 Task: Establish relationship between Audit finding and audit objective object.
Action: Mouse moved to (47, 156)
Screenshot: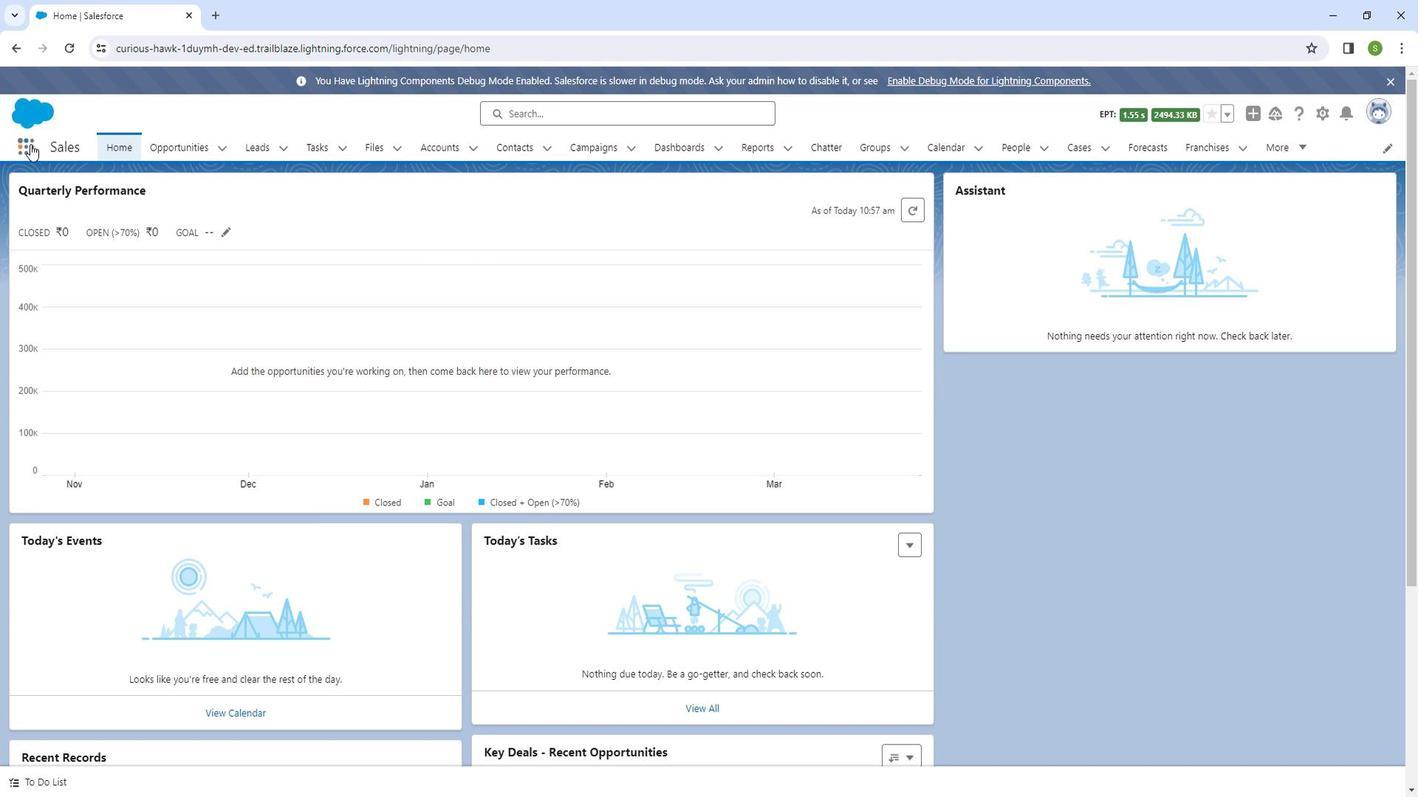 
Action: Mouse pressed left at (47, 156)
Screenshot: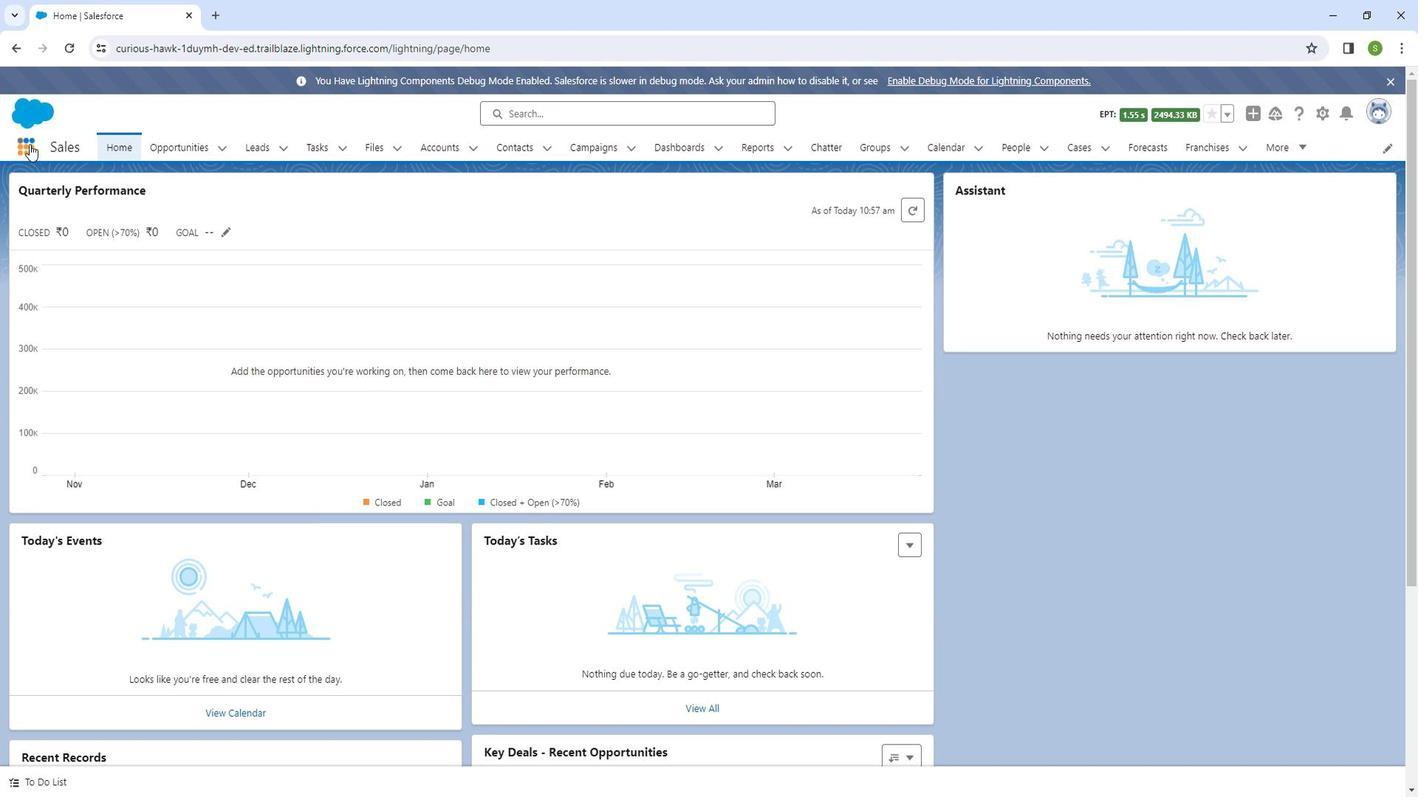 
Action: Mouse moved to (70, 415)
Screenshot: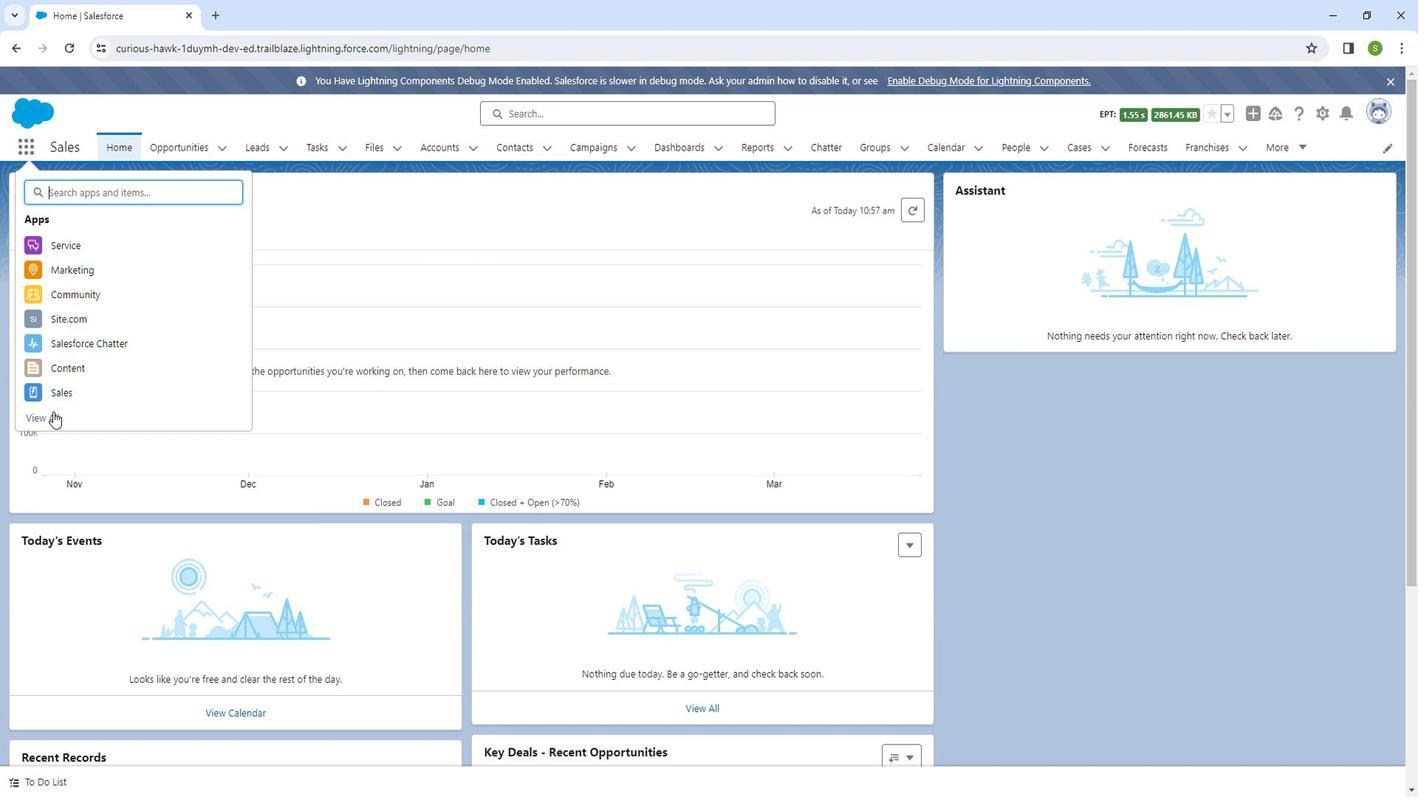 
Action: Mouse pressed left at (70, 415)
Screenshot: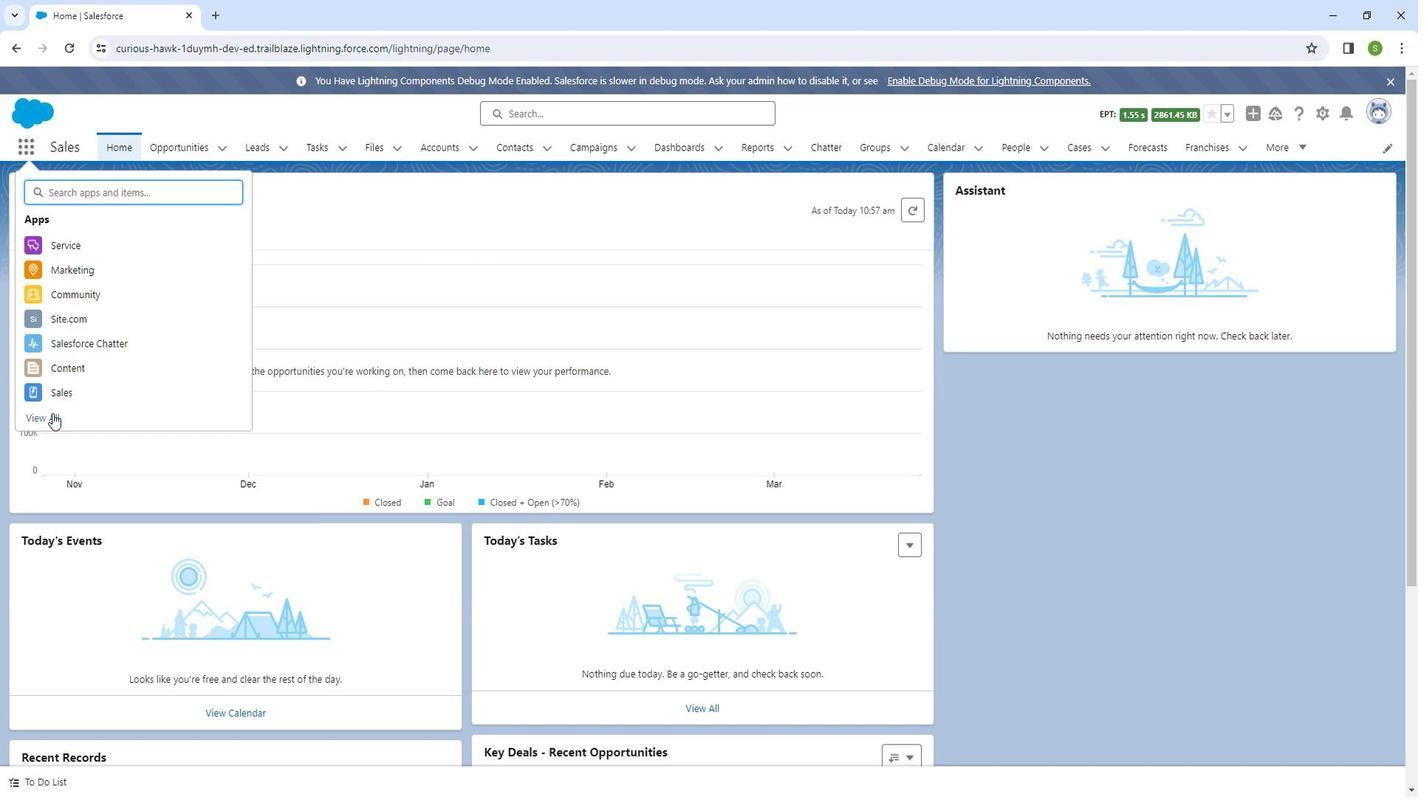 
Action: Mouse moved to (1018, 556)
Screenshot: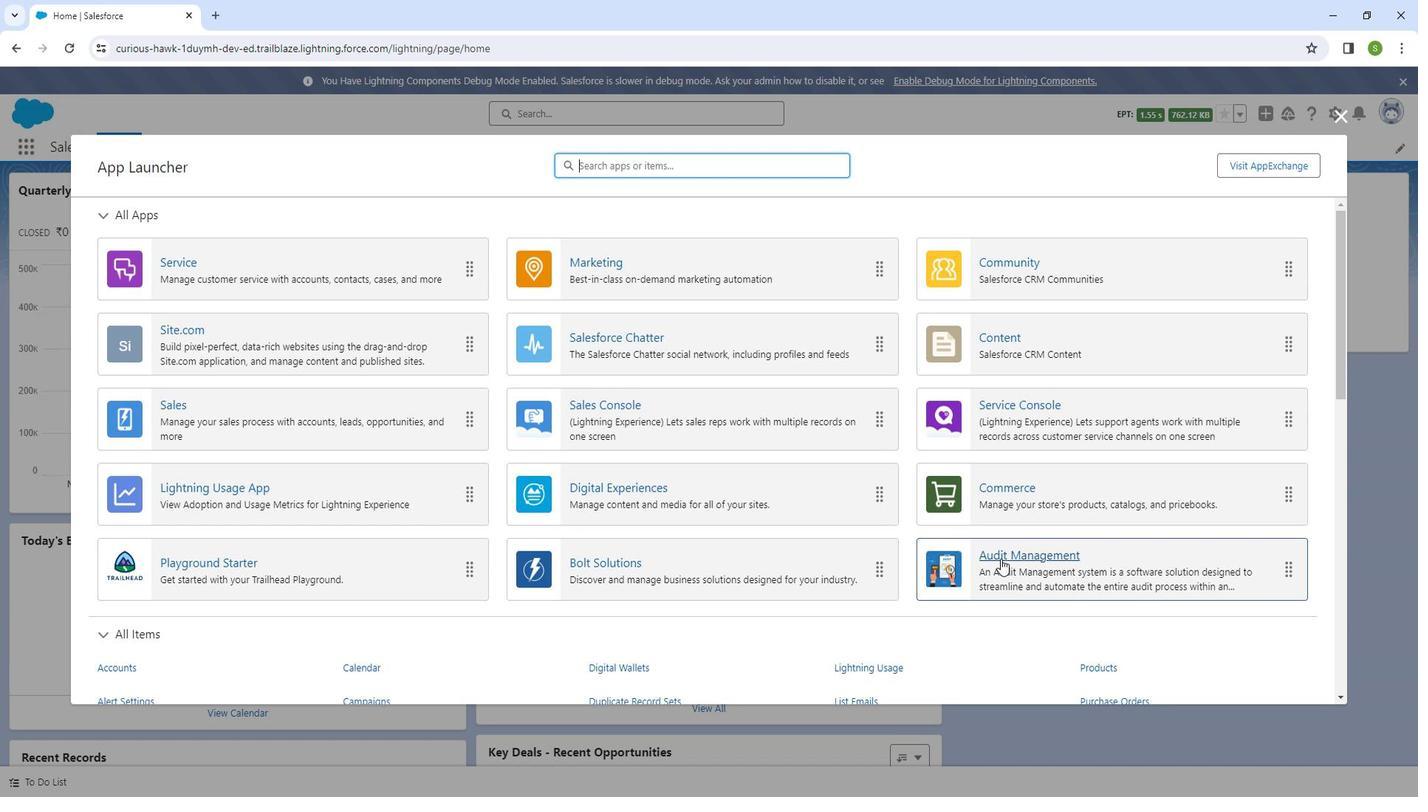 
Action: Mouse pressed left at (1018, 556)
Screenshot: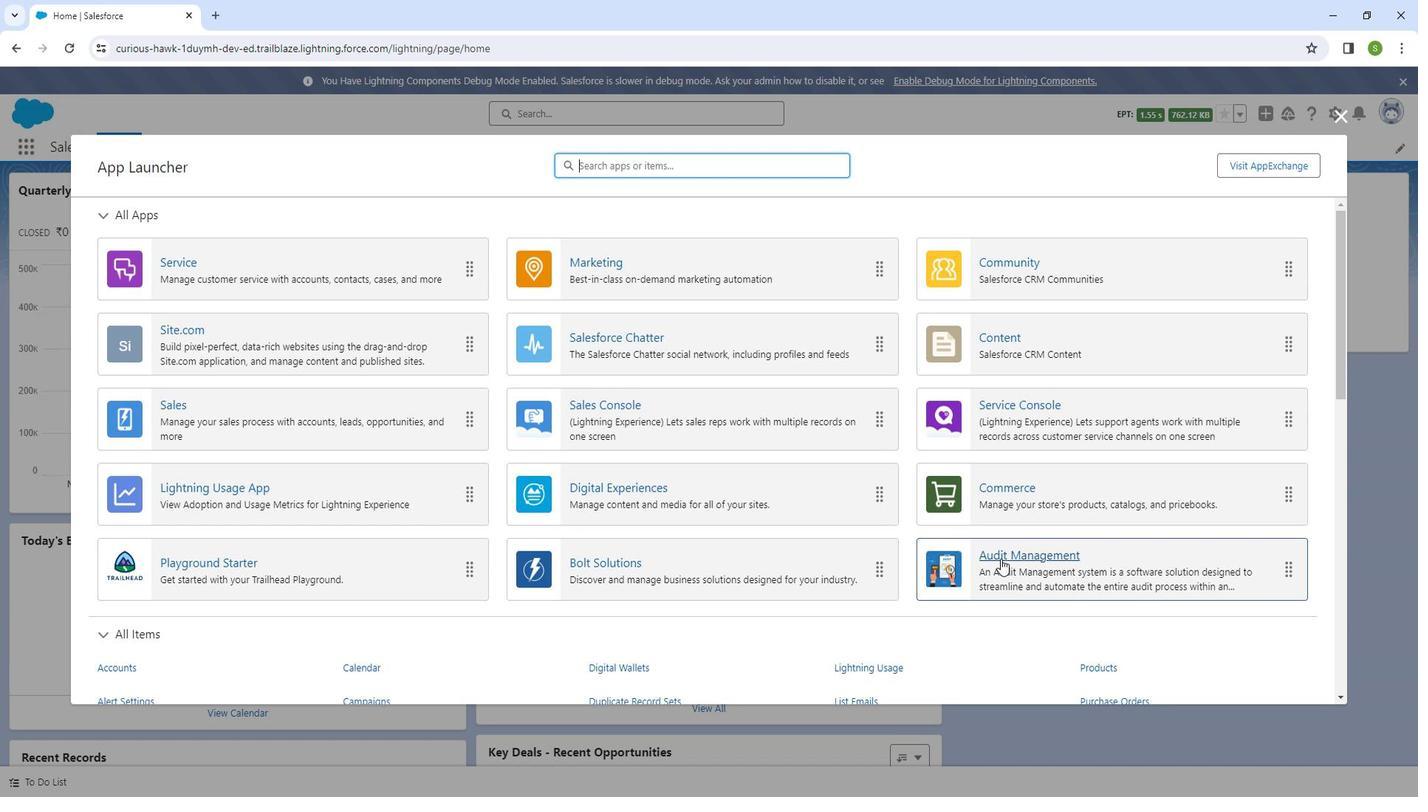 
Action: Mouse moved to (1352, 125)
Screenshot: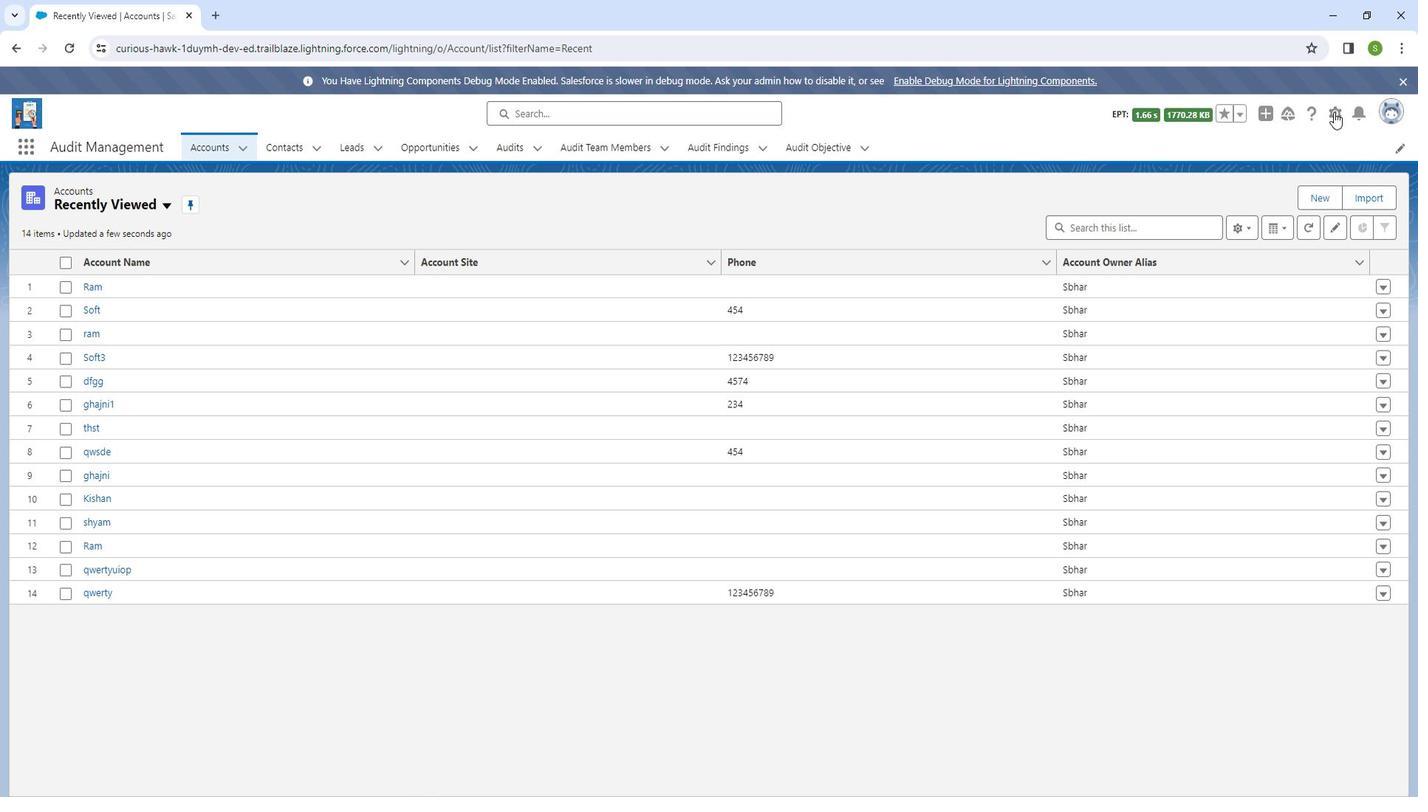 
Action: Mouse pressed left at (1352, 125)
Screenshot: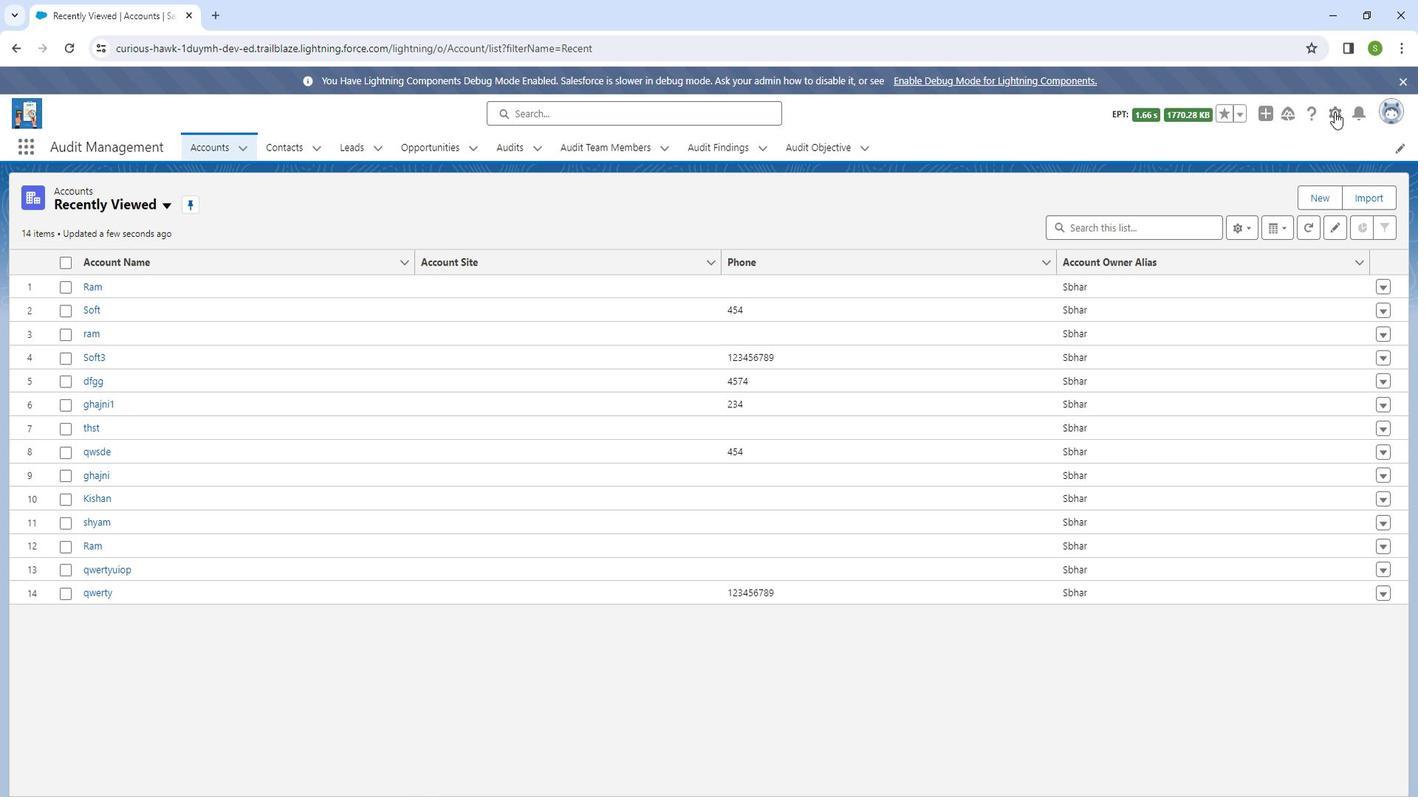 
Action: Mouse moved to (1302, 172)
Screenshot: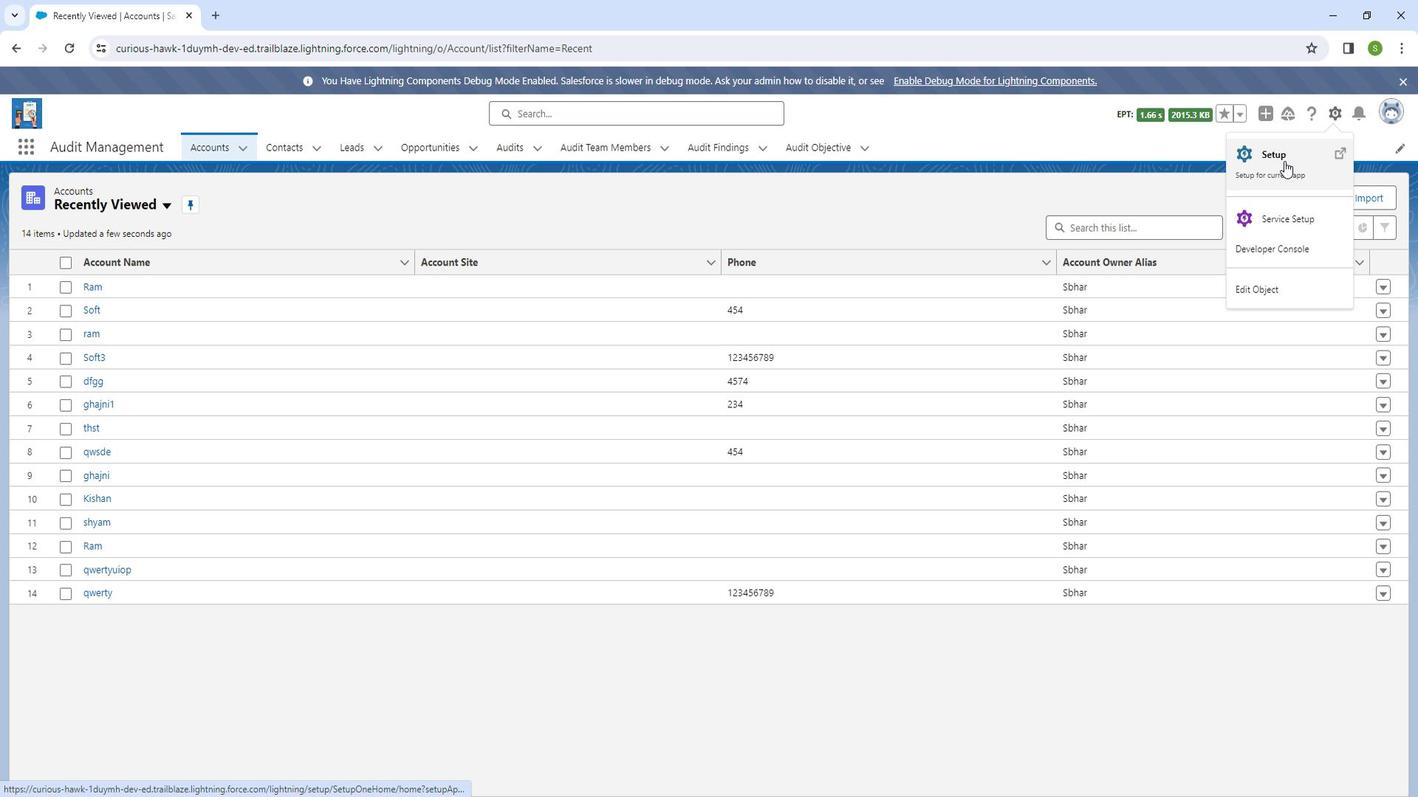 
Action: Mouse pressed left at (1302, 172)
Screenshot: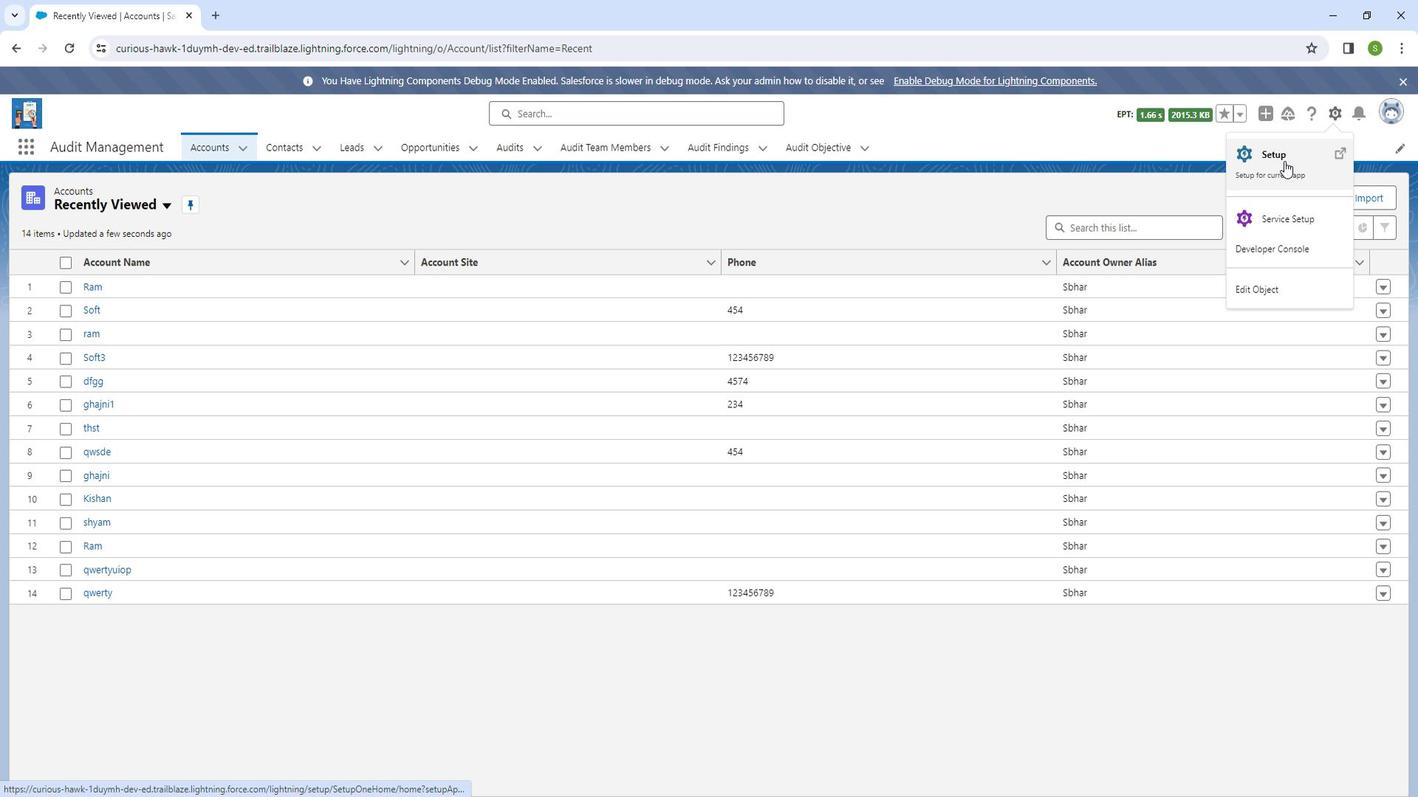 
Action: Mouse moved to (237, 158)
Screenshot: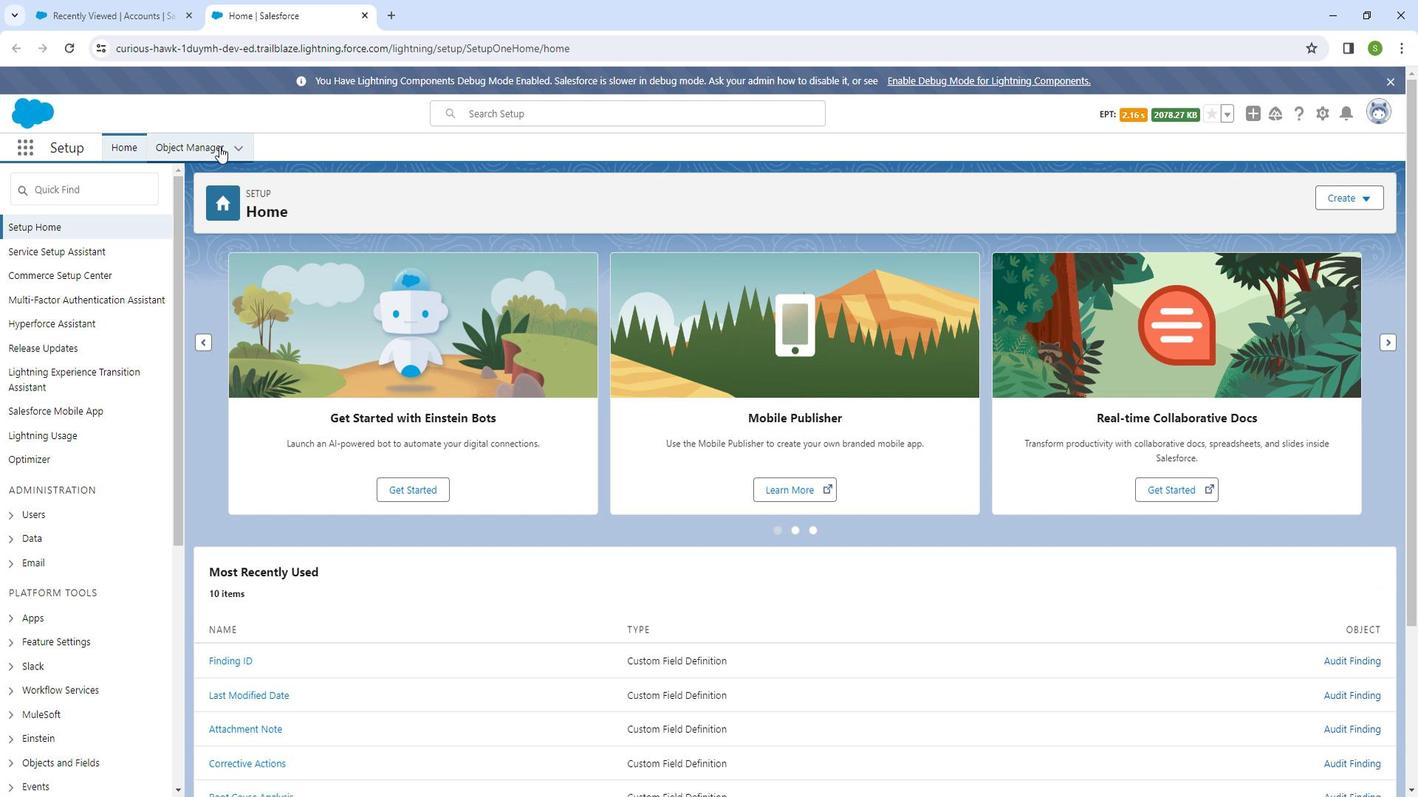 
Action: Mouse pressed left at (237, 158)
Screenshot: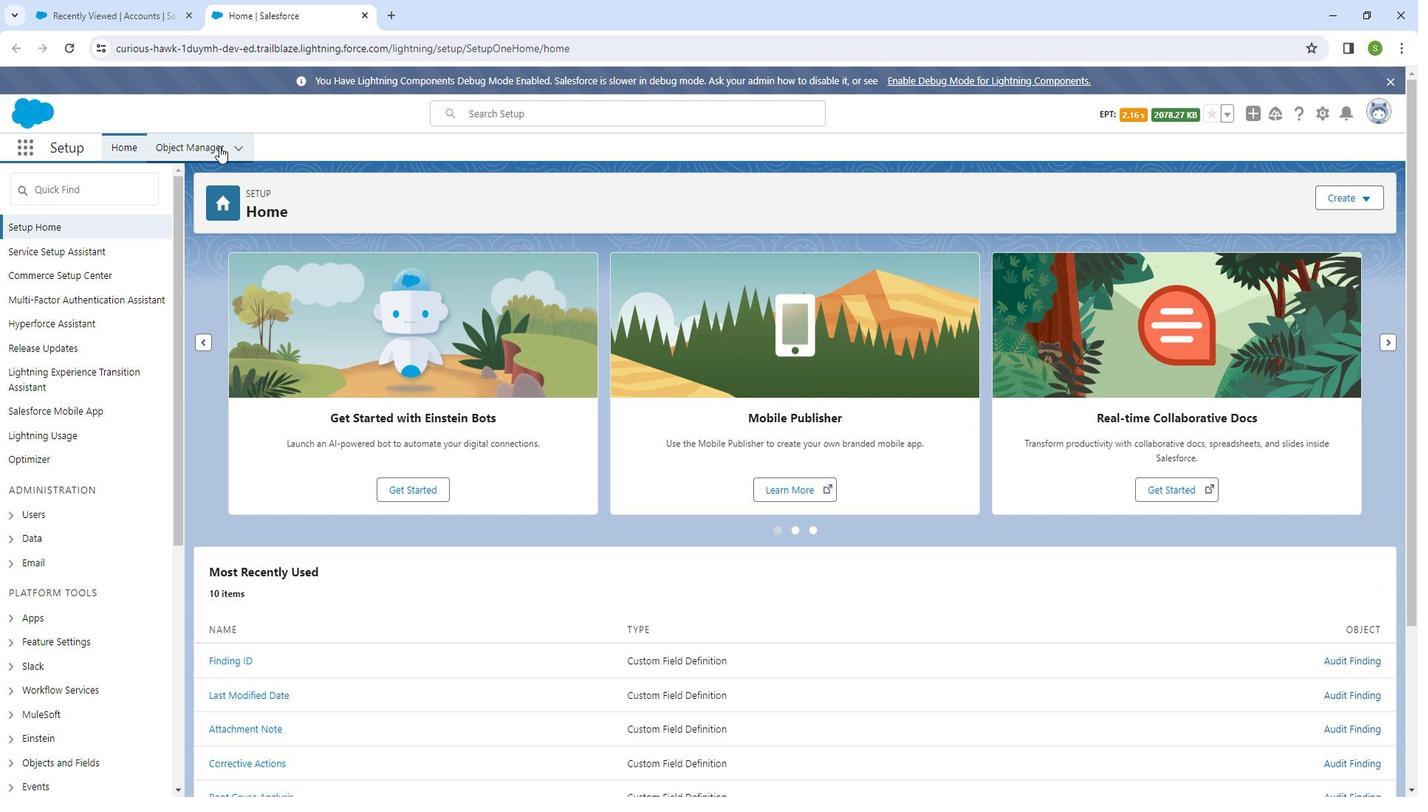 
Action: Mouse moved to (572, 441)
Screenshot: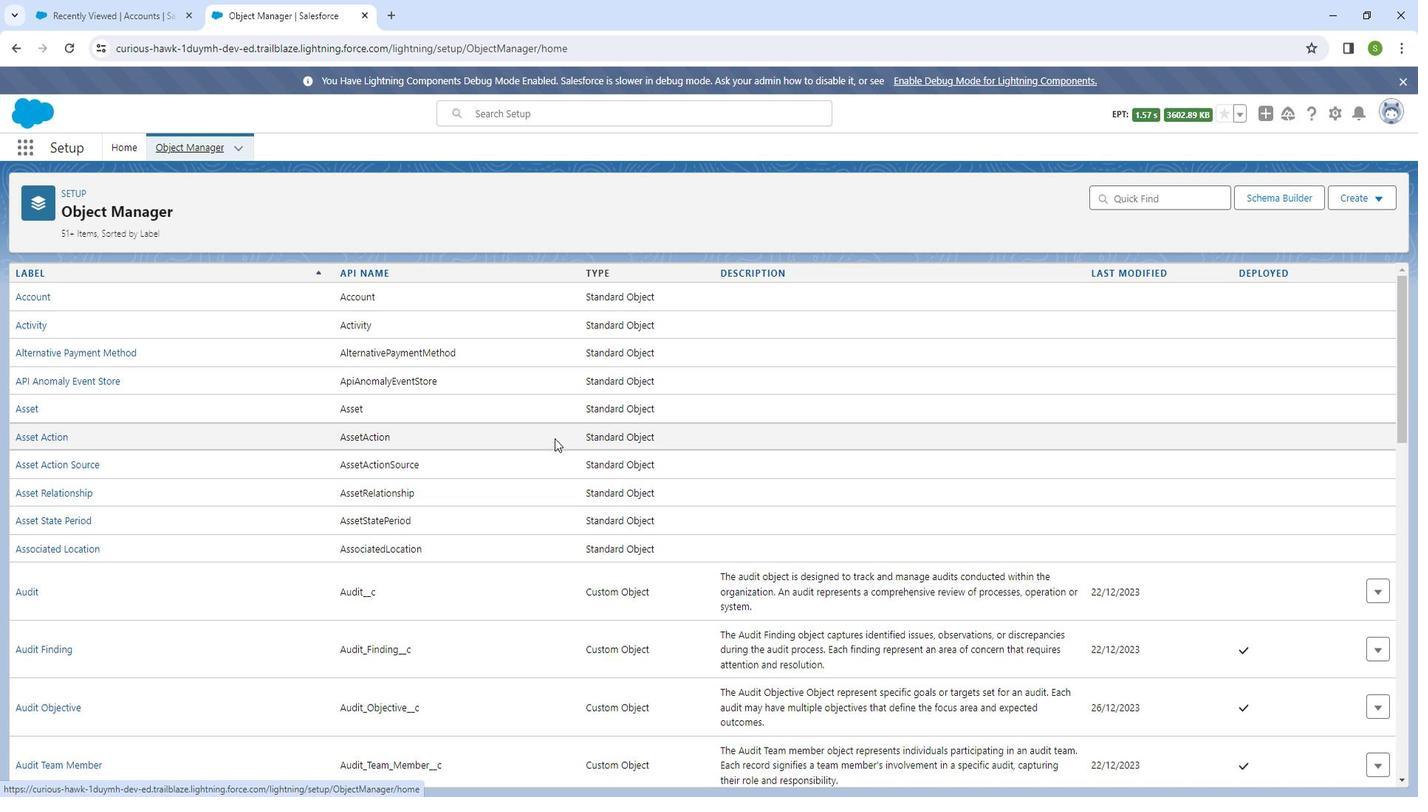 
Action: Mouse scrolled (572, 440) with delta (0, 0)
Screenshot: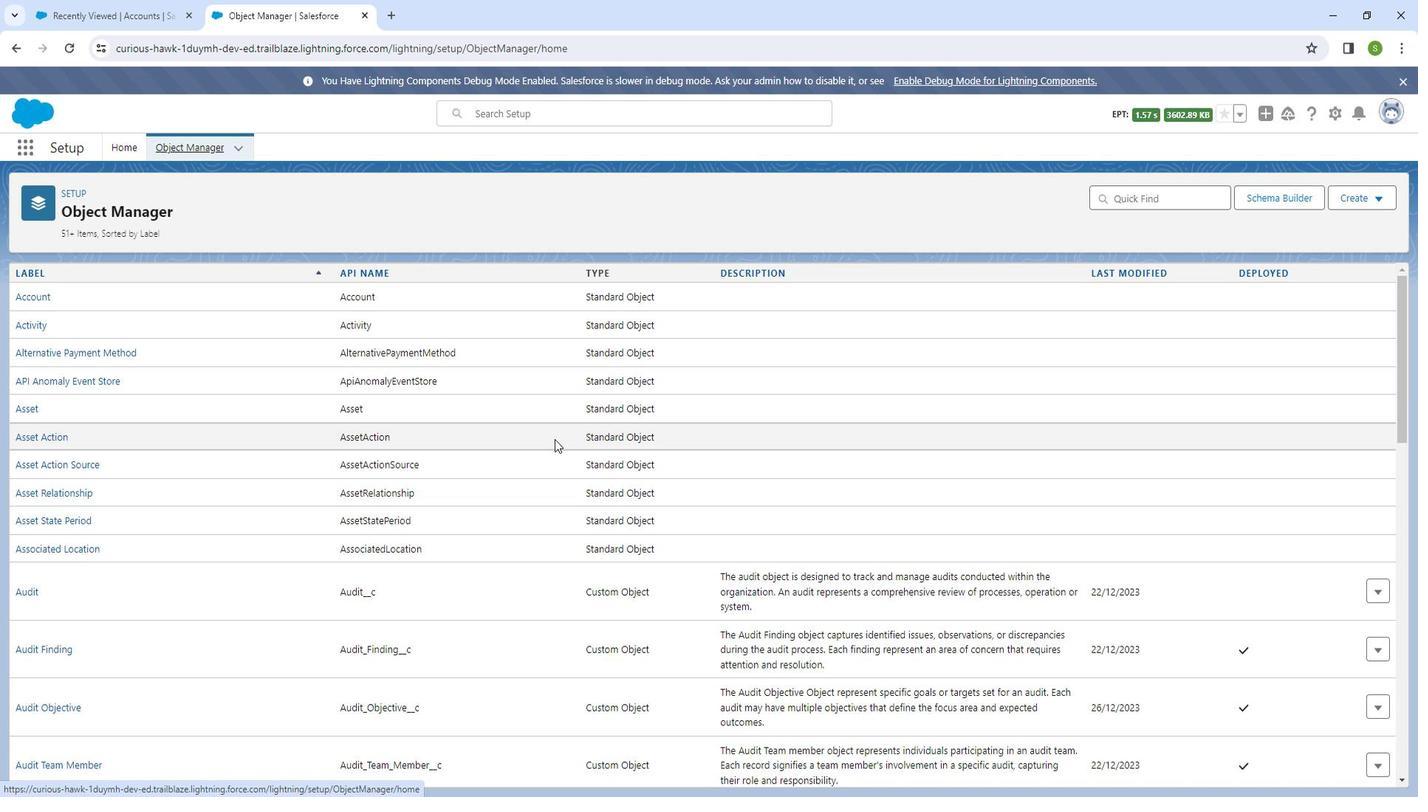 
Action: Mouse moved to (572, 443)
Screenshot: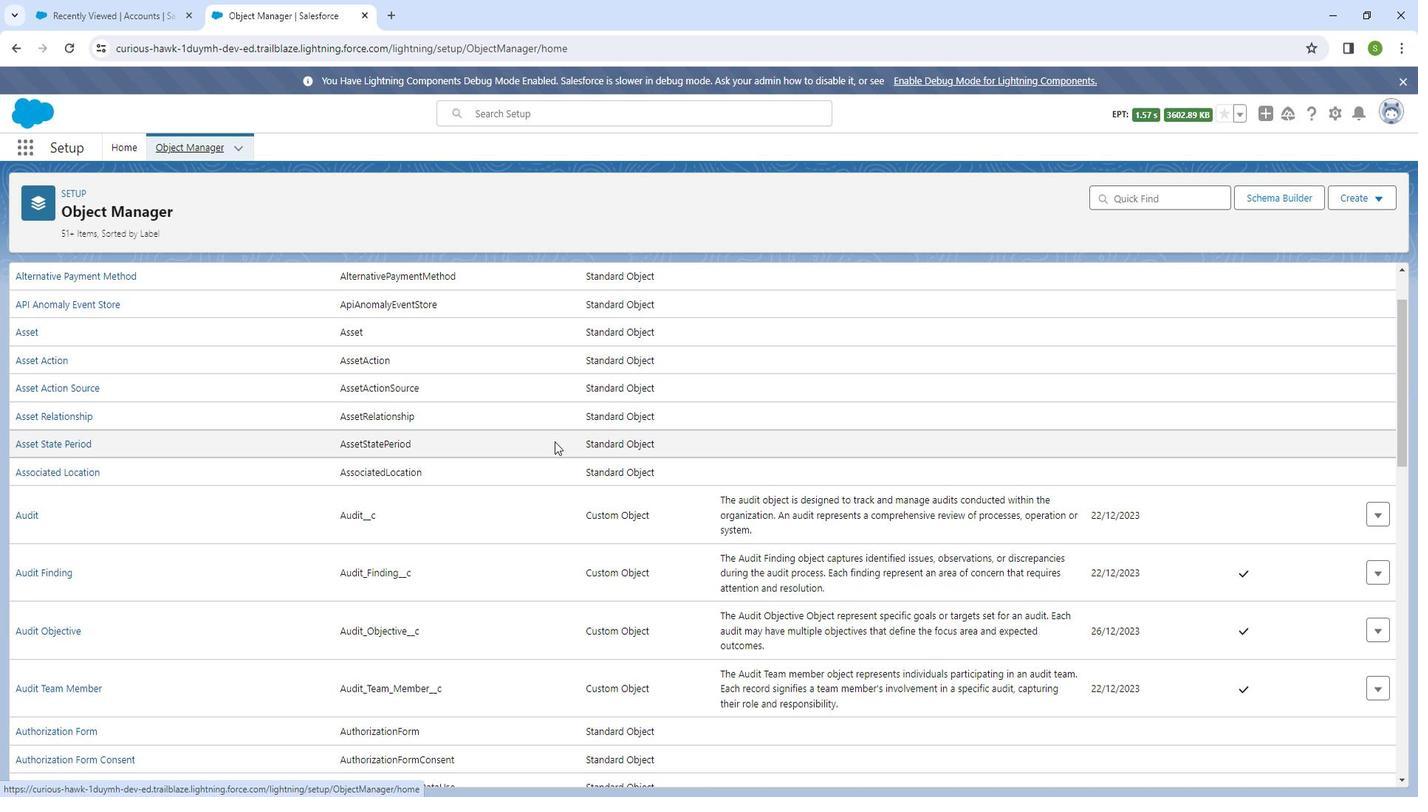 
Action: Mouse scrolled (572, 442) with delta (0, 0)
Screenshot: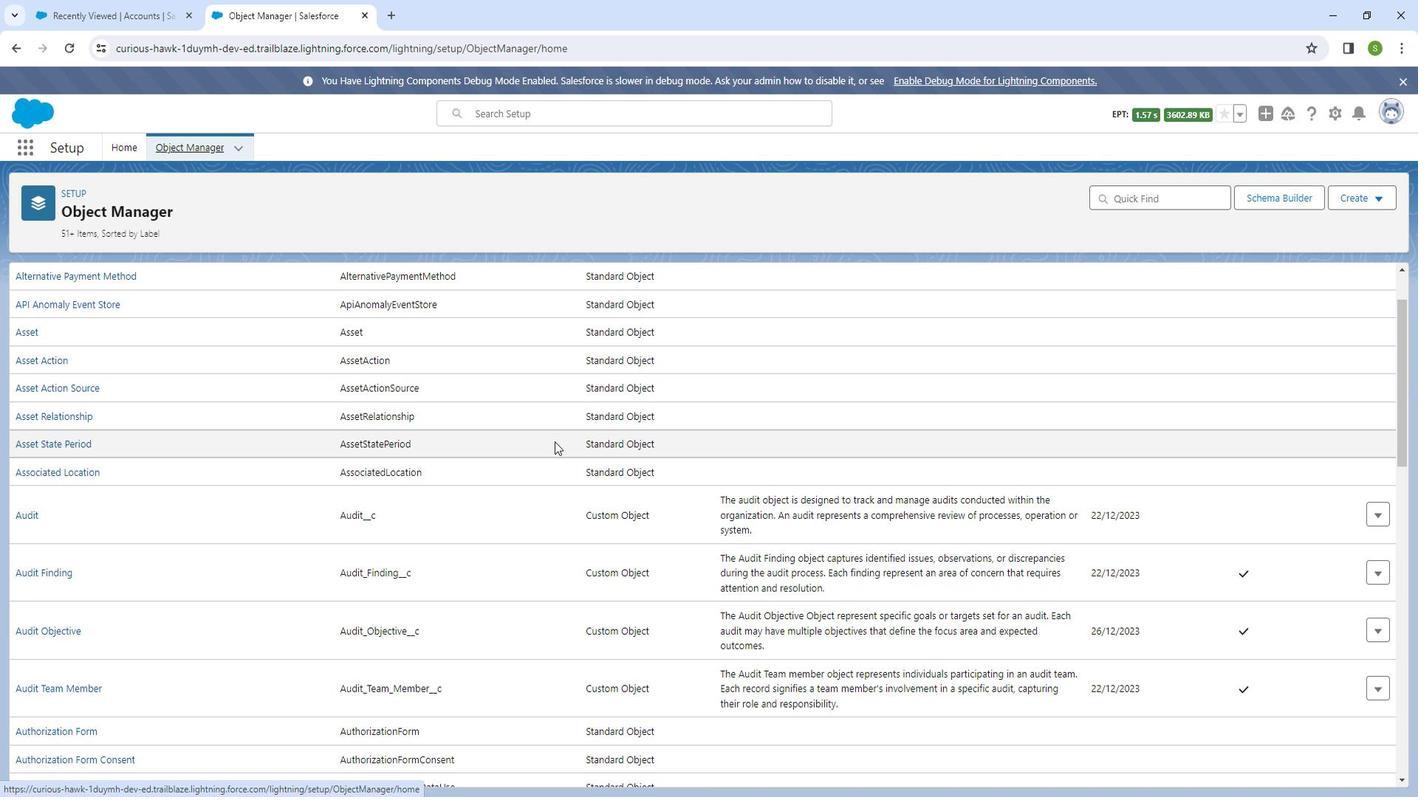 
Action: Mouse moved to (420, 467)
Screenshot: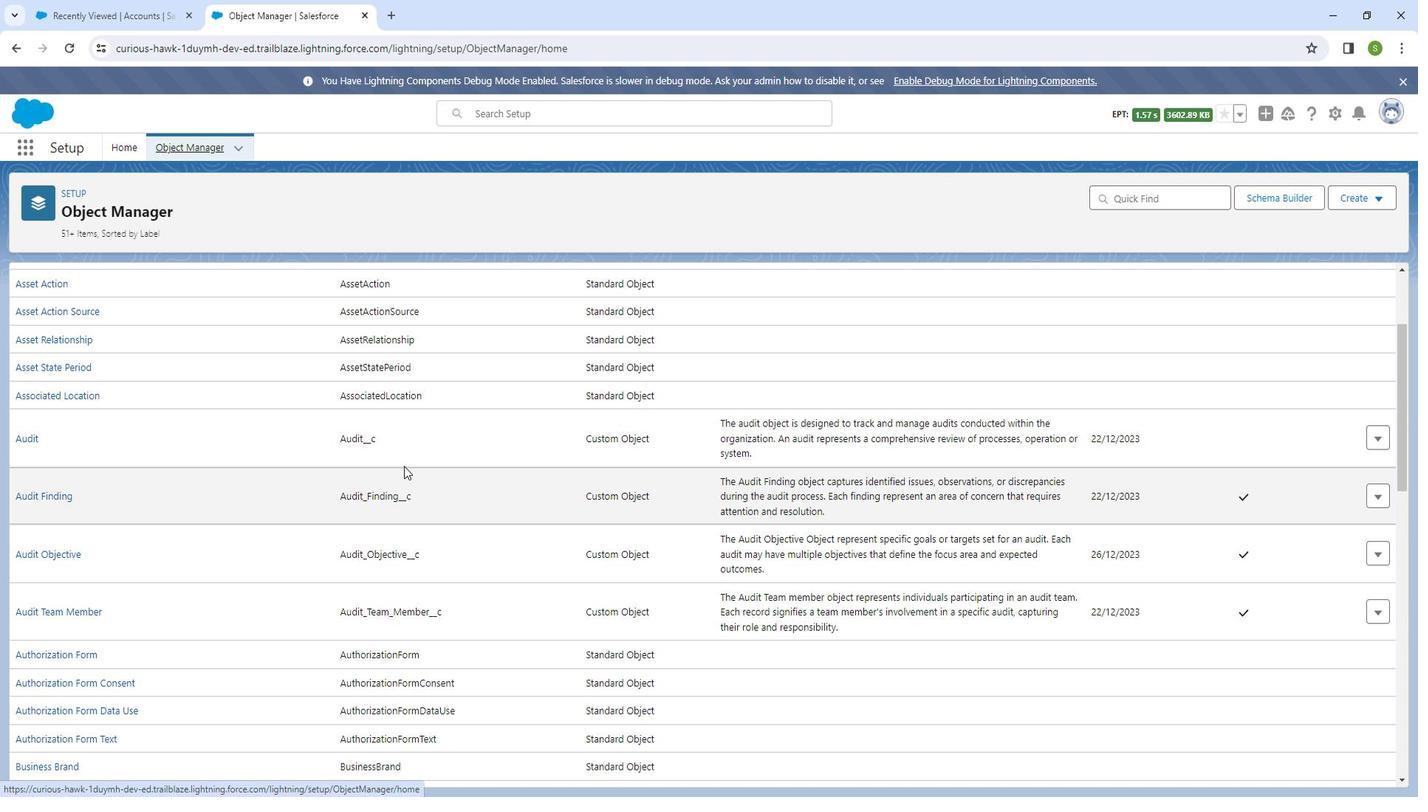 
Action: Mouse scrolled (420, 466) with delta (0, 0)
Screenshot: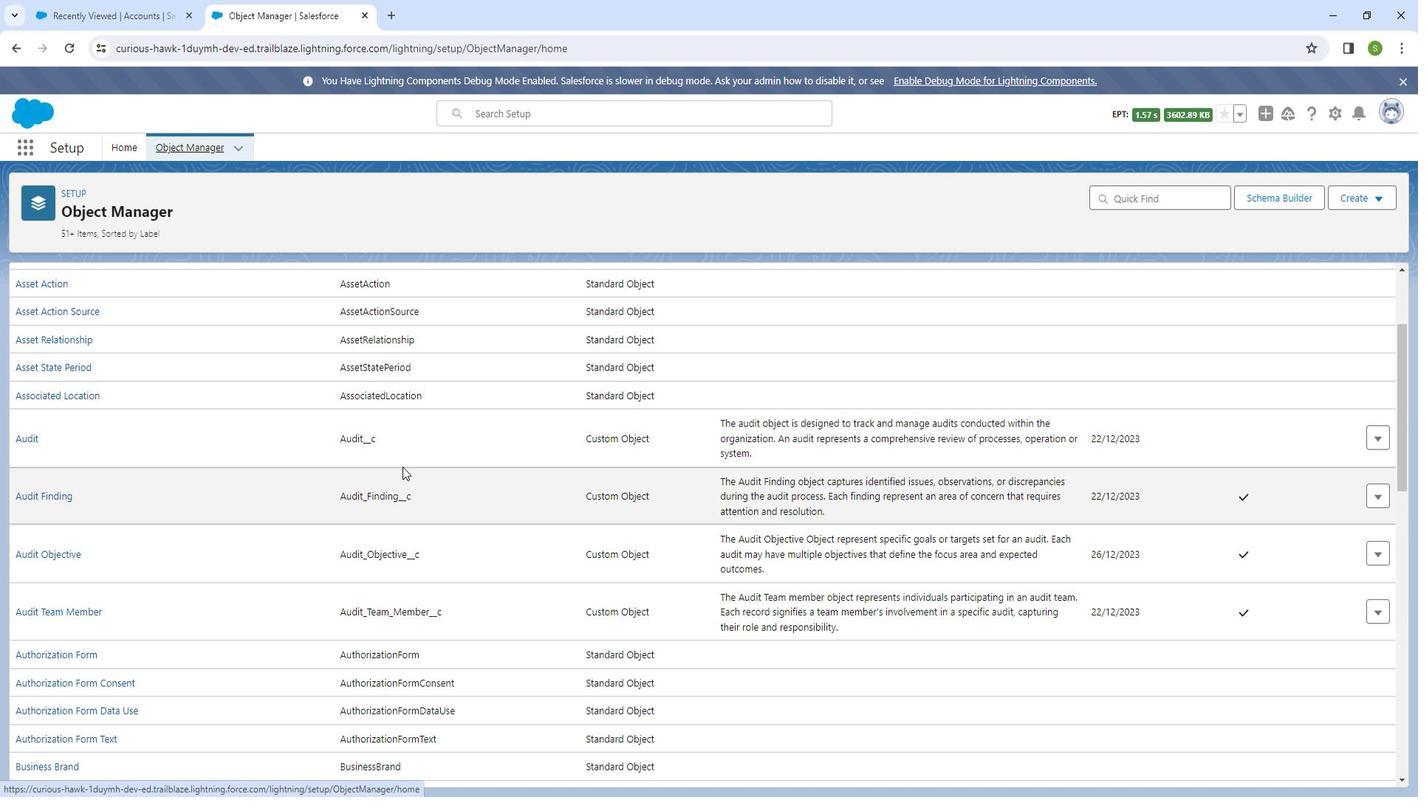 
Action: Mouse moved to (77, 478)
Screenshot: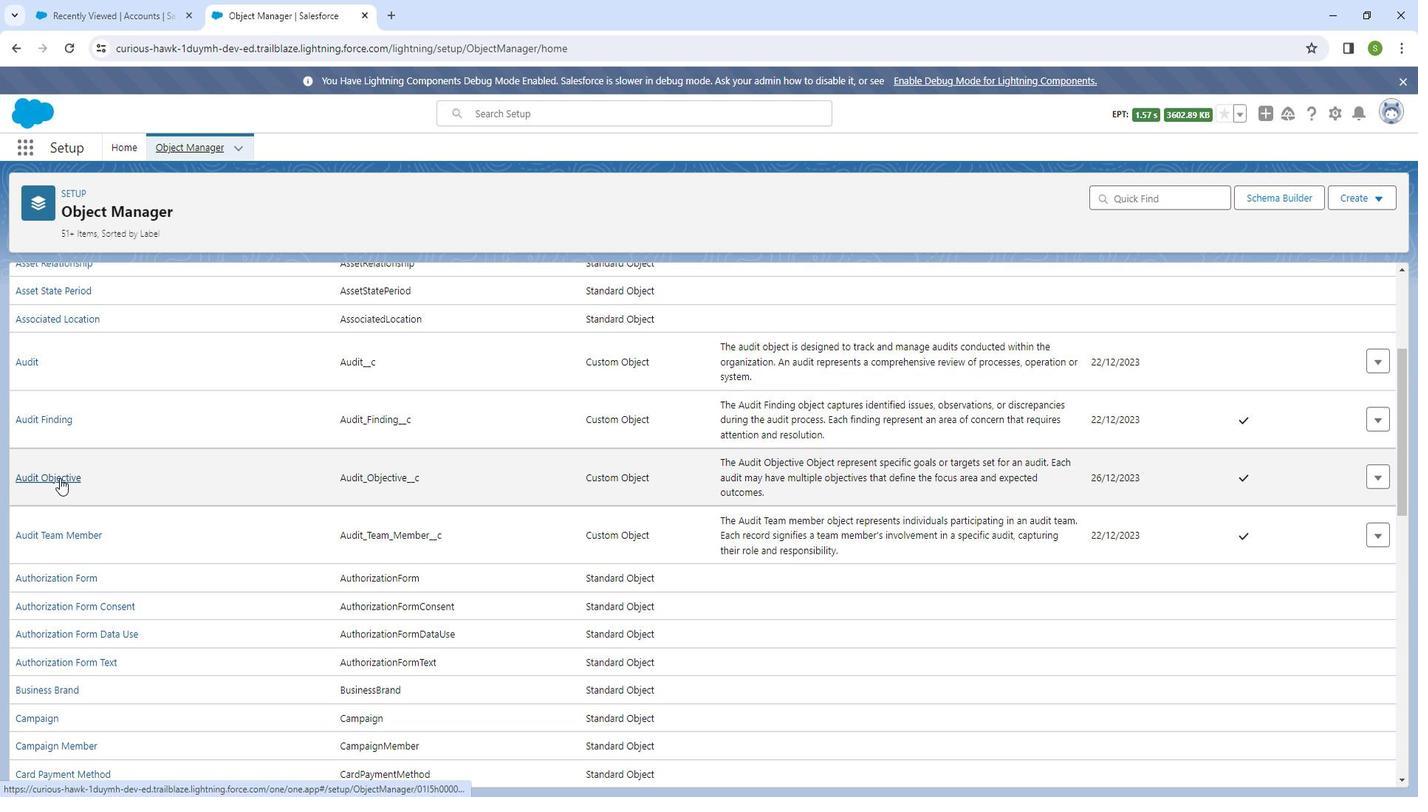 
Action: Mouse pressed left at (77, 478)
Screenshot: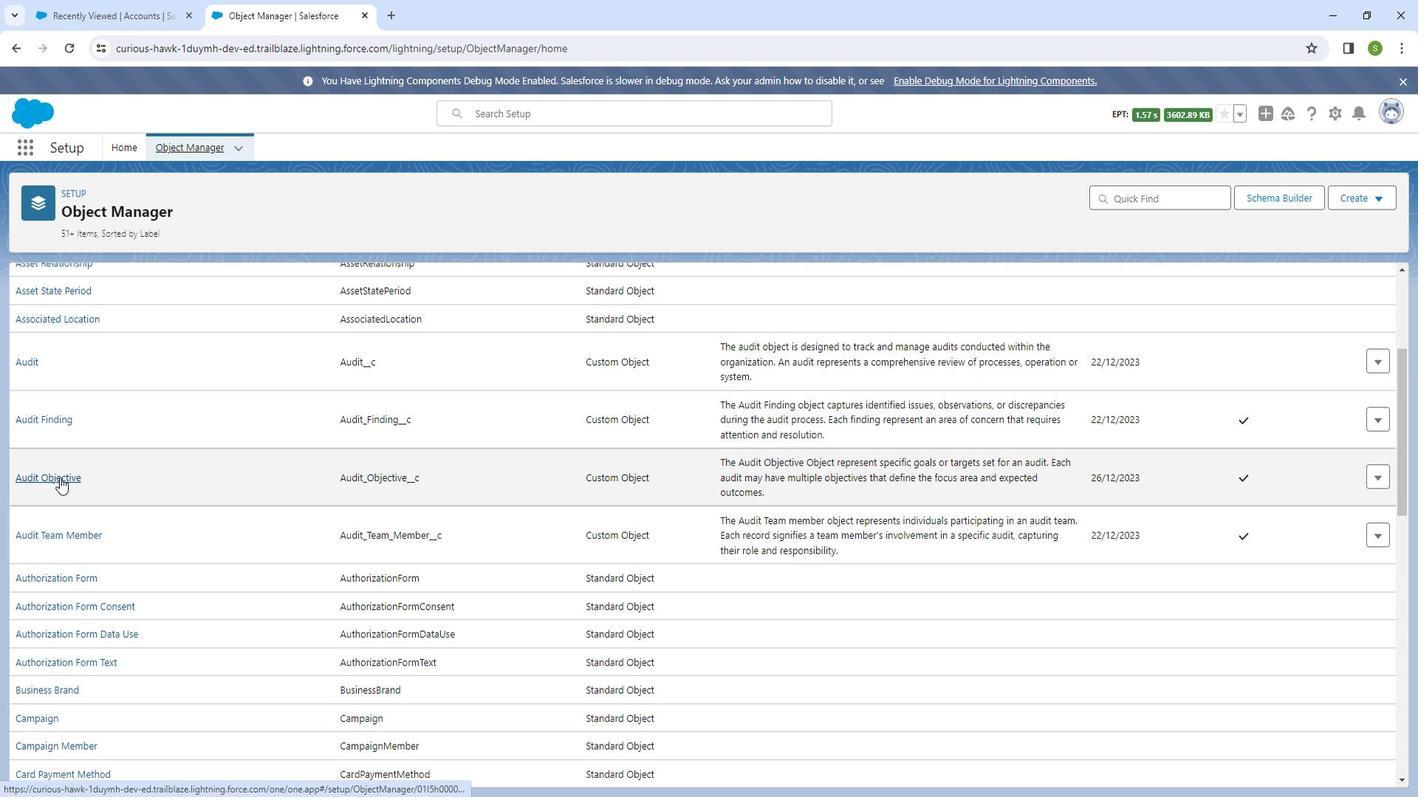 
Action: Mouse moved to (135, 305)
Screenshot: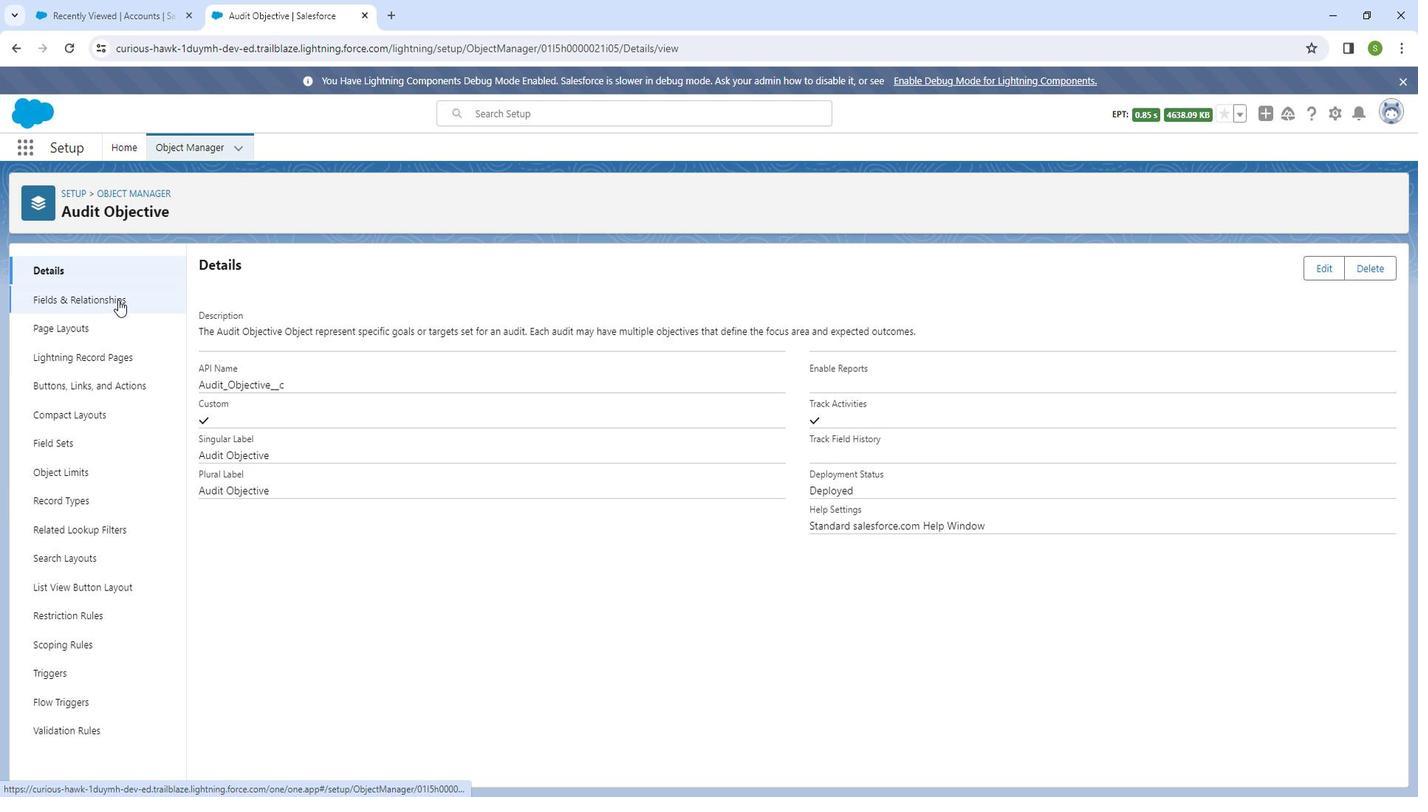 
Action: Mouse pressed left at (135, 305)
Screenshot: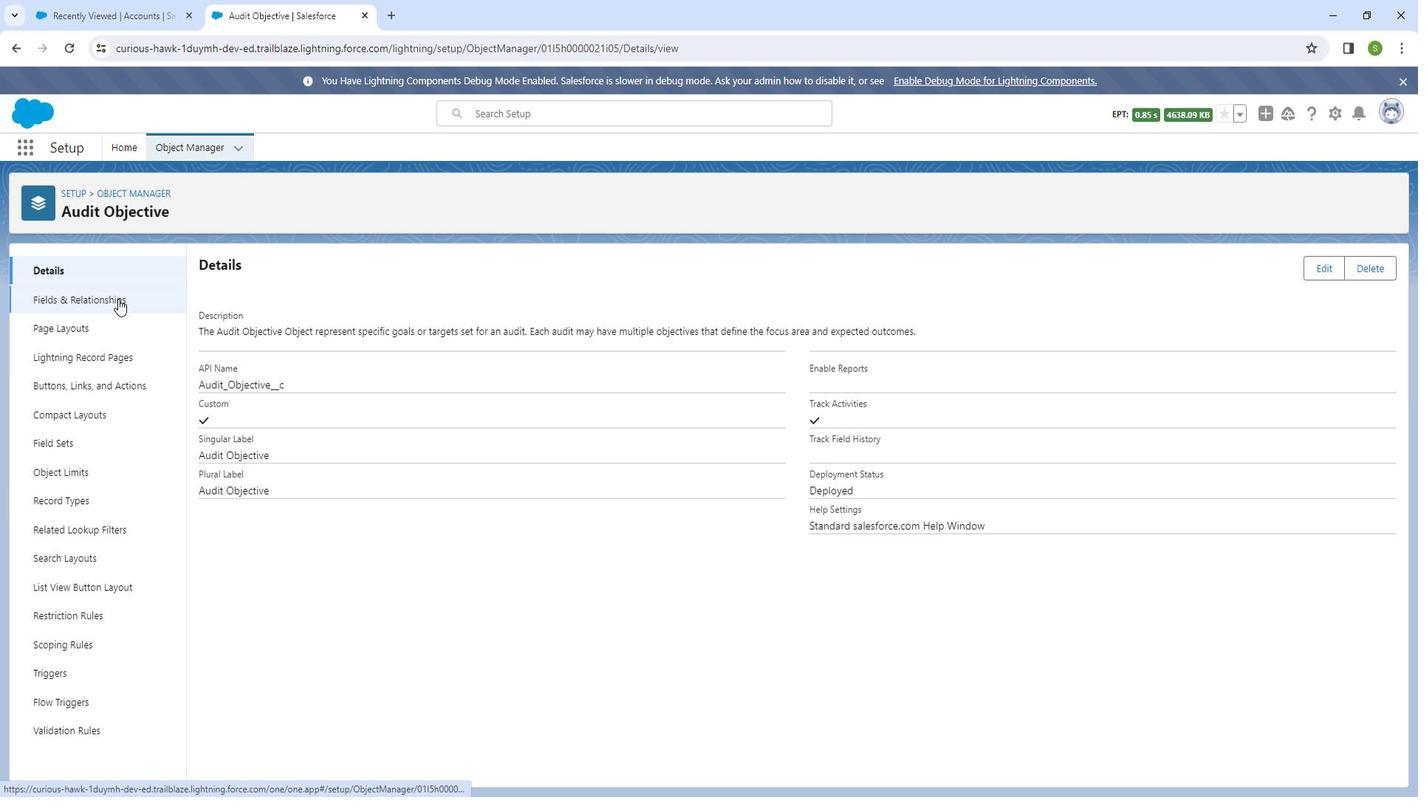 
Action: Mouse moved to (1100, 279)
Screenshot: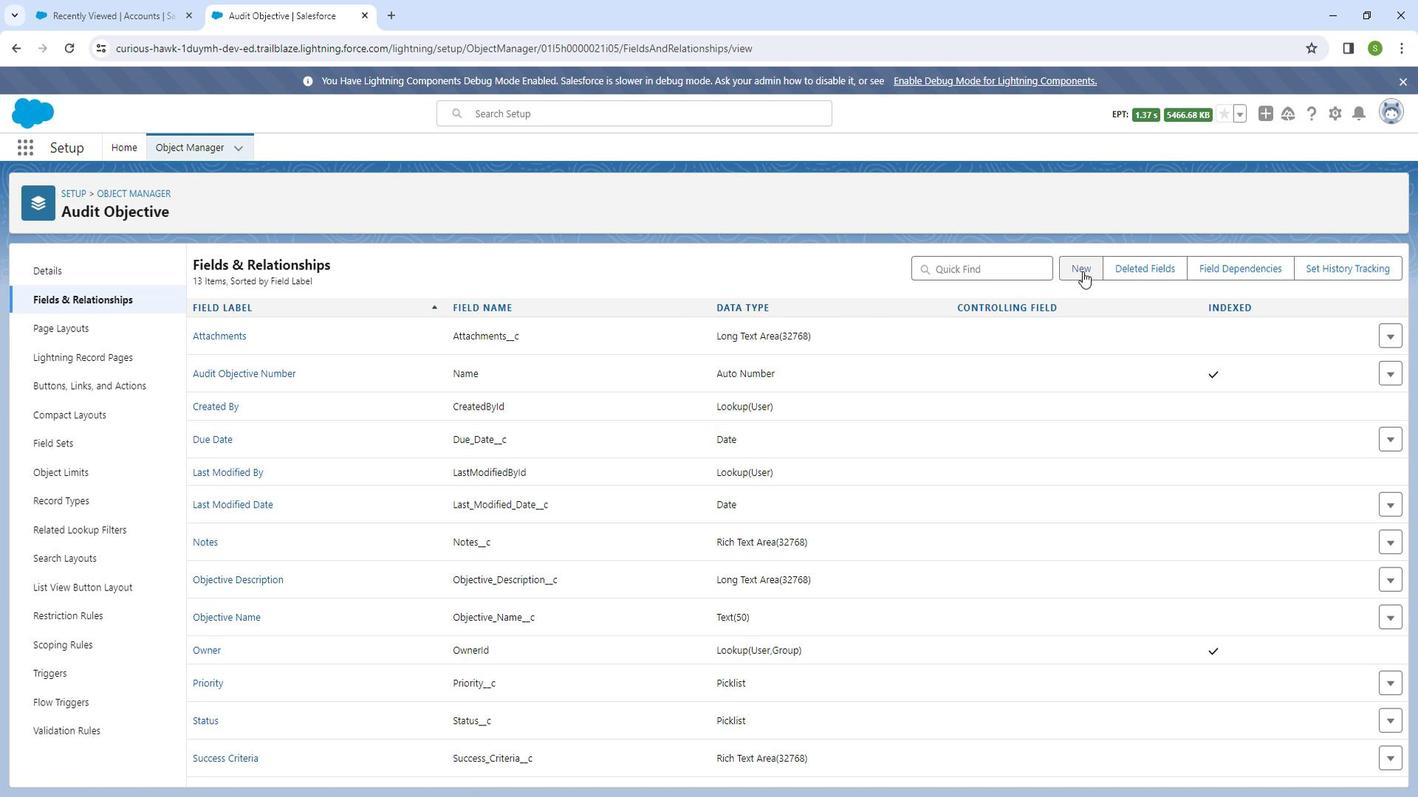 
Action: Mouse pressed left at (1100, 279)
Screenshot: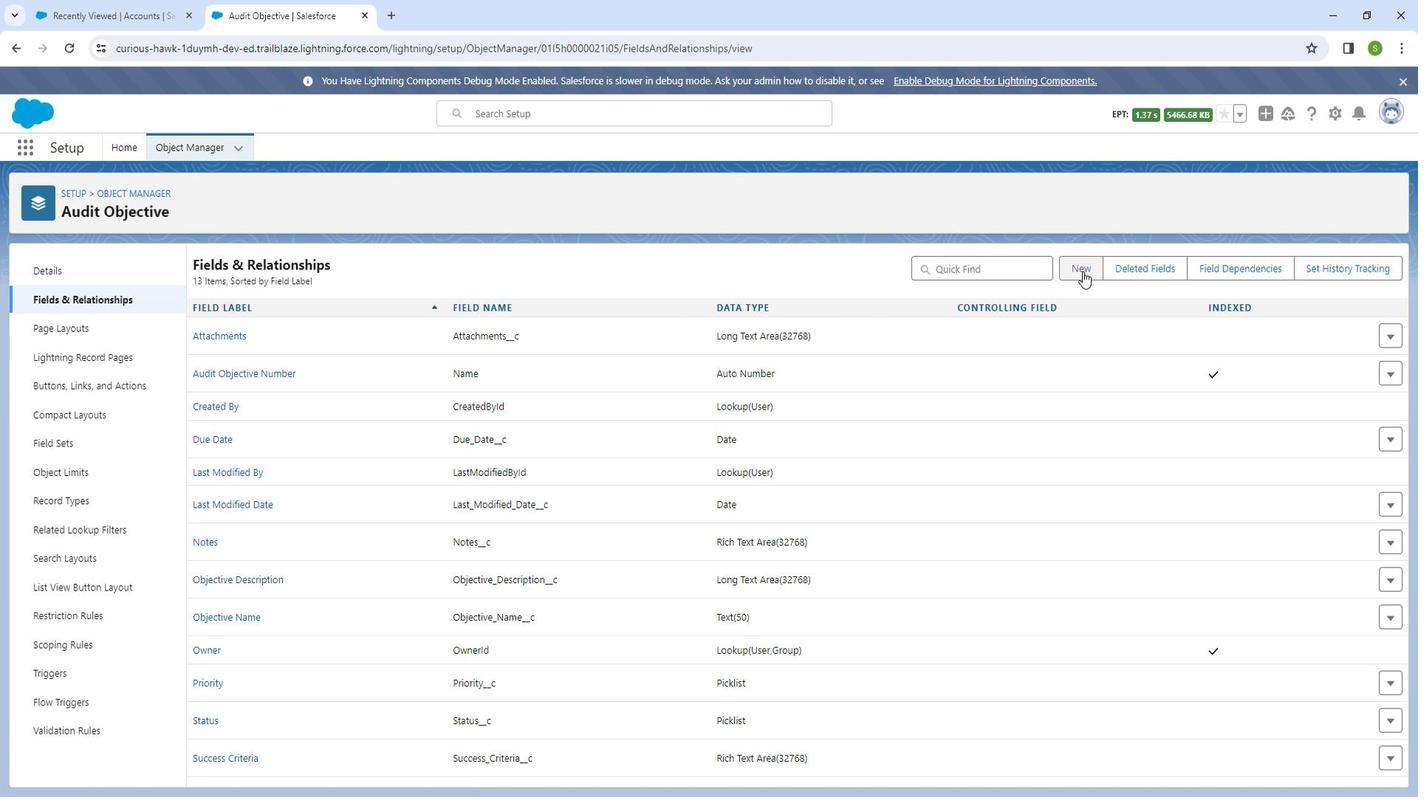 
Action: Mouse moved to (308, 542)
Screenshot: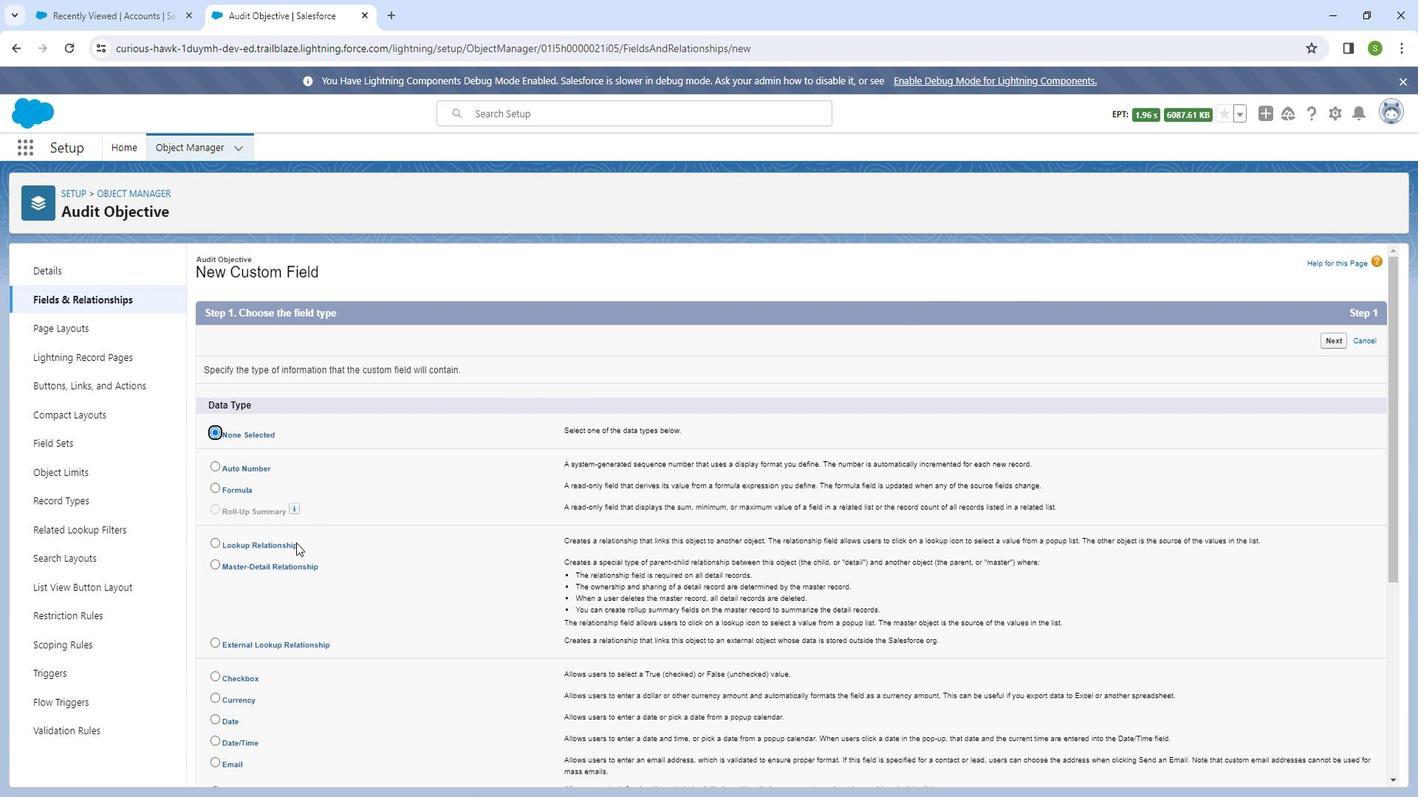 
Action: Mouse pressed left at (308, 542)
Screenshot: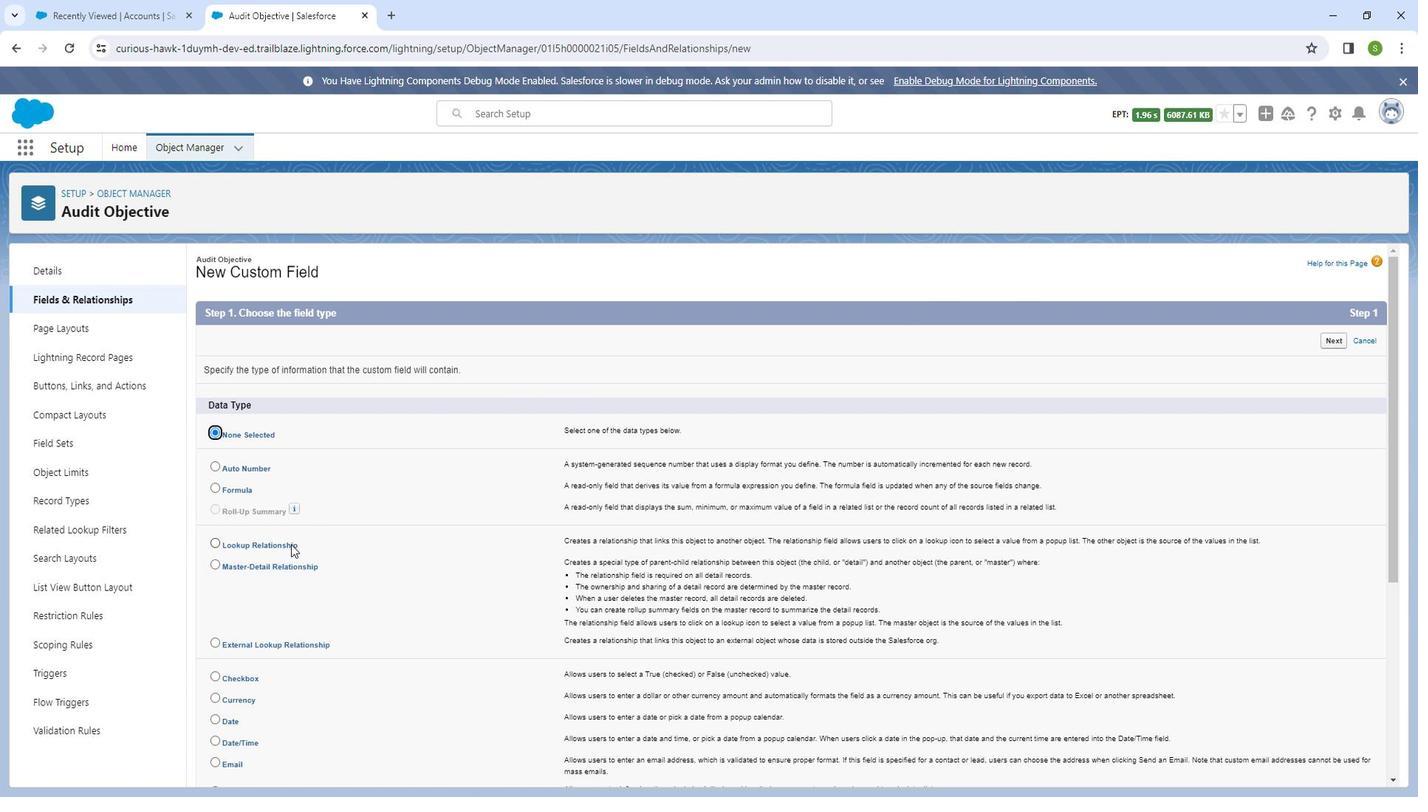 
Action: Mouse moved to (1351, 350)
Screenshot: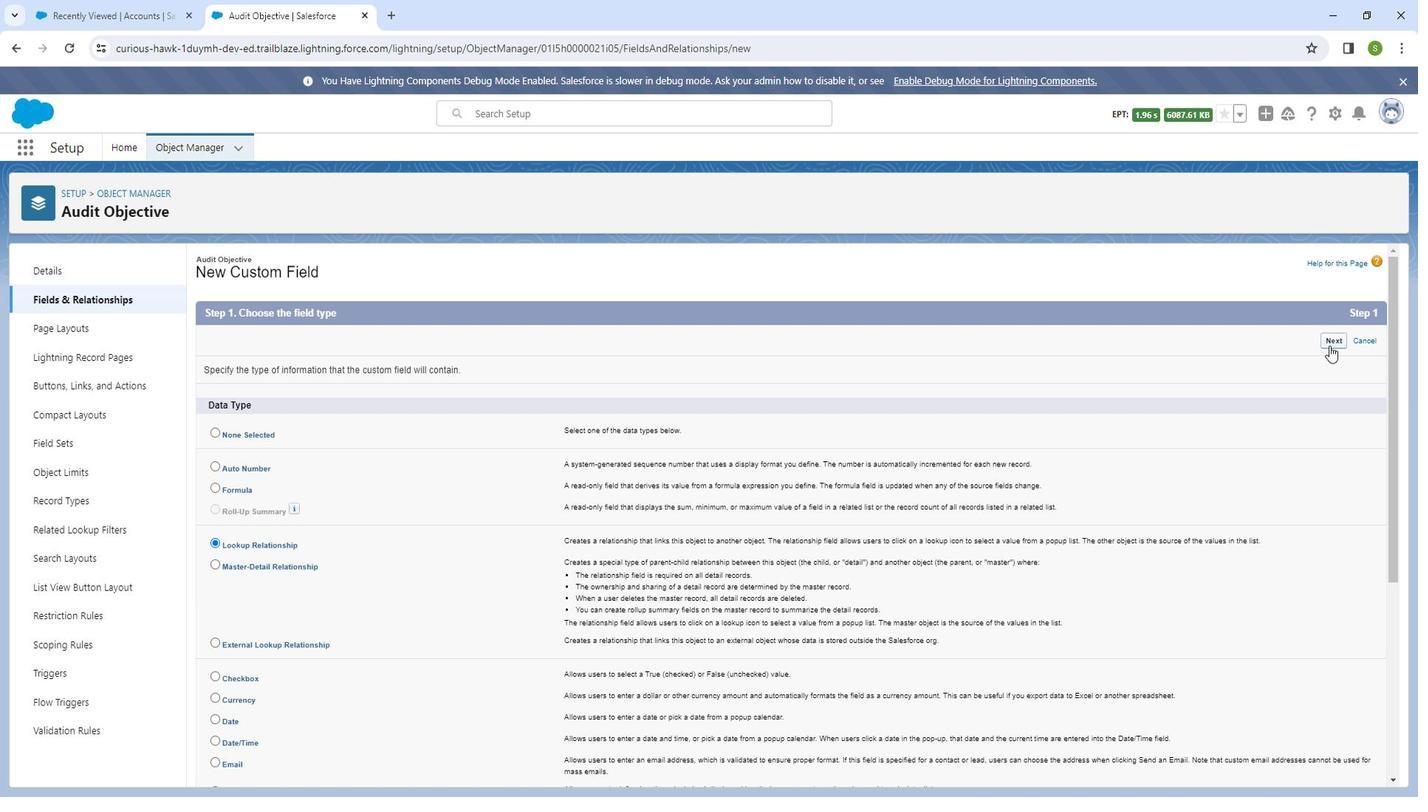 
Action: Mouse pressed left at (1351, 350)
Screenshot: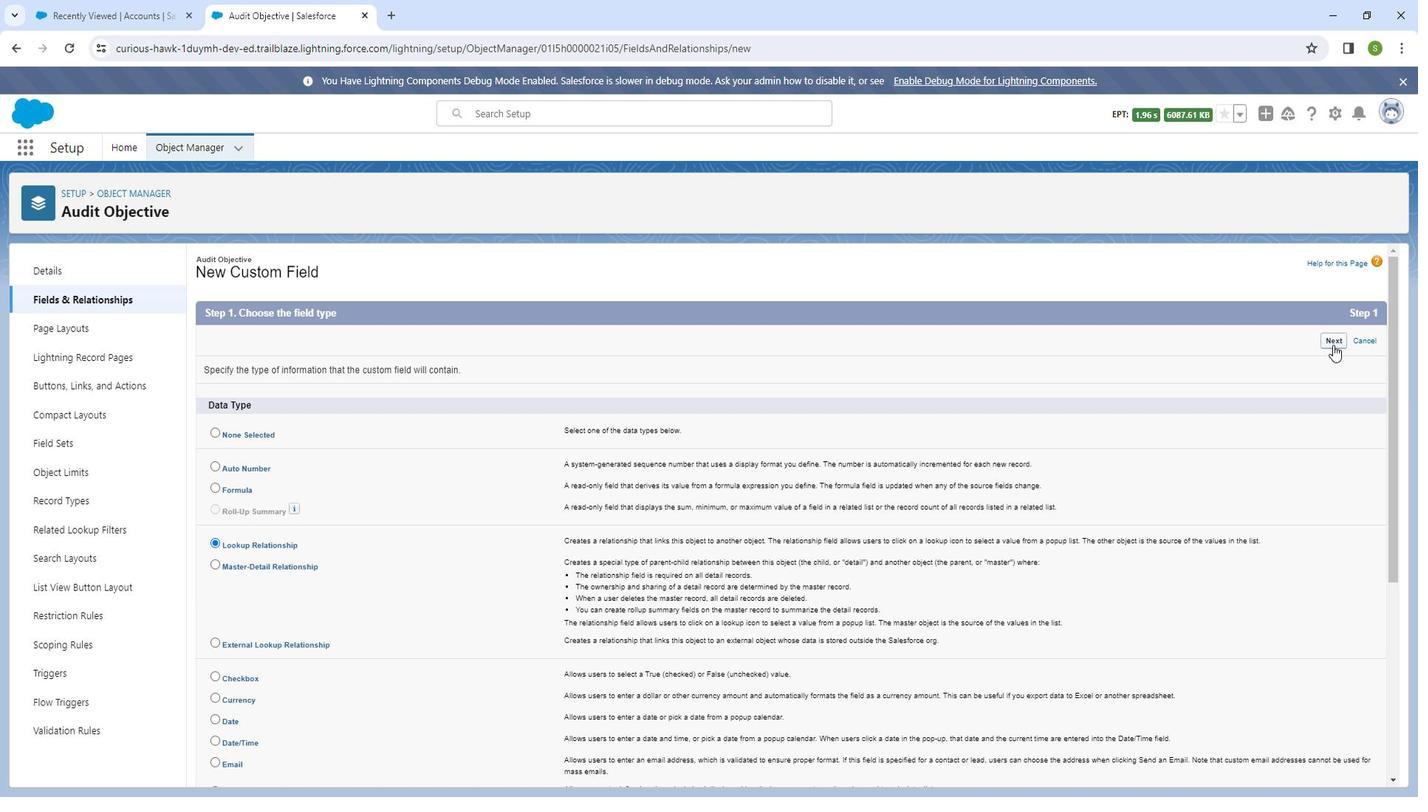 
Action: Mouse moved to (642, 404)
Screenshot: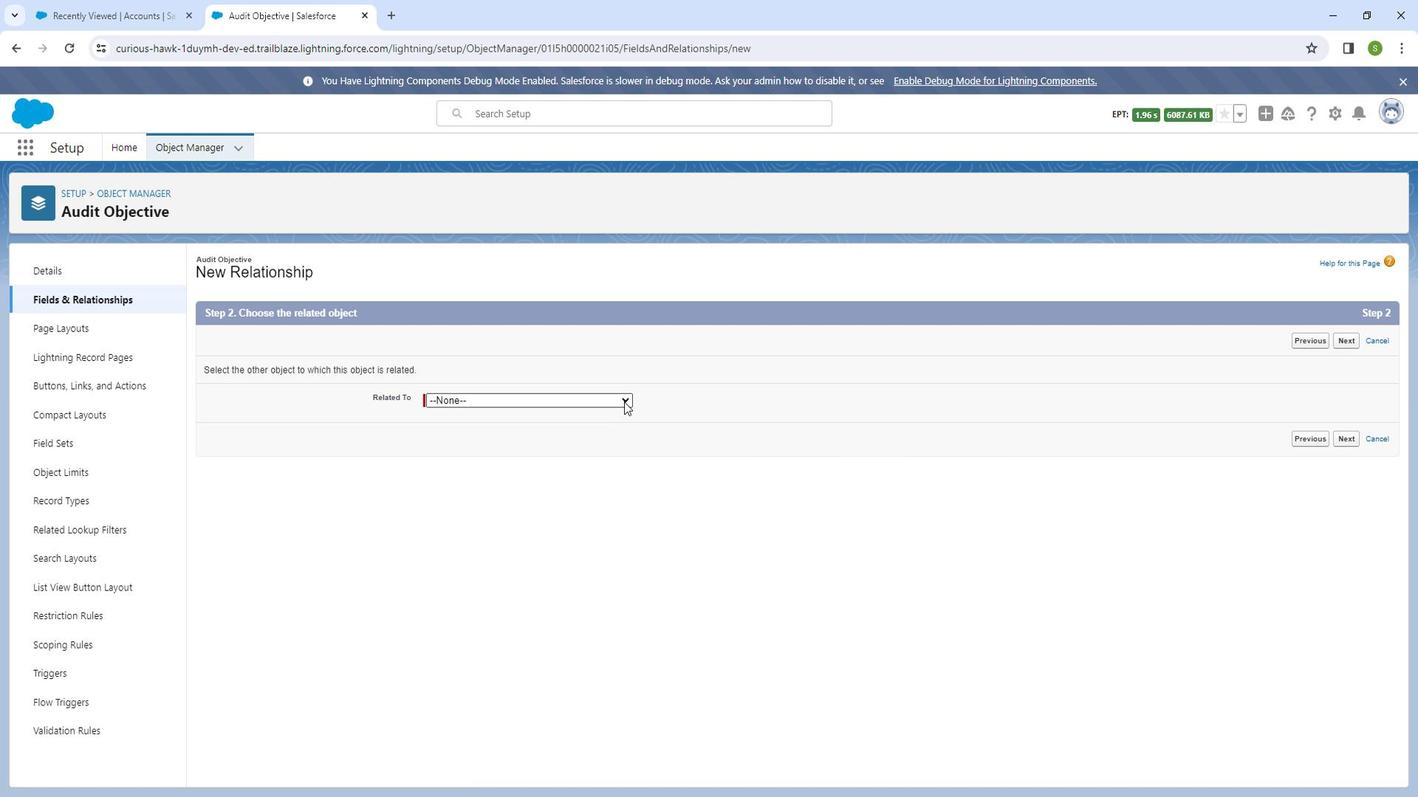 
Action: Mouse pressed left at (642, 404)
Screenshot: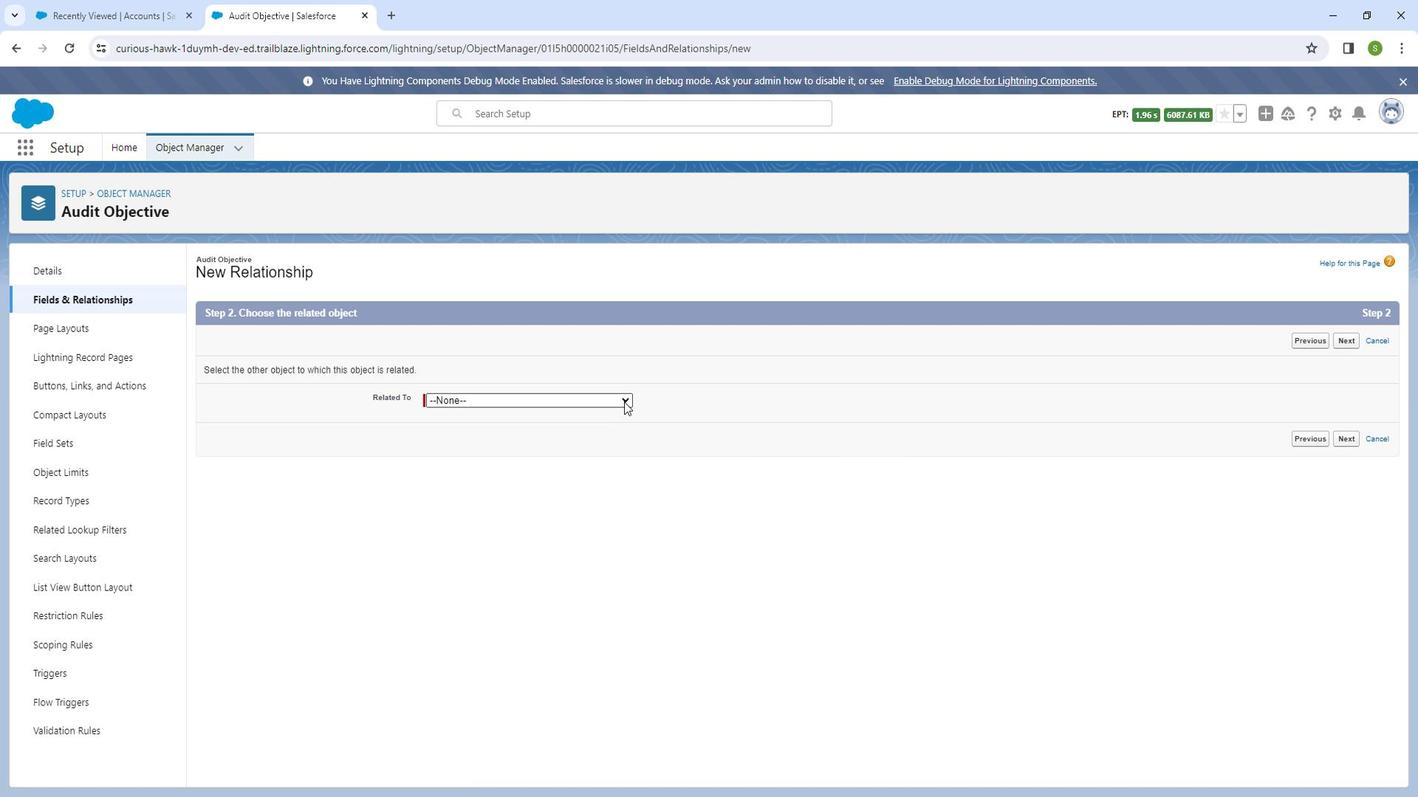 
Action: Mouse moved to (570, 503)
Screenshot: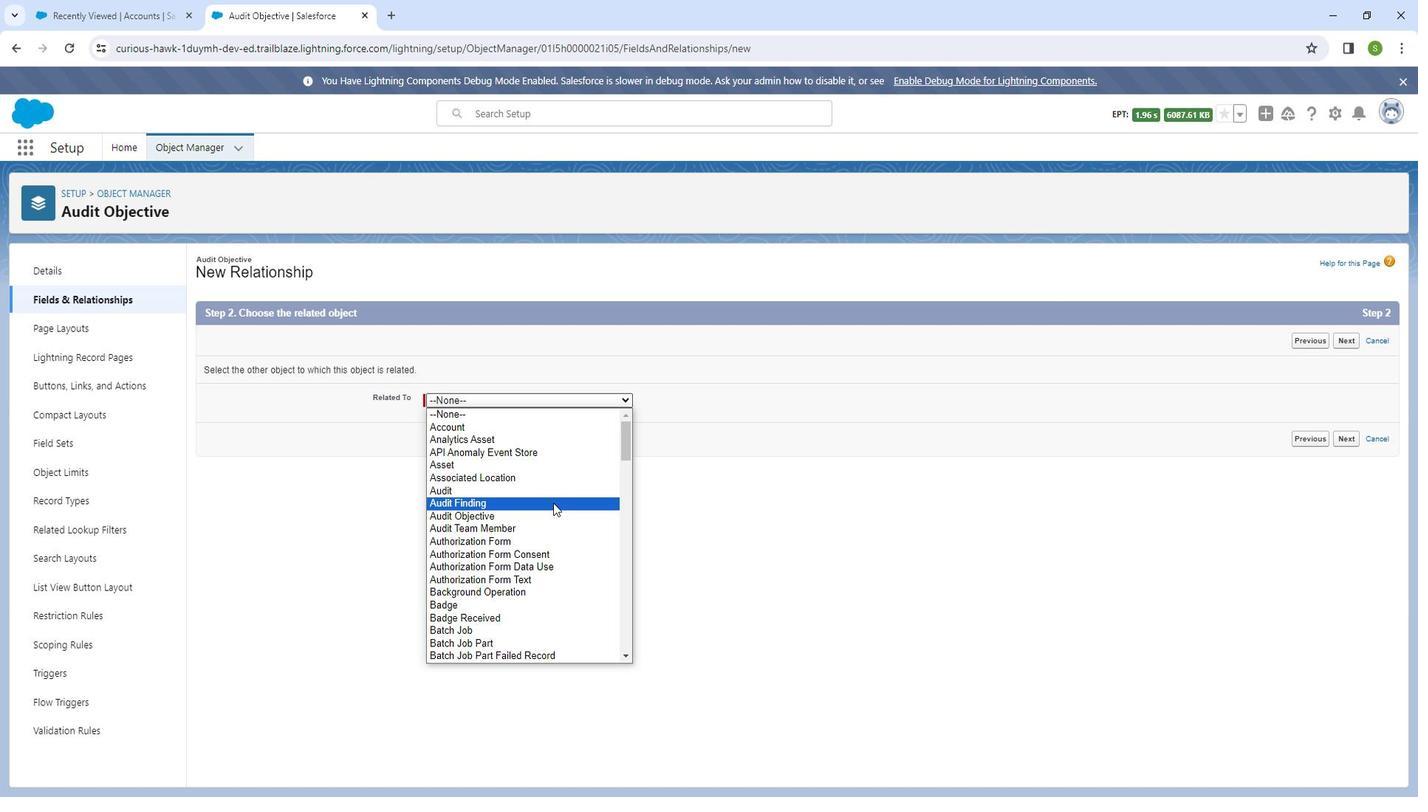 
Action: Mouse pressed left at (570, 503)
Screenshot: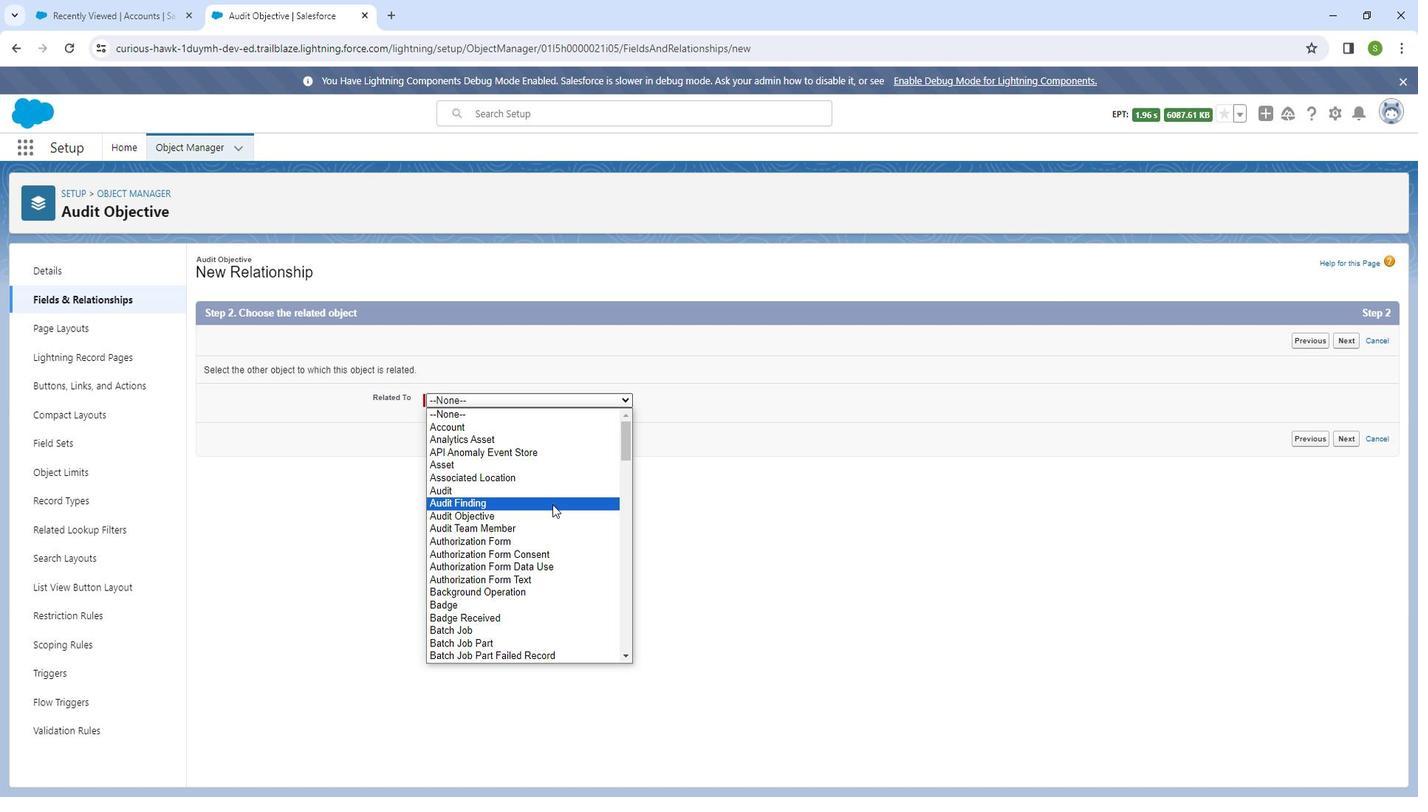 
Action: Mouse moved to (1364, 441)
Screenshot: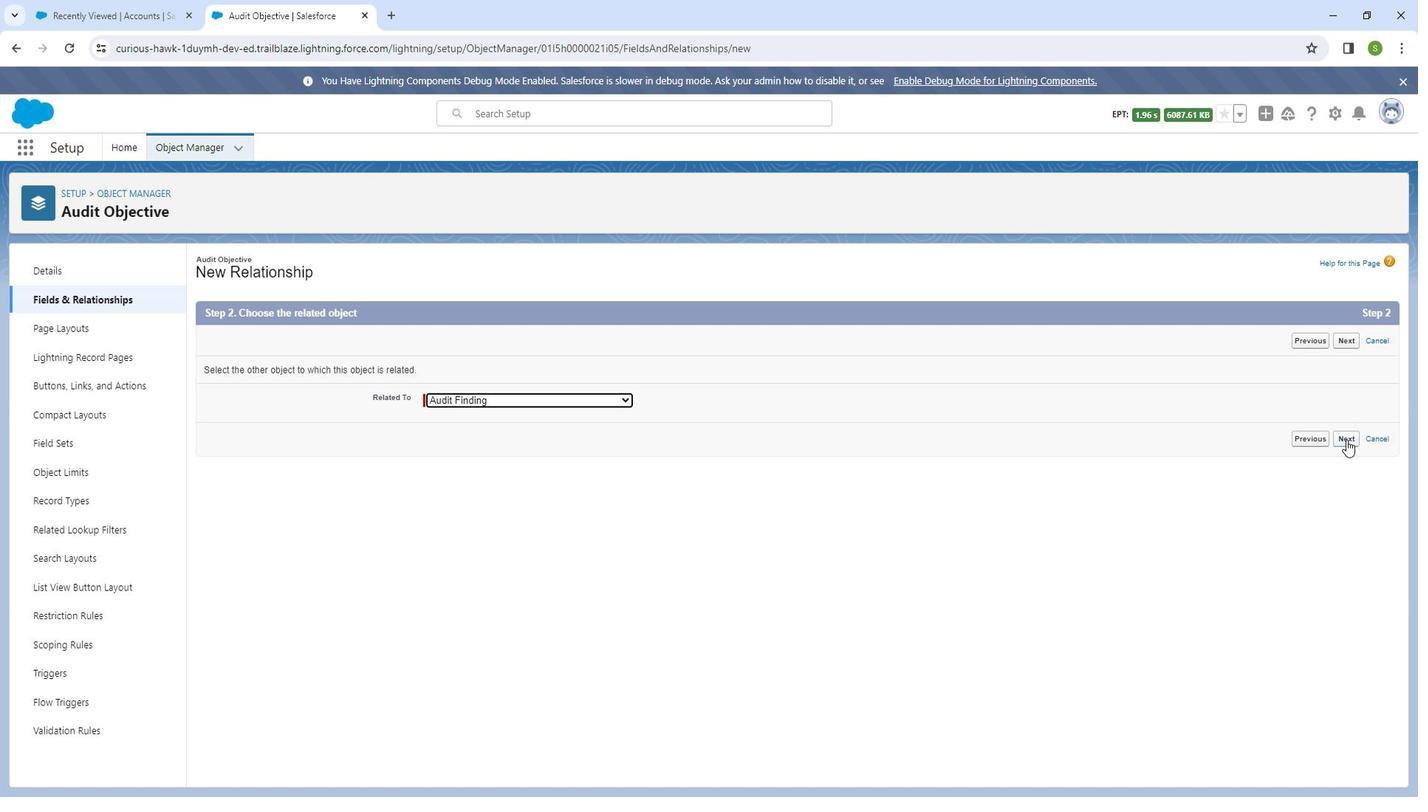 
Action: Mouse pressed left at (1364, 441)
Screenshot: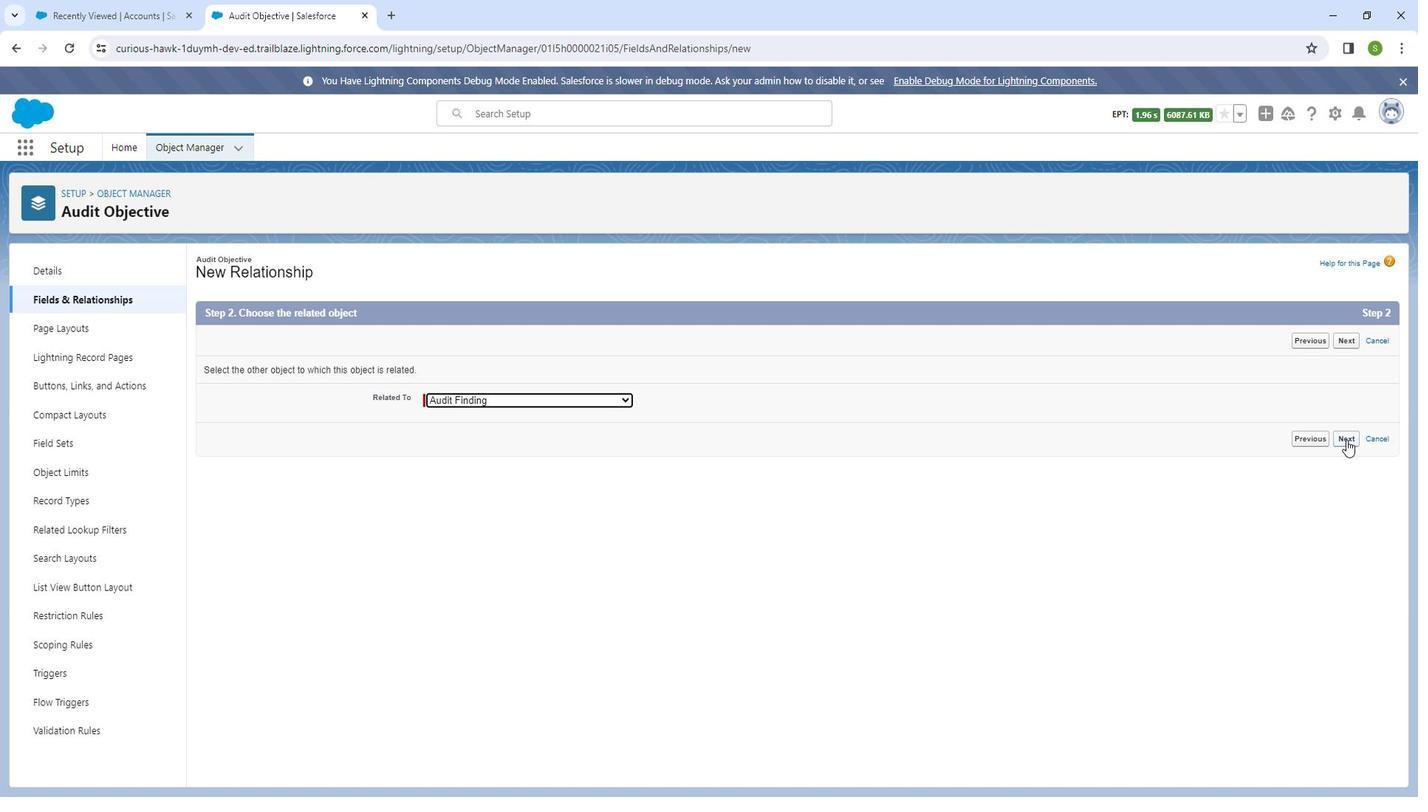
Action: Mouse moved to (557, 416)
Screenshot: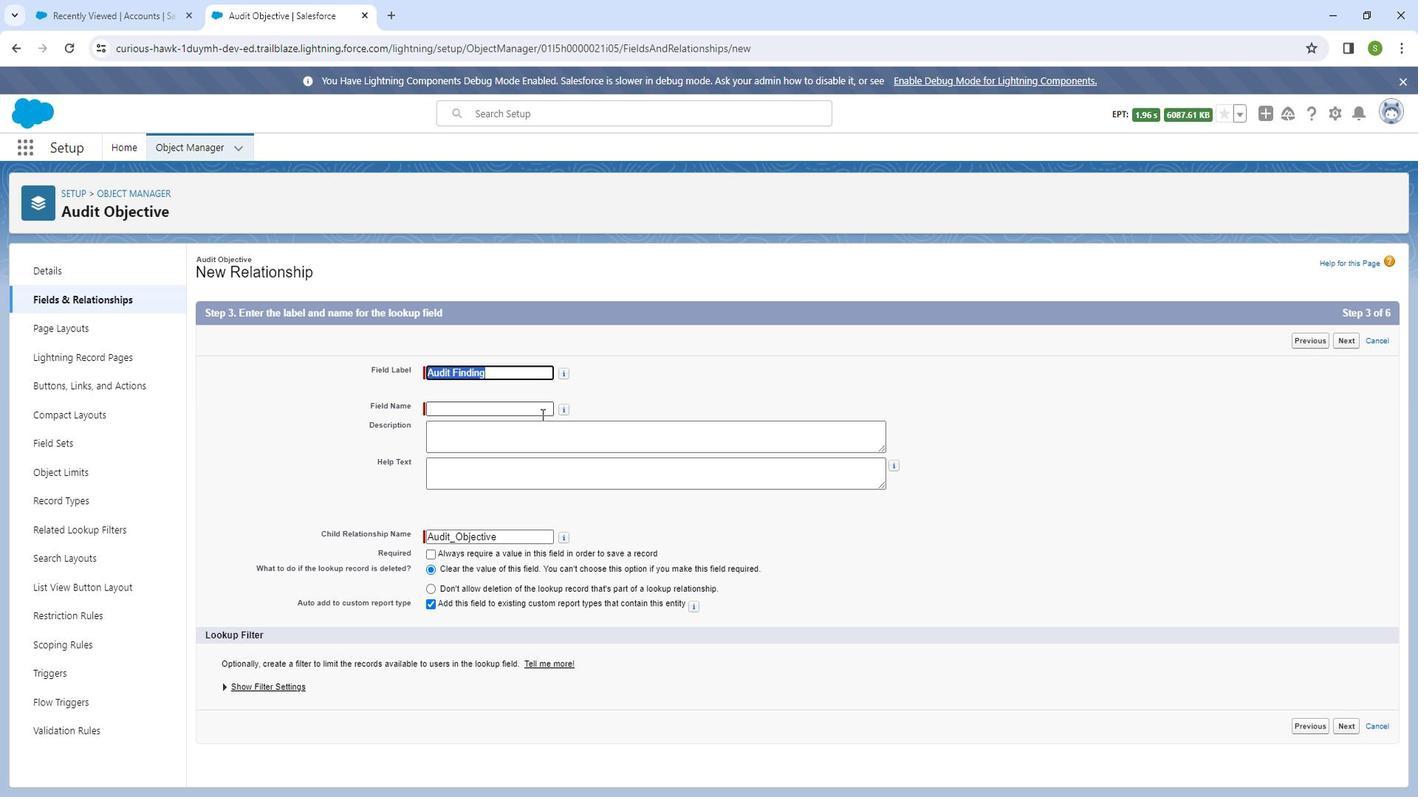 
Action: Mouse pressed left at (557, 416)
Screenshot: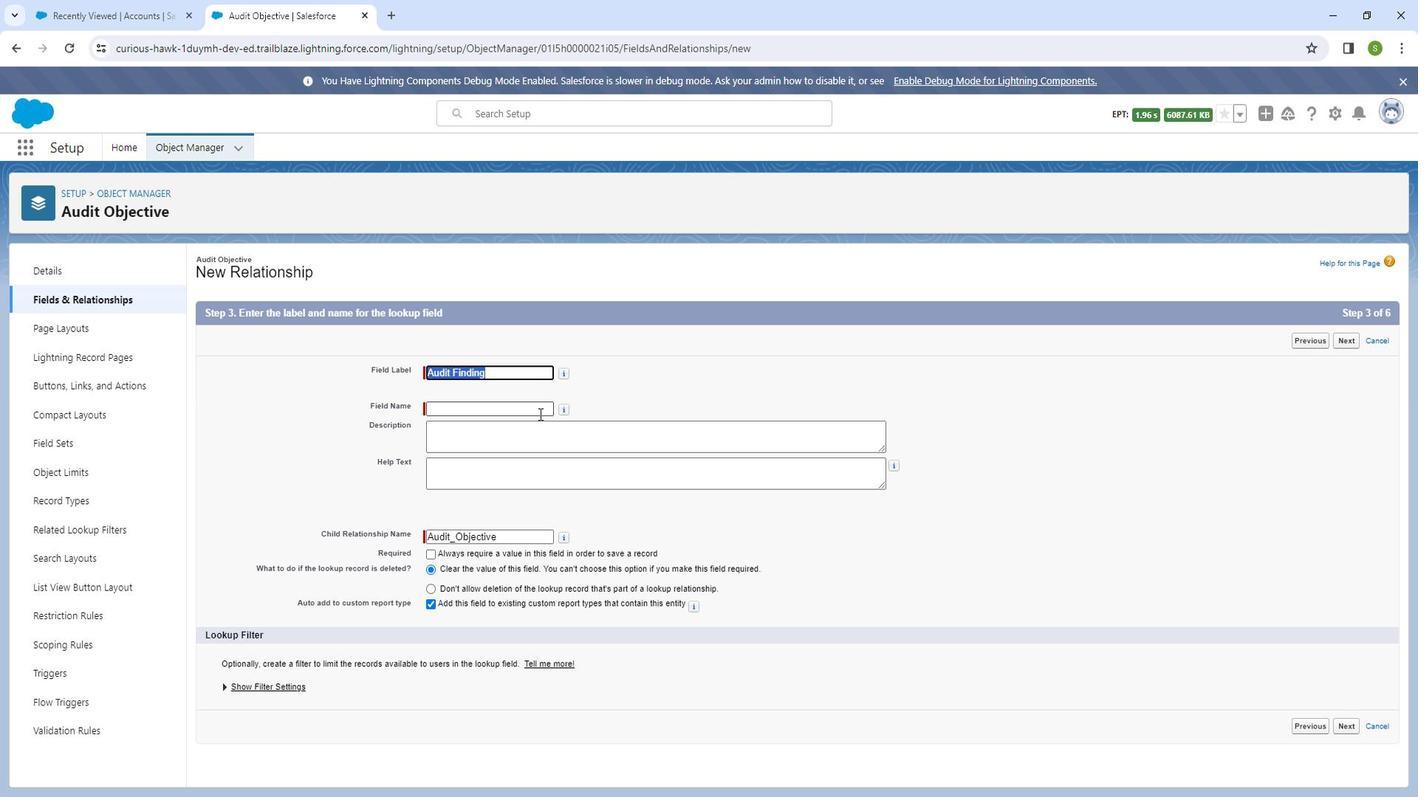 
Action: Mouse moved to (636, 433)
Screenshot: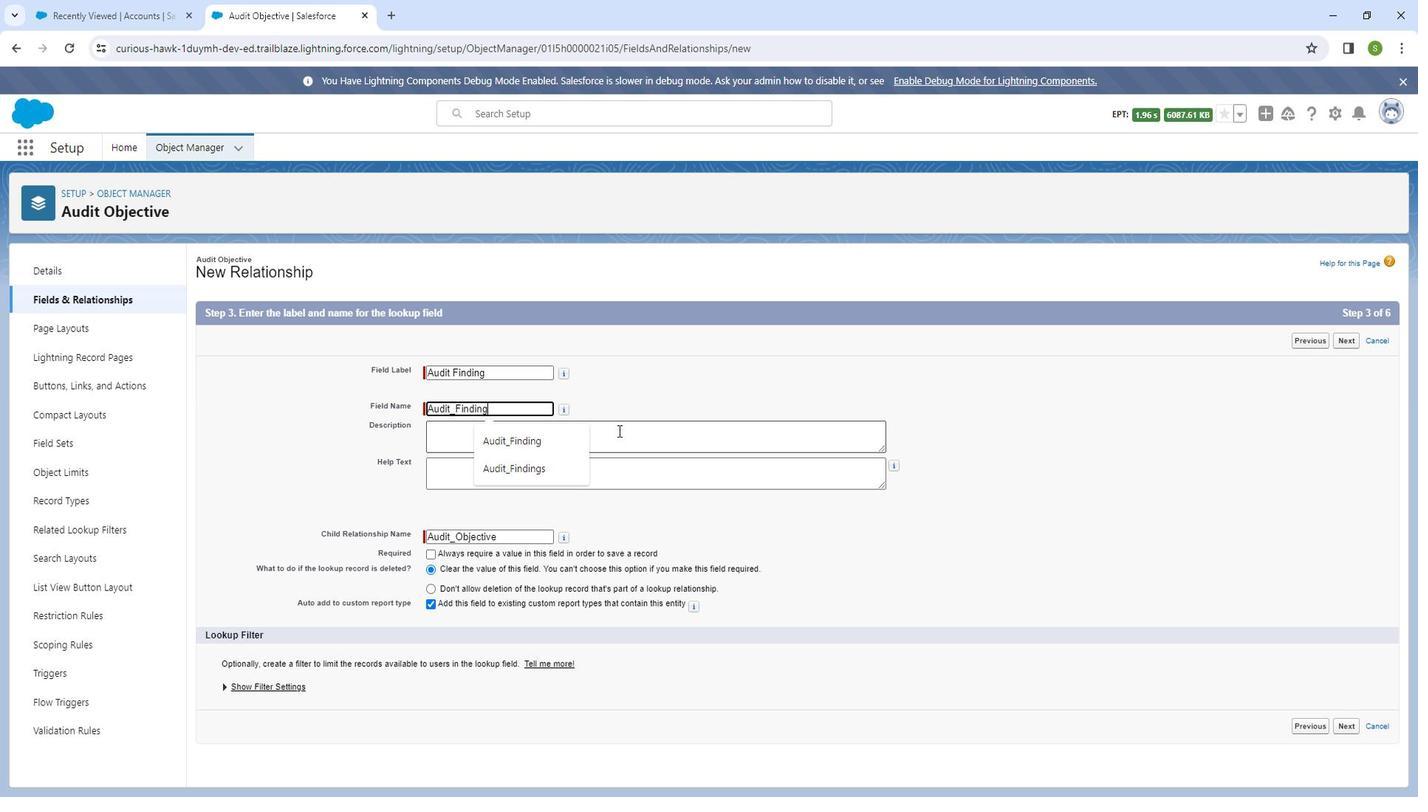 
Action: Mouse pressed left at (636, 433)
Screenshot: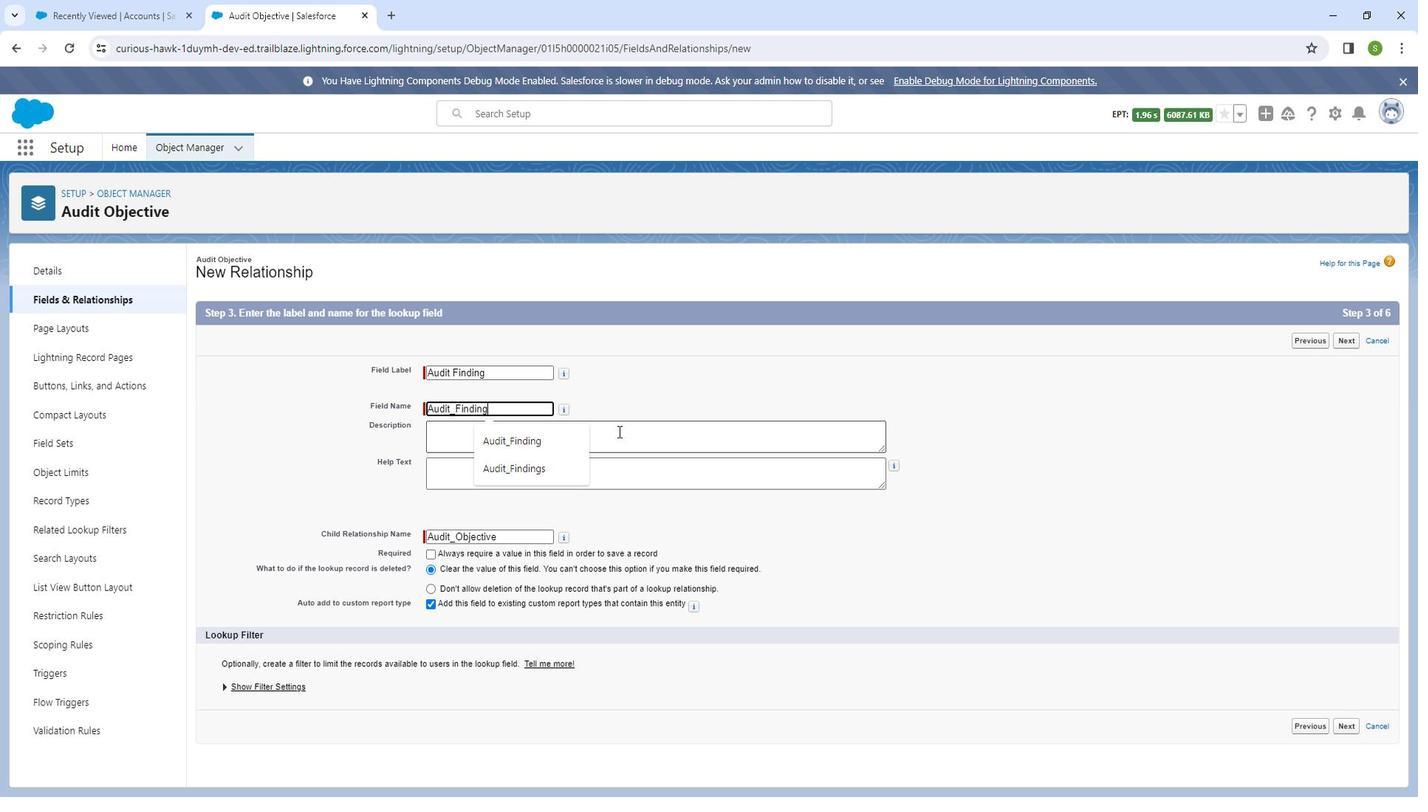 
Action: Mouse moved to (636, 437)
Screenshot: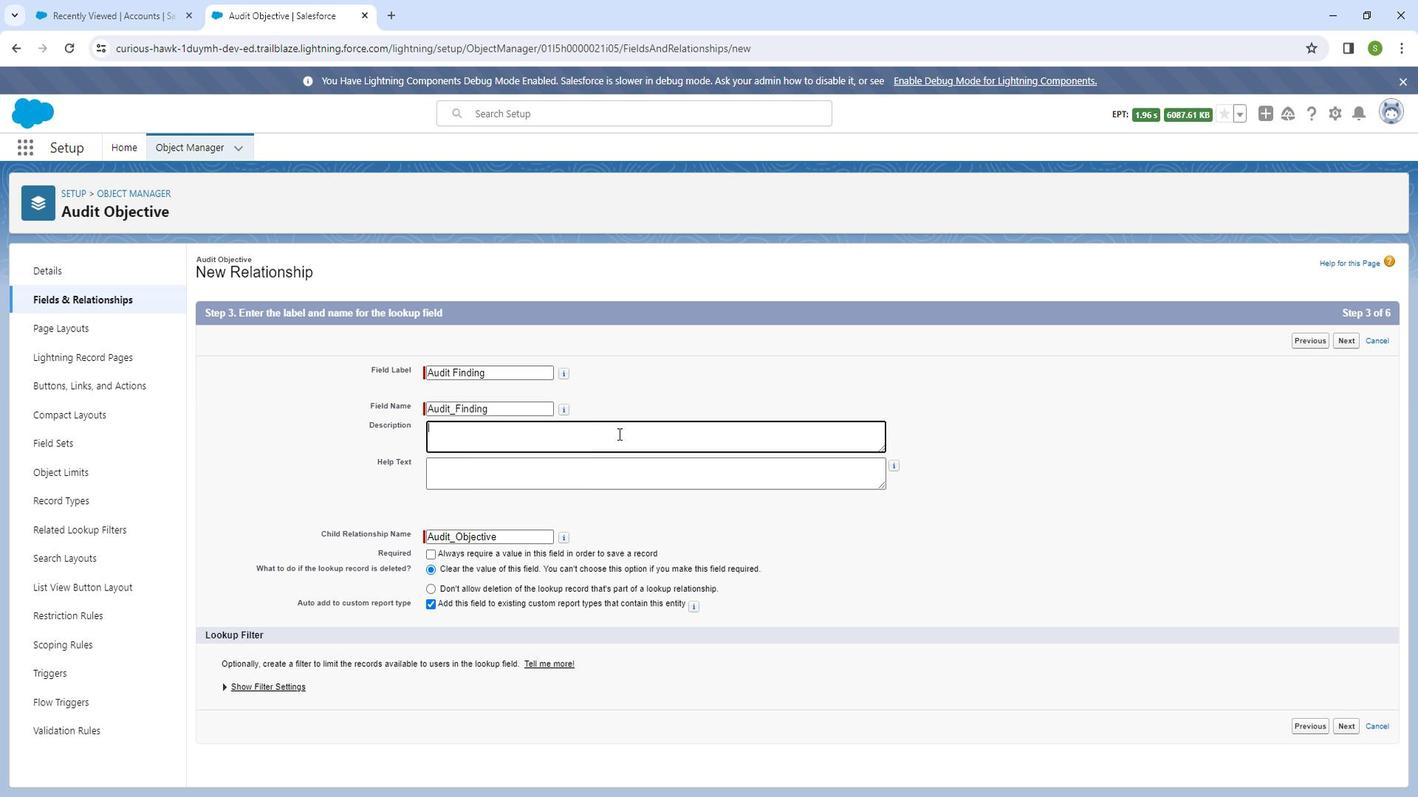 
Action: Key pressed <Key.shift_r>The<Key.space><Key.shift_r><Key.shift_r><Key.shift_r><Key.shift_r><Key.shift_r><Key.shift_r><Key.shift_r><Key.shift_r><Key.shift_r><Key.shift_r><Key.shift_r><Key.shift_r>Audit<Key.space>finding<Key.space>object<Key.space>refers<Key.space>to<Key.space>the<Key.space>particular<Key.space>aspect<Key.space>or<Key.space>element<Key.space>with<Key.space>the<Key.space>audit<Key.space>object<Key.space>that<Key.space>has<Key.space>been<Key.space>t<Key.backspace>identifie<Key.backspace>ed<Key.space>as<Key.space><Key.space><Key.backspace>non-compliant<Key.space>,<Key.backspace><Key.backspace>,<Key.space>s<Key.backspace>deficient,<Key.space>or<Key.space>in<Key.space>need<Key.space>of<Key.space><Key.space>improvement.
Screenshot: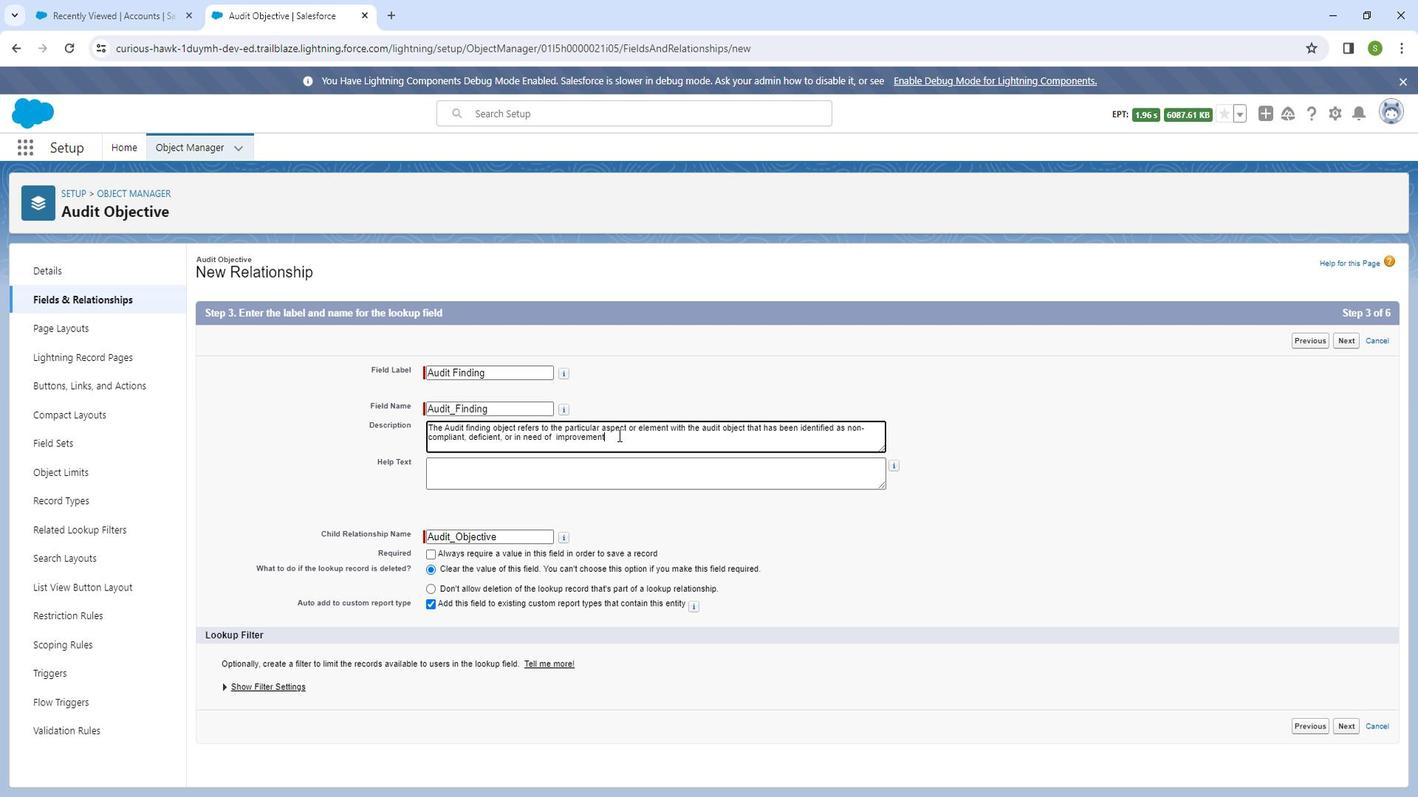 
Action: Mouse moved to (616, 466)
Screenshot: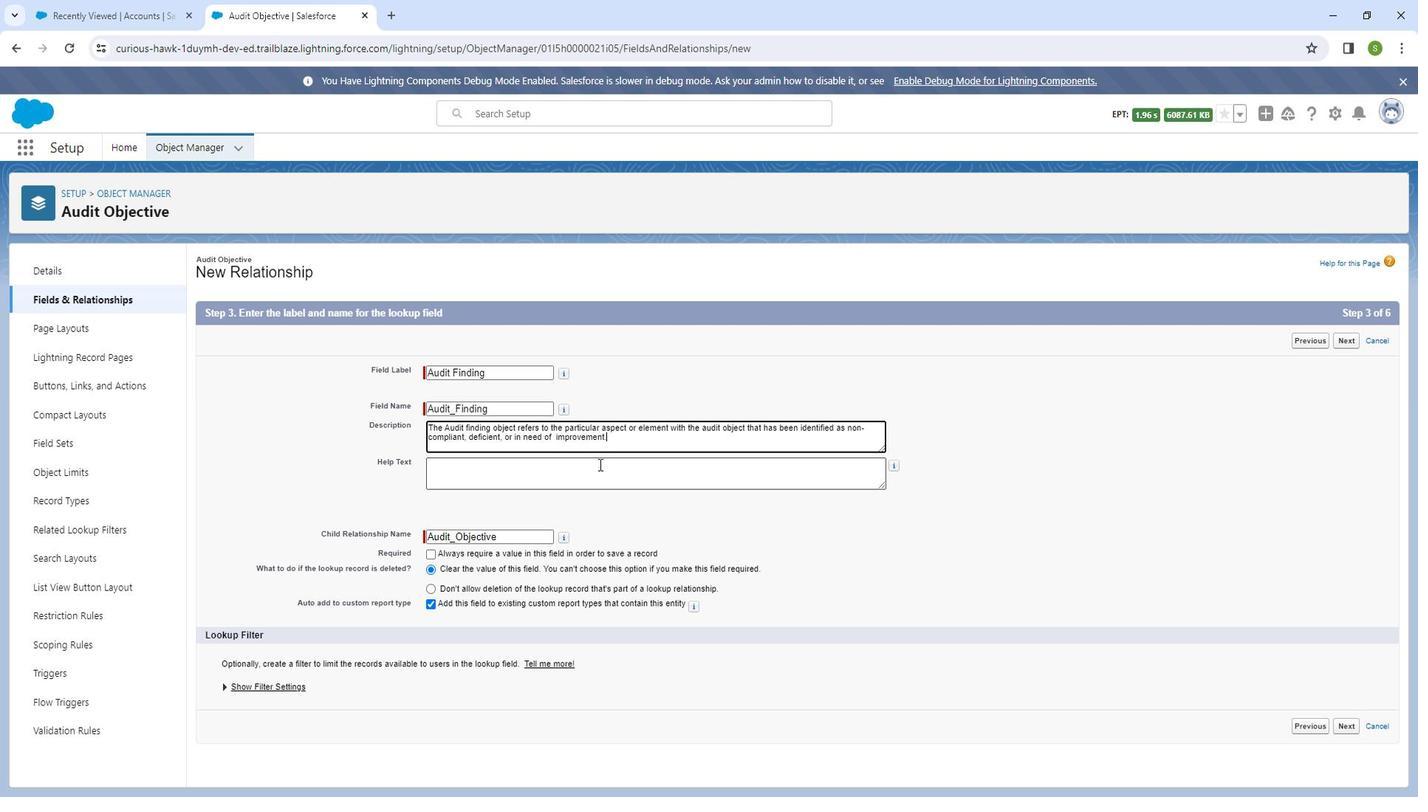 
Action: Mouse pressed left at (616, 466)
Screenshot: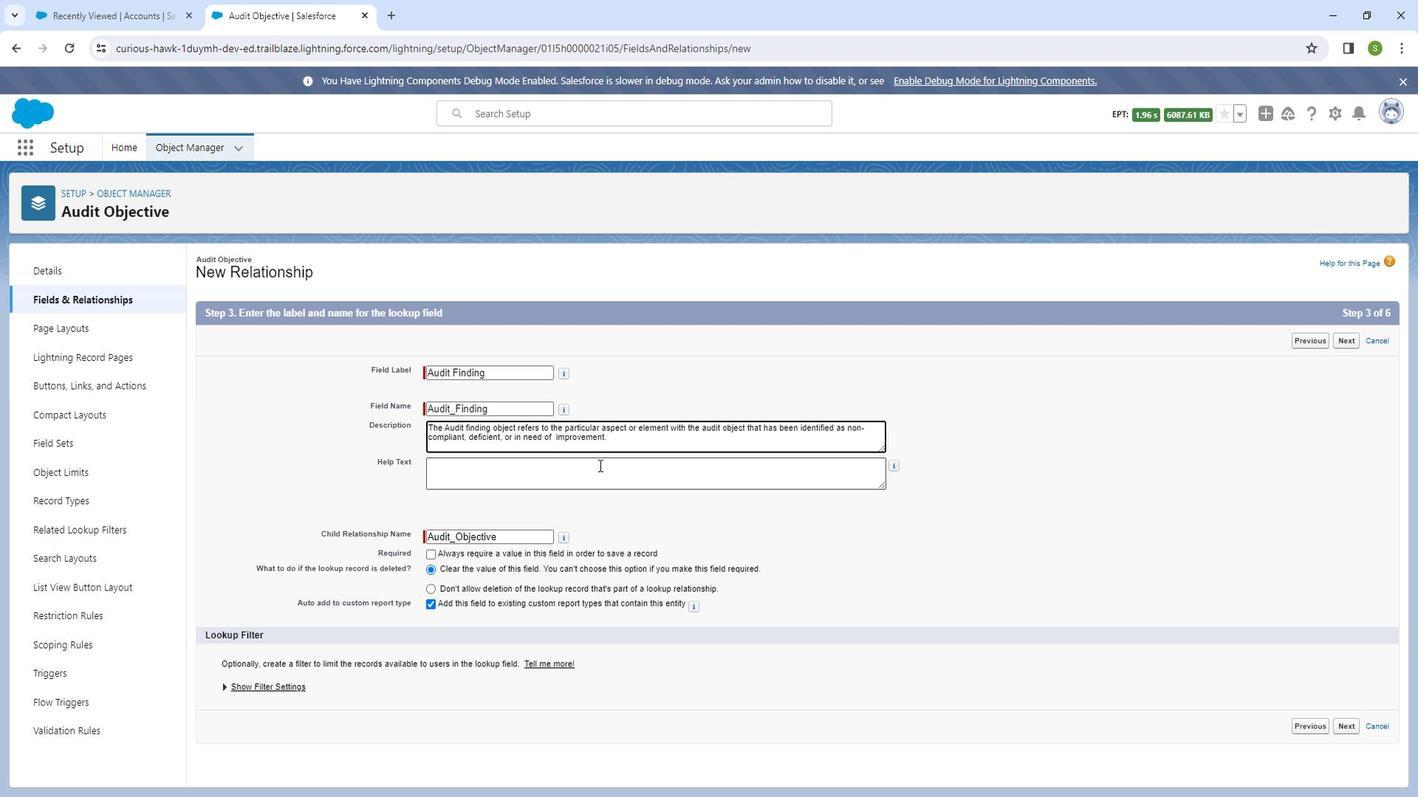 
Action: Key pressed <Key.shift_r><Key.shift_r><Key.shift_r><Key.shift_r><Key.shift_r><Key.shift_r><Key.shift_r><Key.shift_r><Key.shift_r>This<Key.space>could<Key.space>be<Key.space>a<Key.space>c<Key.backspace><Key.backspace><Key.backspace><Key.backspace><Key.backspace><Key.backspace><Key.backspace><Key.backspace><Key.backspace><Key.backspace><Key.backspace><Key.backspace><Key.backspace><Key.backspace><Key.backspace>e<Key.space>description<Key.space>should<Key.space>clearly<Key.space>outline<Key.space>the<Key.space>natur<Key.space><Key.backspace>e<Key.space>of<Key.space>them<Key.backspace><Key.space>finding,<Key.space>its<Key.space>impact<Key.space><Key.backspace>,<Key.space>and<Key.space>any<Key.space>recommended<Key.space>actions<Key.space>for<Key.space>remediation.
Screenshot: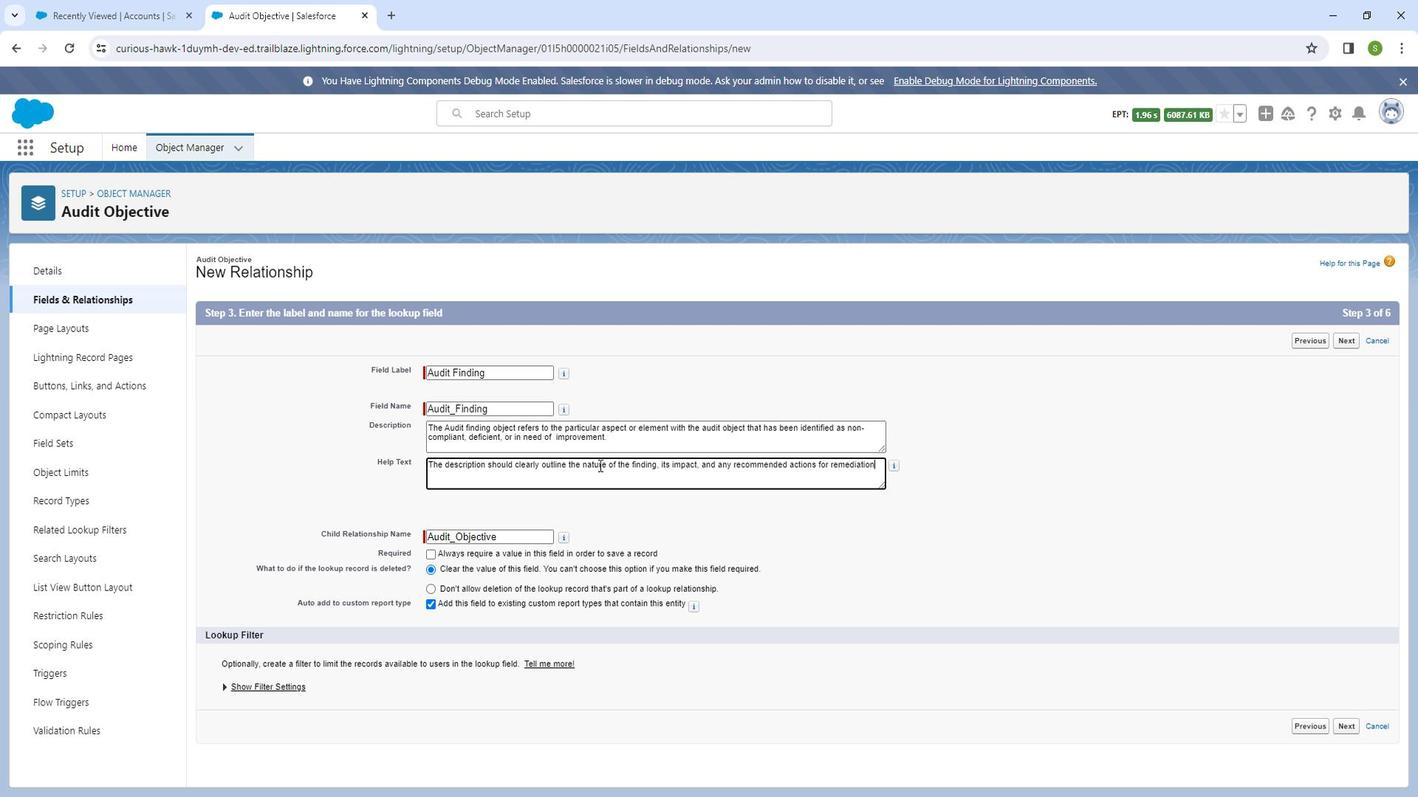 
Action: Mouse moved to (505, 462)
Screenshot: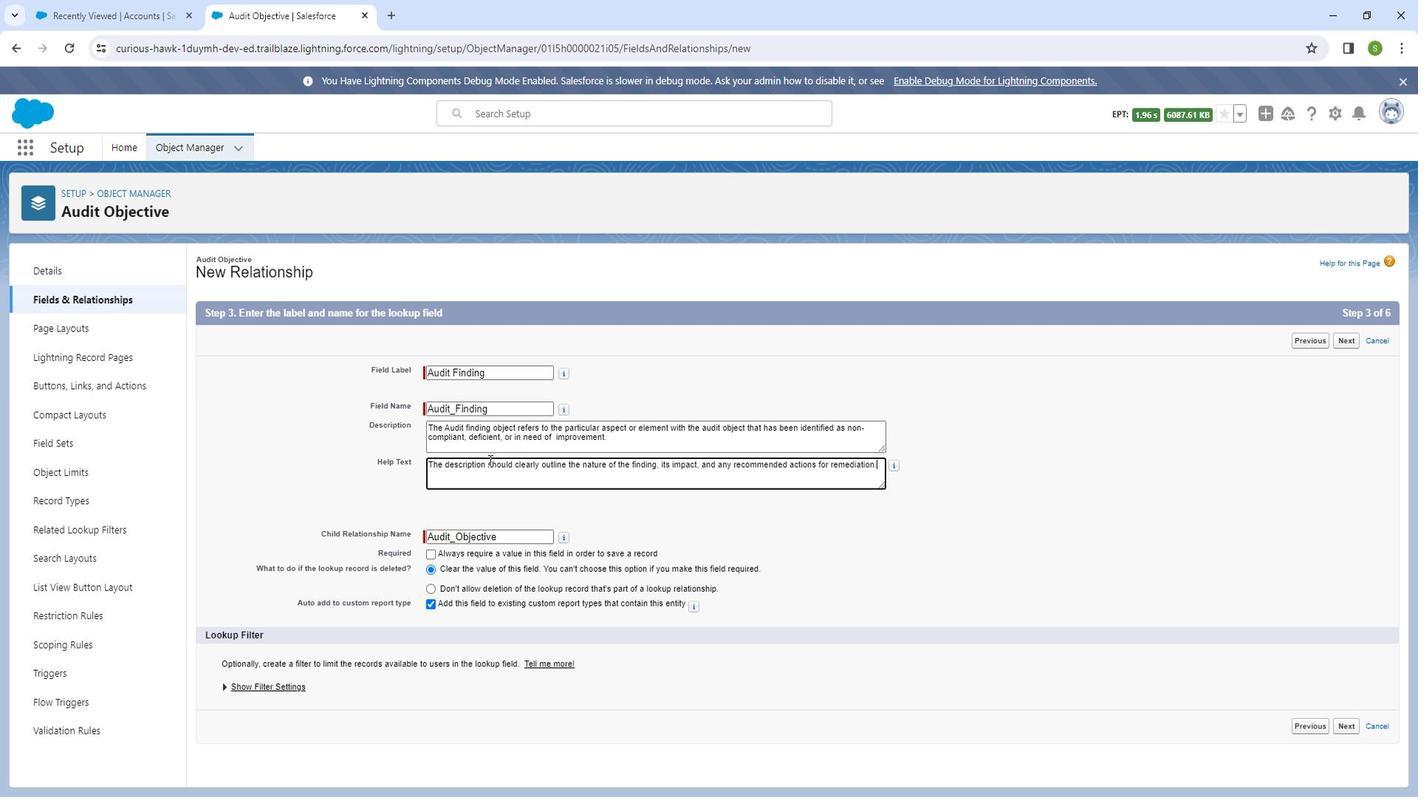 
Action: Mouse pressed left at (505, 462)
Screenshot: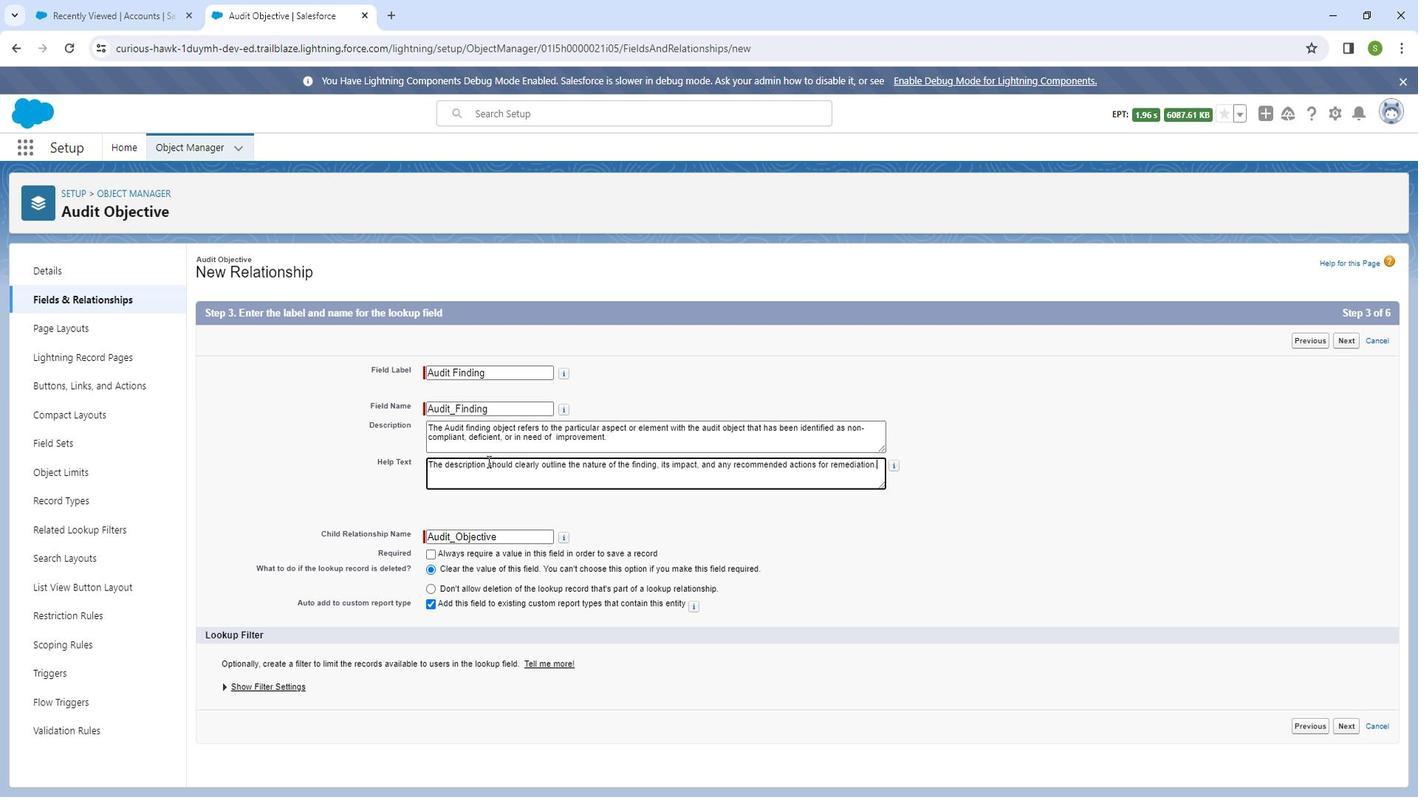 
Action: Mouse moved to (505, 463)
Screenshot: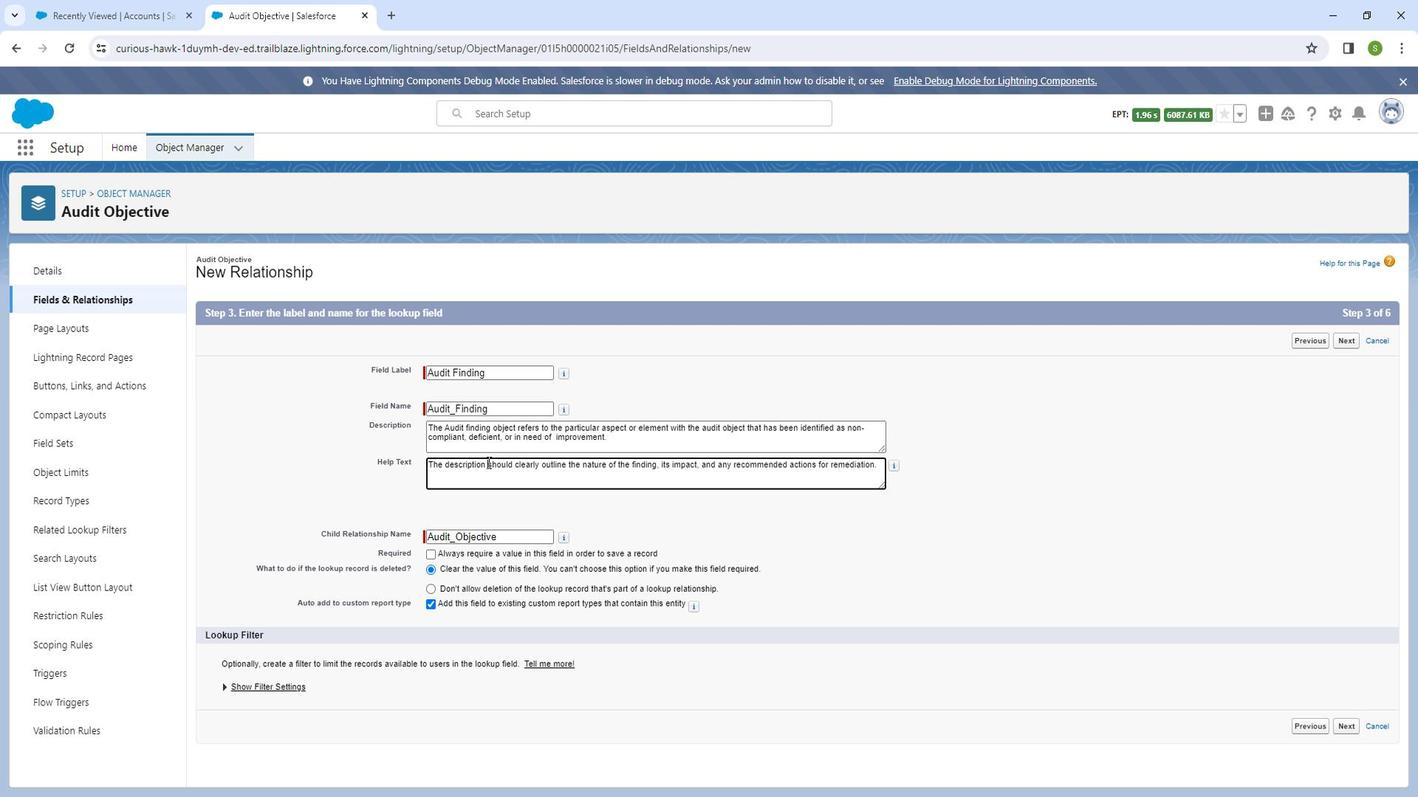 
Action: Key pressed <Key.backspace><Key.backspace><Key.backspace><Key.backspace><Key.backspace><Key.backspace><Key.backspace><Key.backspace><Key.backspace><Key.backspace><Key.backspace><Key.backspace>help<Key.space>text<Key.space>
Screenshot: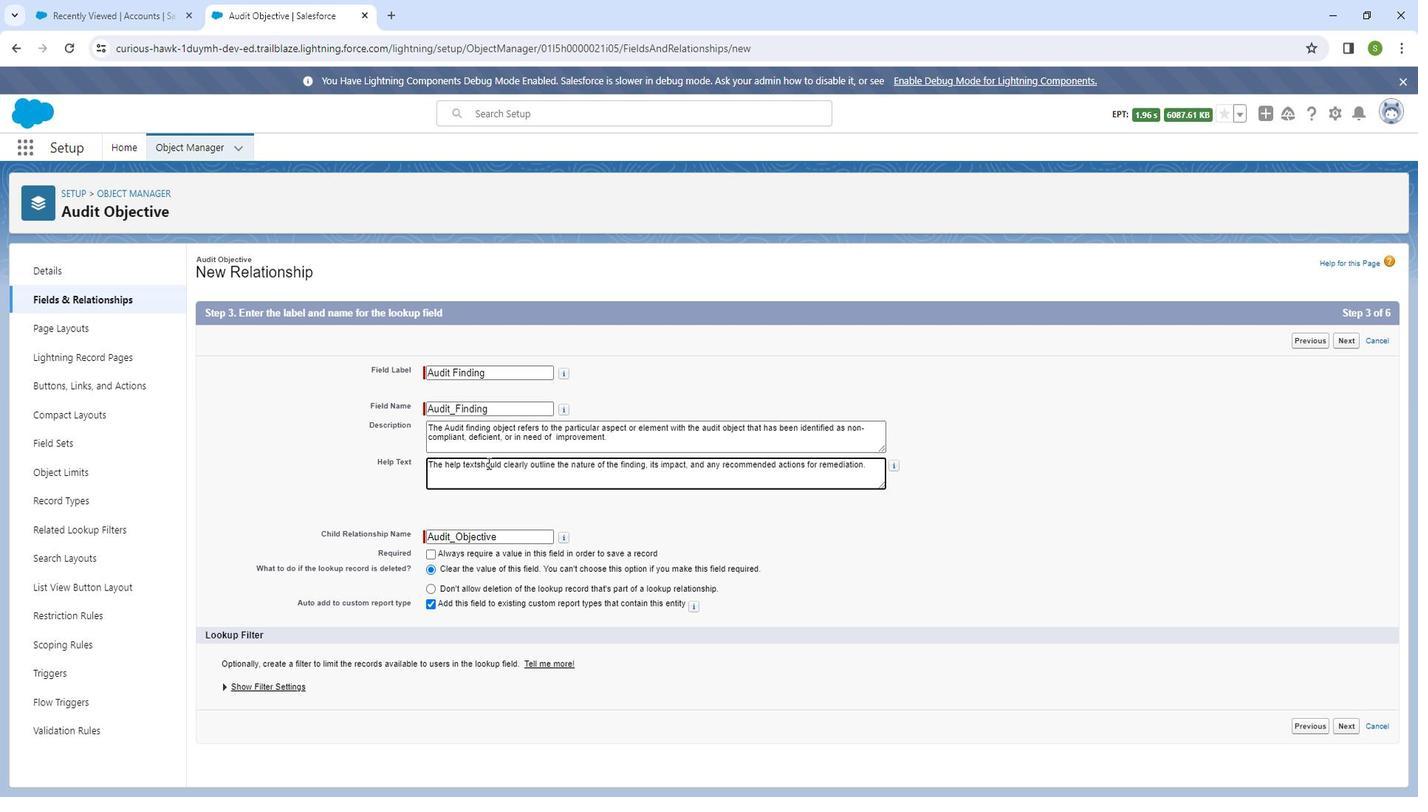 
Action: Mouse moved to (1373, 718)
Screenshot: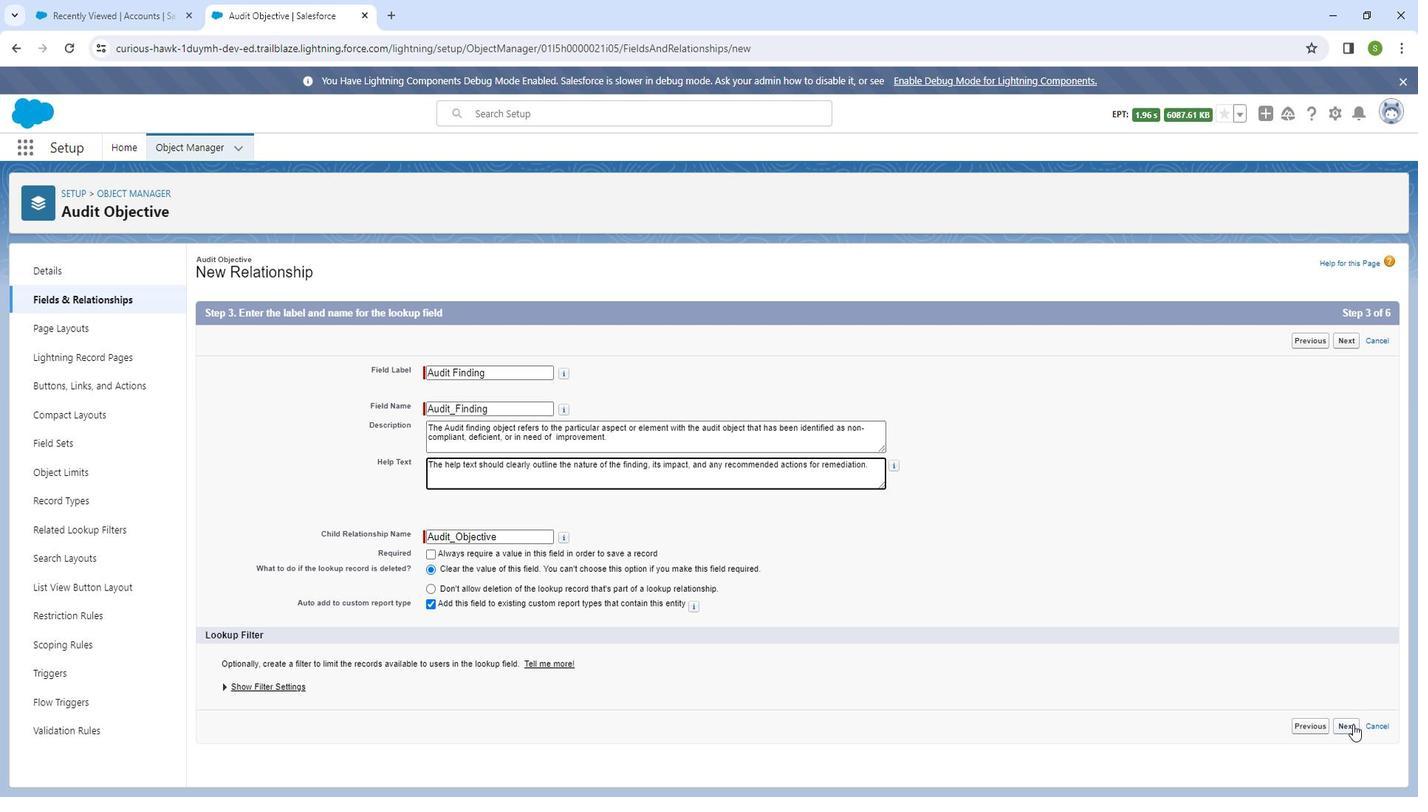 
Action: Mouse pressed left at (1373, 718)
Screenshot: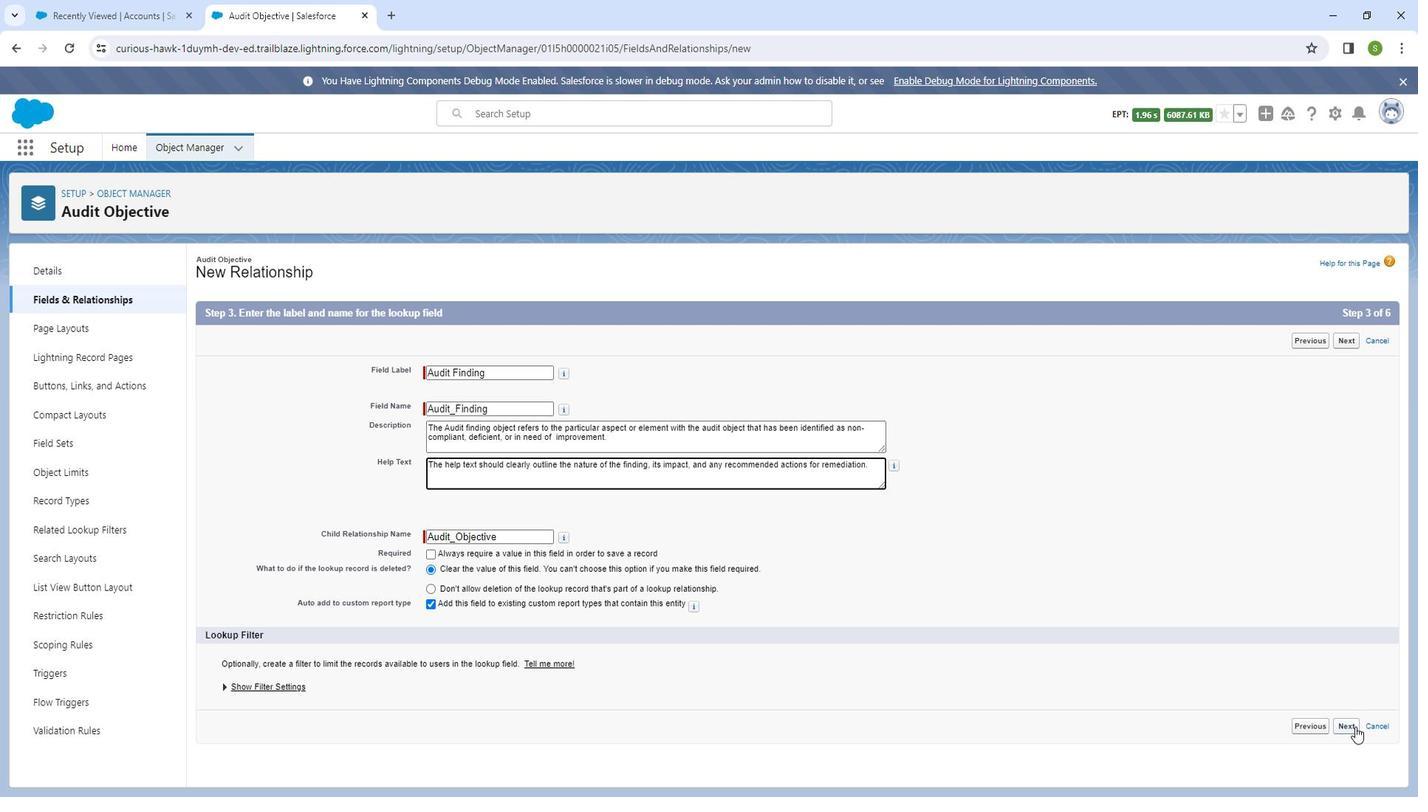 
Action: Mouse moved to (1180, 621)
Screenshot: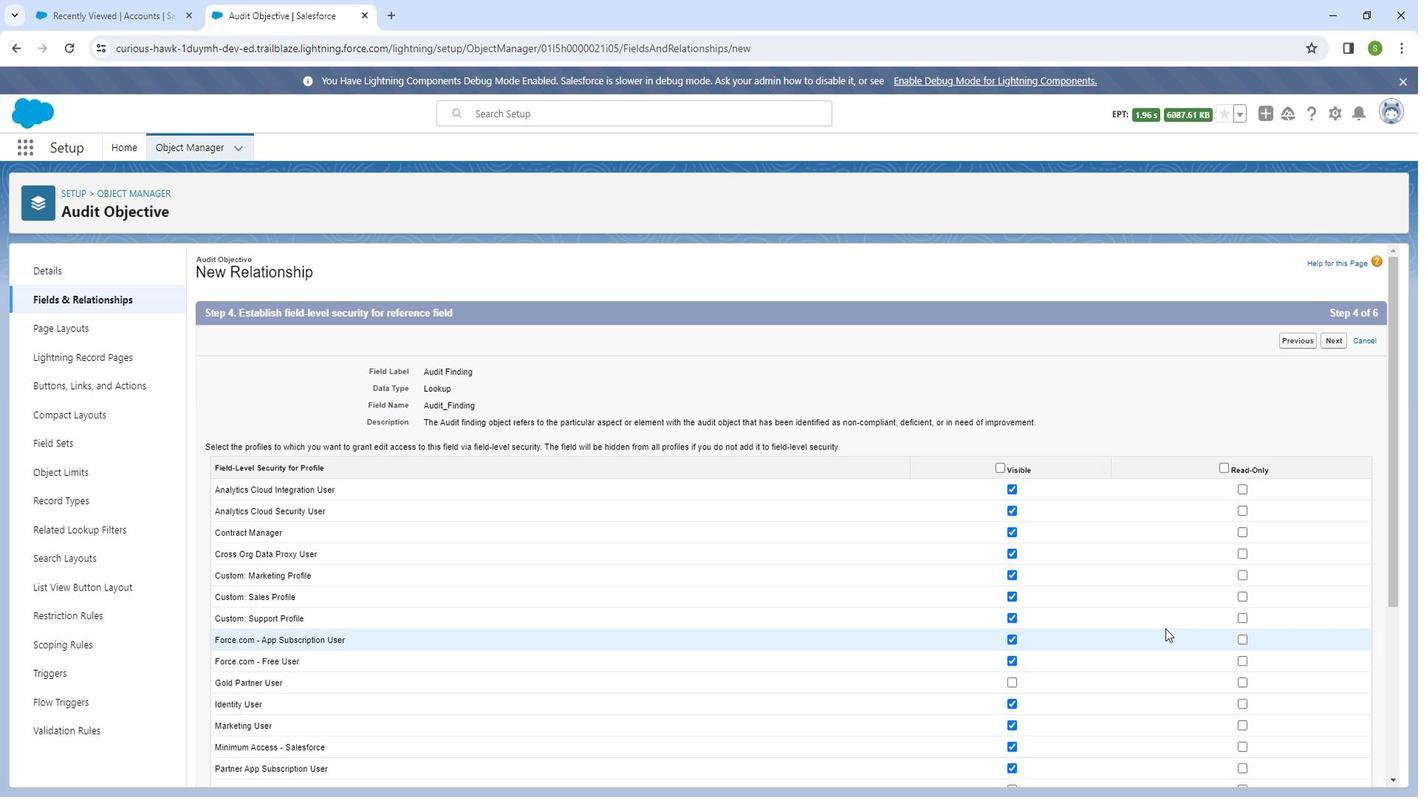 
Action: Mouse scrolled (1180, 620) with delta (0, 0)
Screenshot: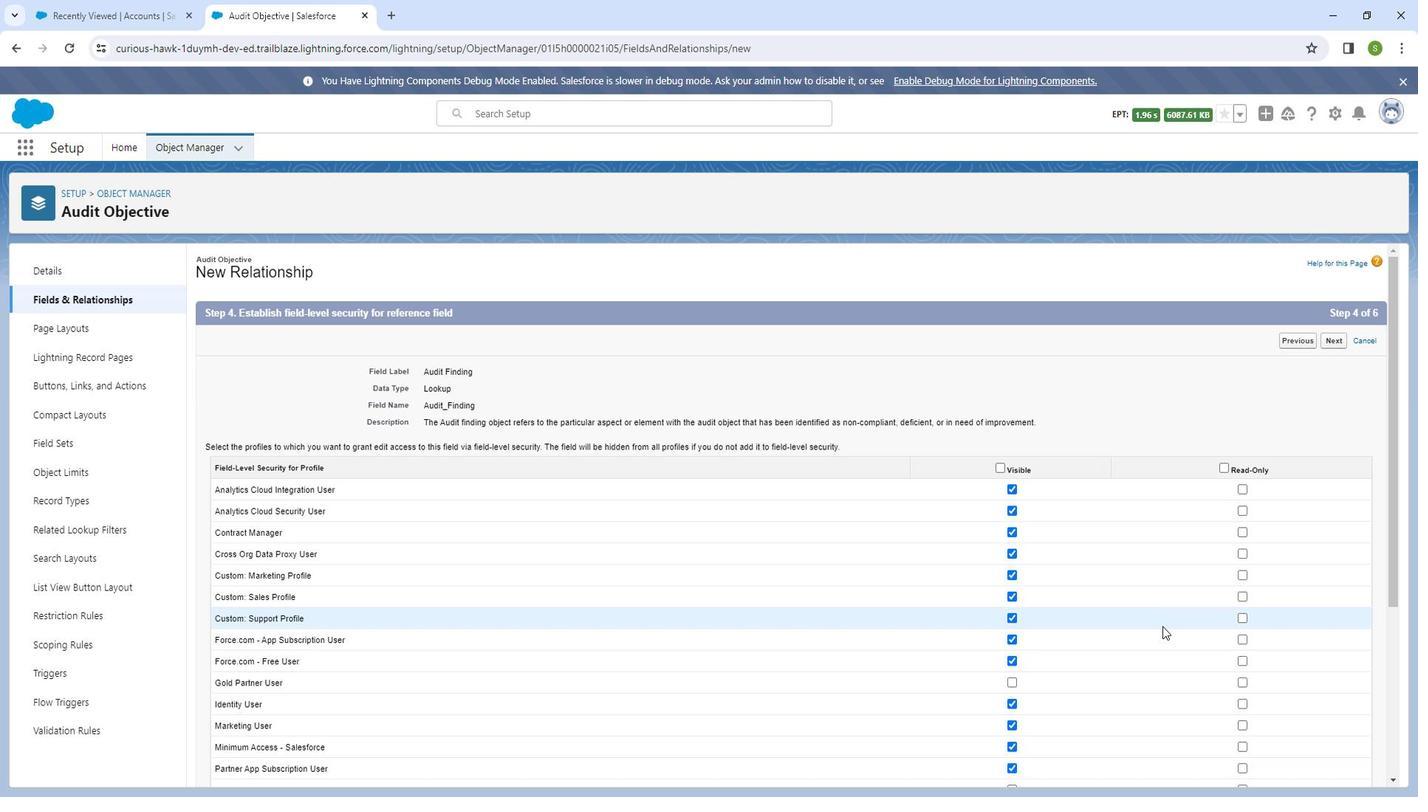 
Action: Mouse scrolled (1180, 620) with delta (0, 0)
Screenshot: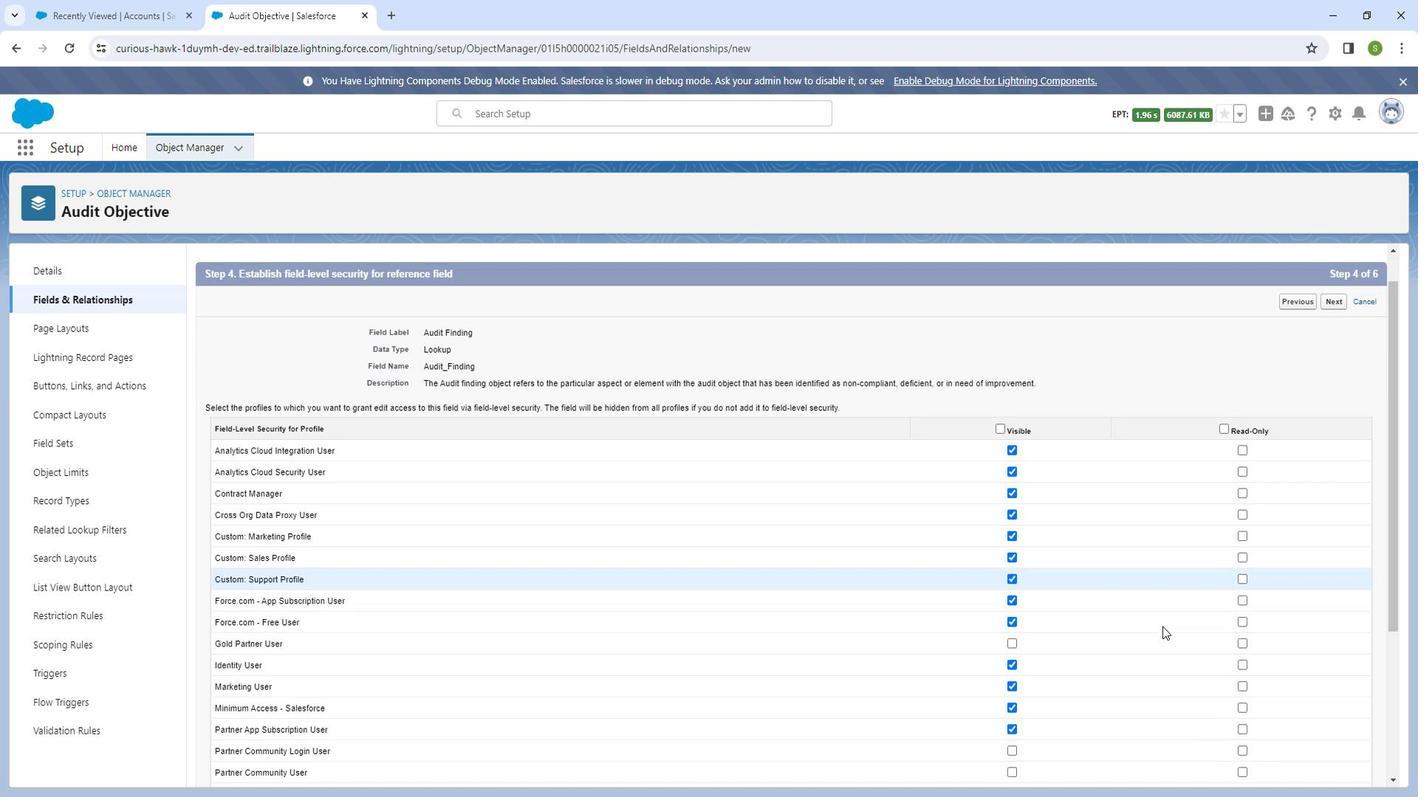 
Action: Mouse scrolled (1180, 620) with delta (0, 0)
Screenshot: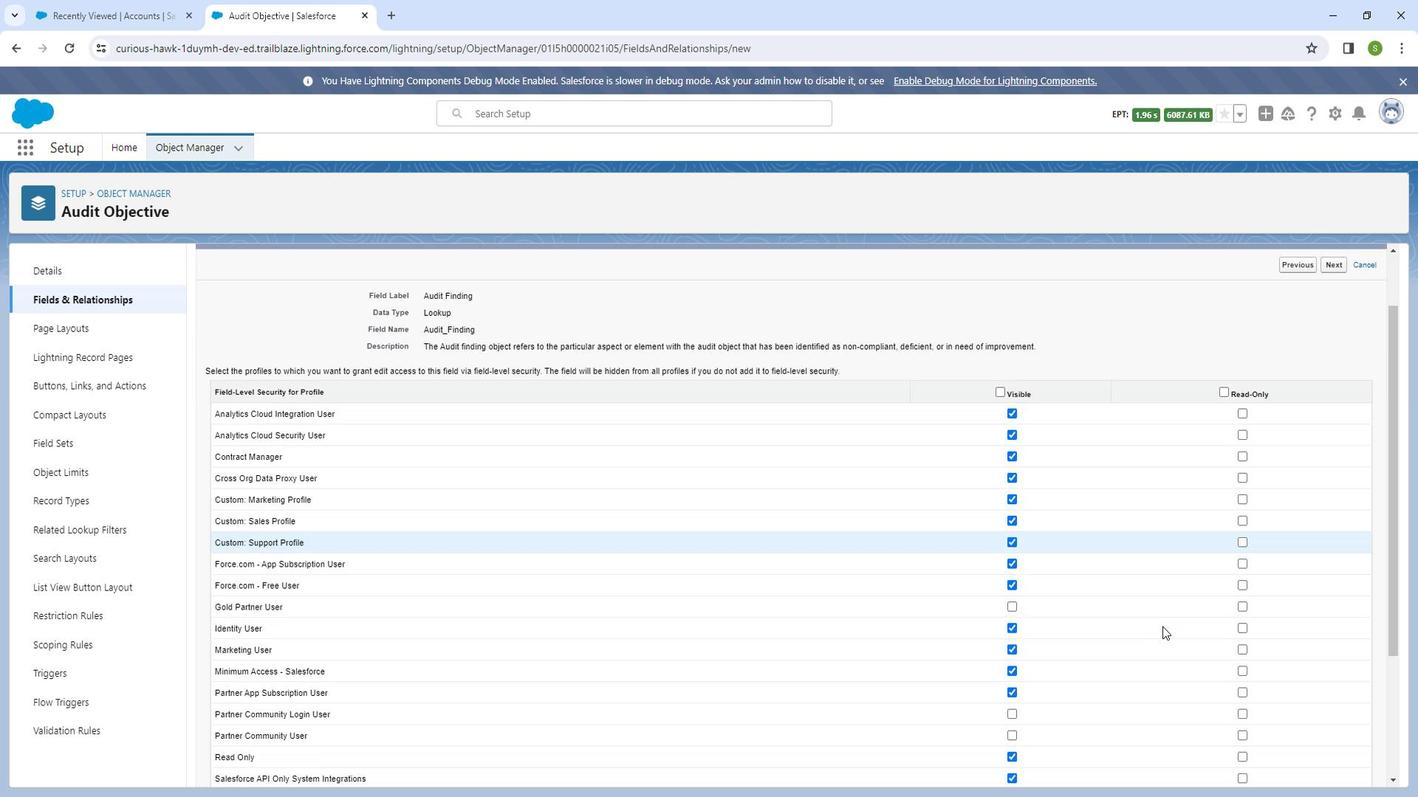 
Action: Mouse moved to (1179, 621)
Screenshot: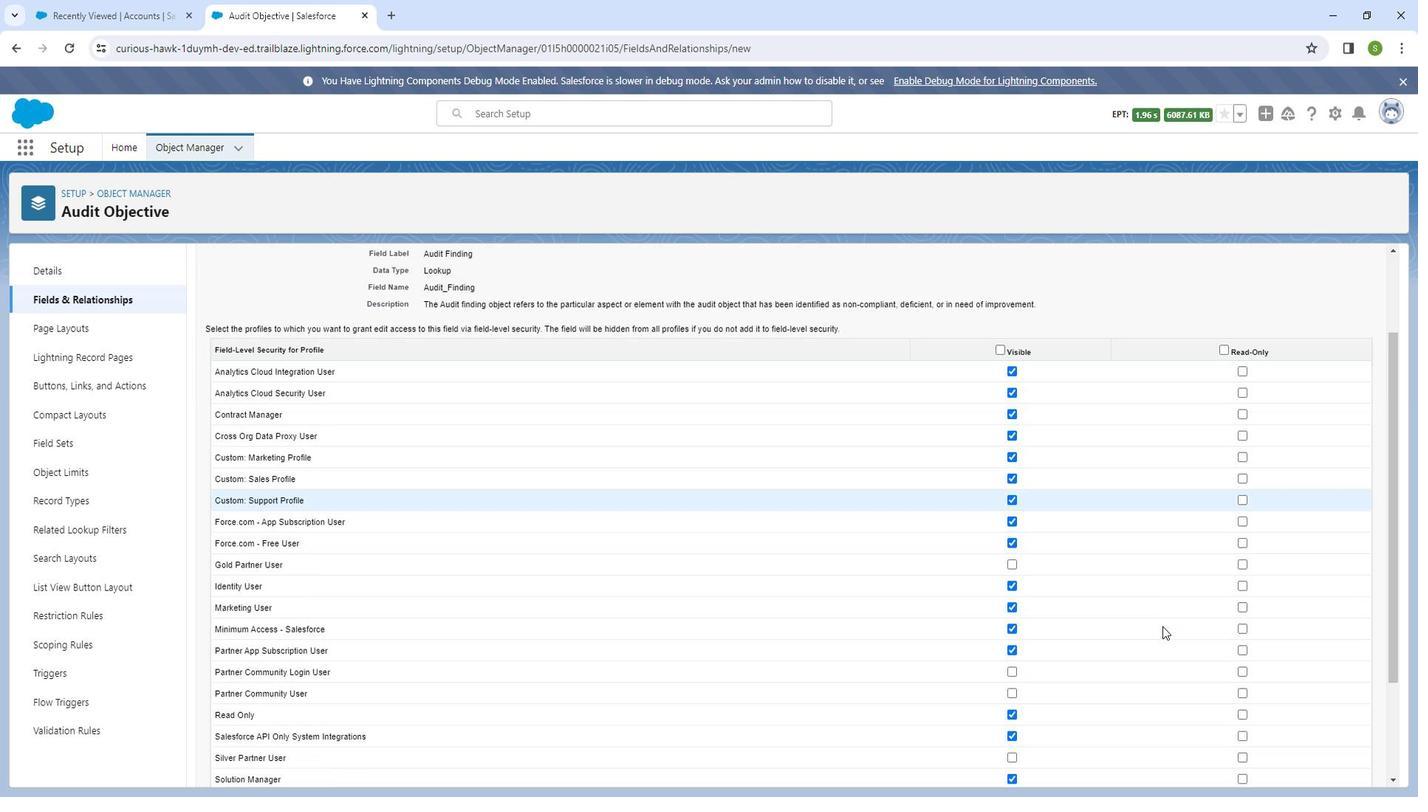 
Action: Mouse scrolled (1179, 620) with delta (0, 0)
Screenshot: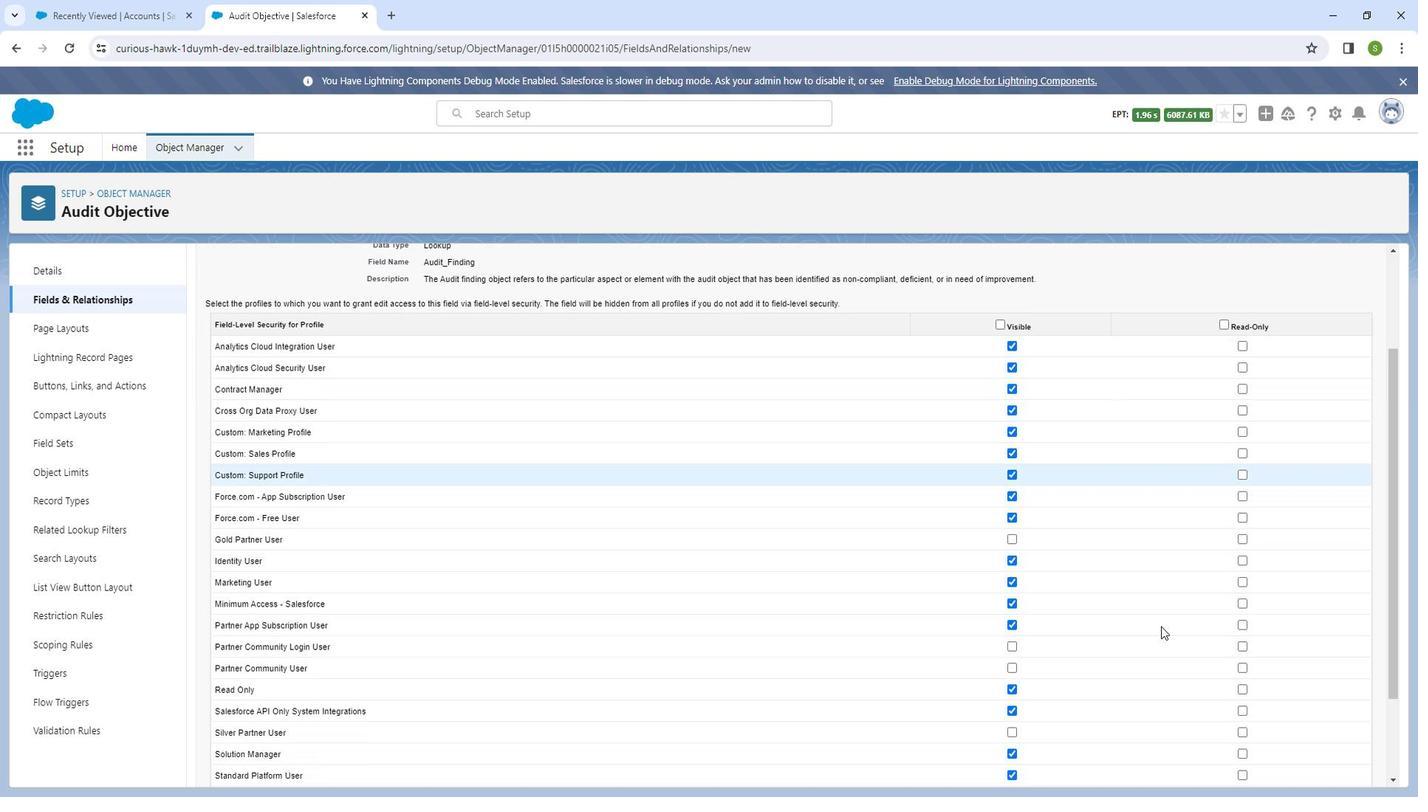 
Action: Mouse scrolled (1179, 620) with delta (0, 0)
Screenshot: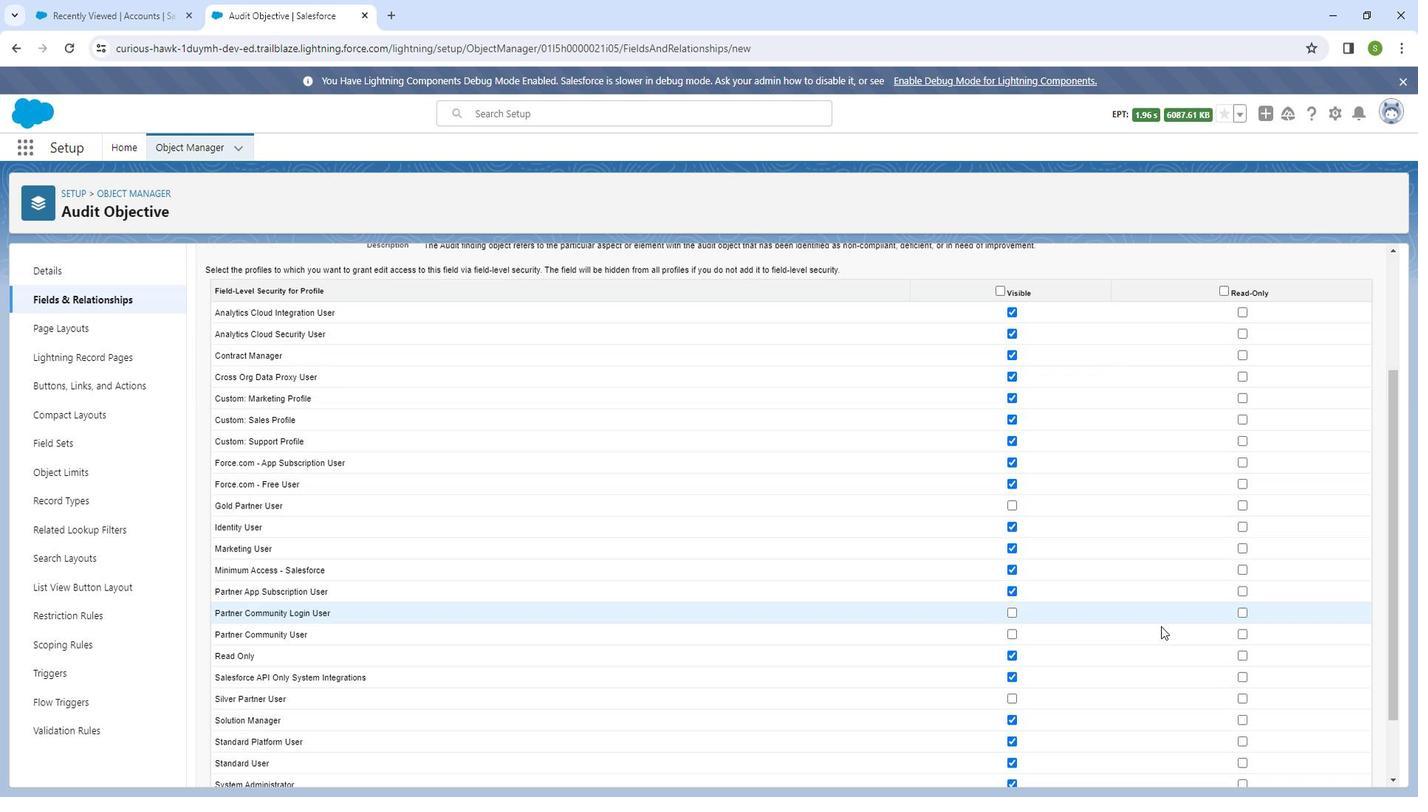 
Action: Mouse moved to (1178, 621)
Screenshot: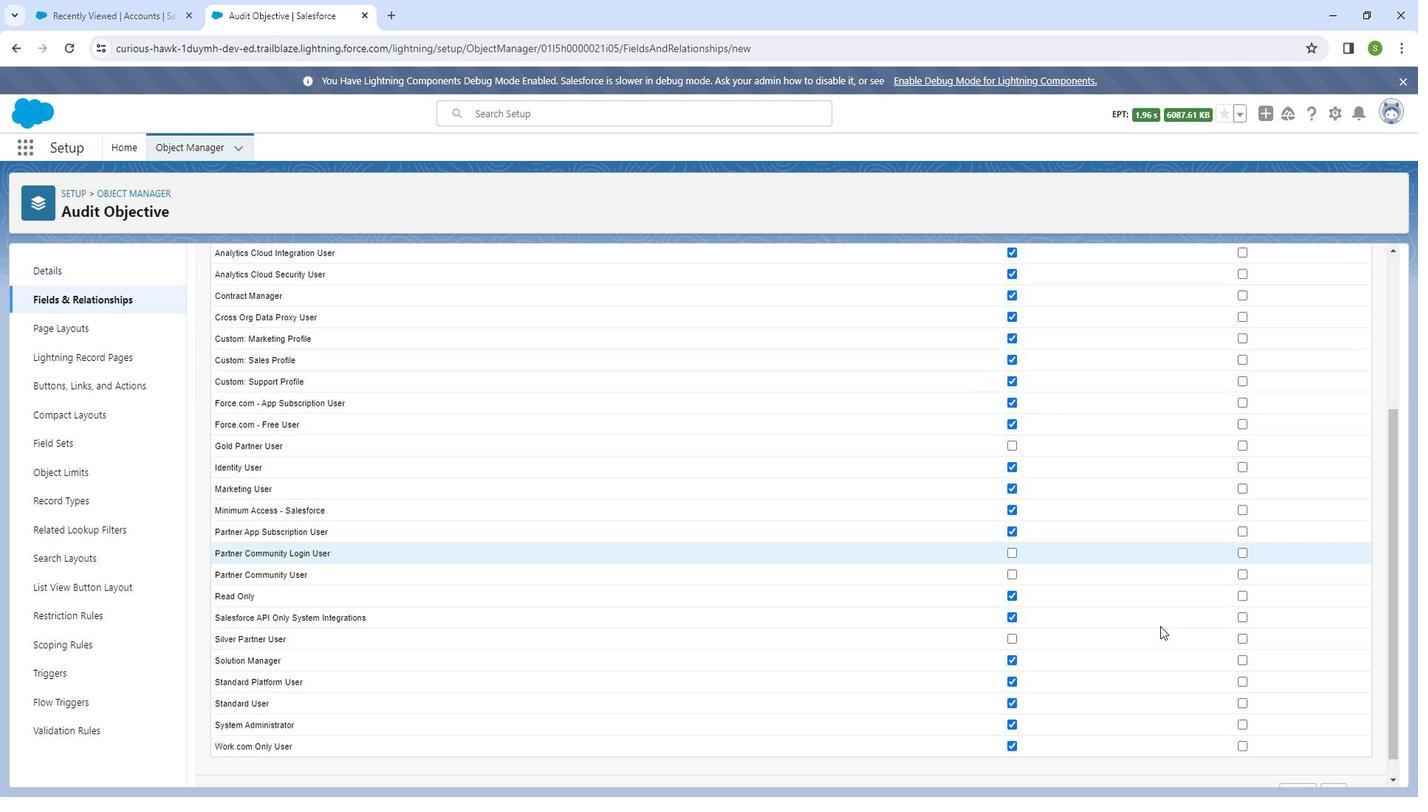 
Action: Mouse scrolled (1178, 620) with delta (0, 0)
Screenshot: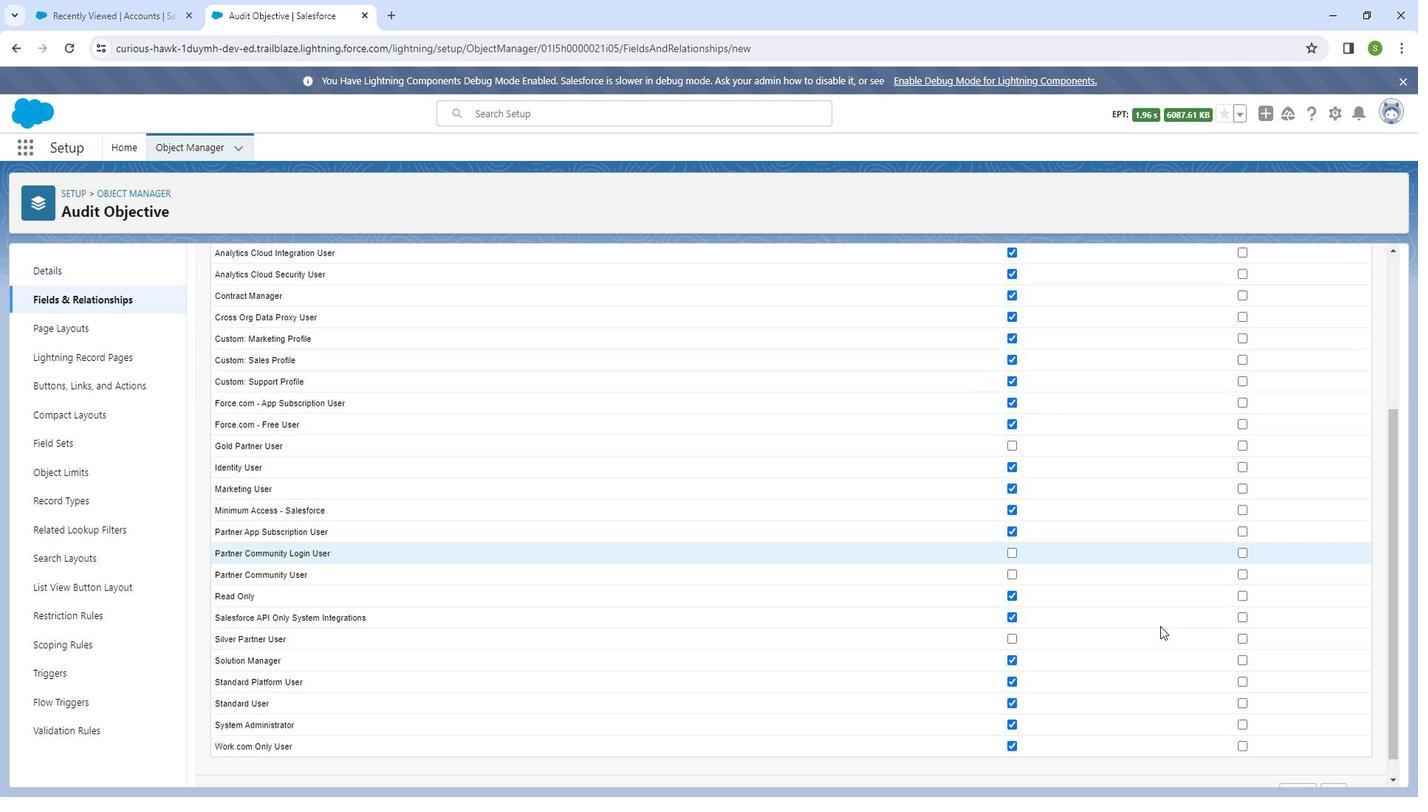 
Action: Mouse moved to (1029, 610)
Screenshot: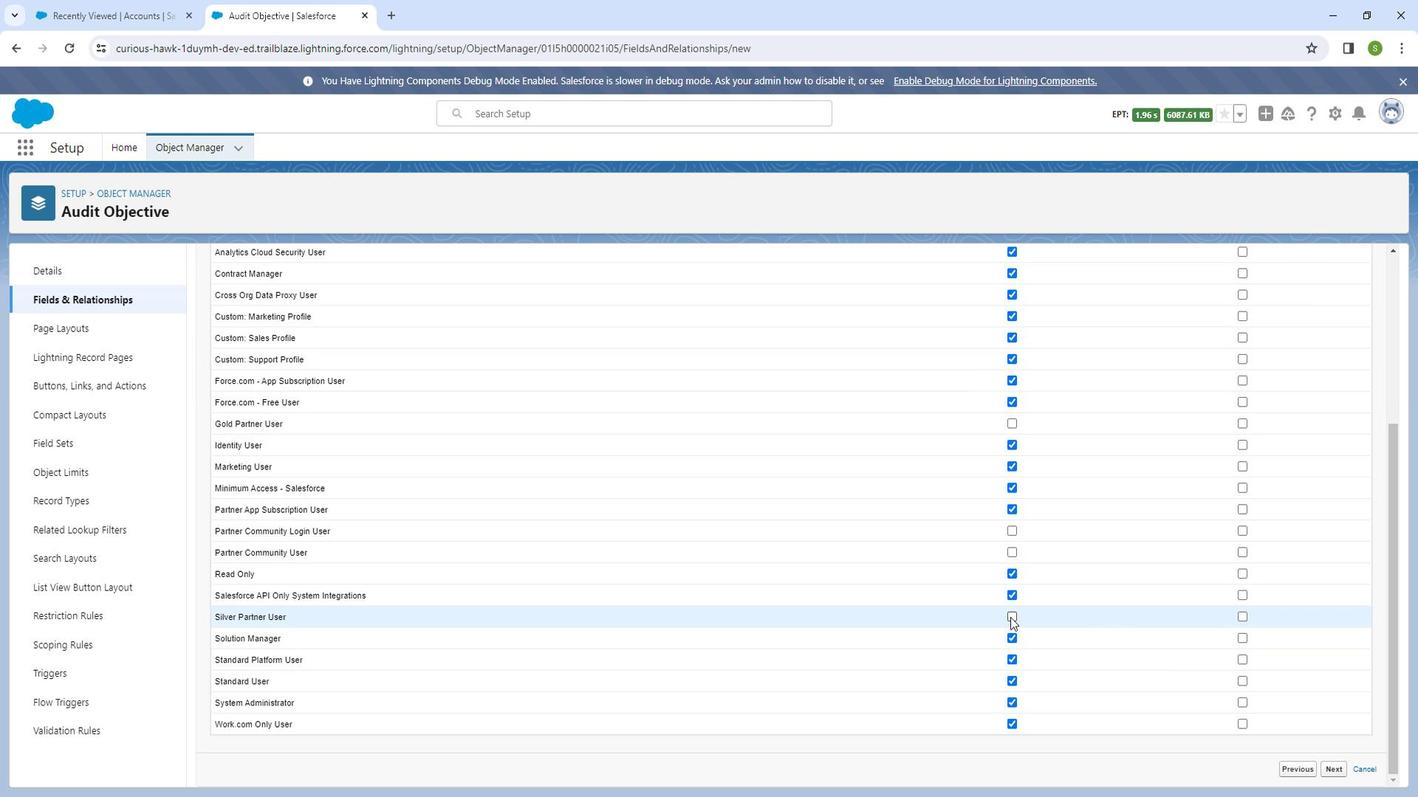
Action: Mouse pressed left at (1029, 610)
Screenshot: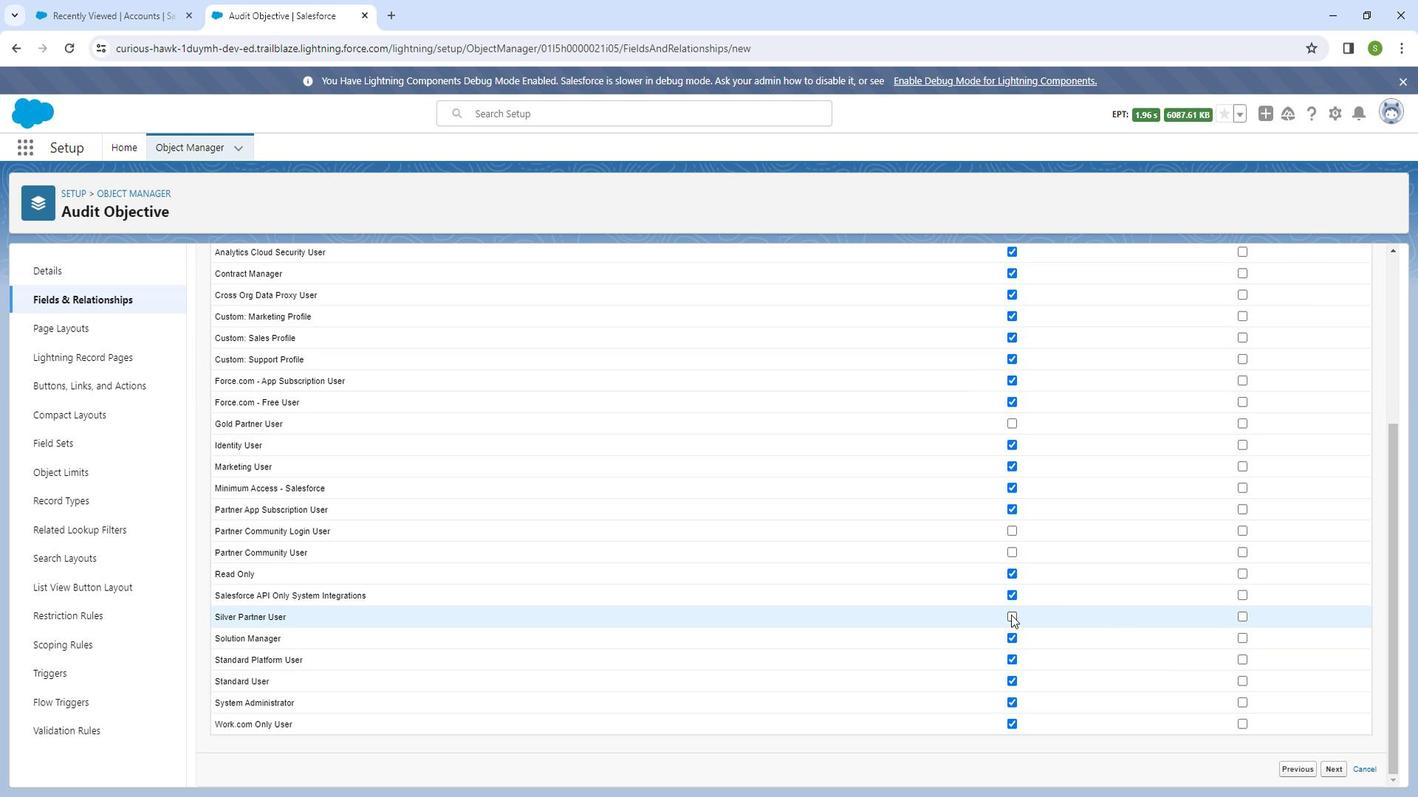 
Action: Mouse moved to (1343, 756)
Screenshot: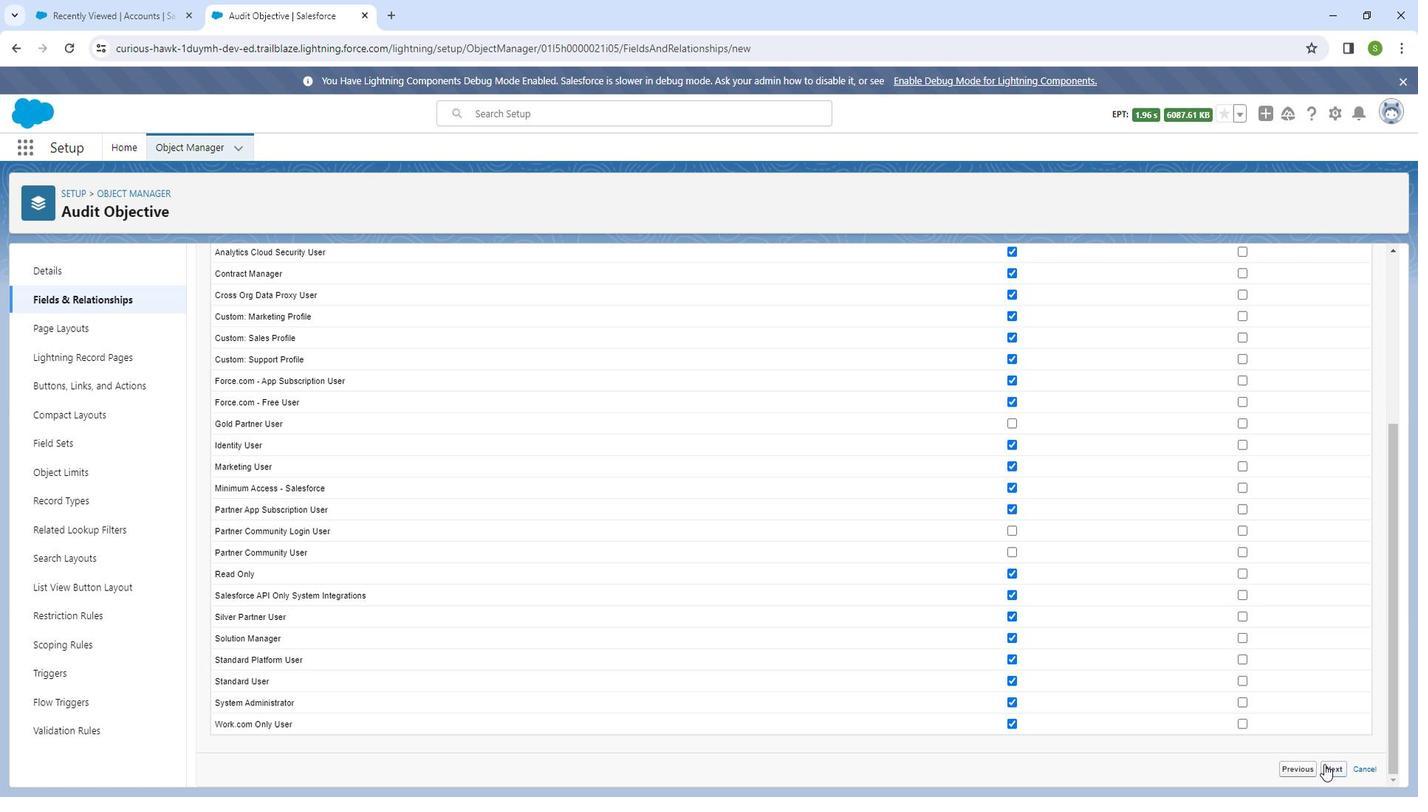 
Action: Mouse pressed left at (1343, 756)
Screenshot: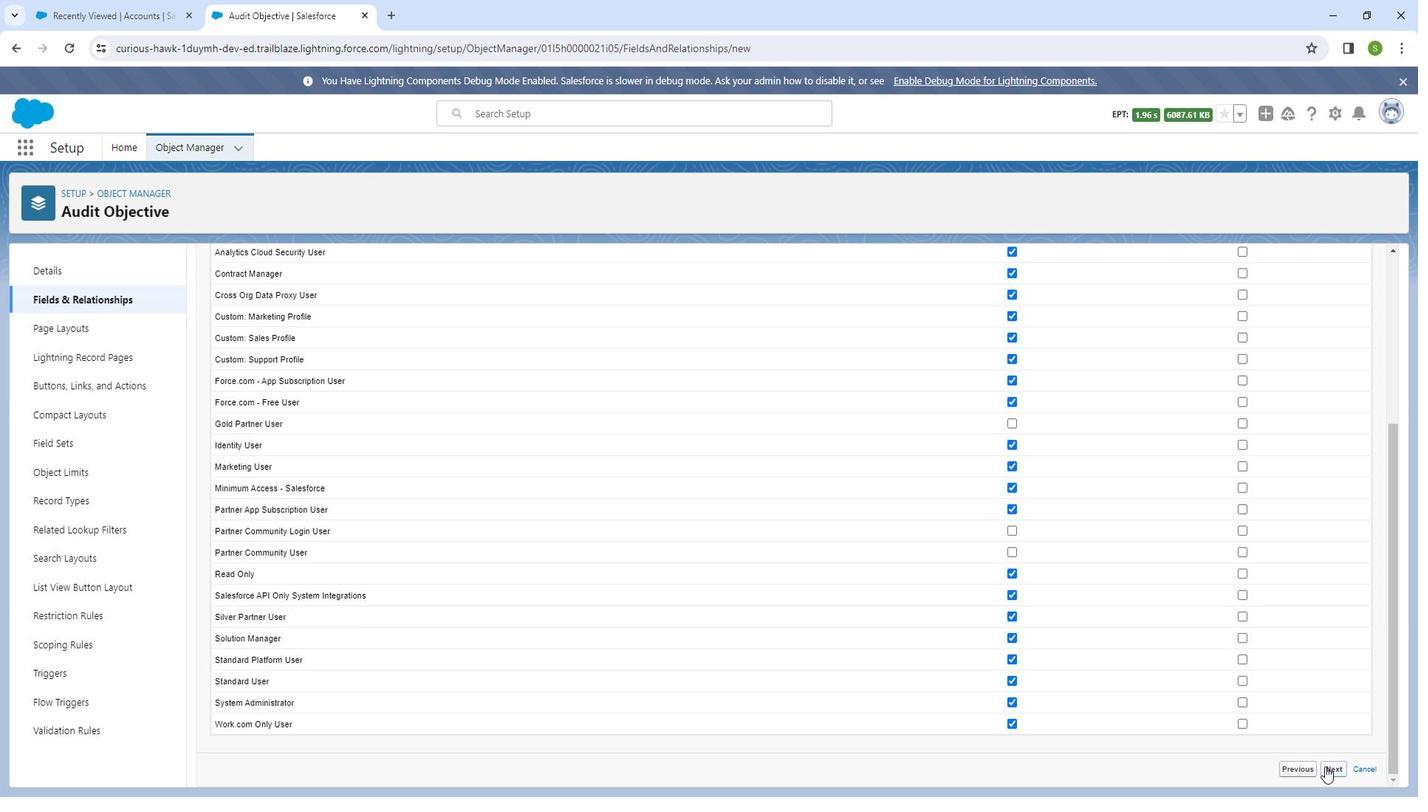 
Action: Mouse moved to (1373, 343)
Screenshot: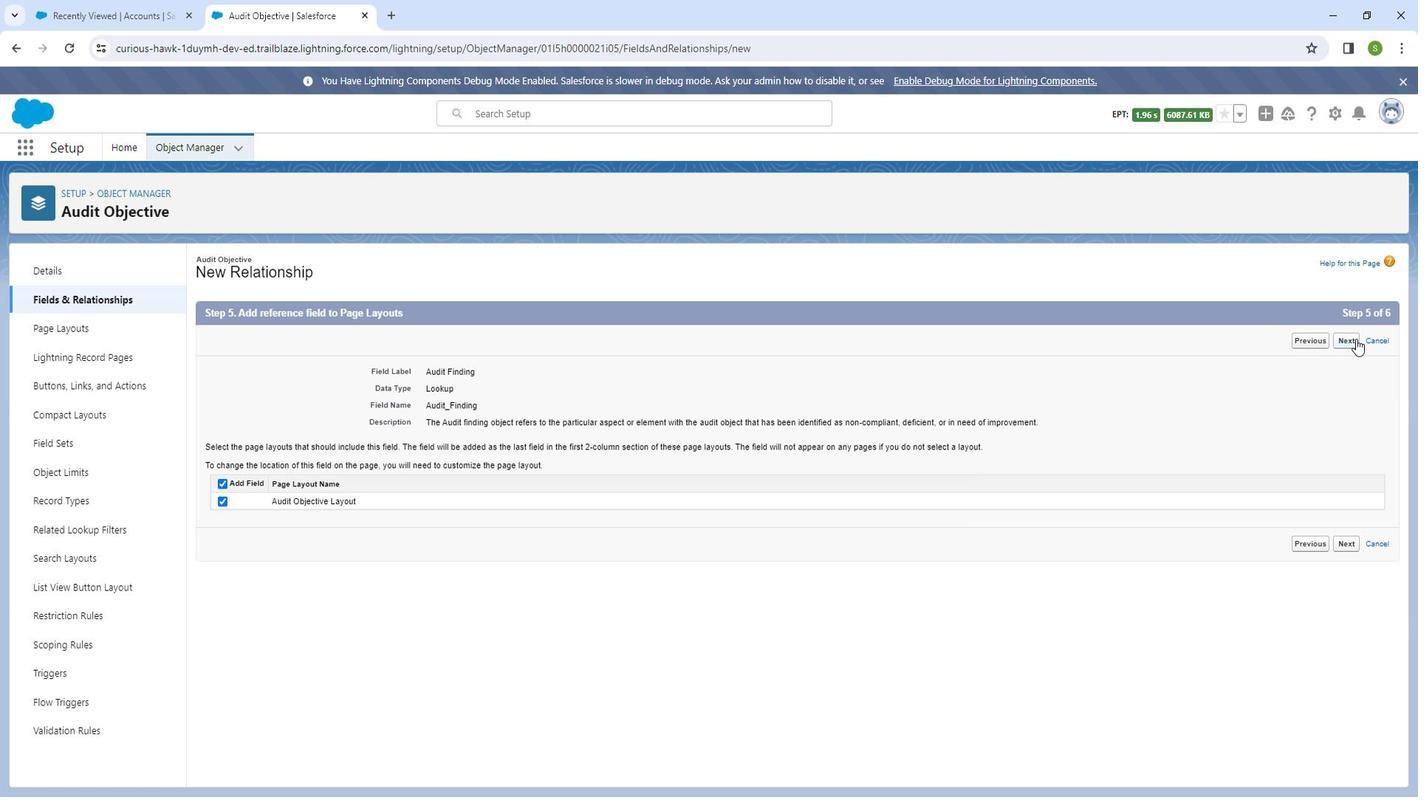 
Action: Mouse pressed left at (1373, 343)
Screenshot: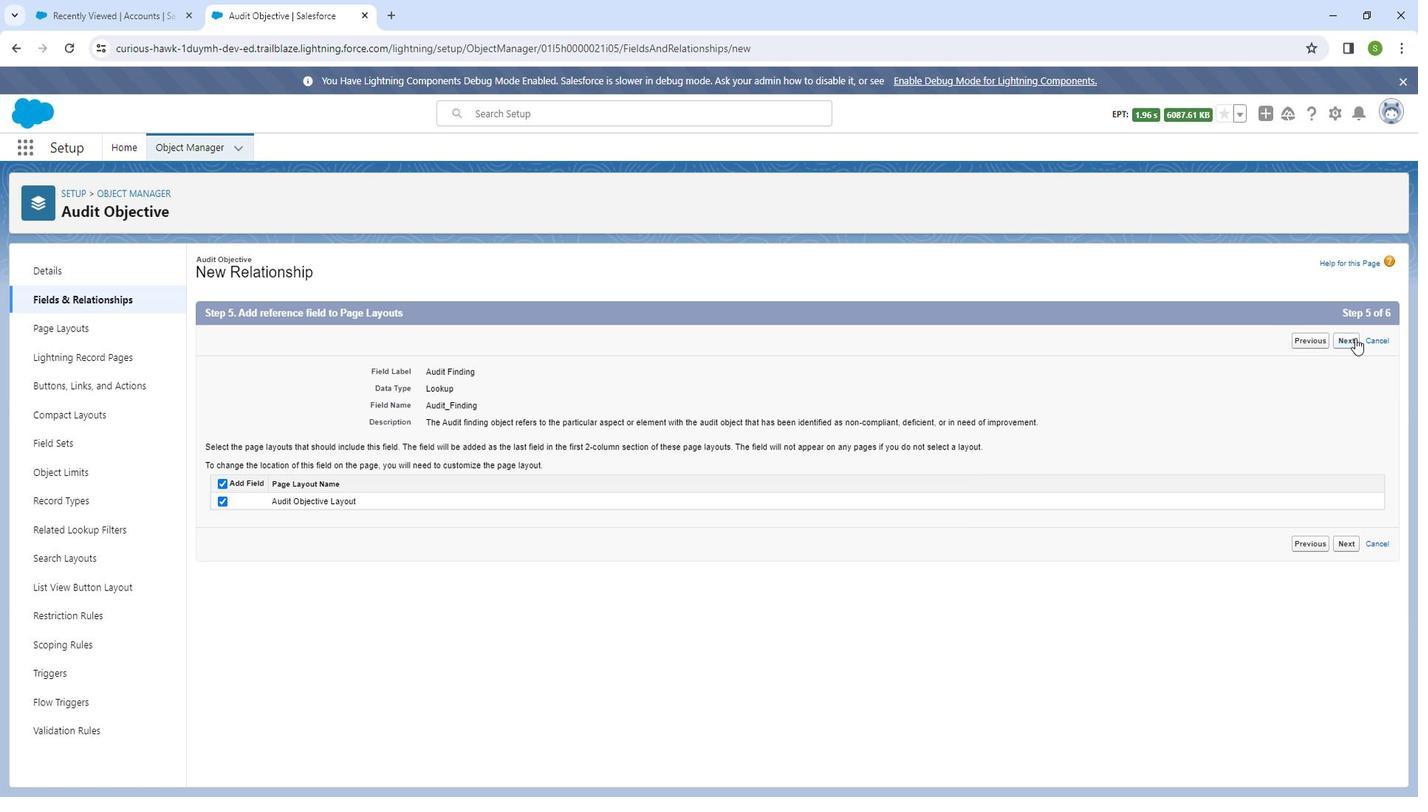 
Action: Mouse moved to (1361, 350)
Screenshot: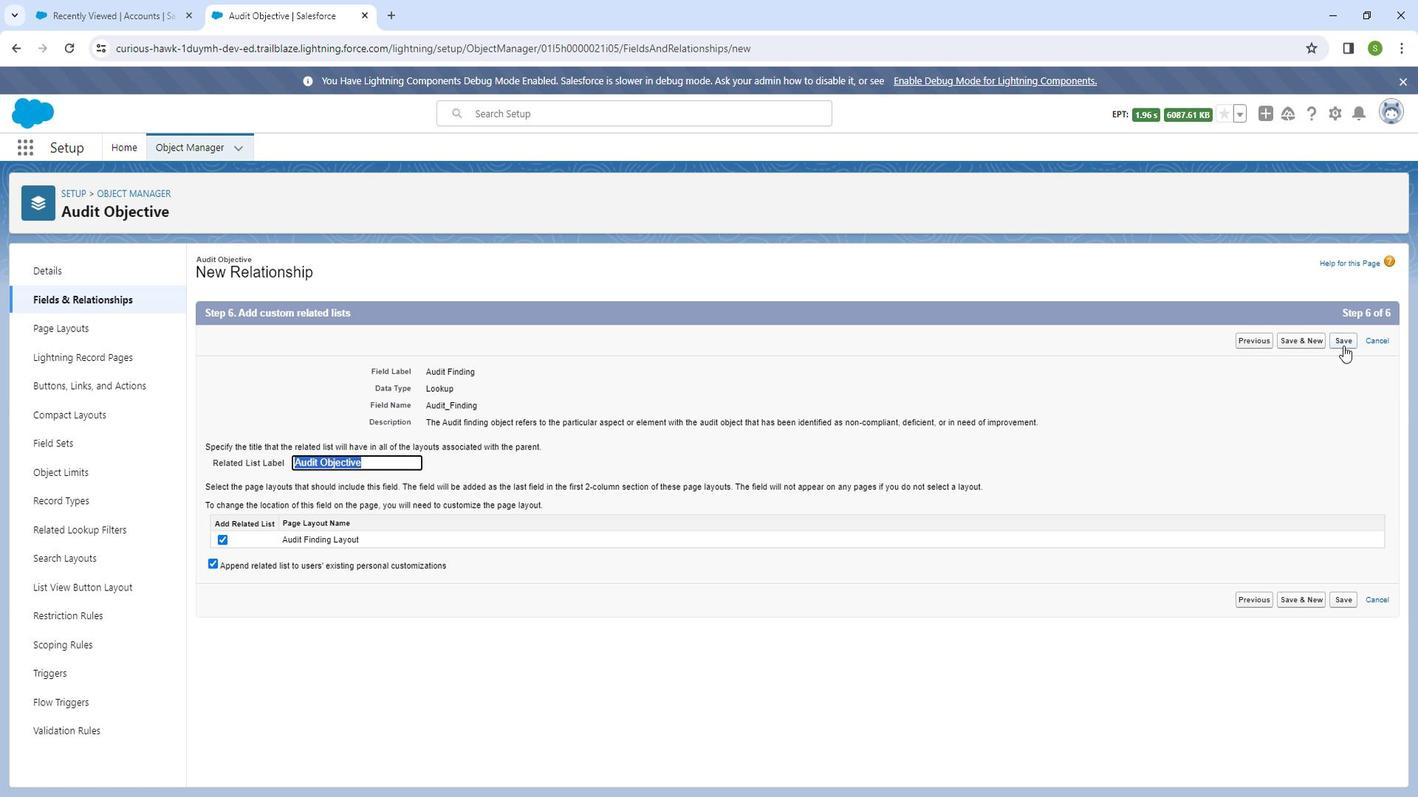 
Action: Mouse pressed left at (1361, 350)
Screenshot: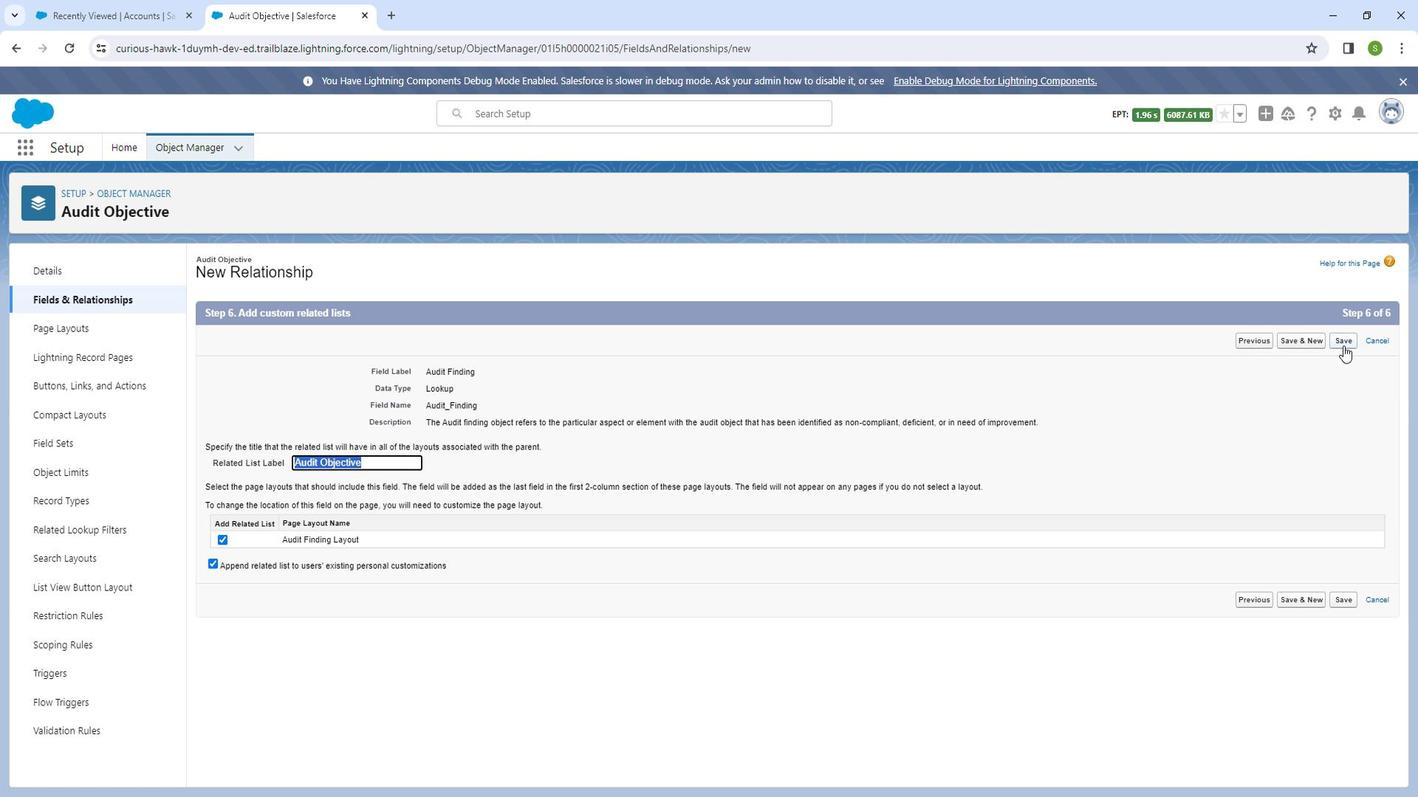 
Action: Mouse moved to (132, 21)
Screenshot: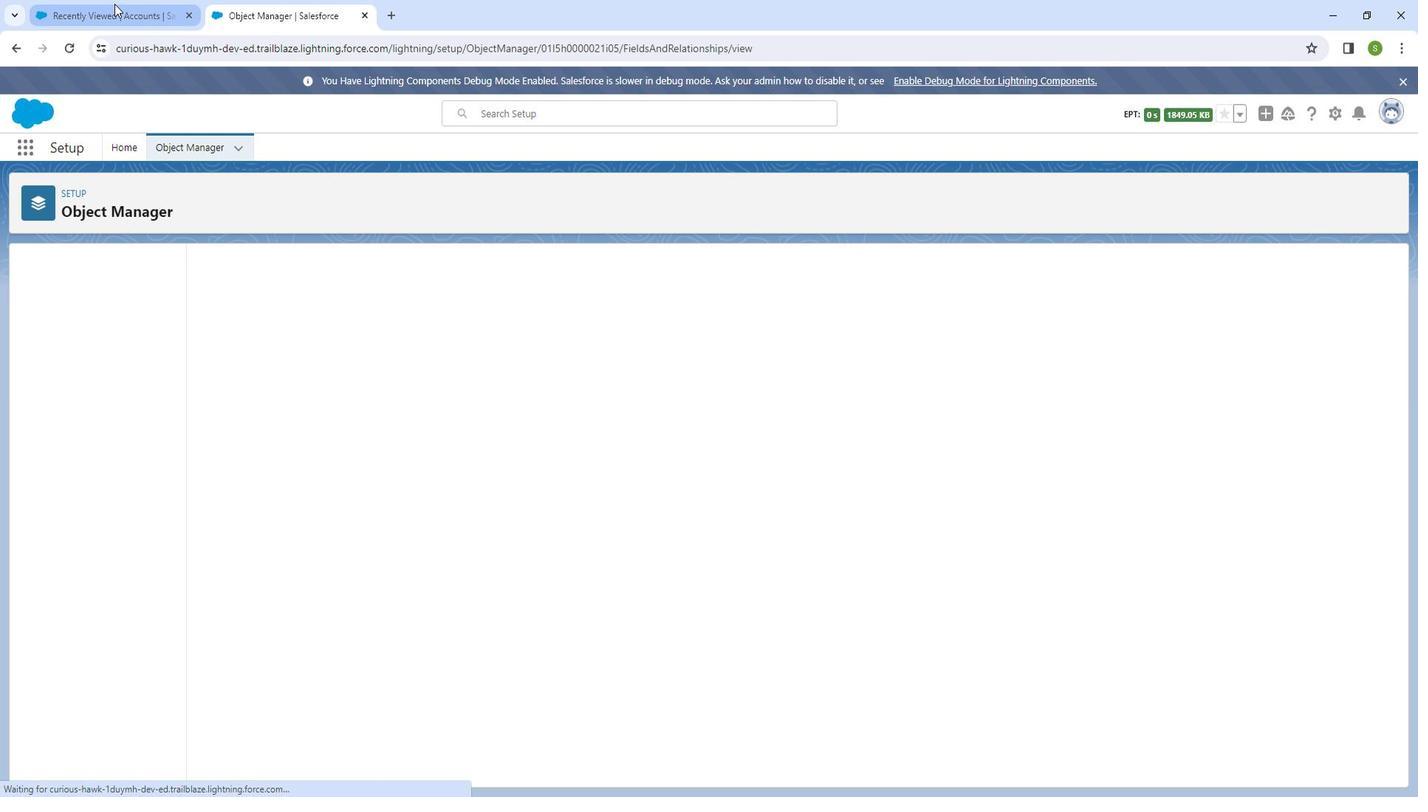 
Action: Mouse pressed left at (132, 21)
Screenshot: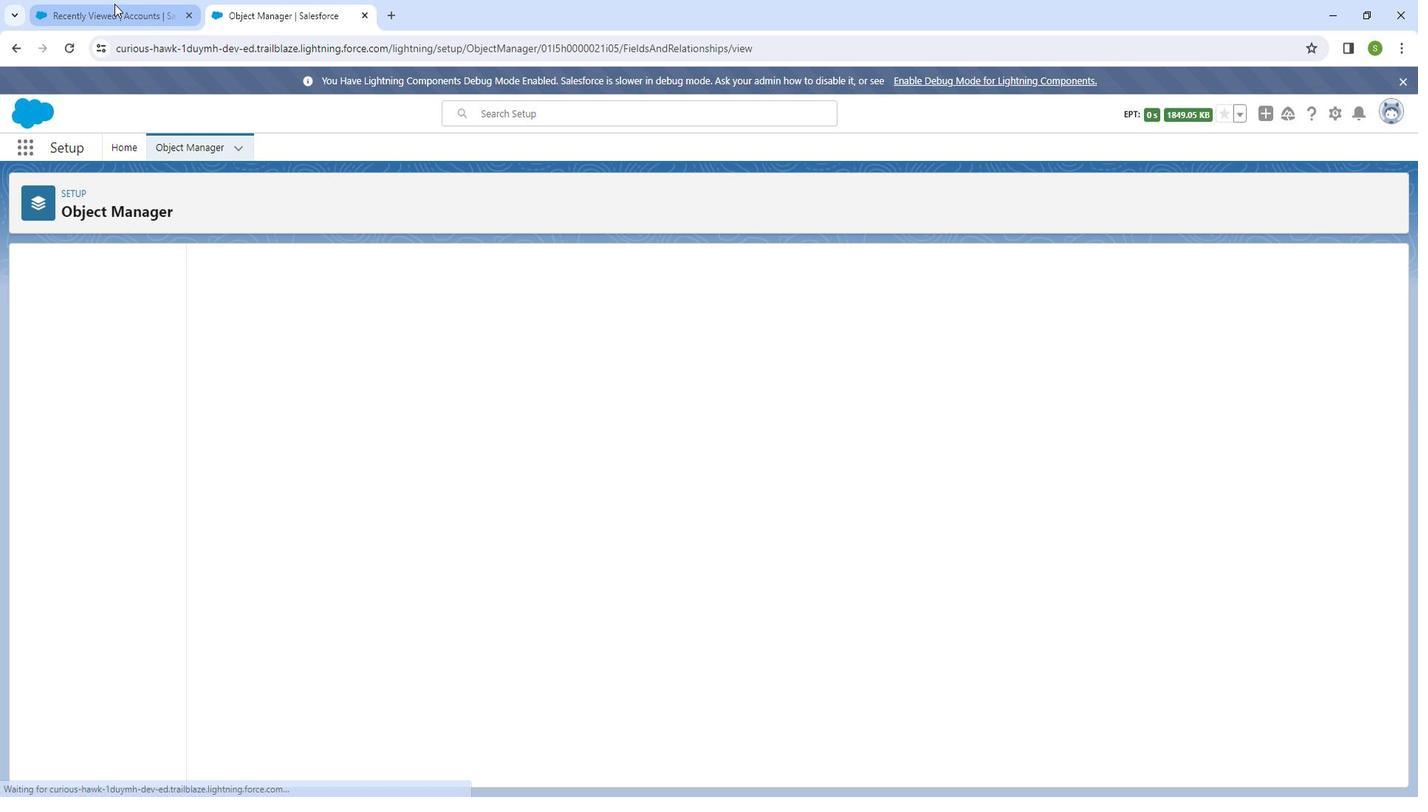 
Action: Mouse moved to (831, 160)
Screenshot: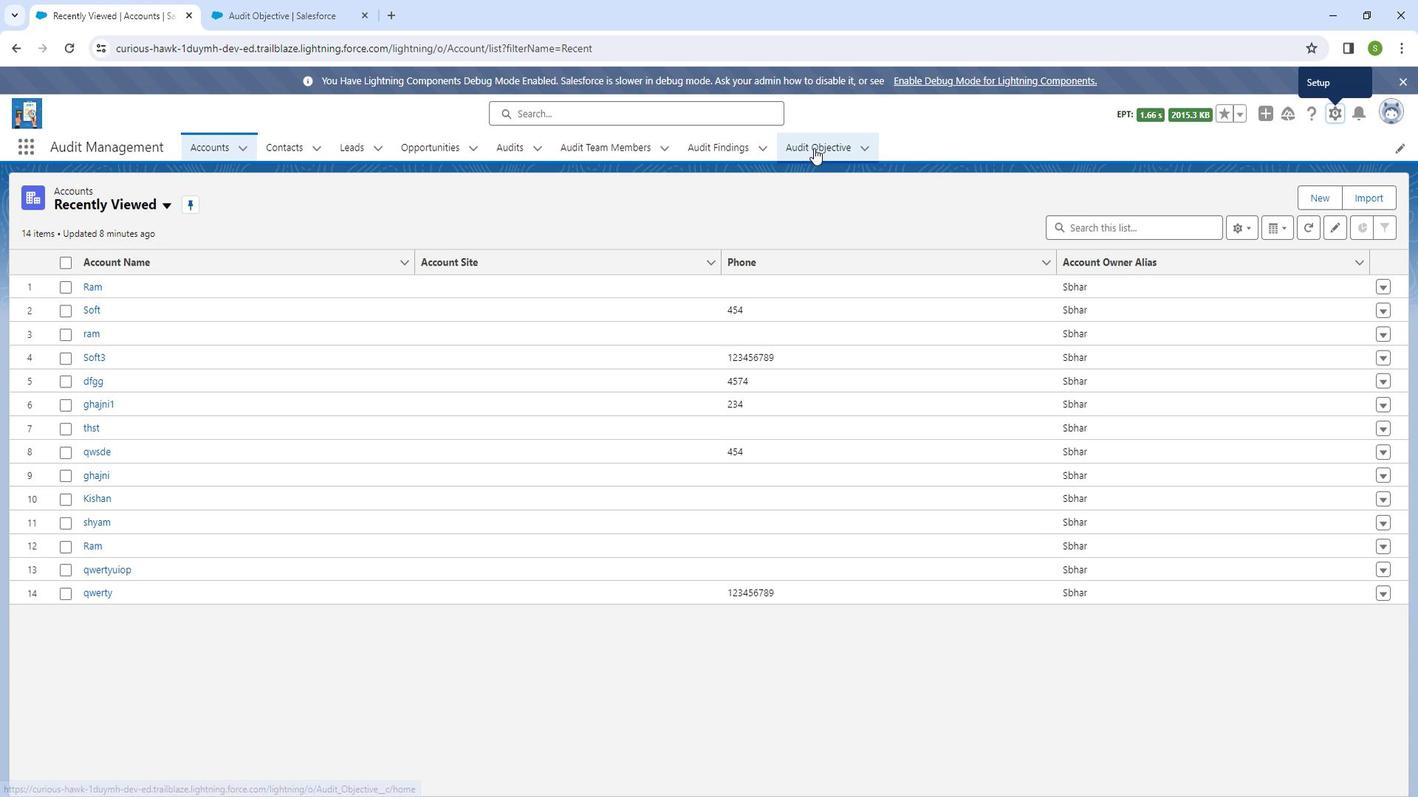 
Action: Mouse pressed left at (831, 160)
Screenshot: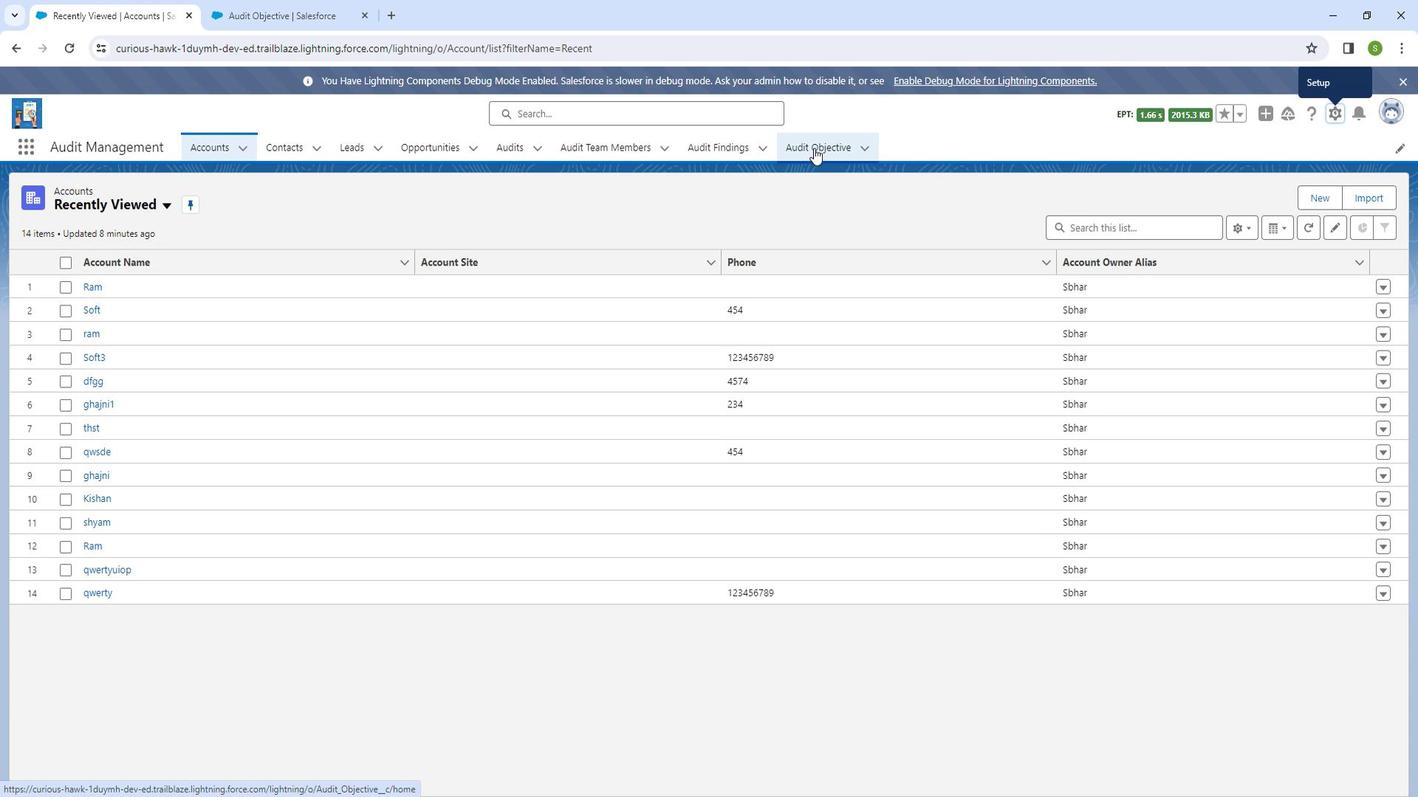 
Action: Mouse moved to (1230, 209)
Screenshot: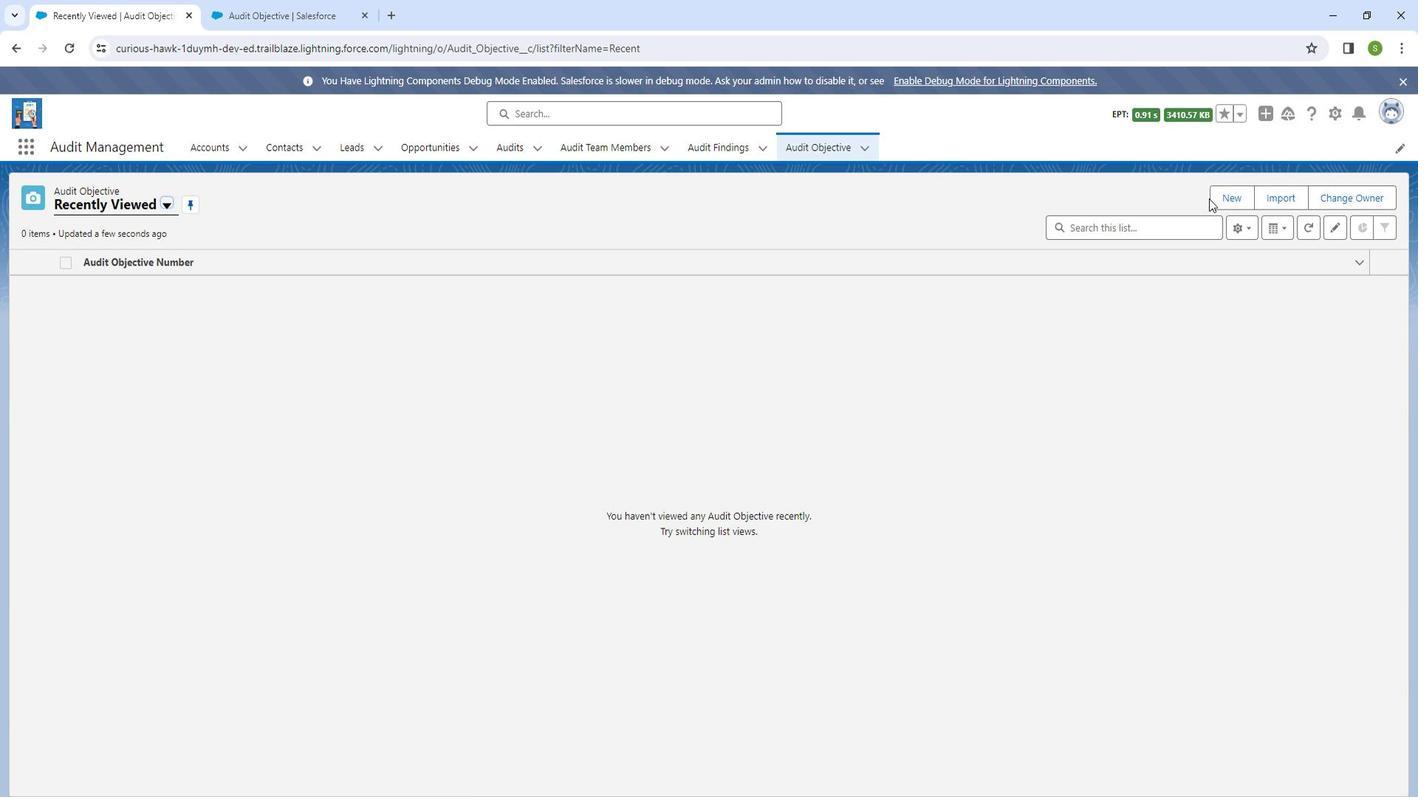 
Action: Mouse pressed left at (1230, 209)
Screenshot: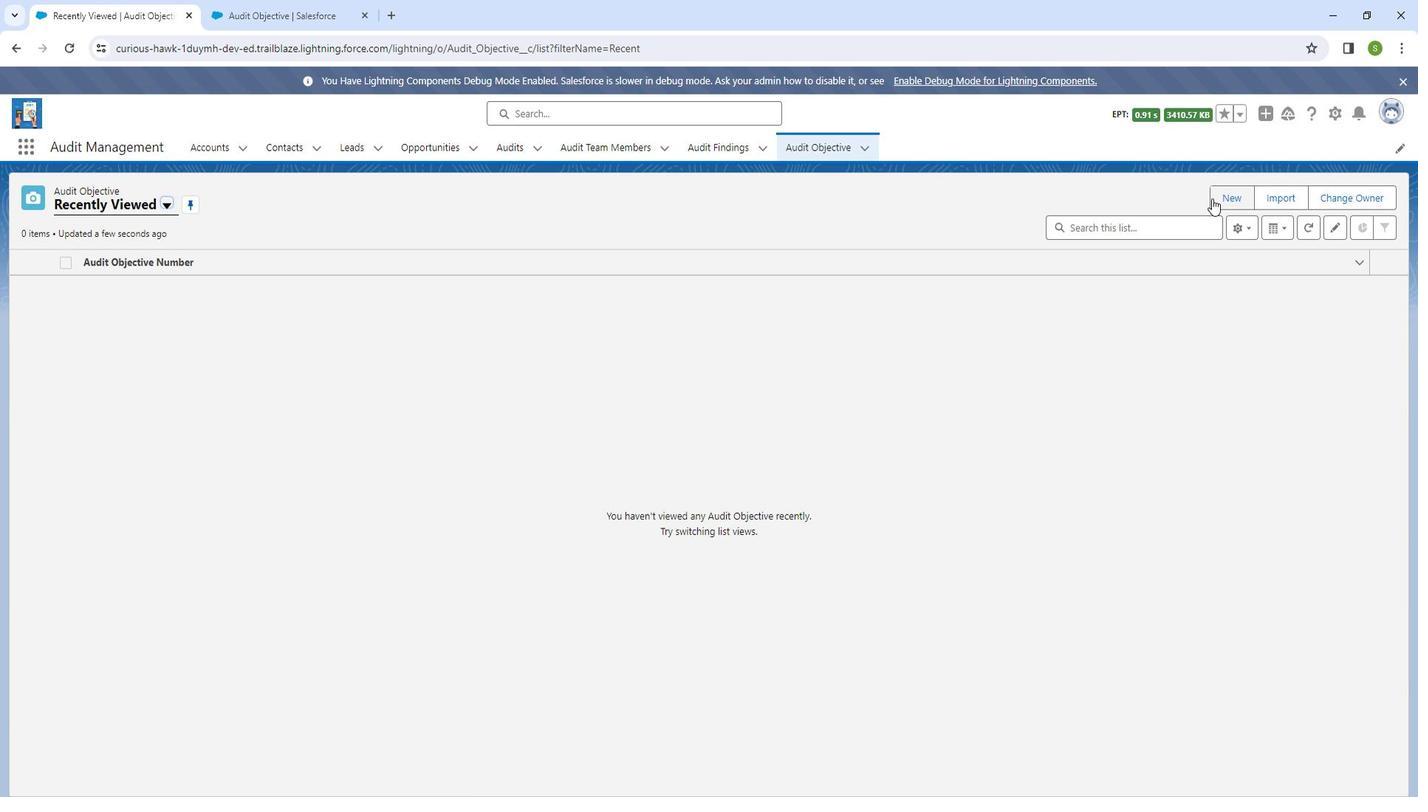 
Action: Mouse moved to (708, 289)
Screenshot: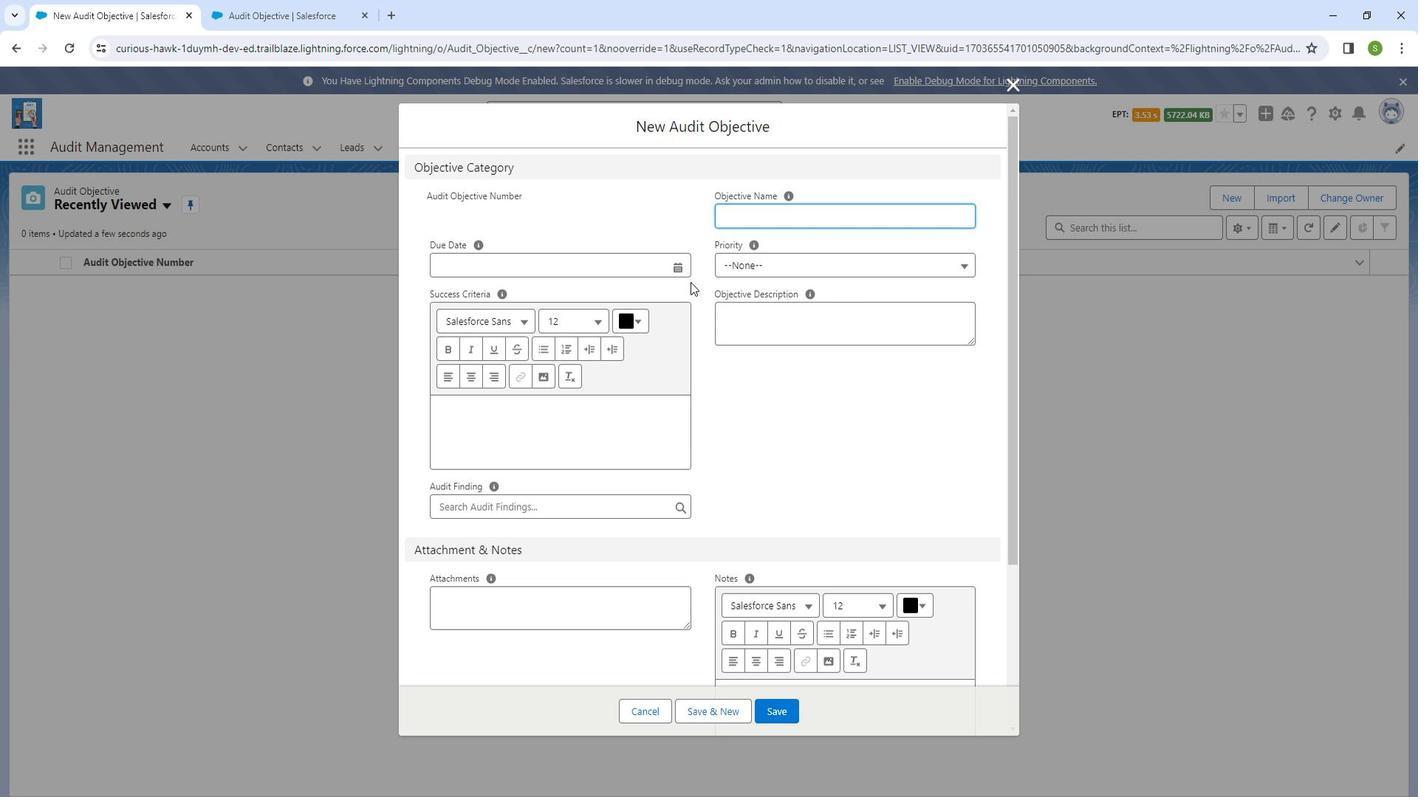 
Action: Mouse scrolled (708, 288) with delta (0, 0)
Screenshot: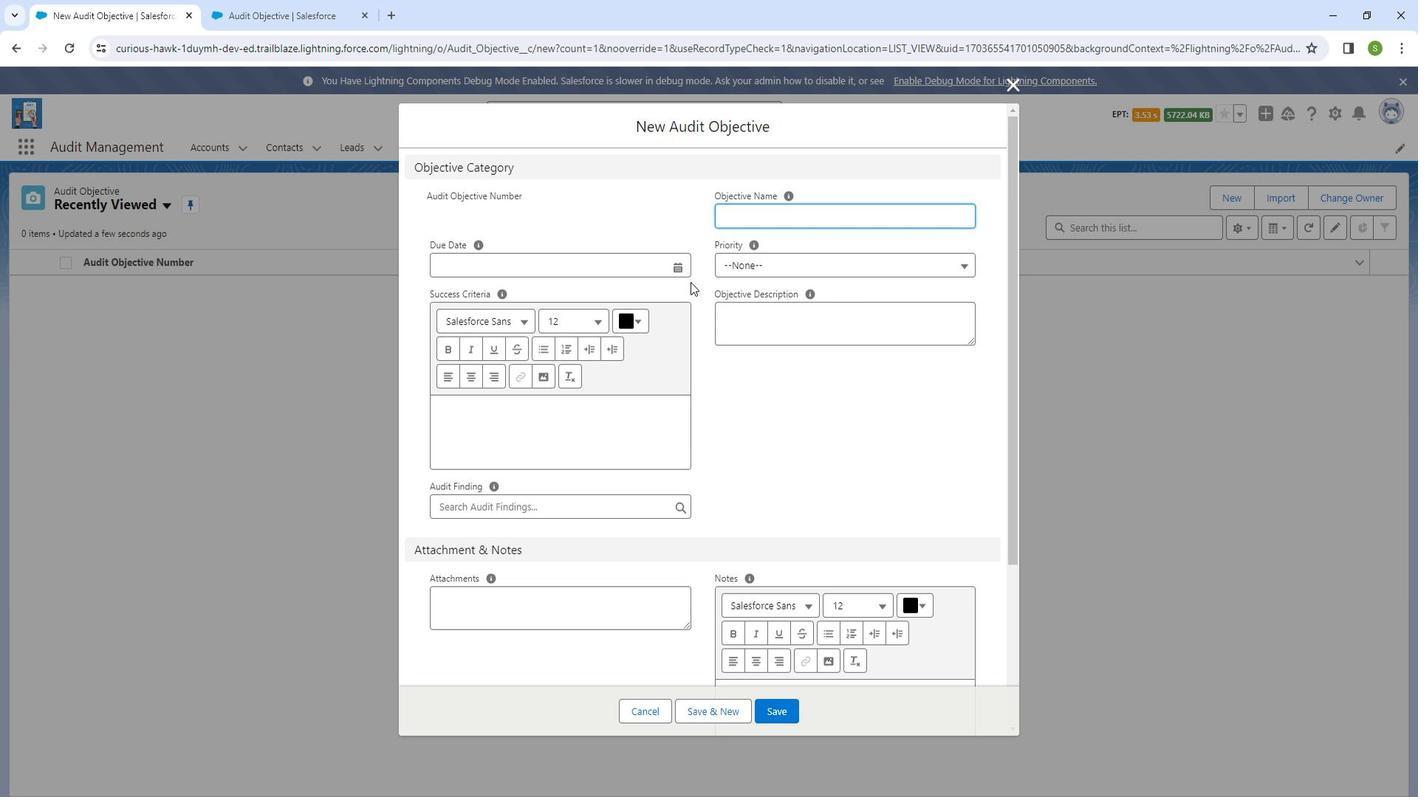
Action: Mouse moved to (712, 294)
Screenshot: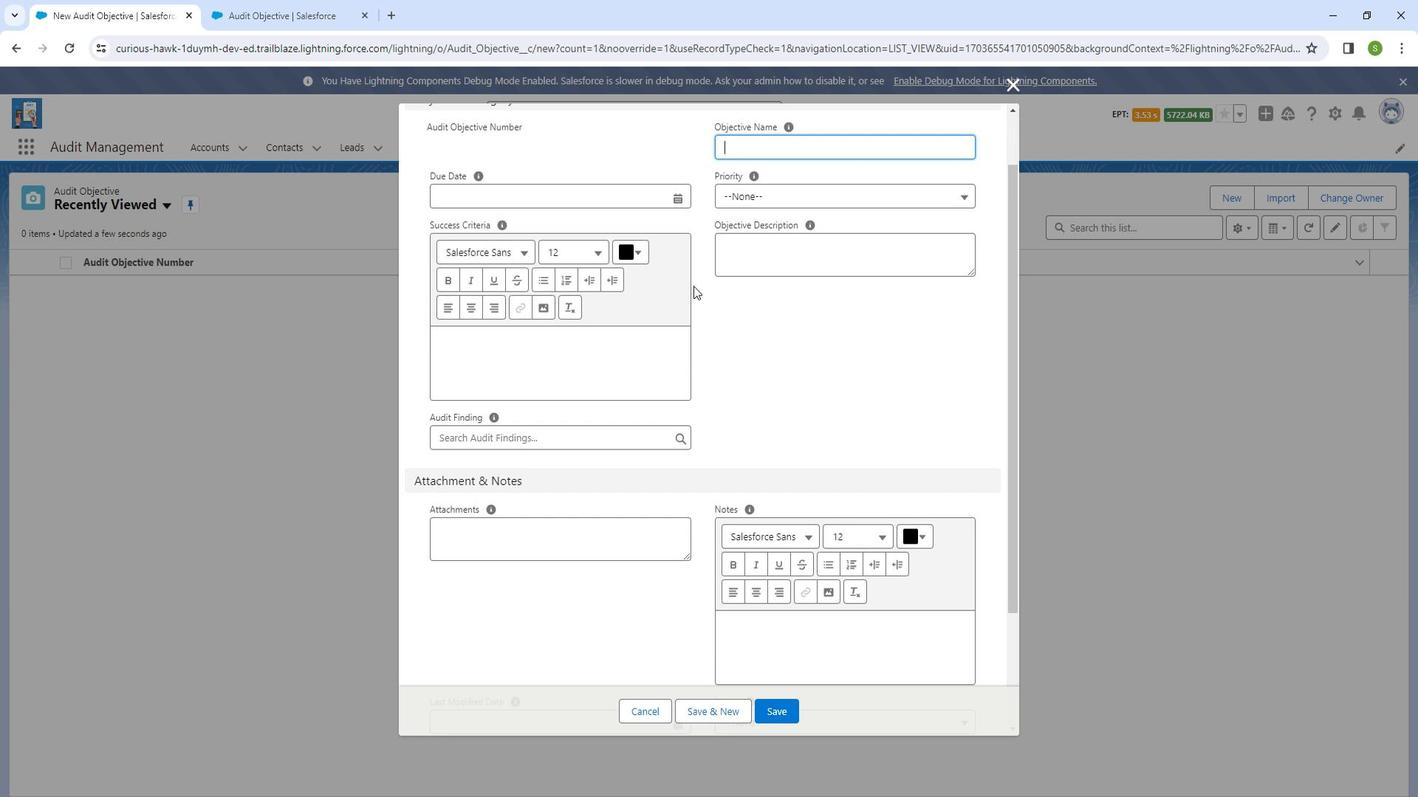 
Action: Mouse scrolled (712, 293) with delta (0, 0)
Screenshot: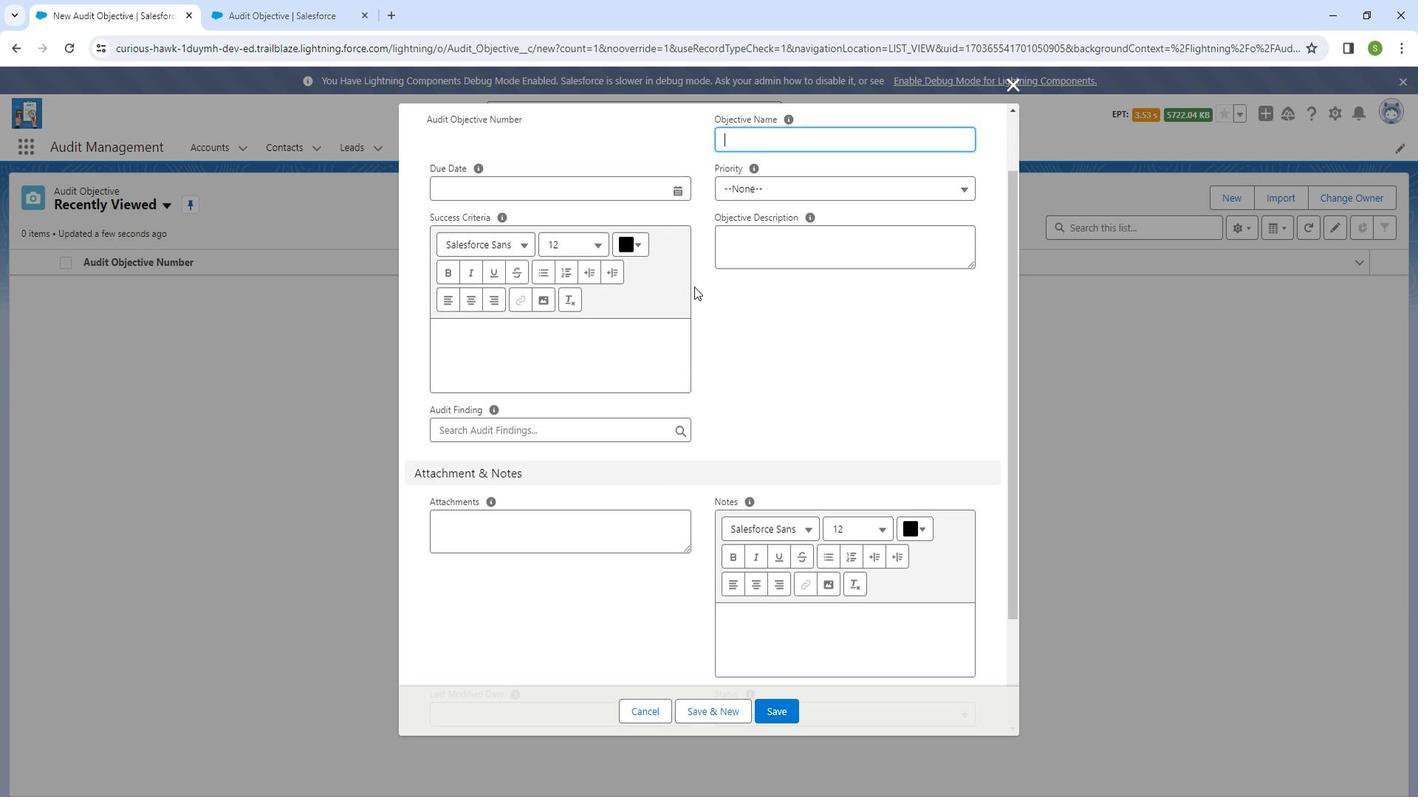 
Action: Mouse moved to (712, 295)
Screenshot: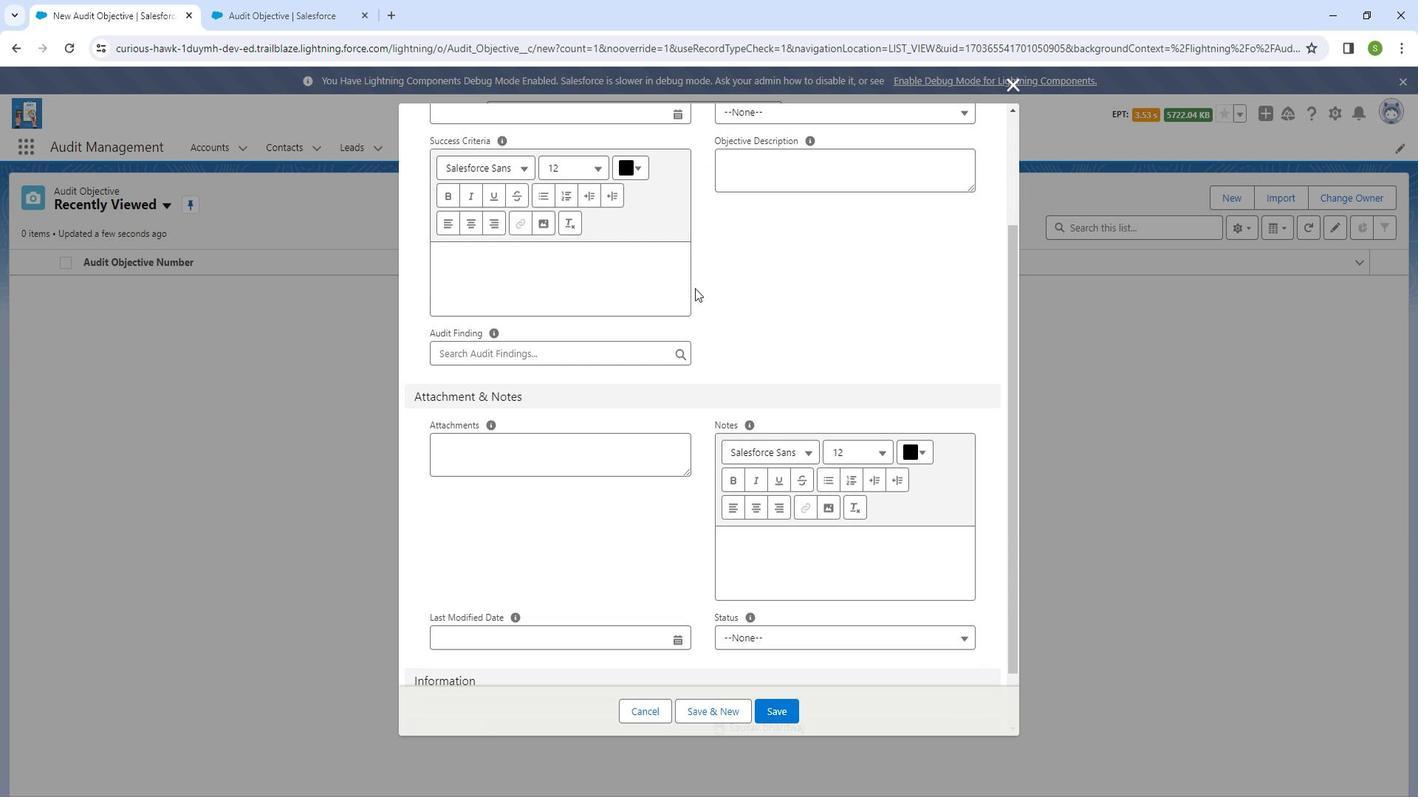 
Action: Mouse scrolled (712, 294) with delta (0, 0)
Screenshot: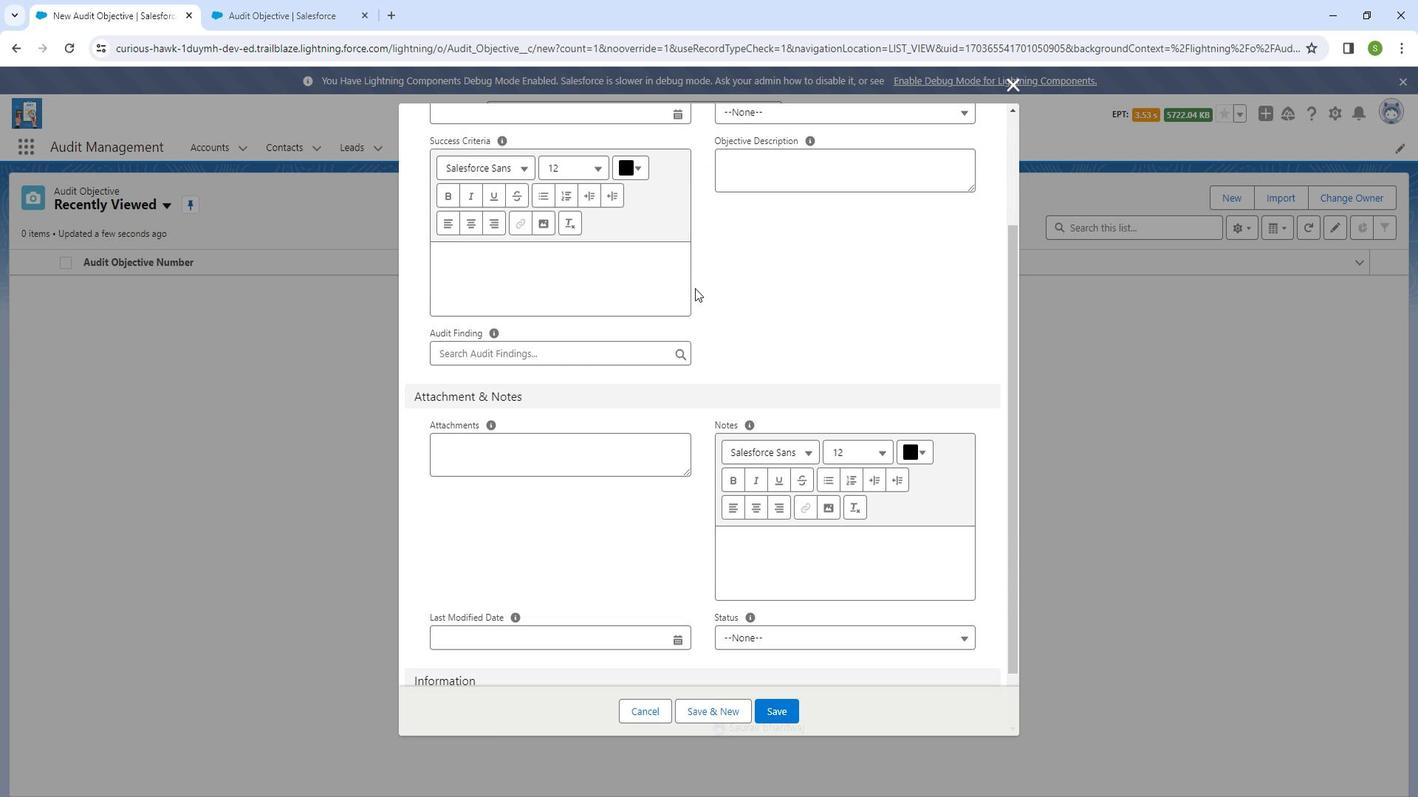 
Action: Mouse moved to (761, 281)
Screenshot: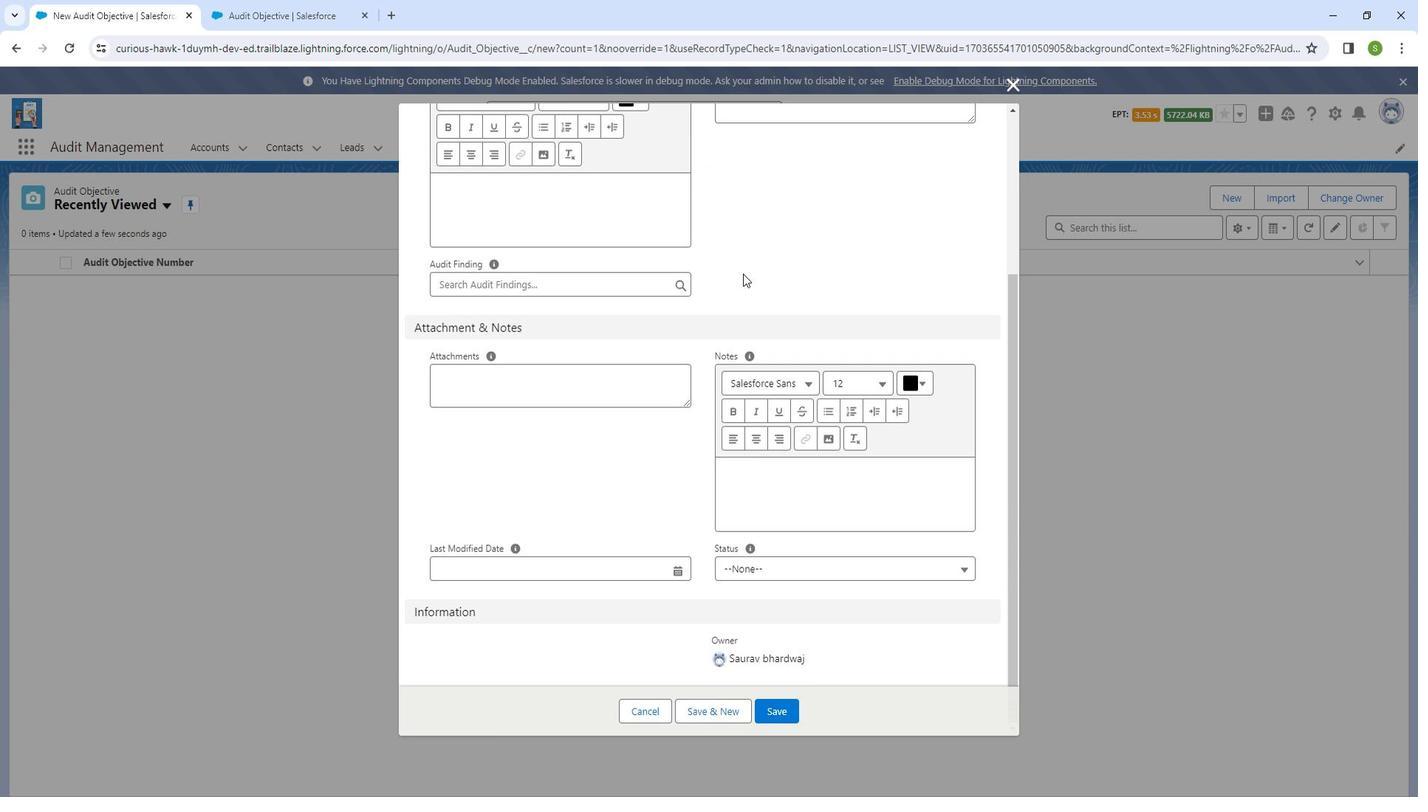 
Action: Mouse scrolled (761, 282) with delta (0, 0)
Screenshot: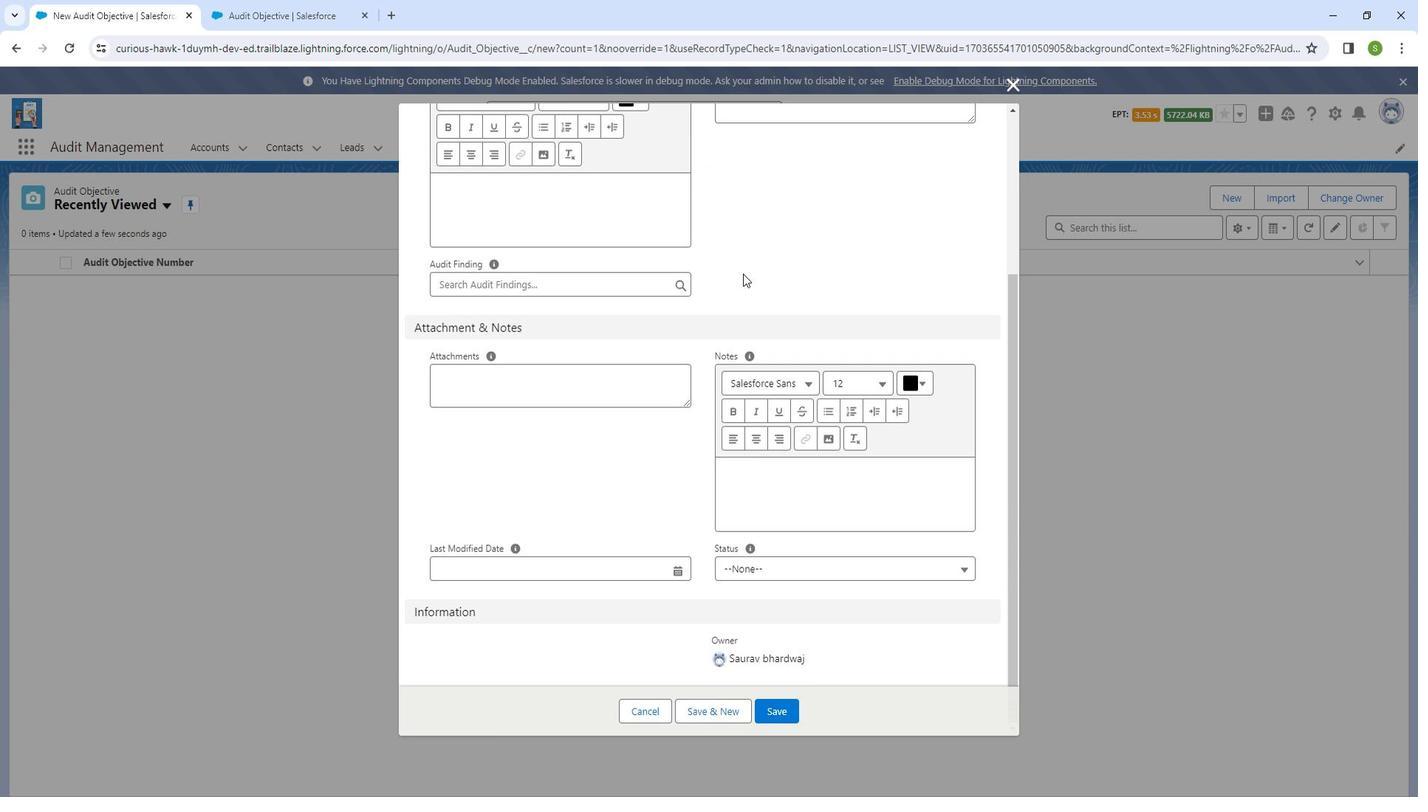 
Action: Mouse scrolled (761, 282) with delta (0, 0)
Screenshot: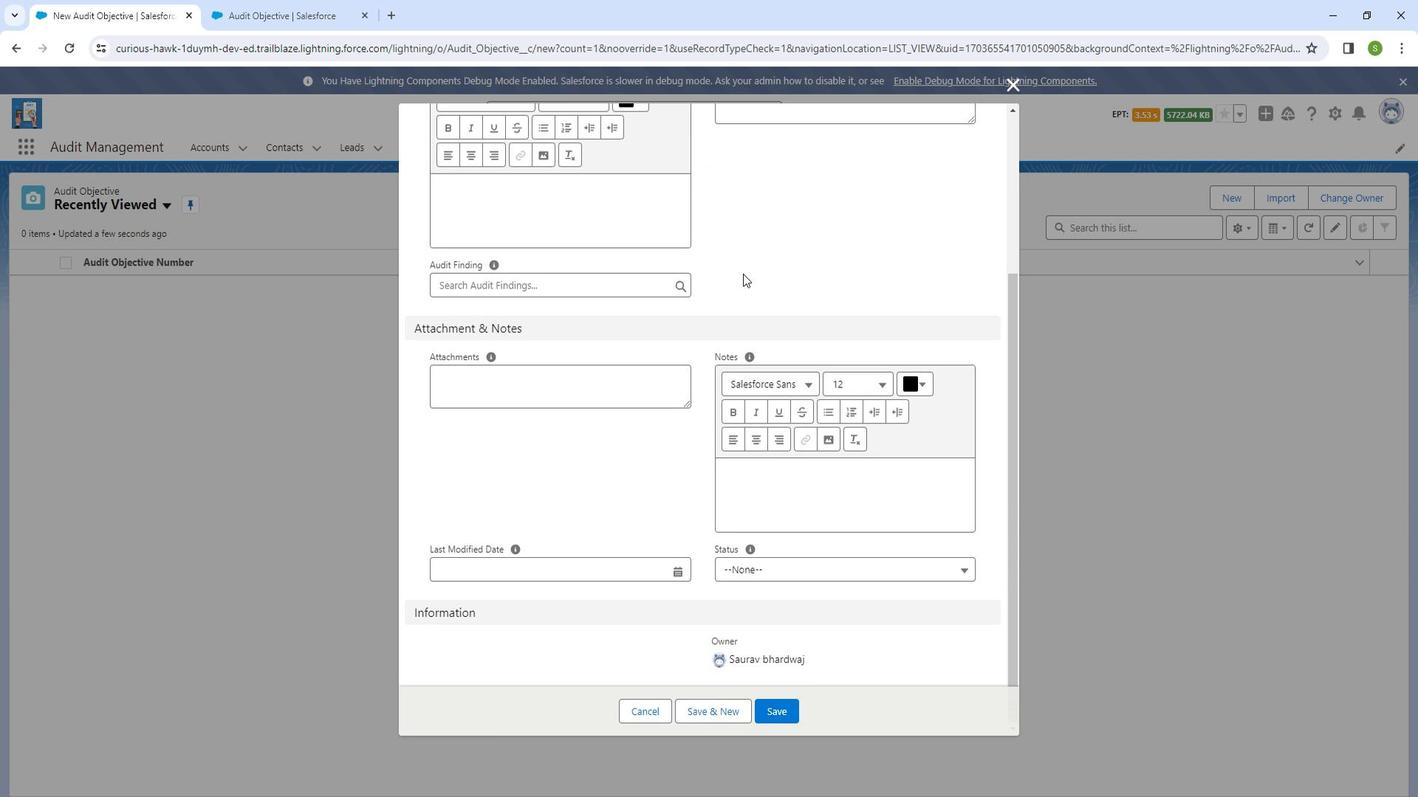 
Action: Mouse scrolled (761, 282) with delta (0, 0)
Screenshot: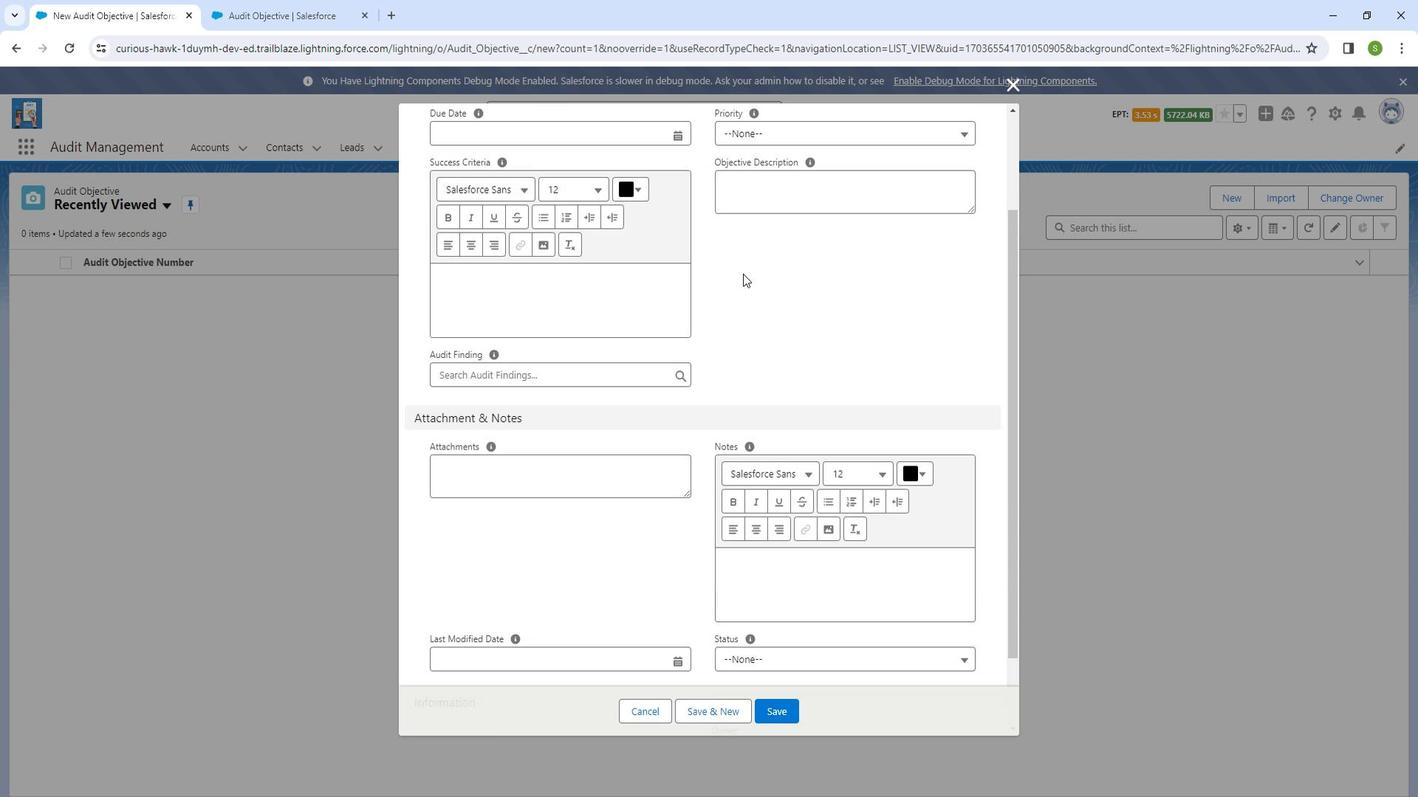 
Action: Mouse moved to (1034, 101)
Screenshot: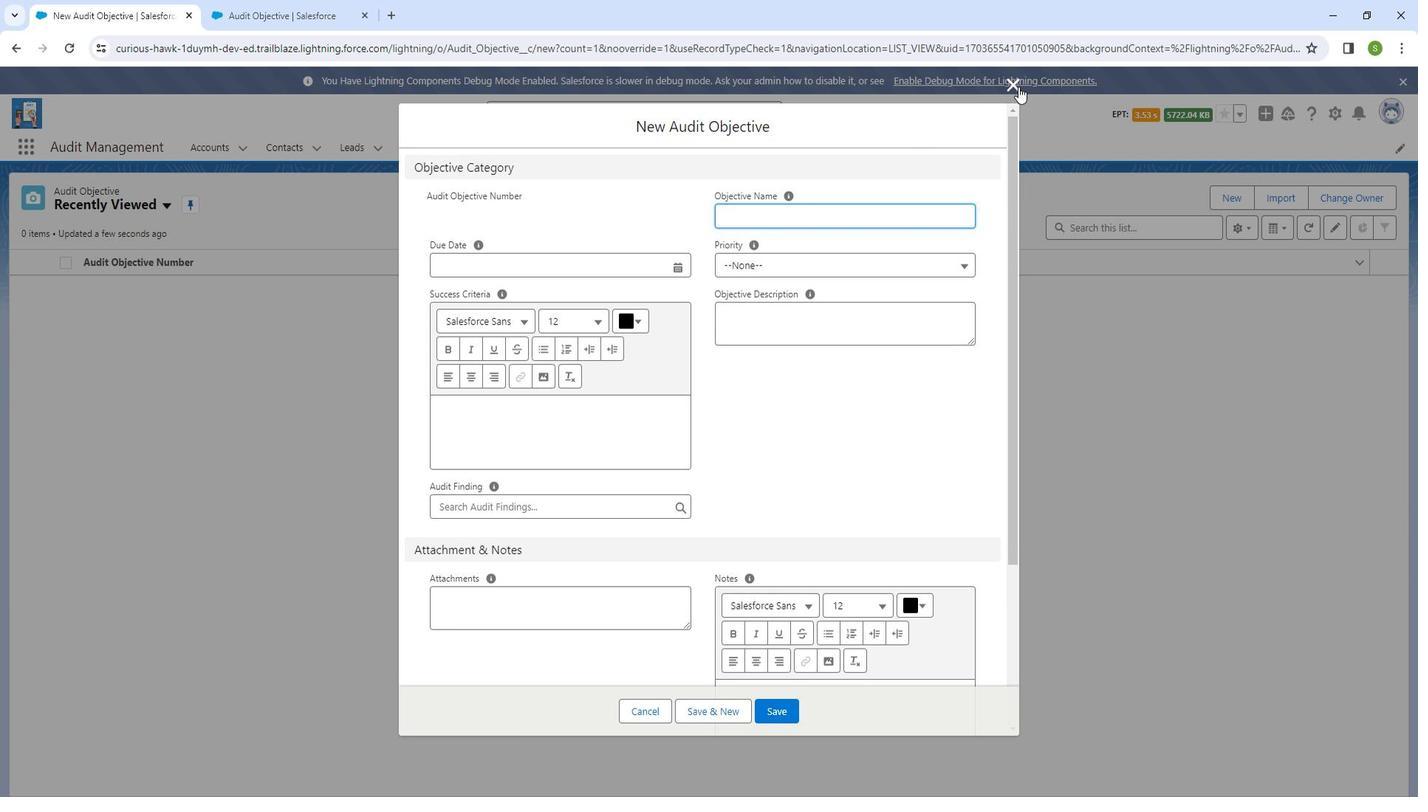 
Action: Mouse pressed left at (1034, 101)
Screenshot: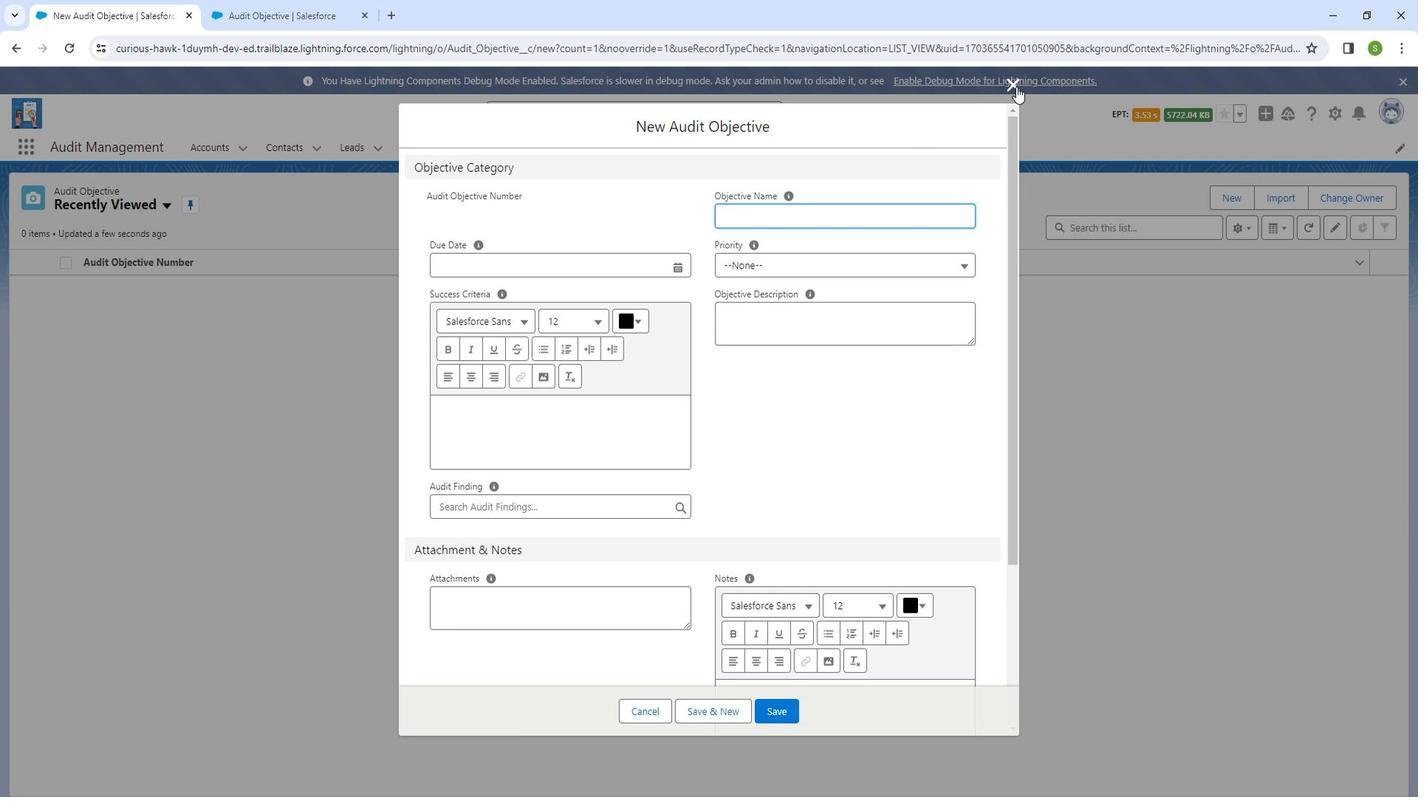
Action: Mouse moved to (97, 67)
Screenshot: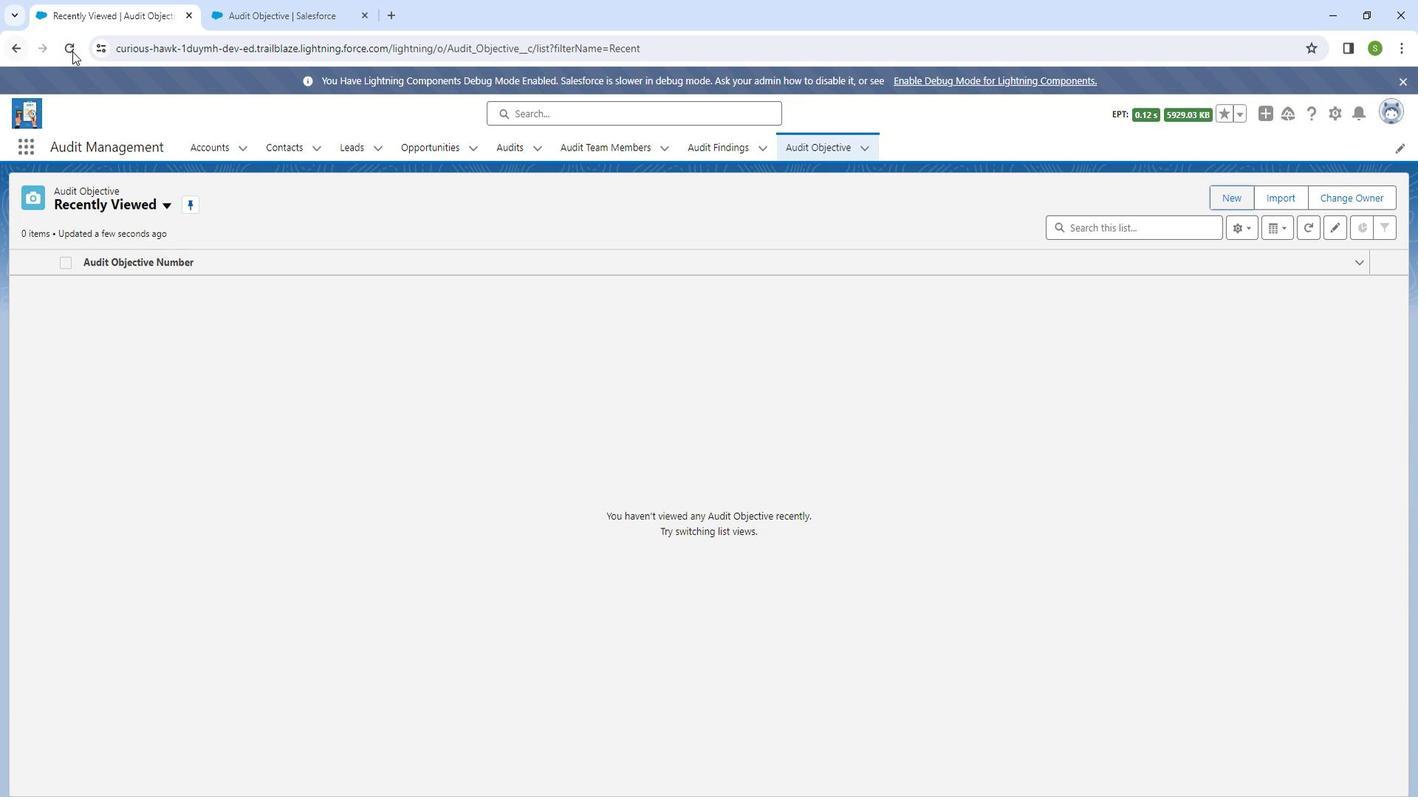 
Action: Mouse pressed left at (97, 67)
Screenshot: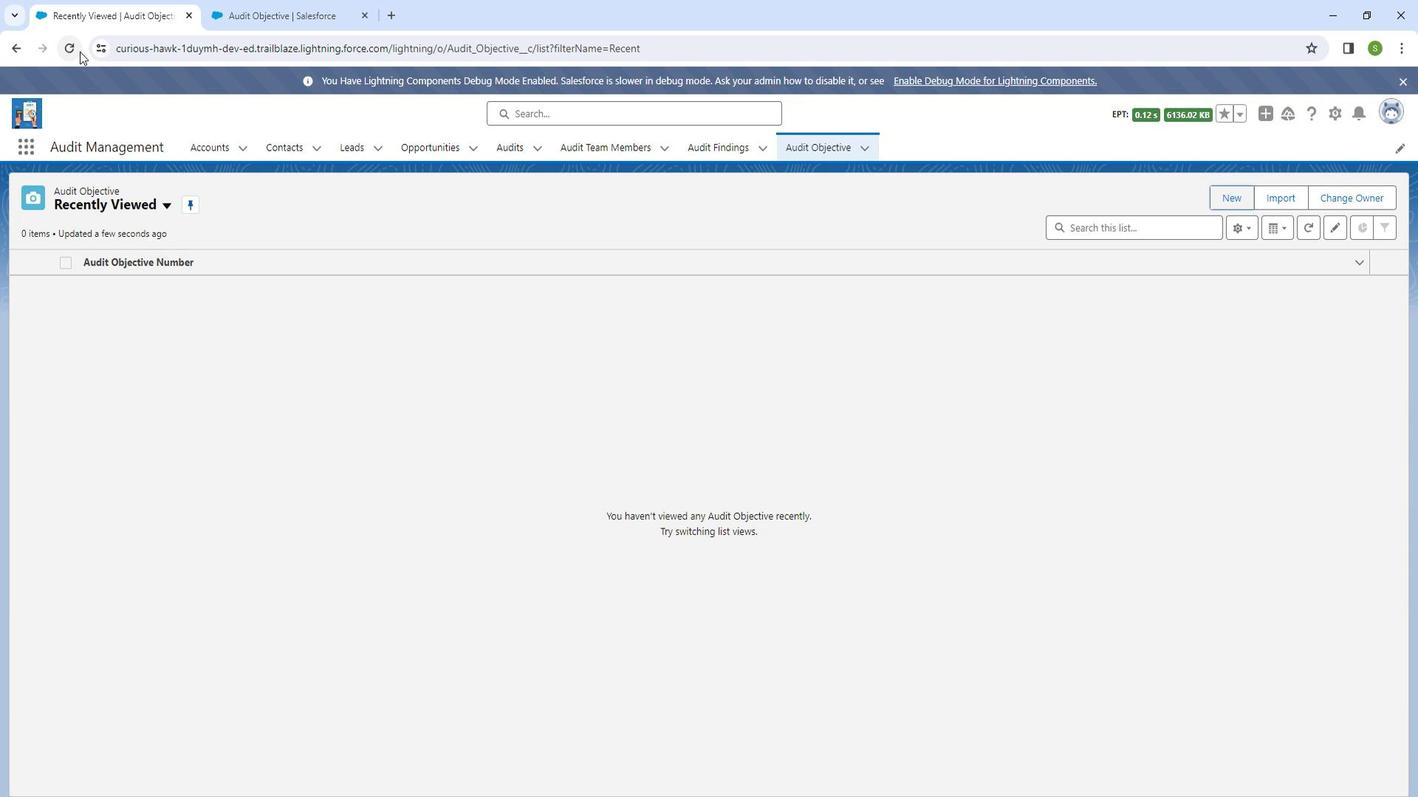 
Action: Mouse moved to (1237, 203)
Screenshot: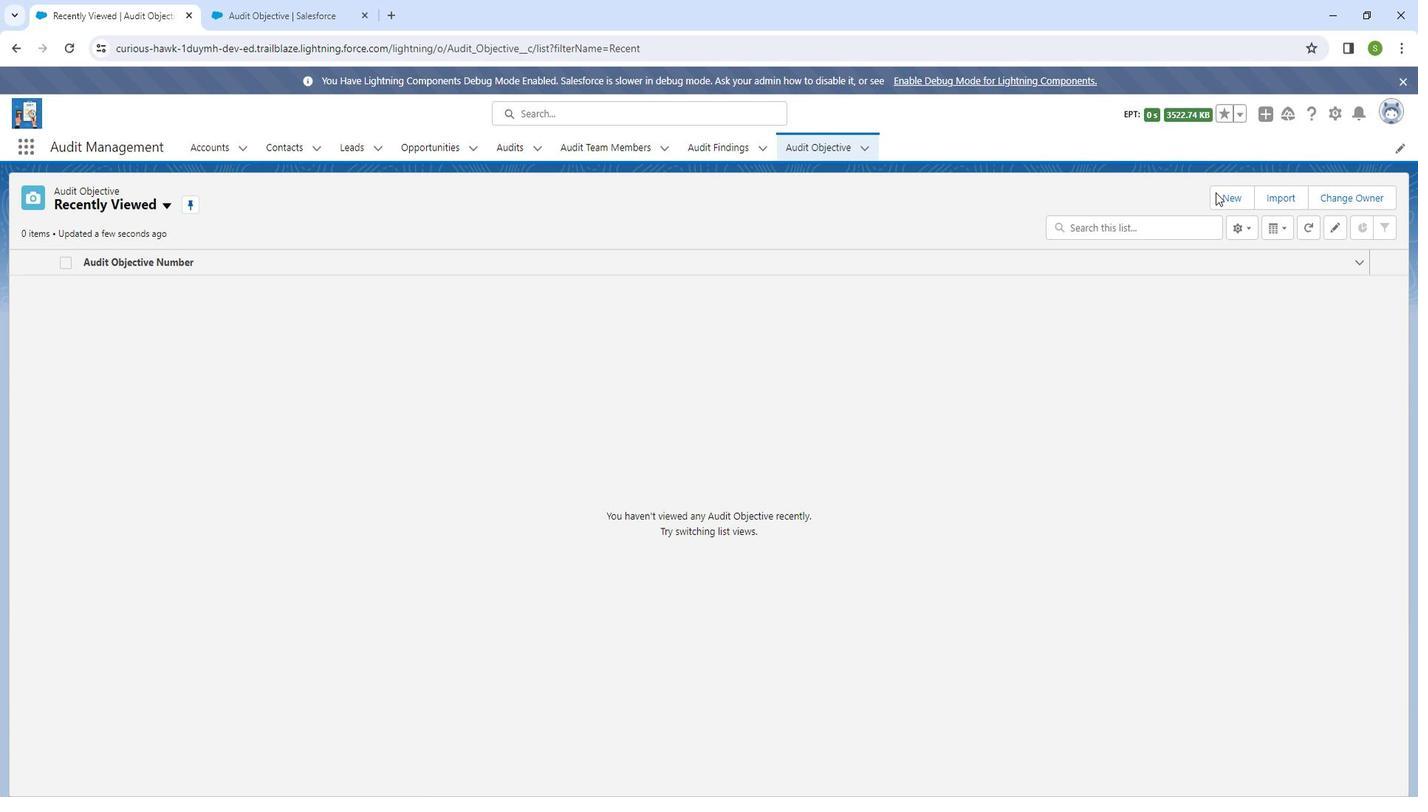 
Action: Mouse pressed left at (1237, 203)
Screenshot: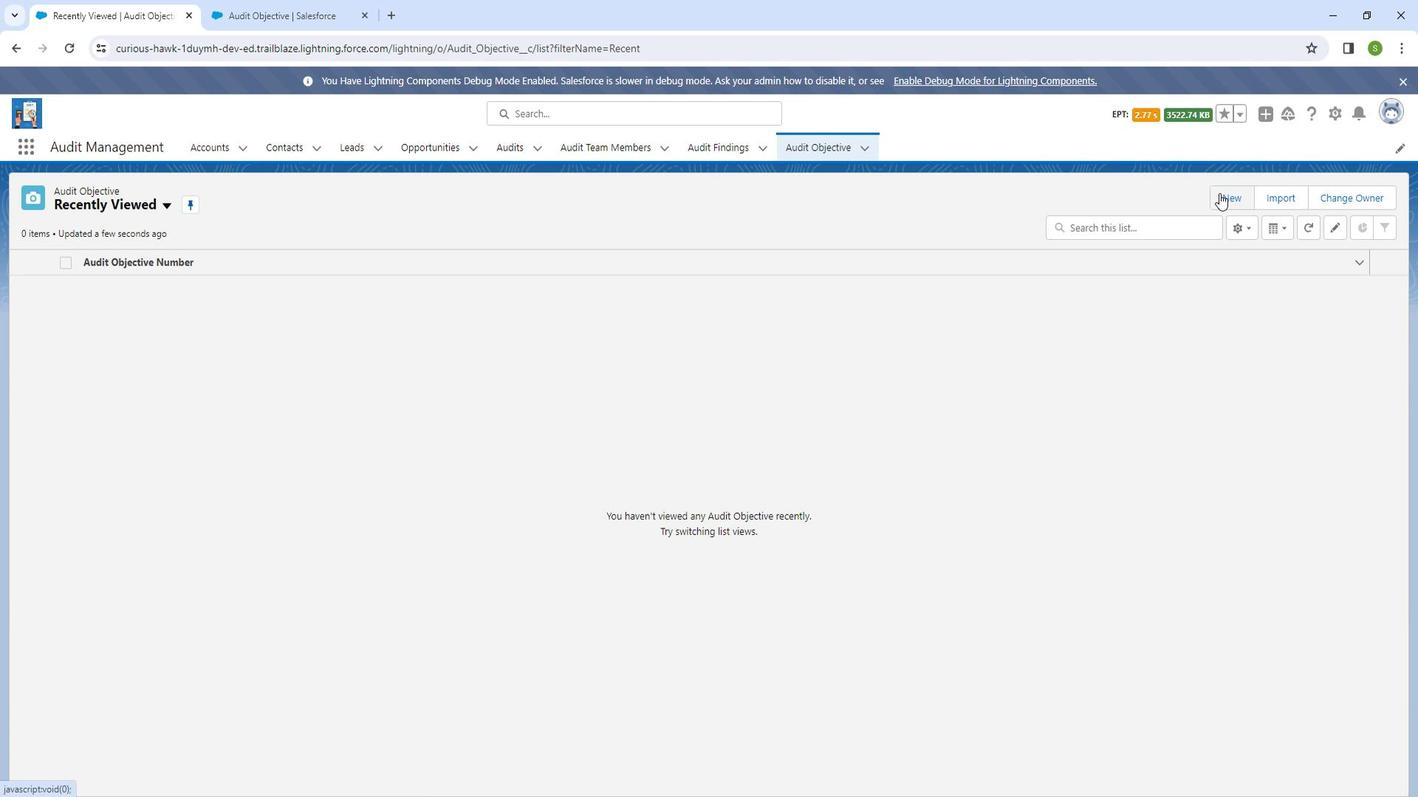 
Action: Mouse moved to (619, 269)
Screenshot: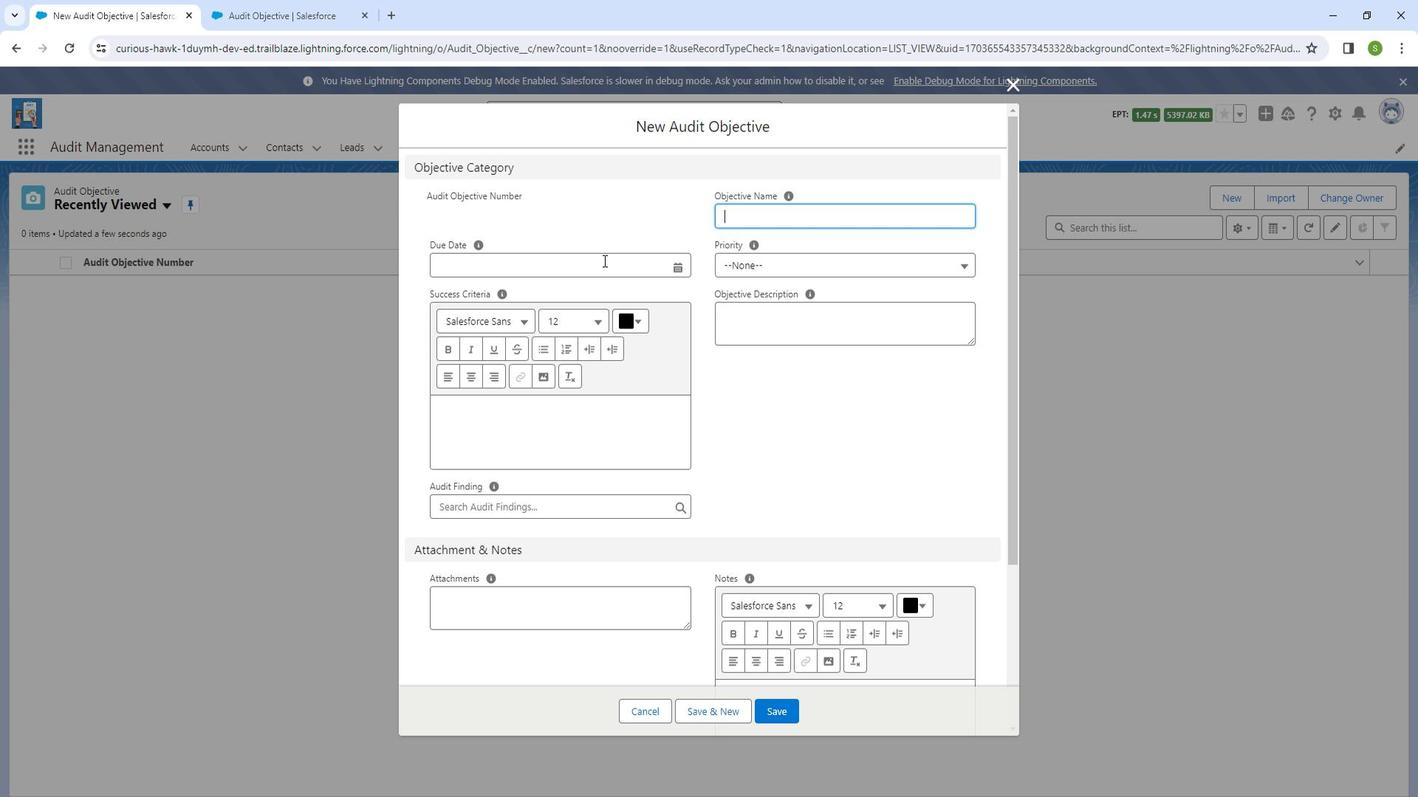 
Action: Mouse pressed left at (619, 269)
Screenshot: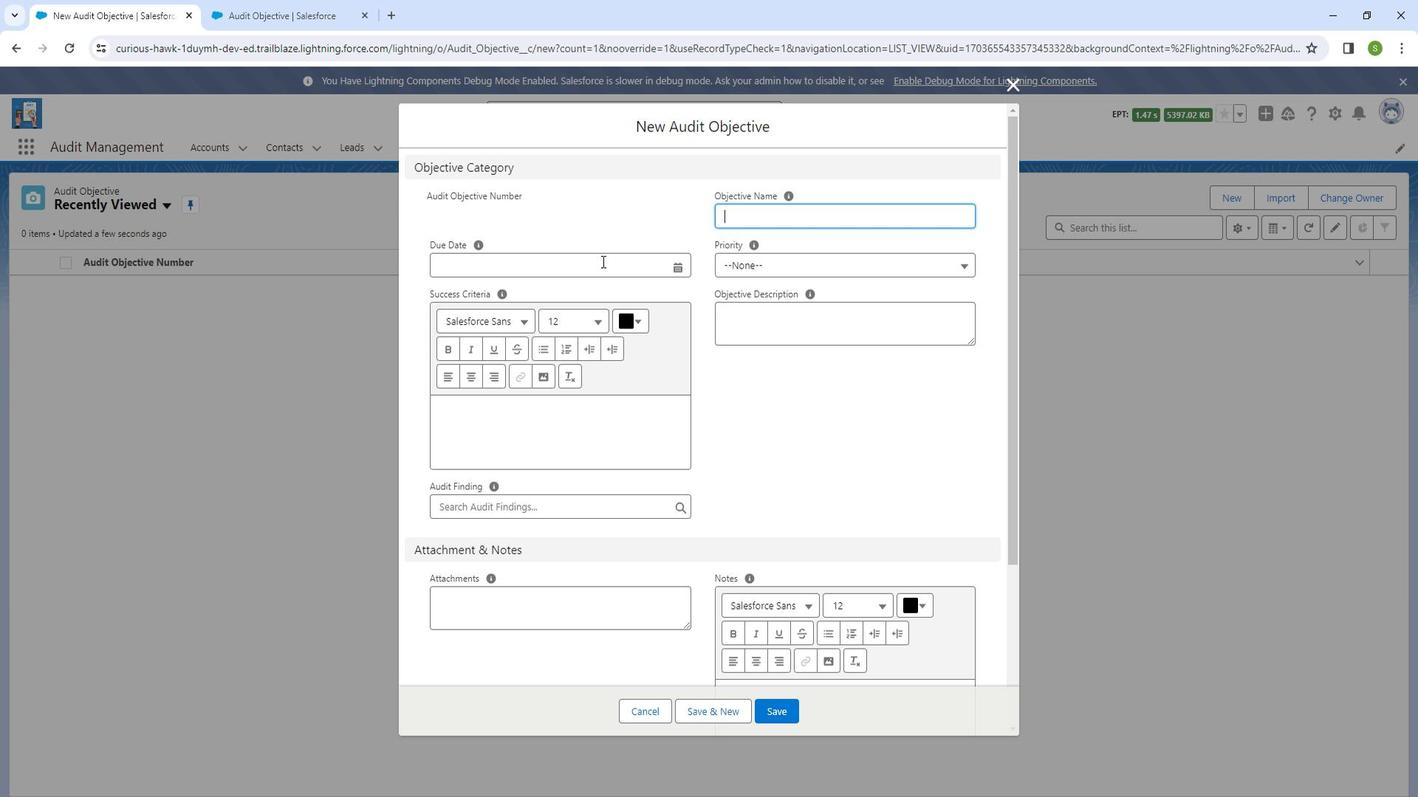 
Action: Mouse moved to (636, 424)
Screenshot: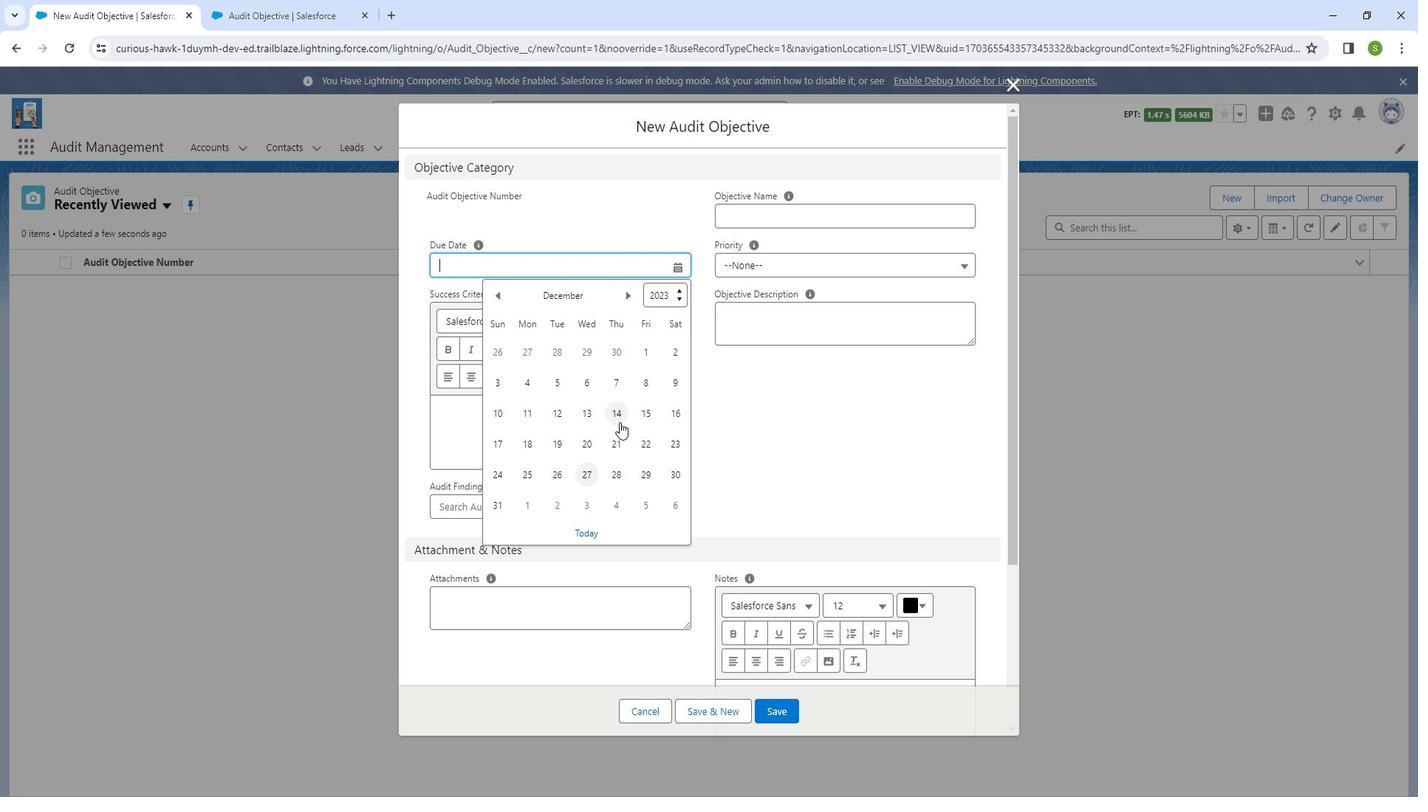 
Action: Mouse pressed left at (636, 424)
Screenshot: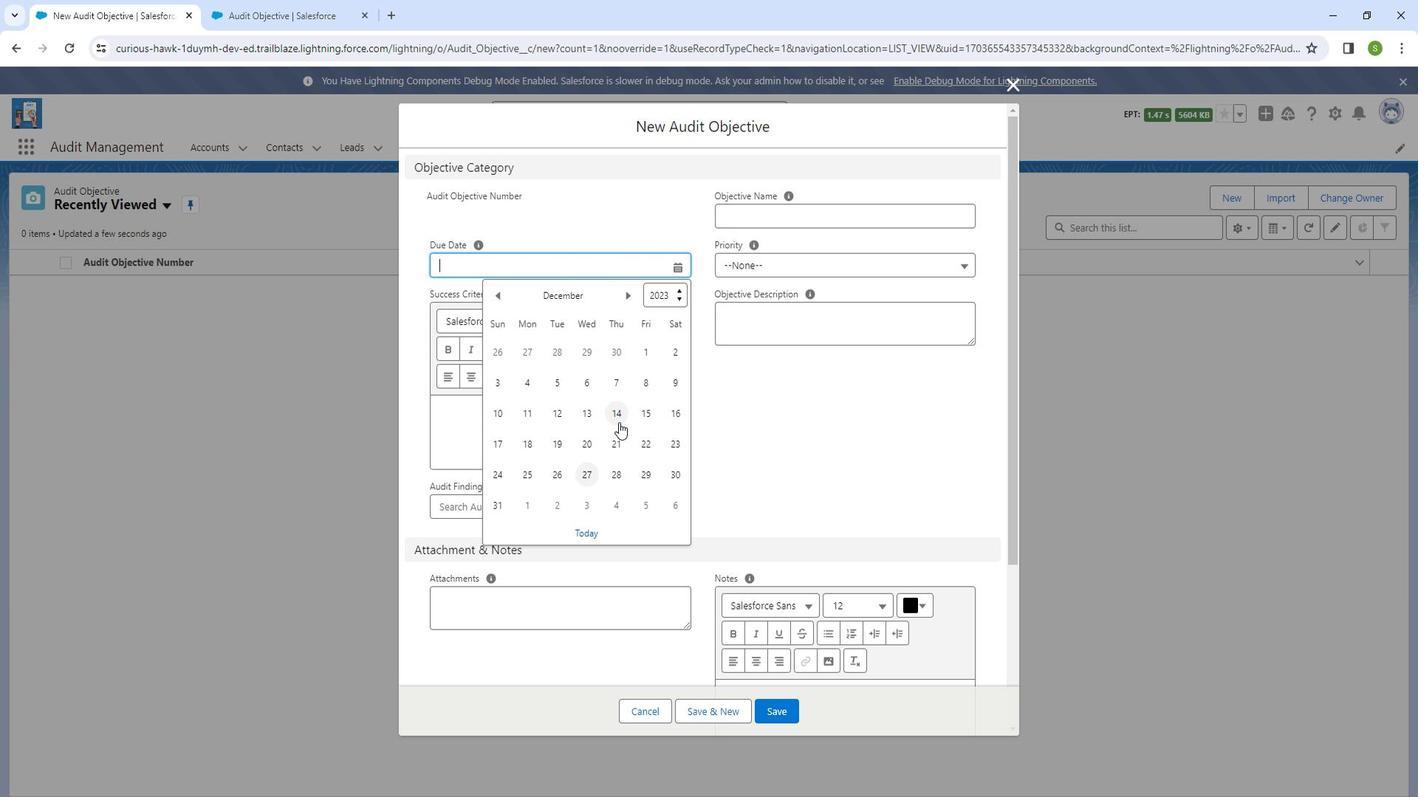 
Action: Mouse moved to (817, 226)
Screenshot: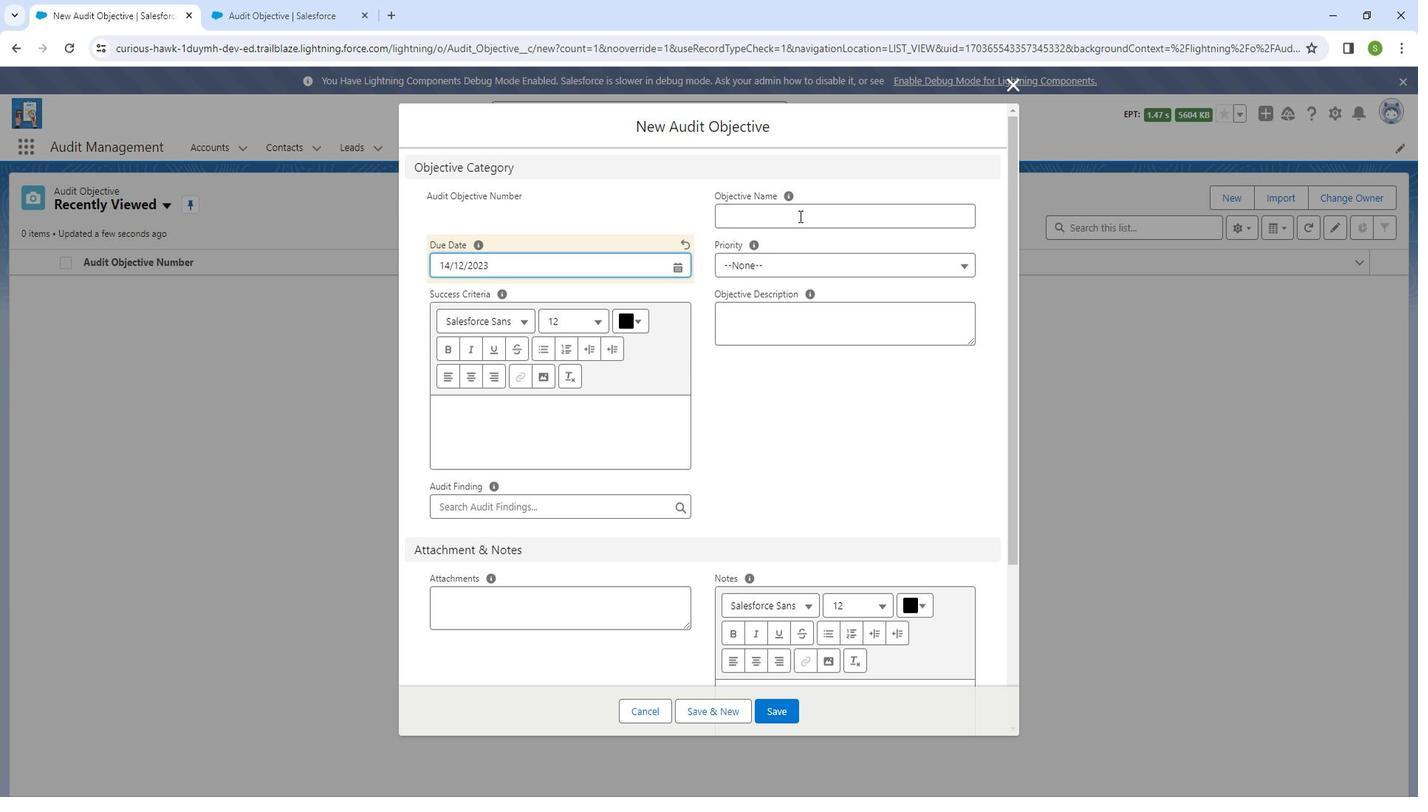 
Action: Mouse pressed left at (817, 226)
Screenshot: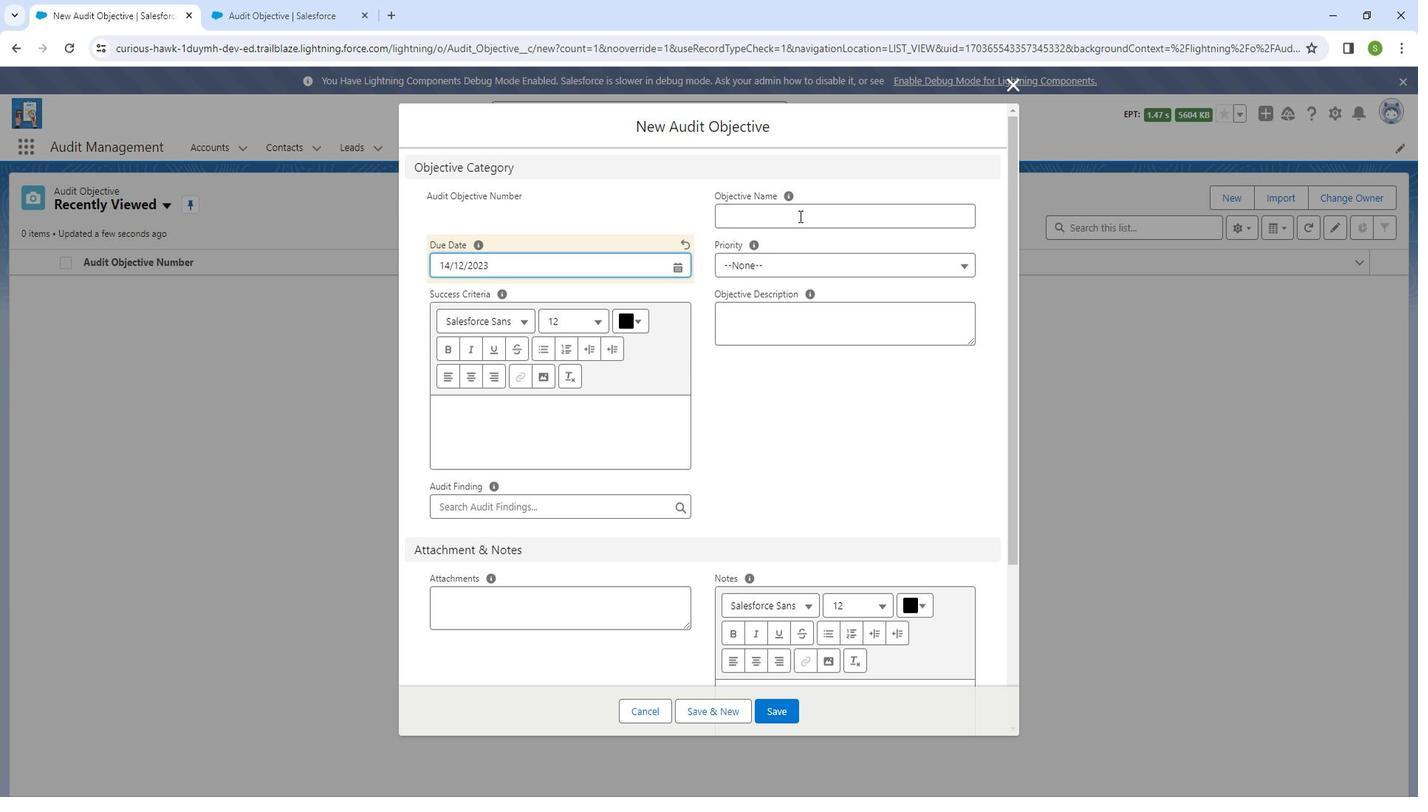
Action: Mouse moved to (816, 227)
Screenshot: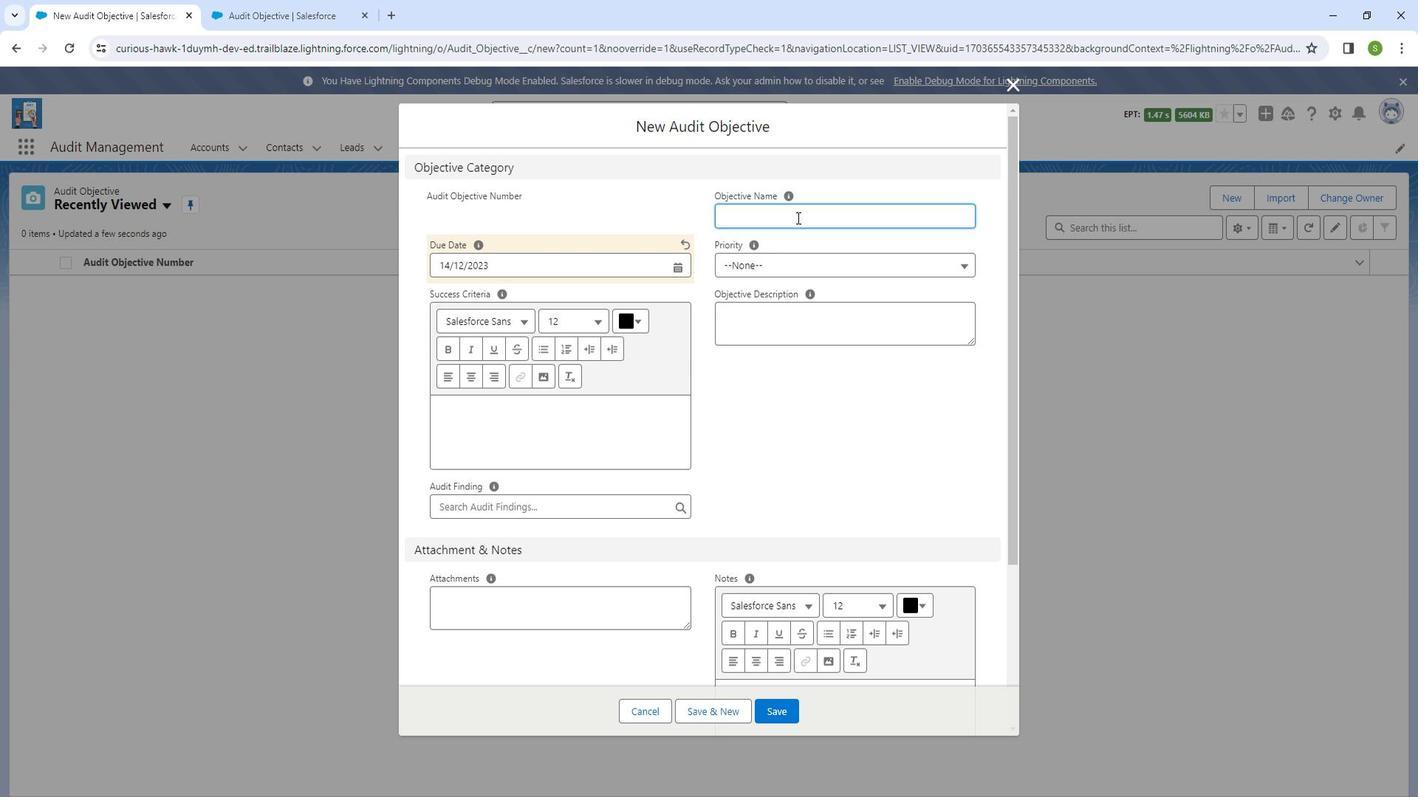 
Action: Key pressed <Key.shift_r>Ai<Key.backspace>ir<Key.space><Key.shift_r>Contion
Screenshot: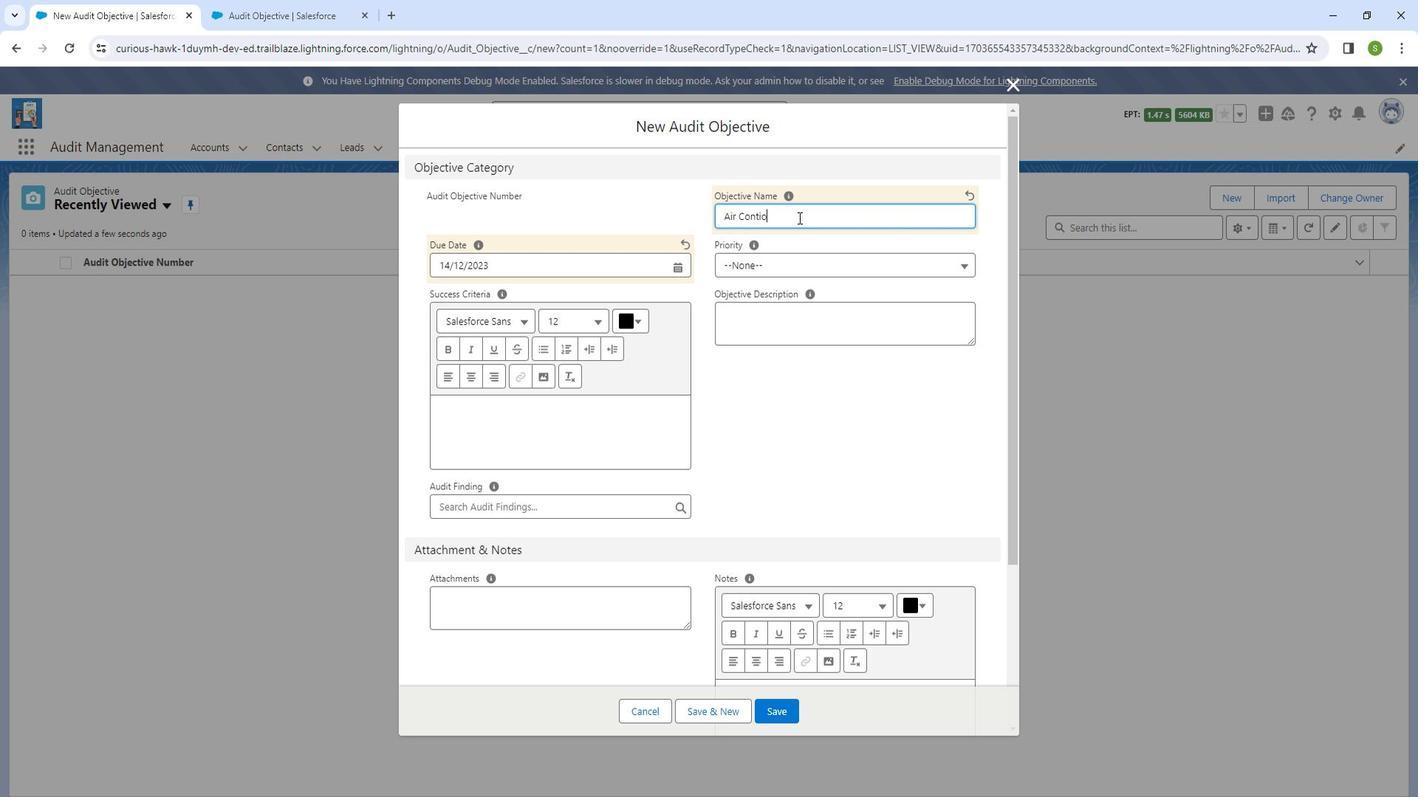 
Action: Mouse moved to (795, 268)
Screenshot: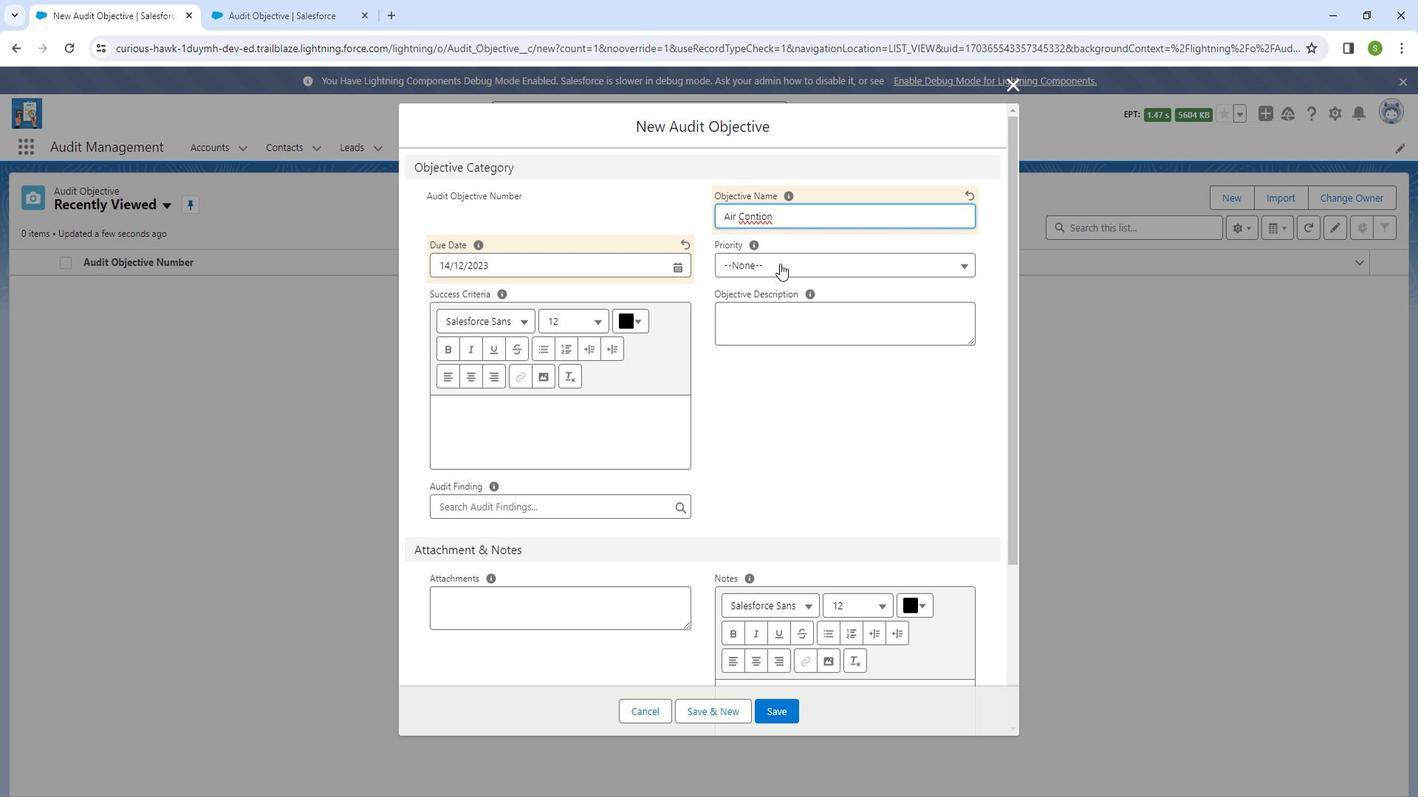 
Action: Mouse pressed left at (795, 268)
Screenshot: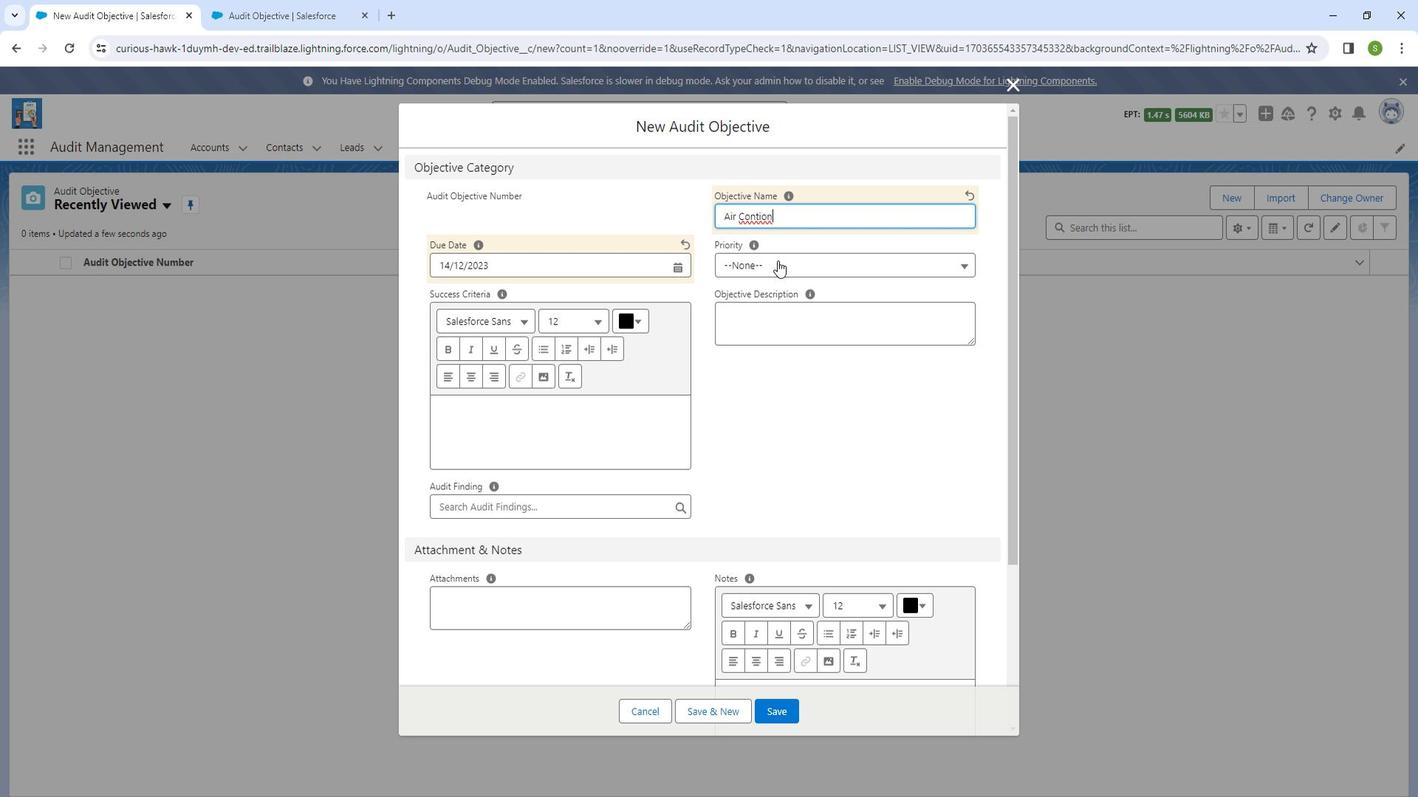 
Action: Mouse moved to (774, 223)
Screenshot: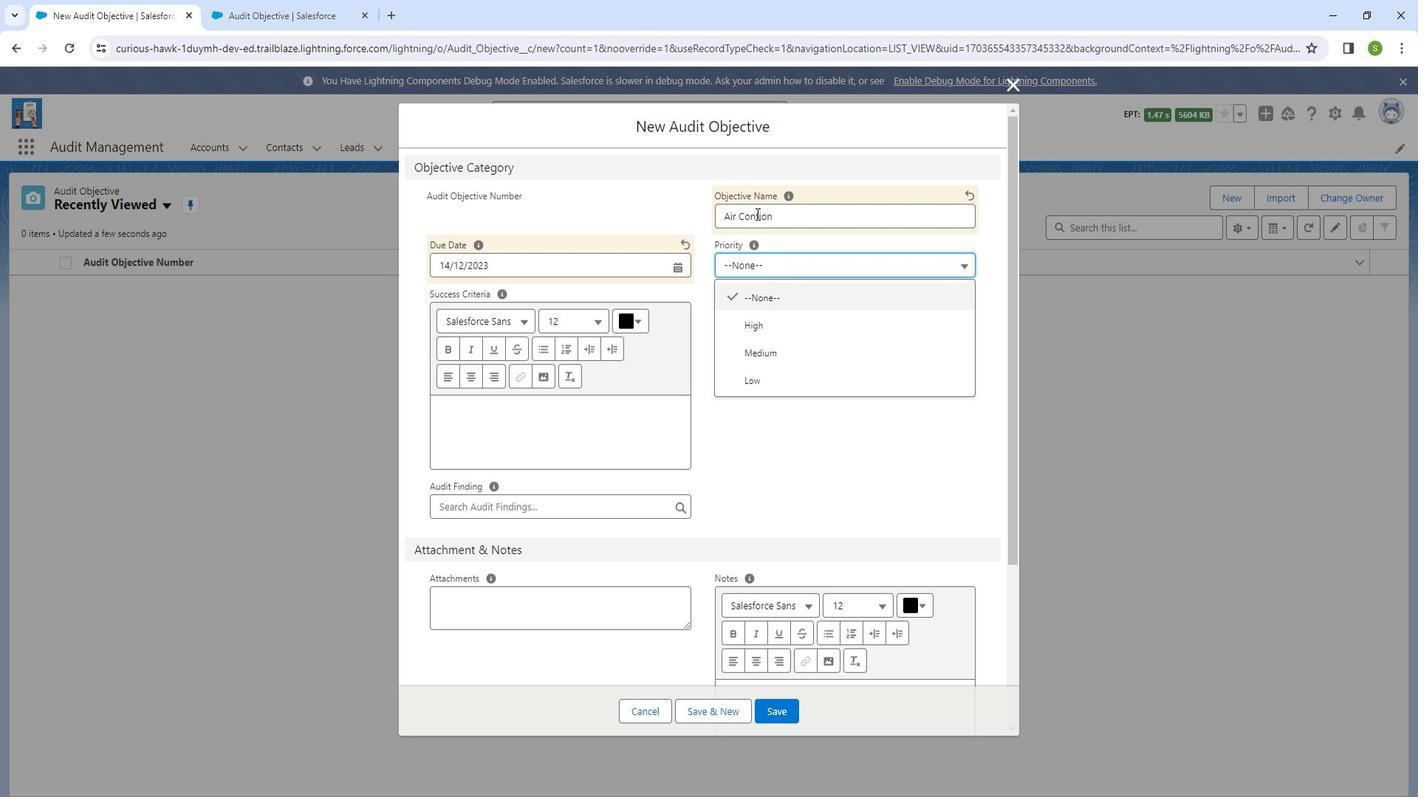 
Action: Mouse pressed left at (774, 223)
Screenshot: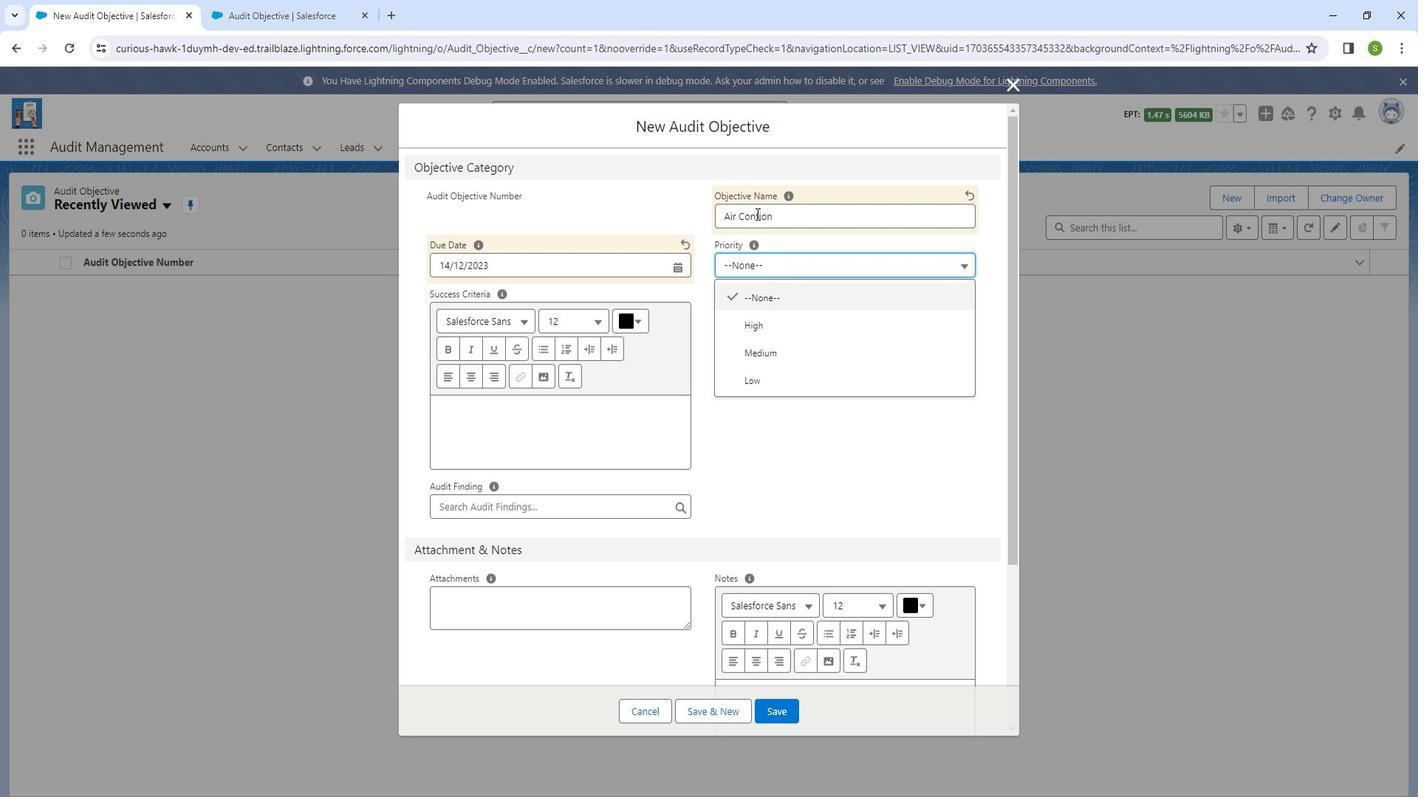 
Action: Mouse moved to (803, 240)
Screenshot: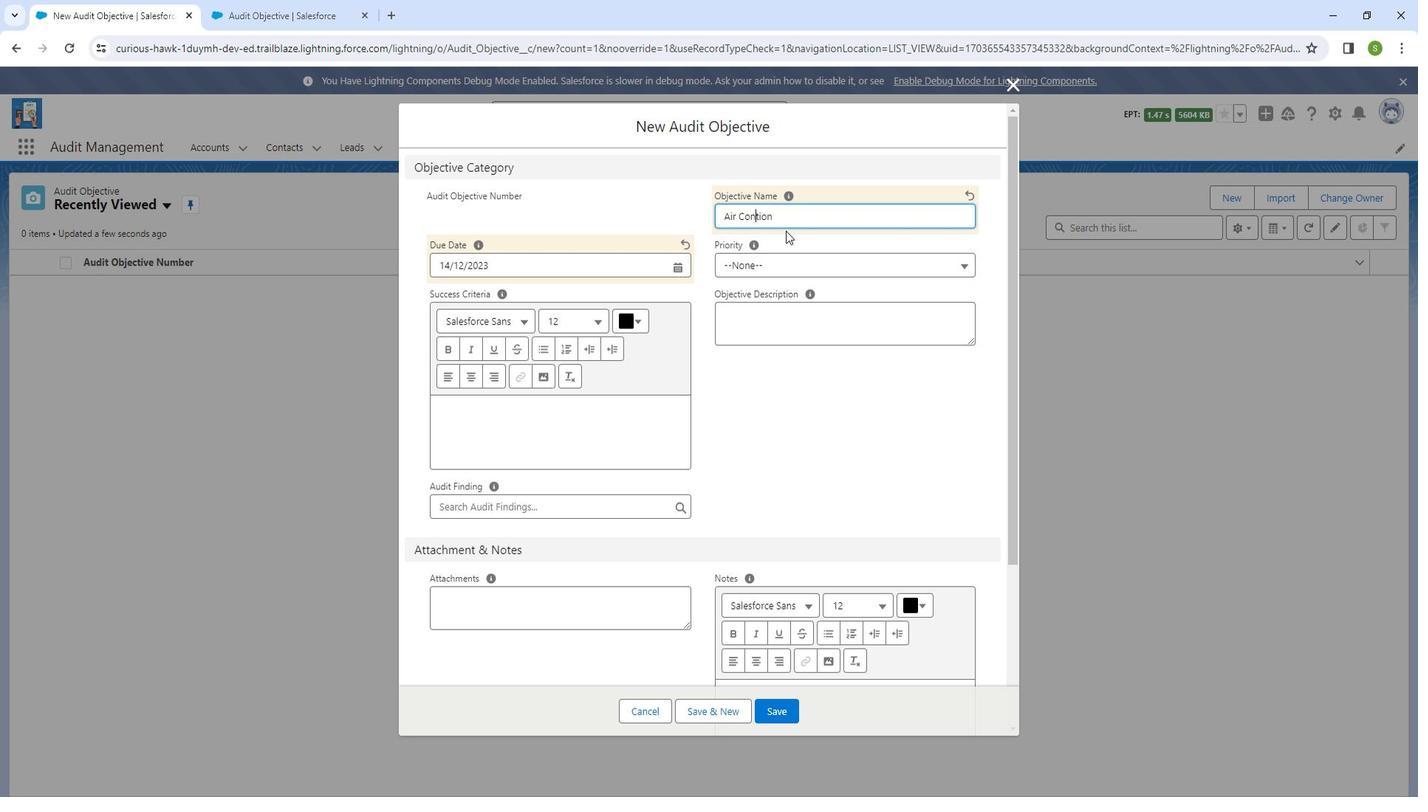 
Action: Key pressed di
Screenshot: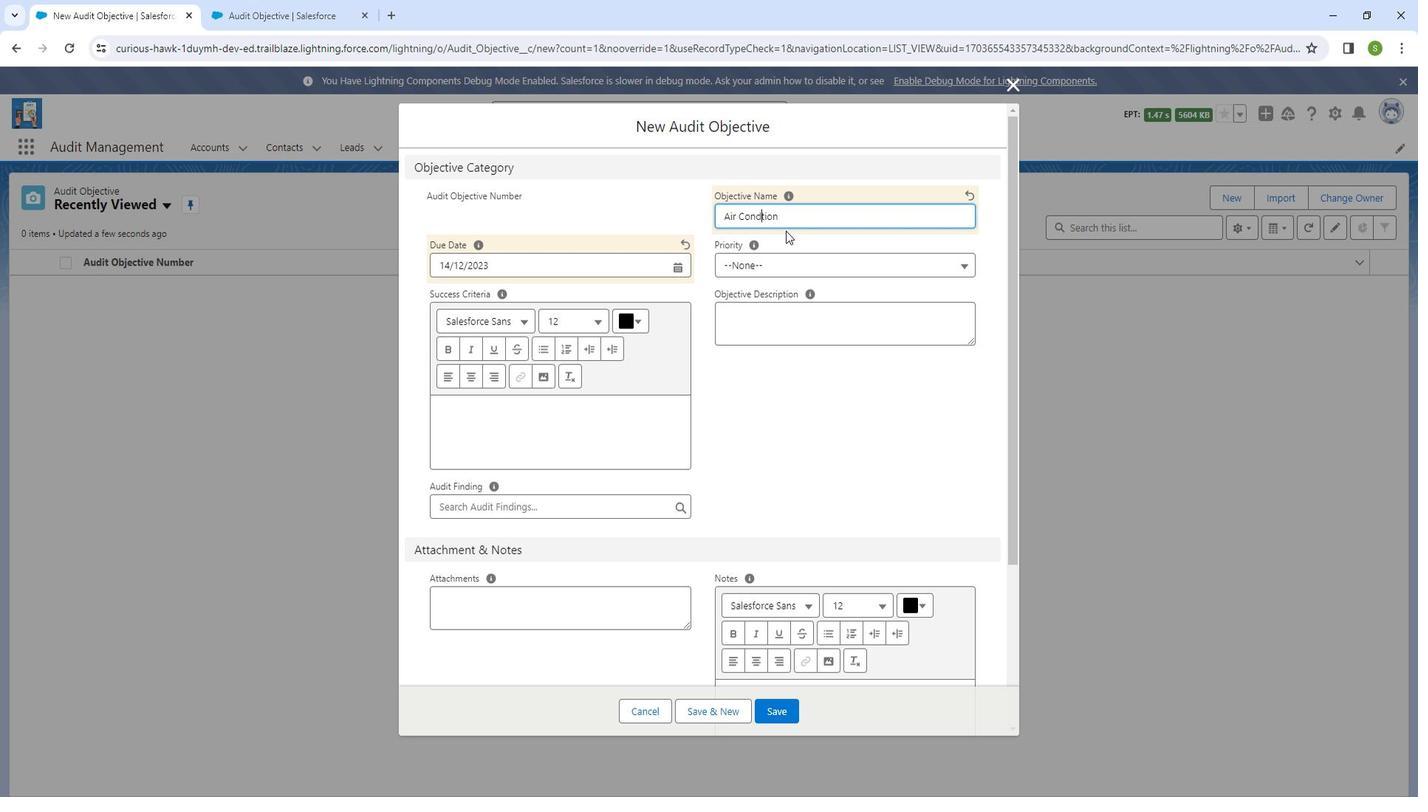 
Action: Mouse moved to (826, 271)
Screenshot: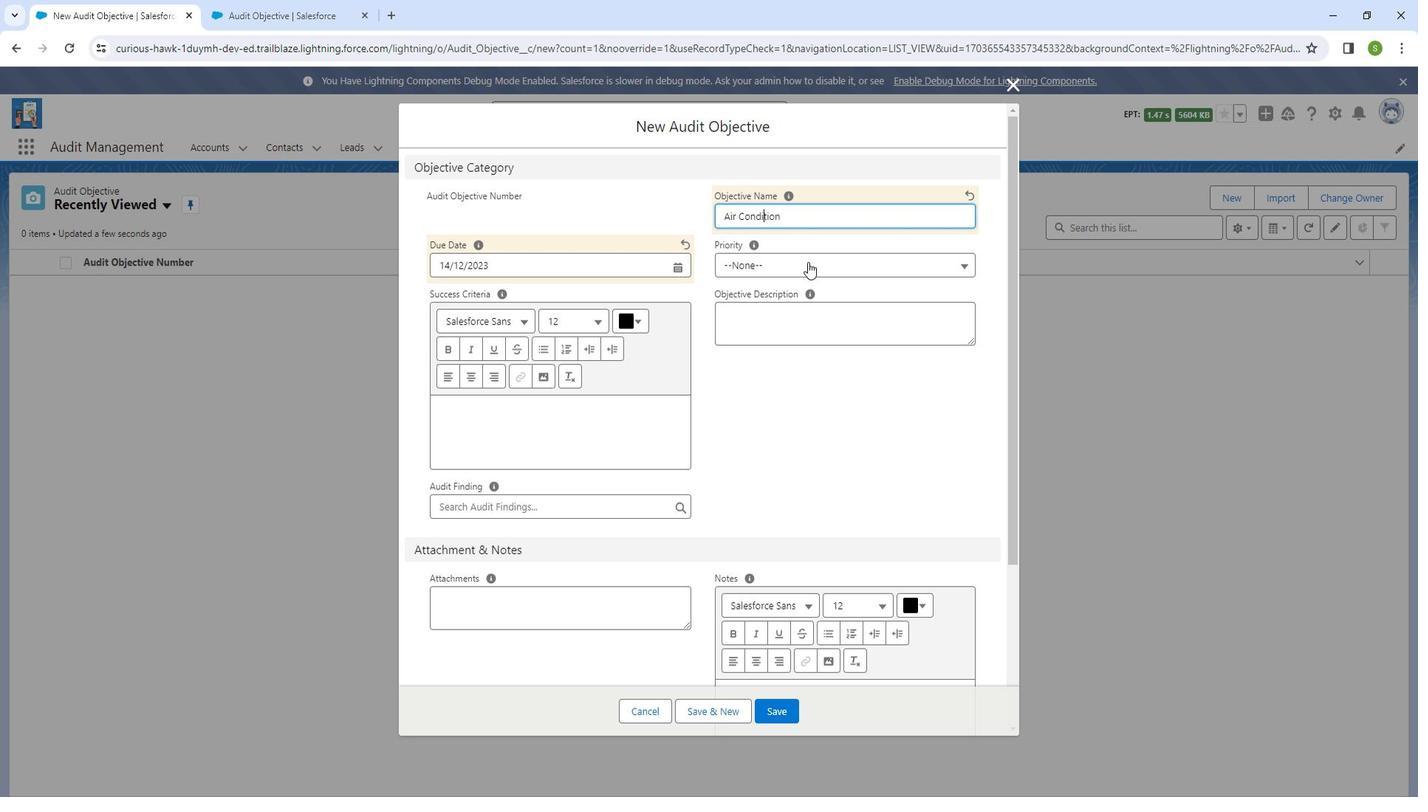 
Action: Mouse pressed left at (826, 271)
Screenshot: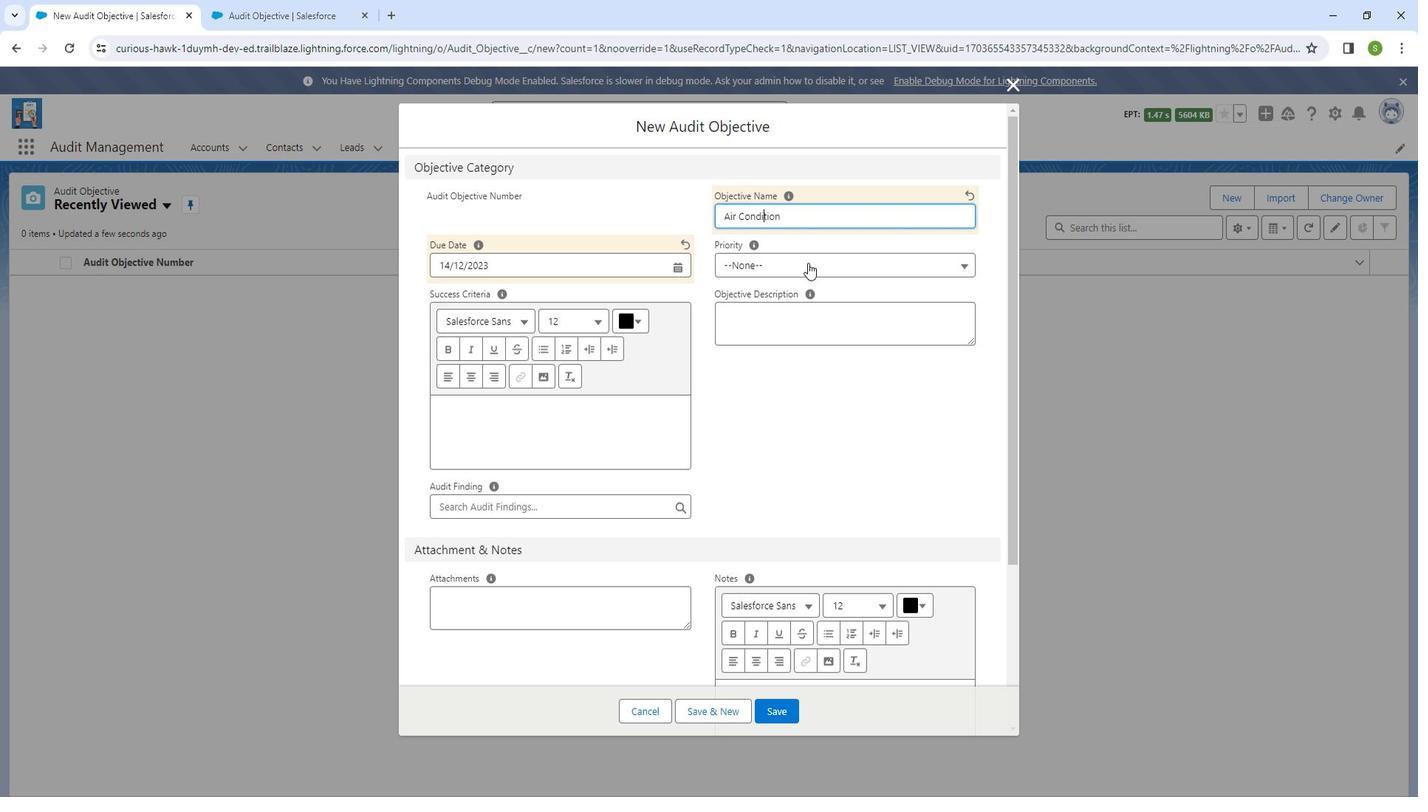 
Action: Mouse moved to (795, 343)
Screenshot: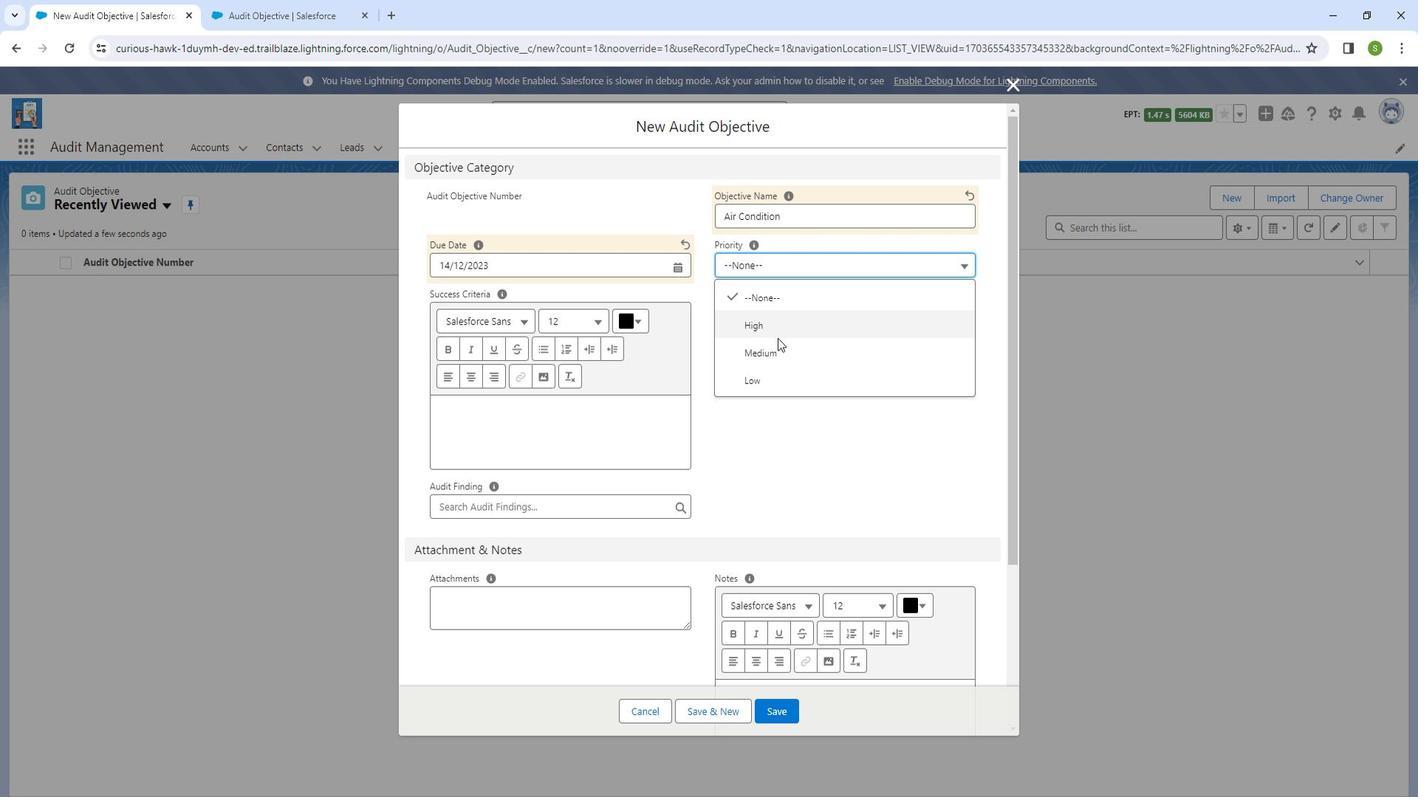 
Action: Mouse pressed left at (795, 343)
Screenshot: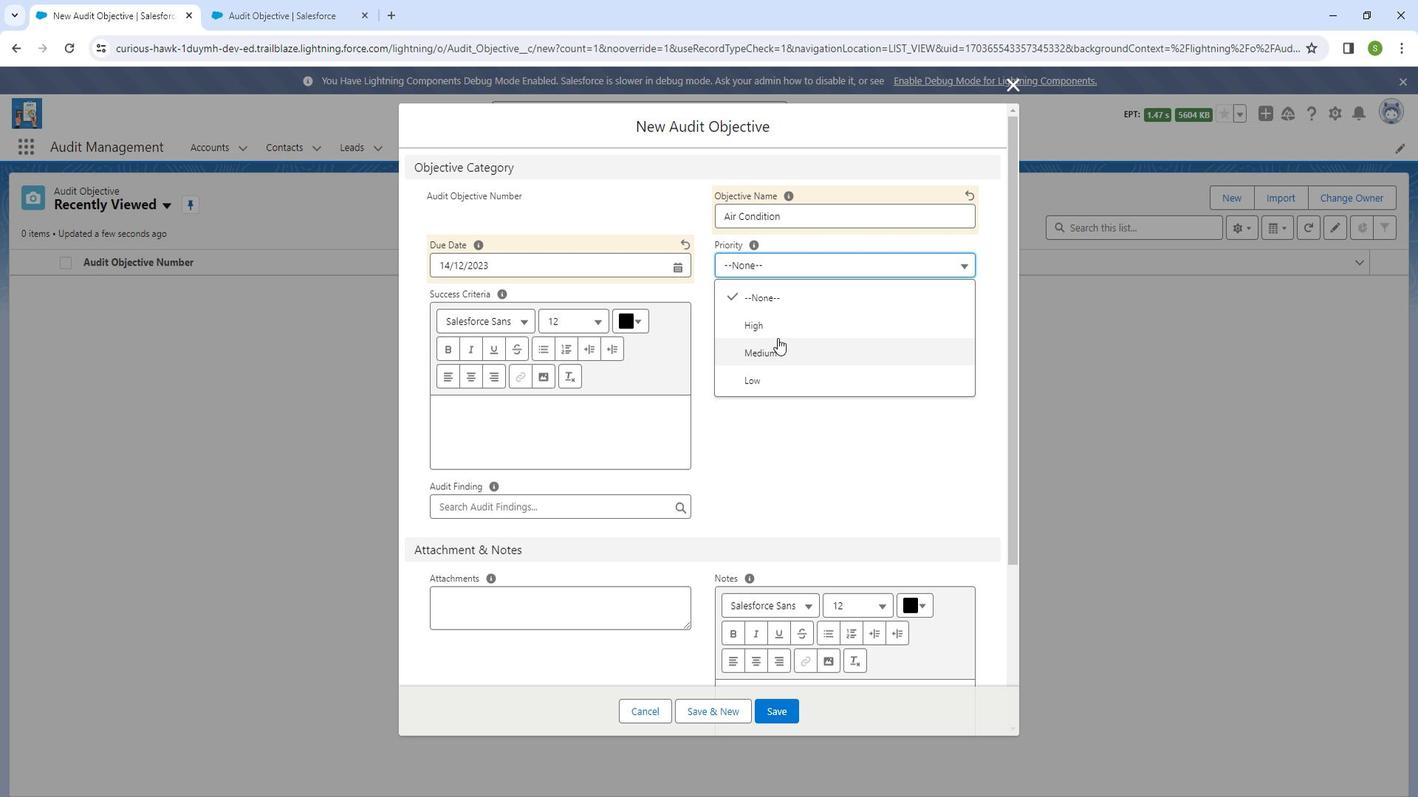 
Action: Mouse moved to (749, 338)
Screenshot: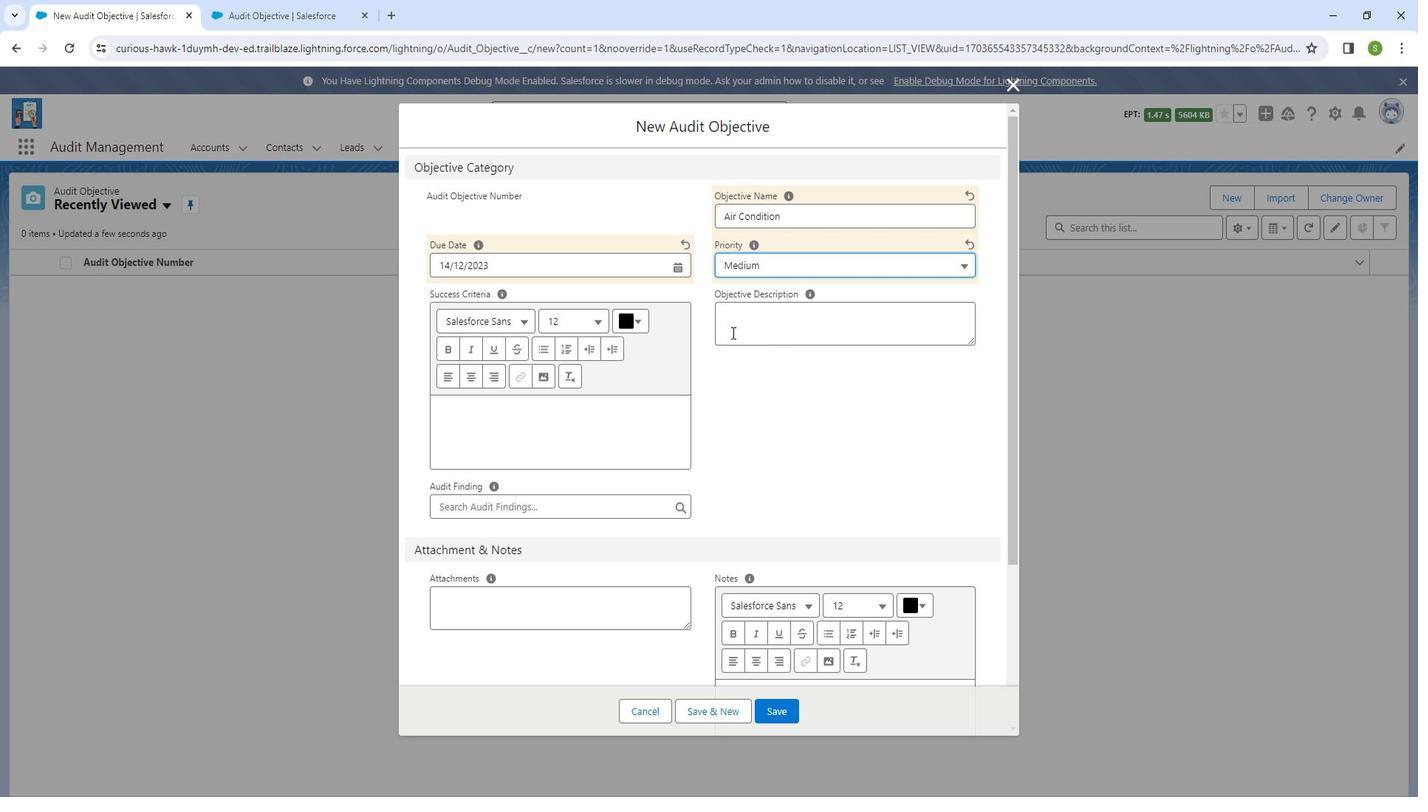 
Action: Mouse pressed left at (749, 338)
Screenshot: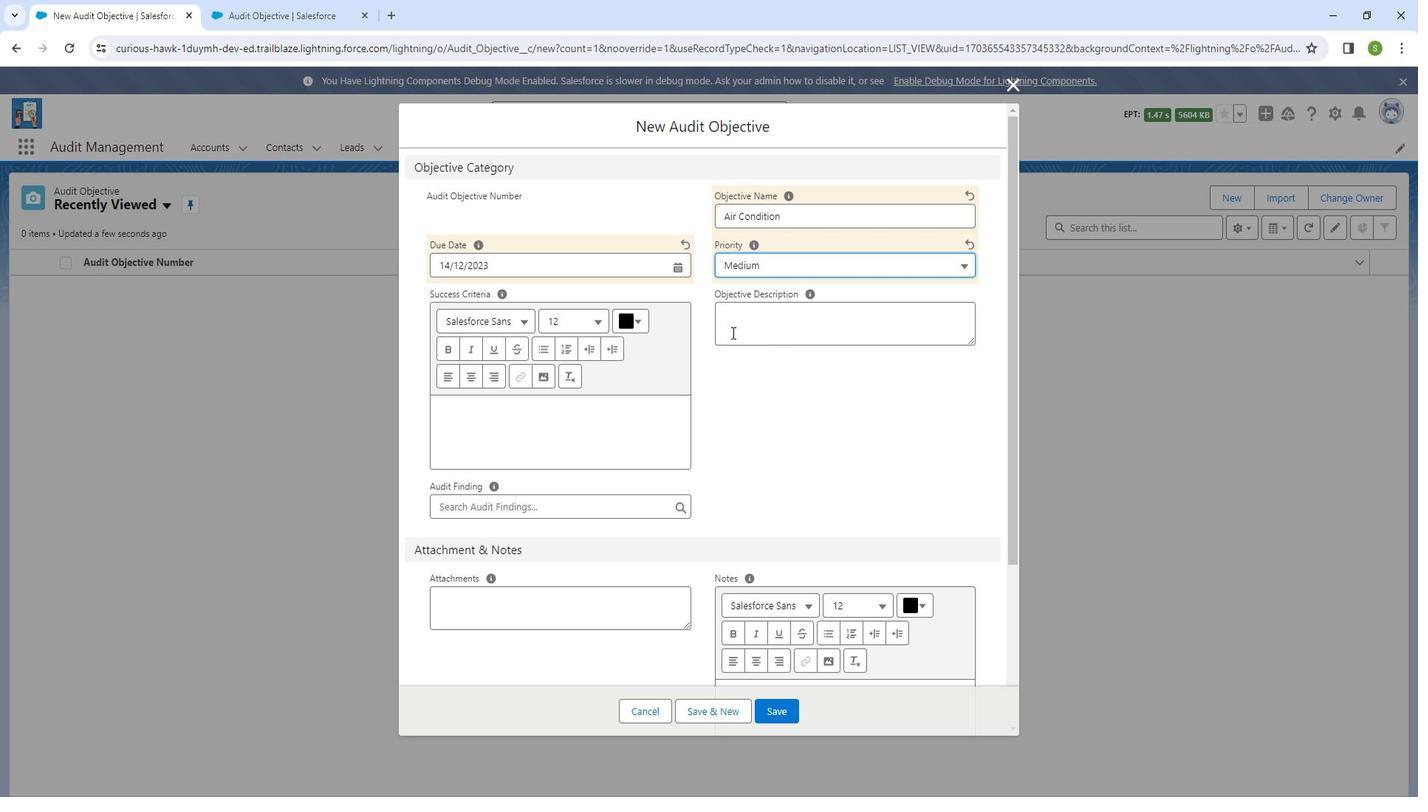 
Action: Mouse moved to (749, 337)
Screenshot: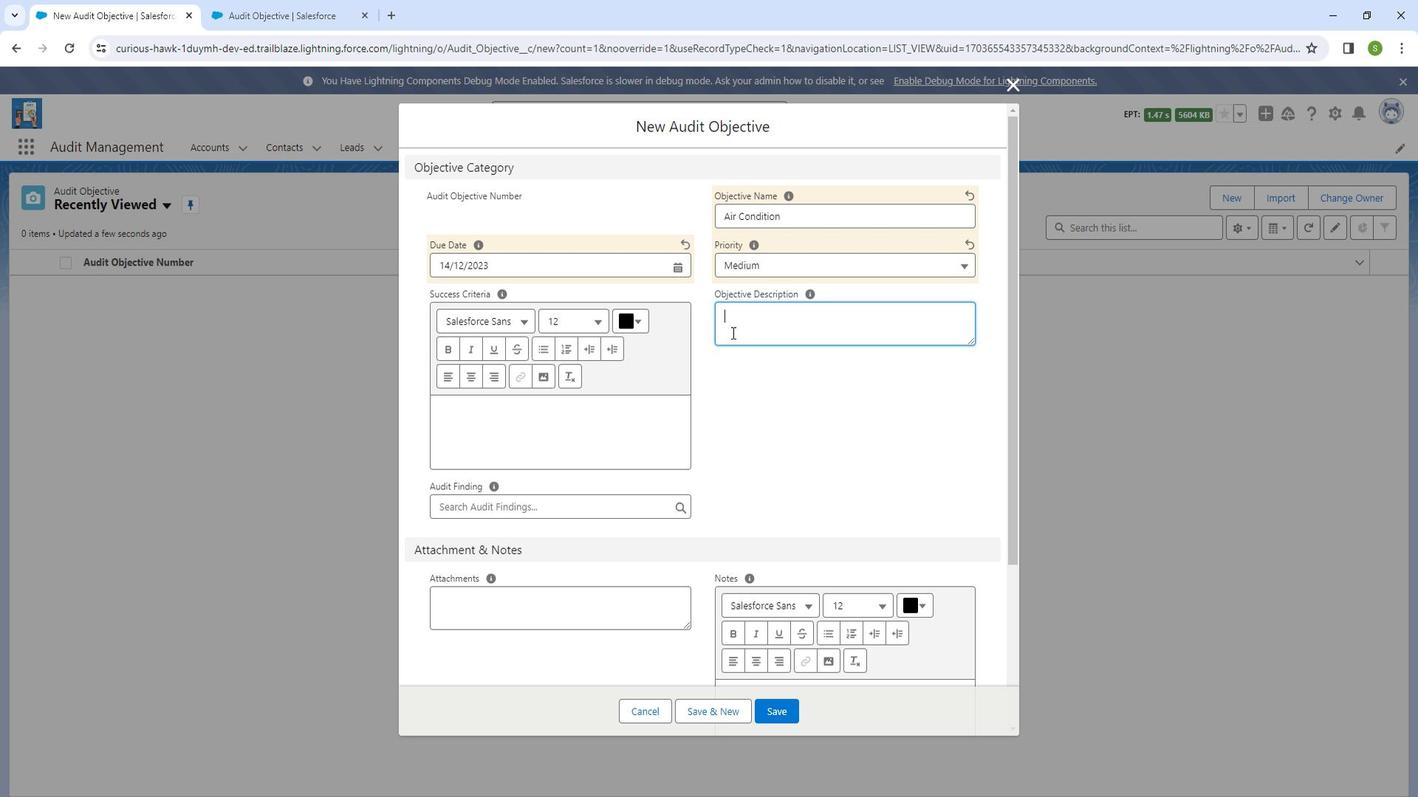 
Action: Key pressed <Key.shift_r>NOt<Key.space><Key.shift_r><Key.backspace><Key.backspace><Key.backspace>ot<Key.space><Key.shift_r>Applicable
Screenshot: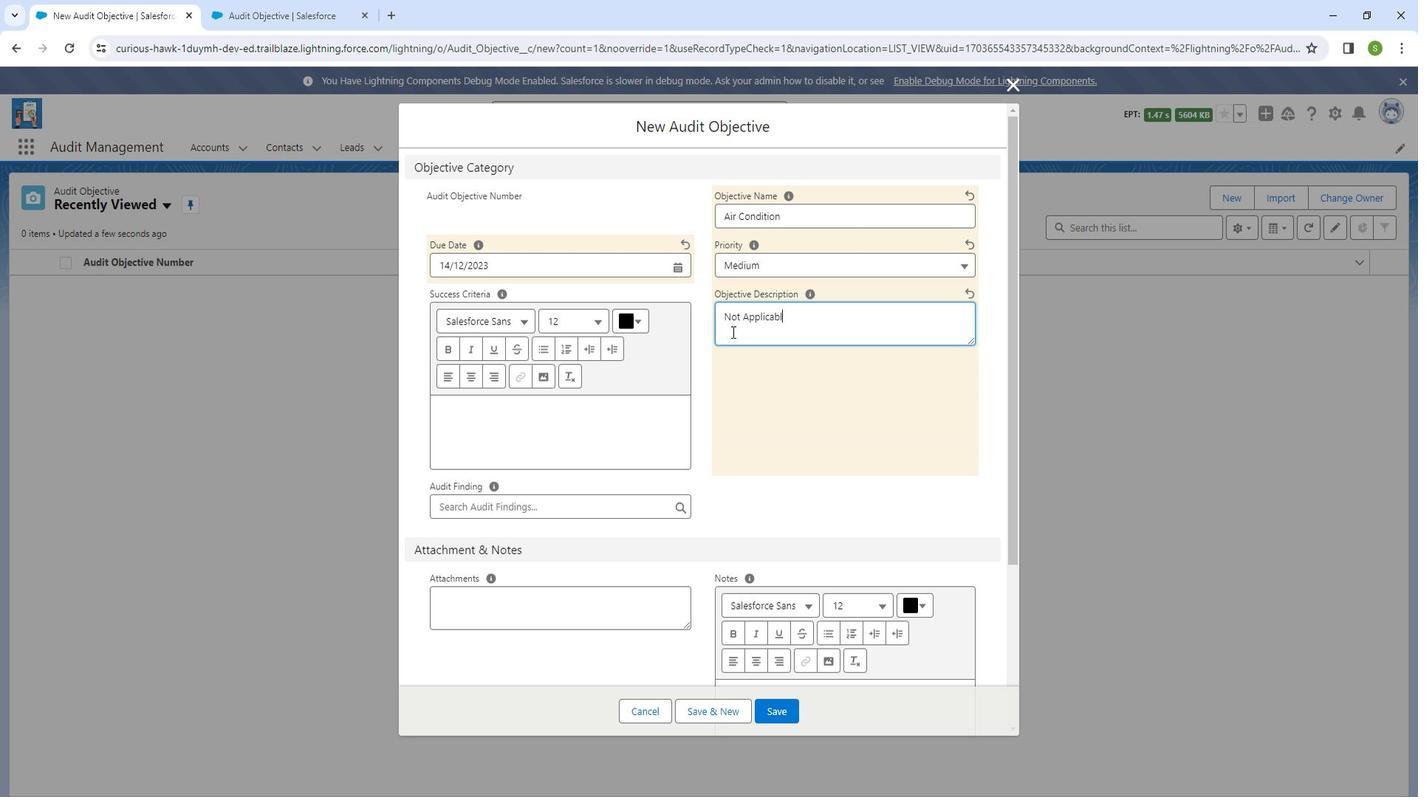 
Action: Mouse moved to (600, 509)
Screenshot: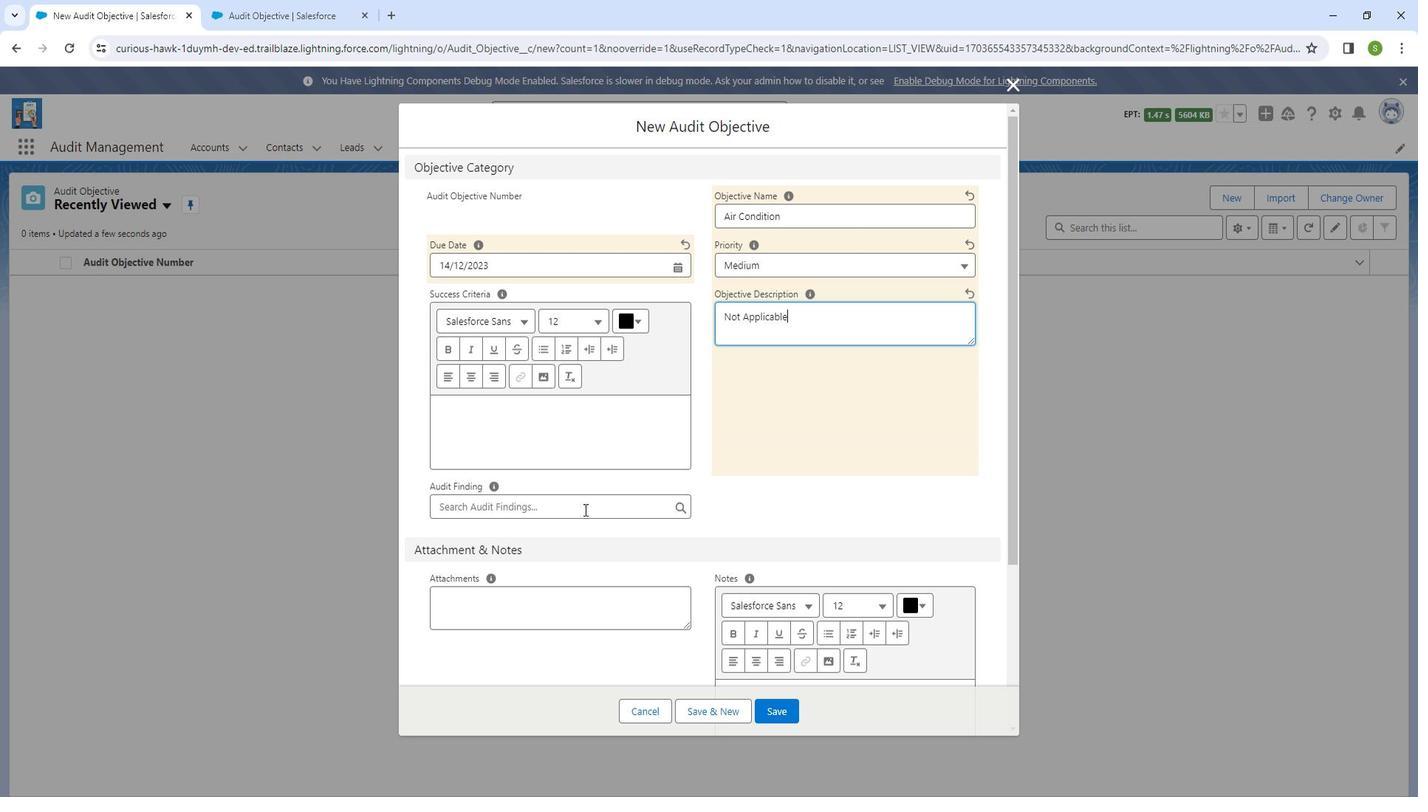 
Action: Mouse pressed left at (600, 509)
Screenshot: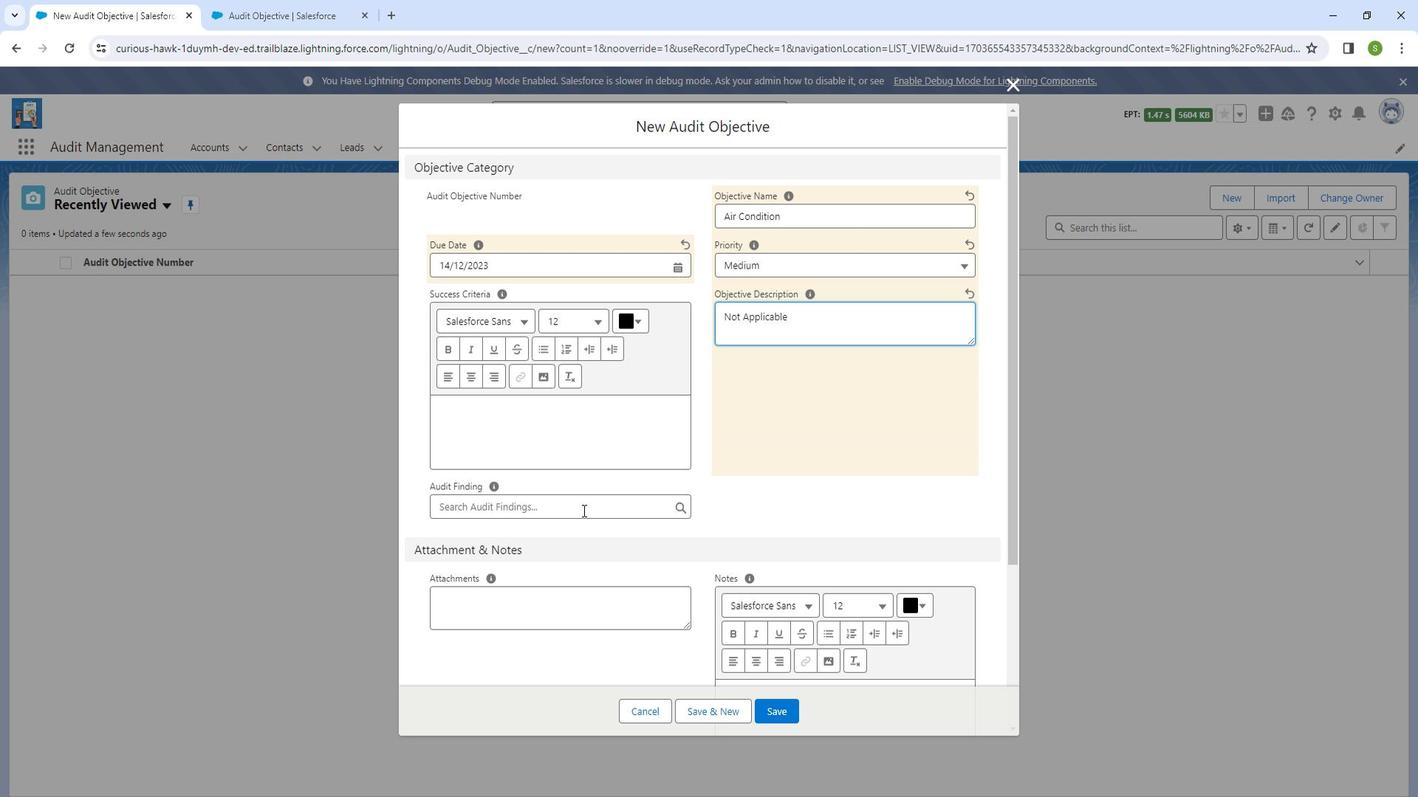 
Action: Mouse moved to (531, 560)
Screenshot: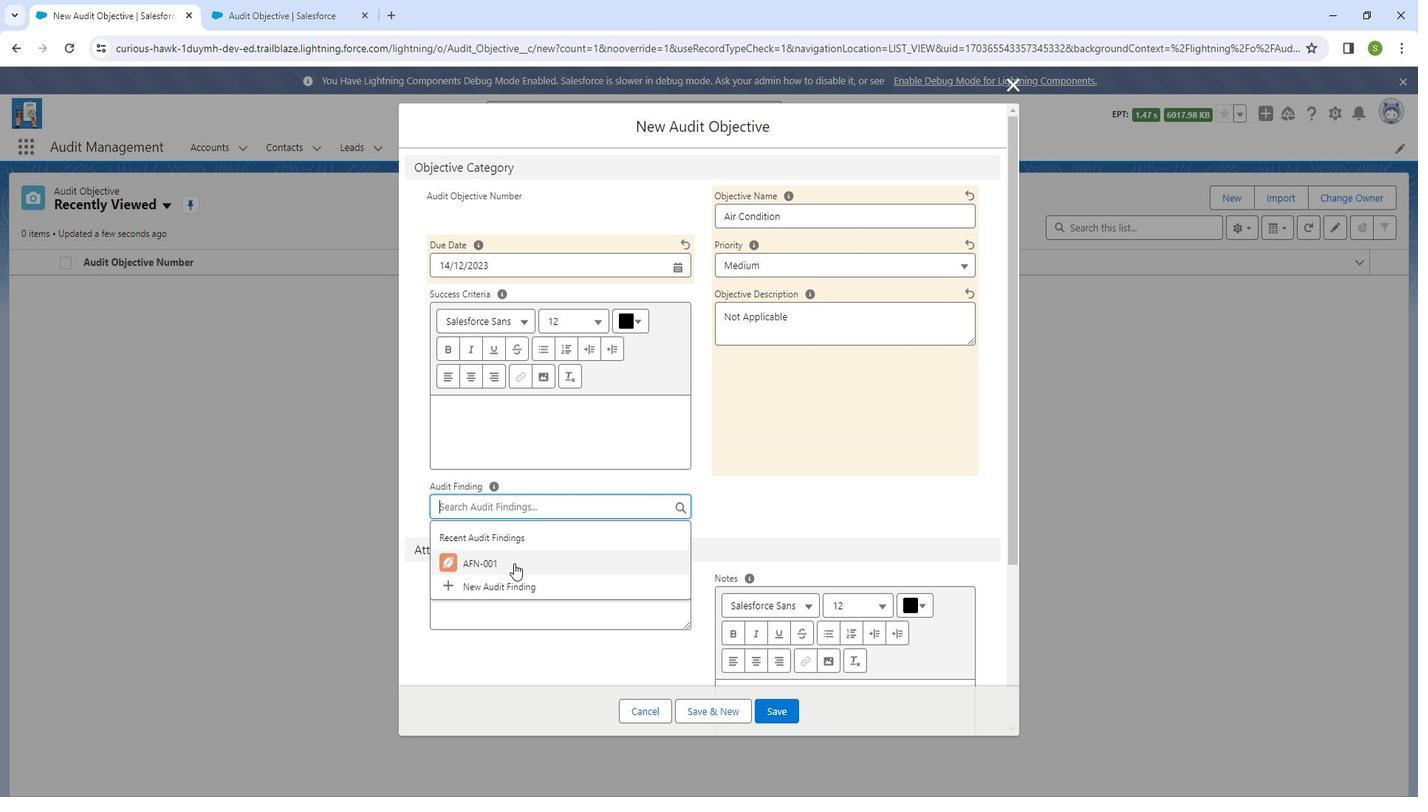 
Action: Mouse pressed left at (531, 560)
Screenshot: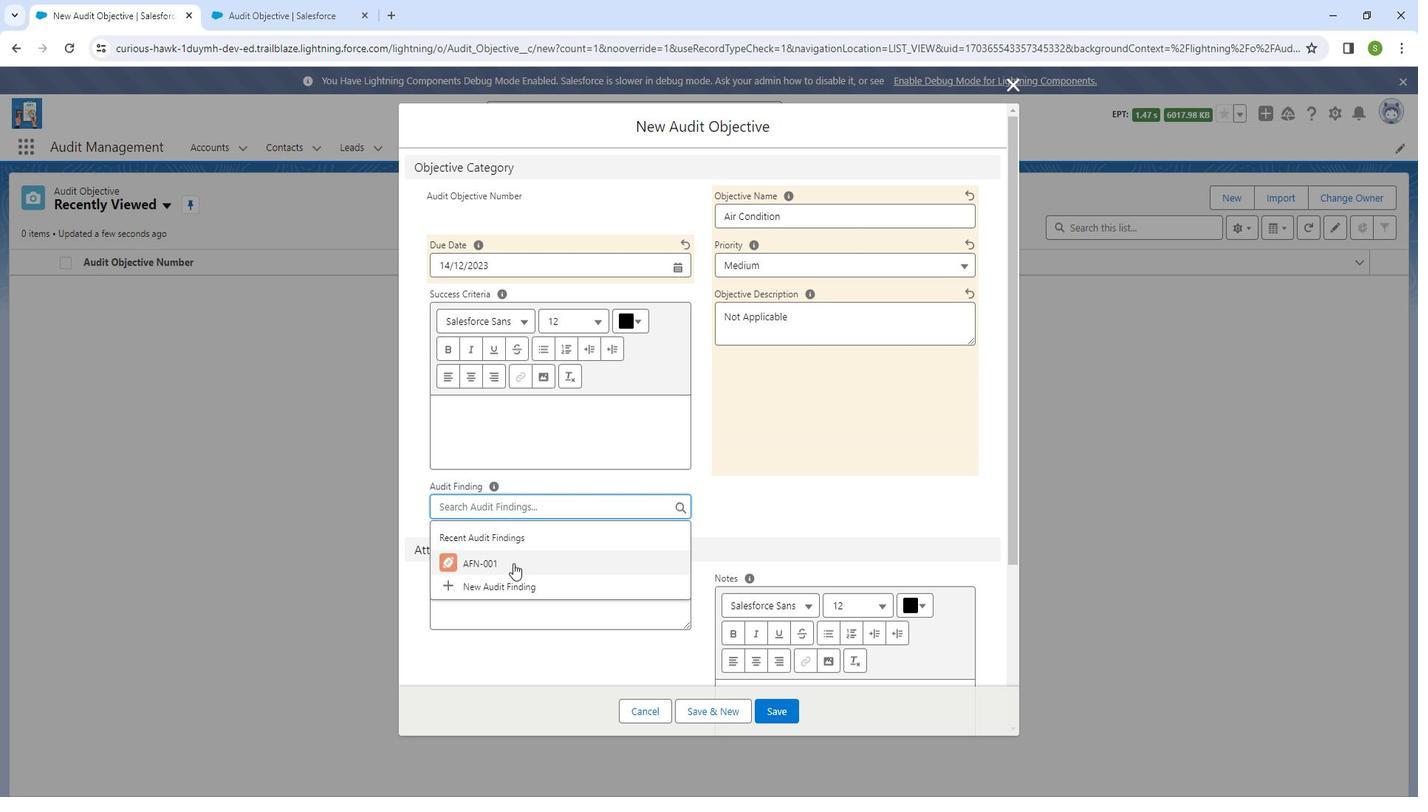 
Action: Mouse moved to (742, 483)
Screenshot: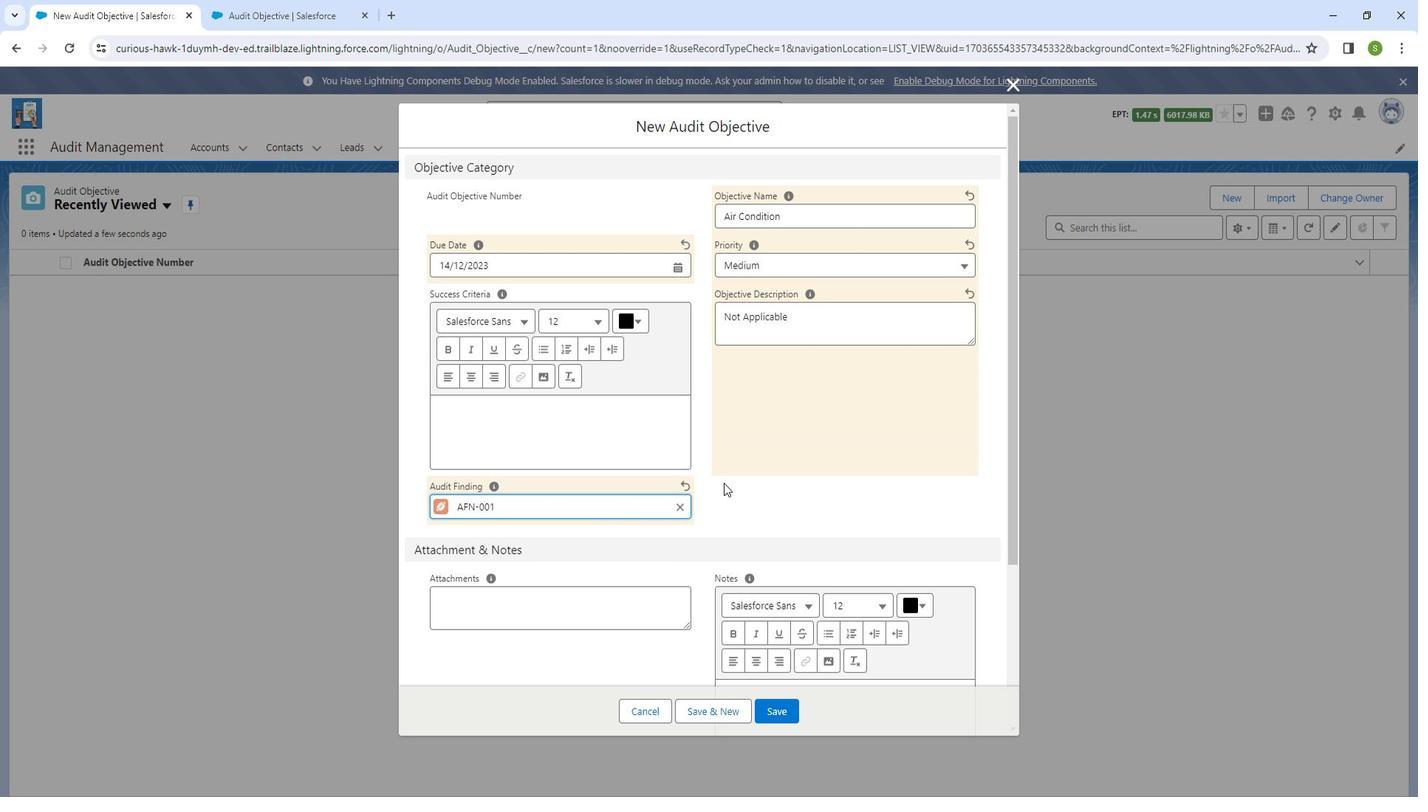 
Action: Mouse scrolled (742, 482) with delta (0, 0)
Screenshot: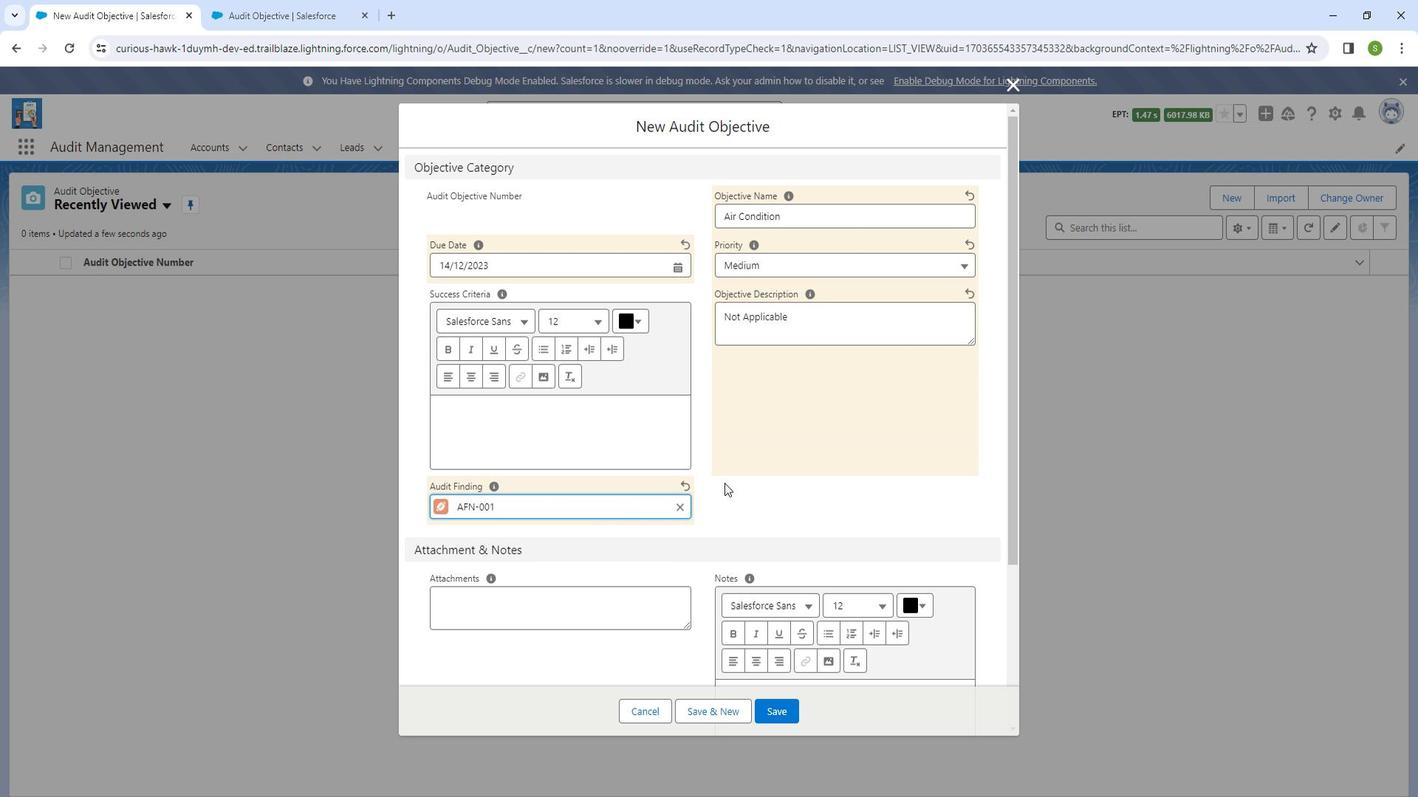 
Action: Mouse scrolled (742, 482) with delta (0, 0)
Screenshot: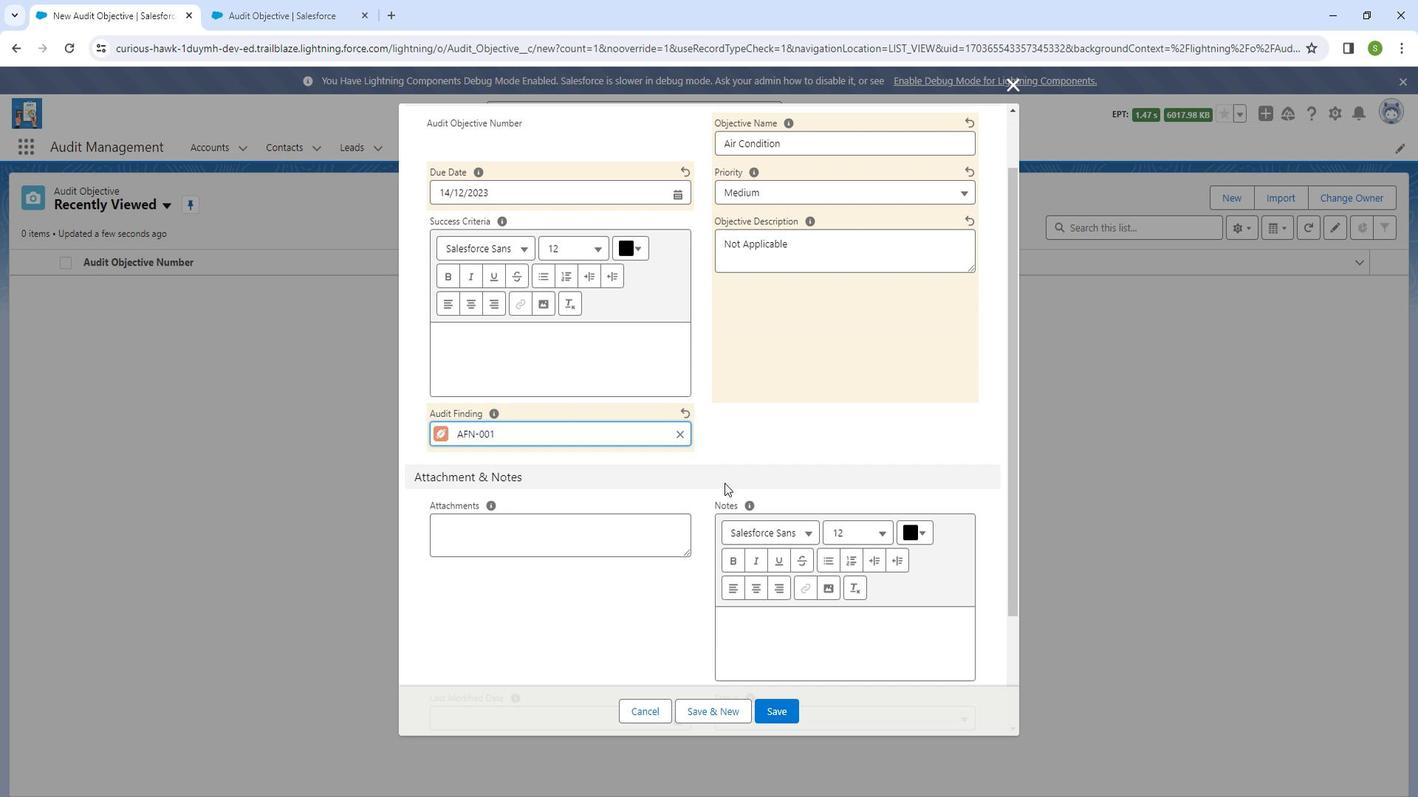
Action: Mouse moved to (742, 486)
Screenshot: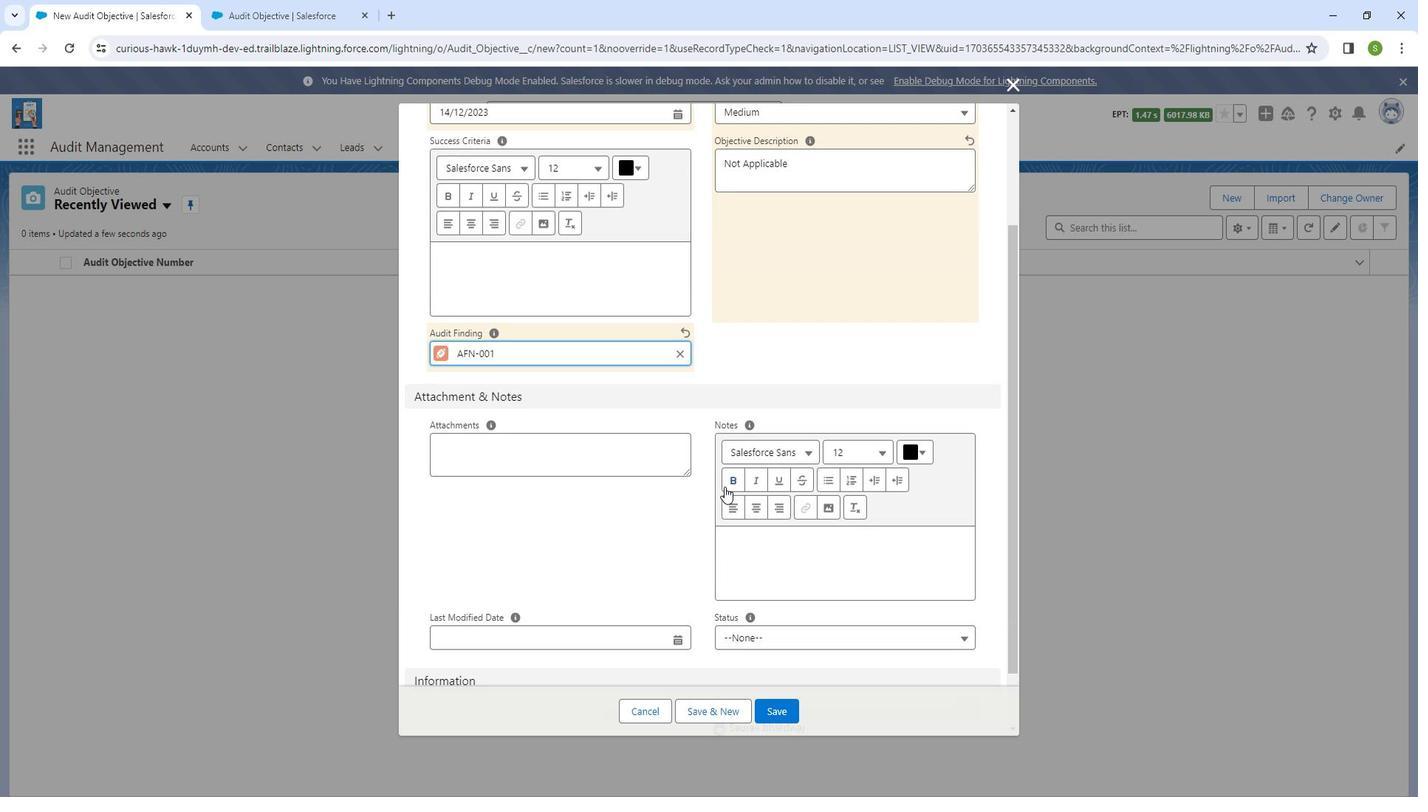
Action: Mouse scrolled (742, 486) with delta (0, 0)
Screenshot: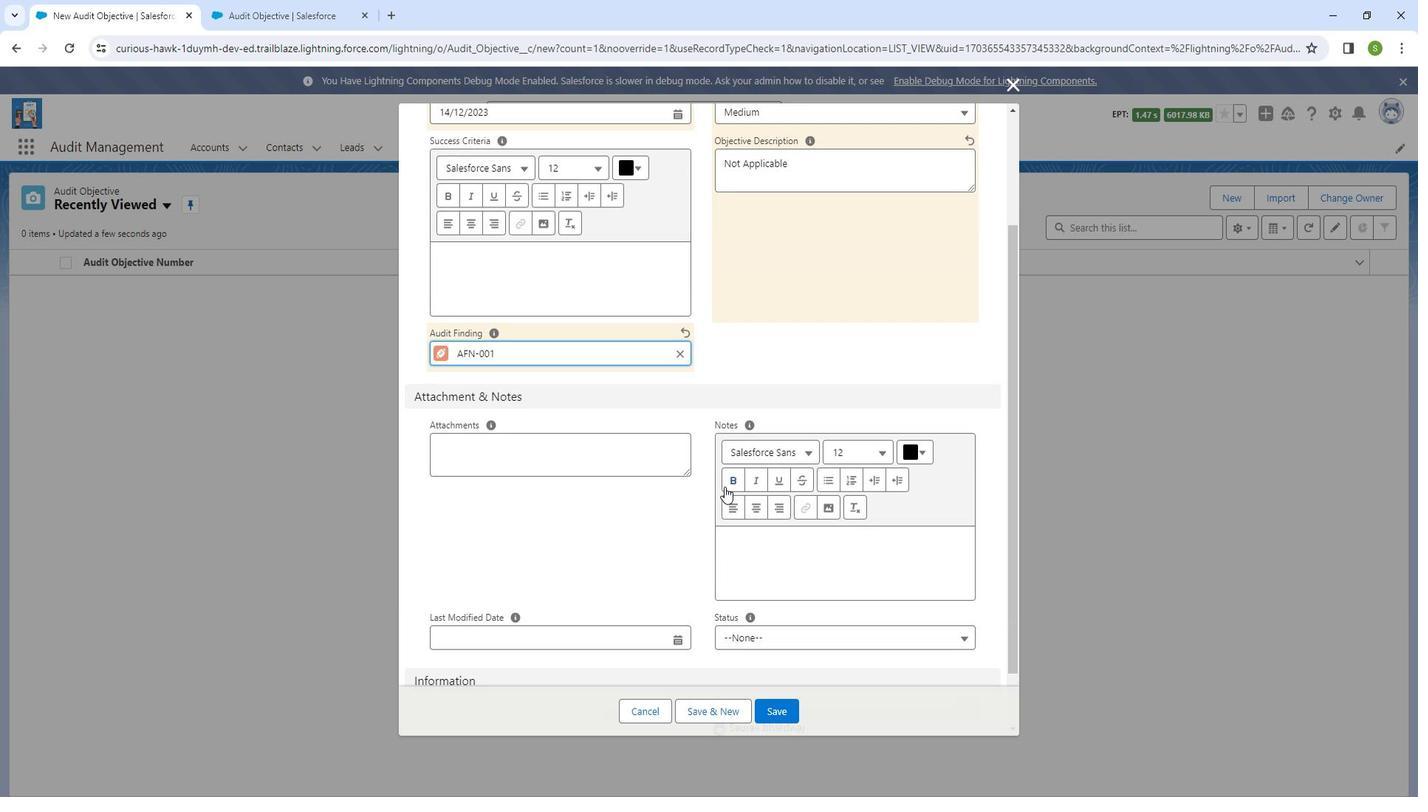 
Action: Mouse moved to (740, 489)
Screenshot: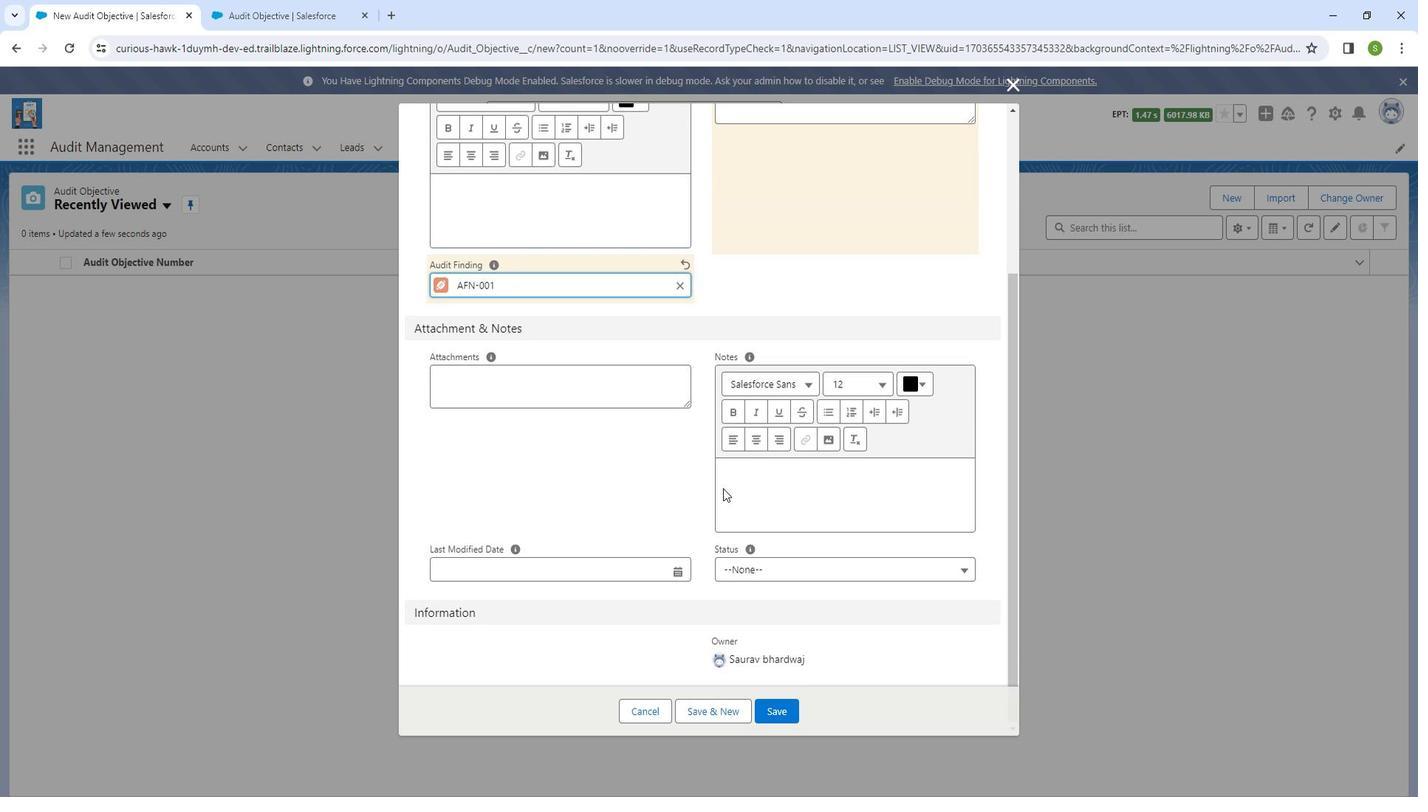 
Action: Mouse scrolled (740, 488) with delta (0, 0)
Screenshot: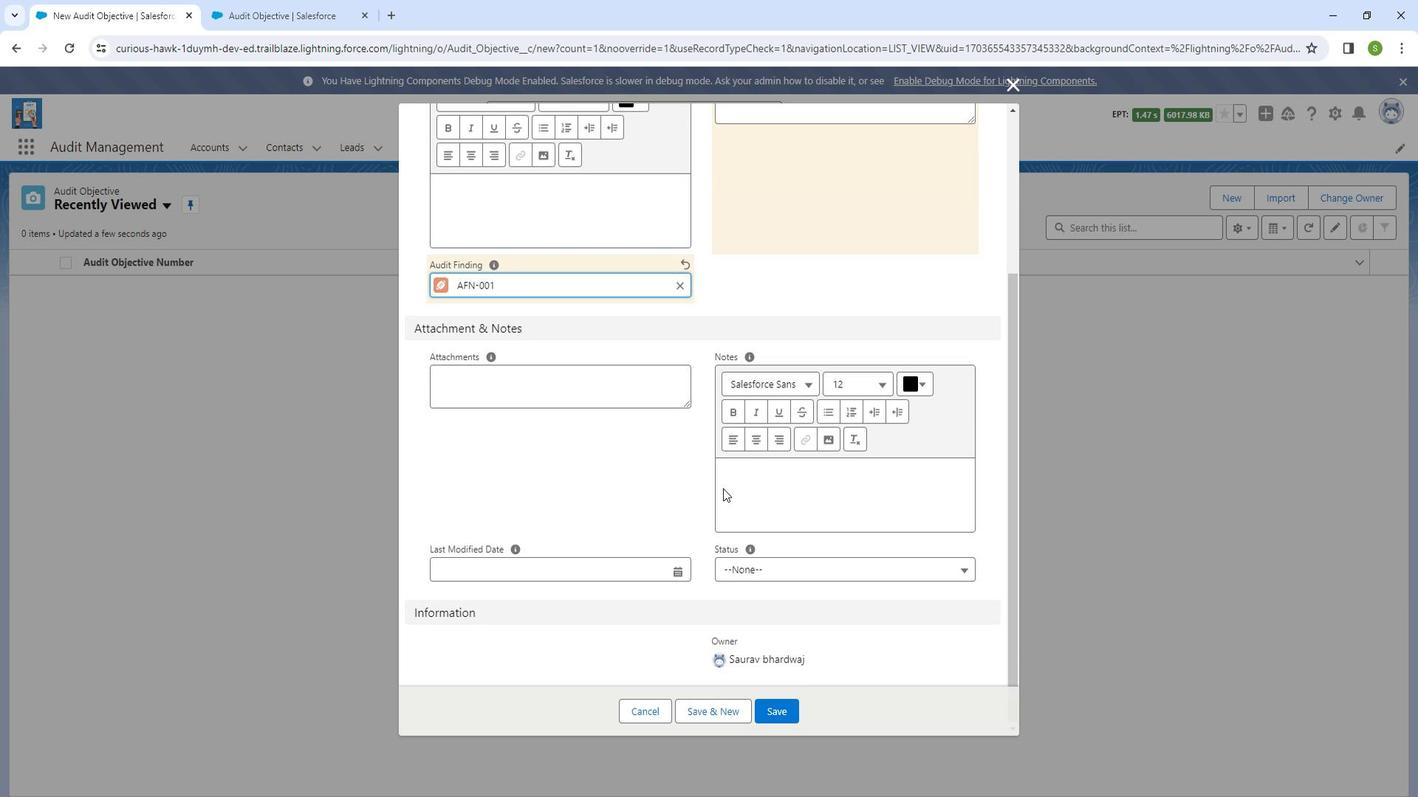 
Action: Mouse moved to (738, 489)
Screenshot: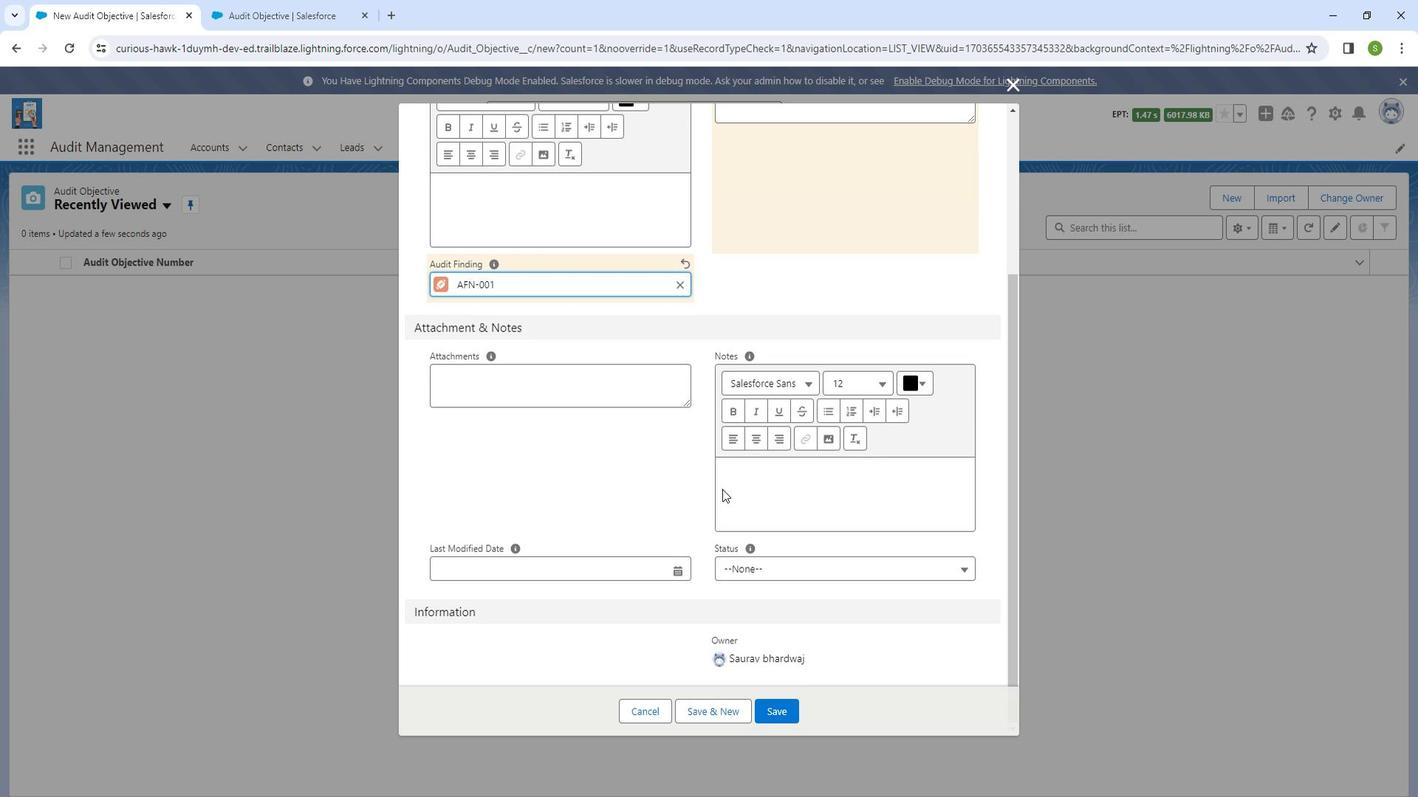 
Action: Mouse scrolled (738, 489) with delta (0, 0)
Screenshot: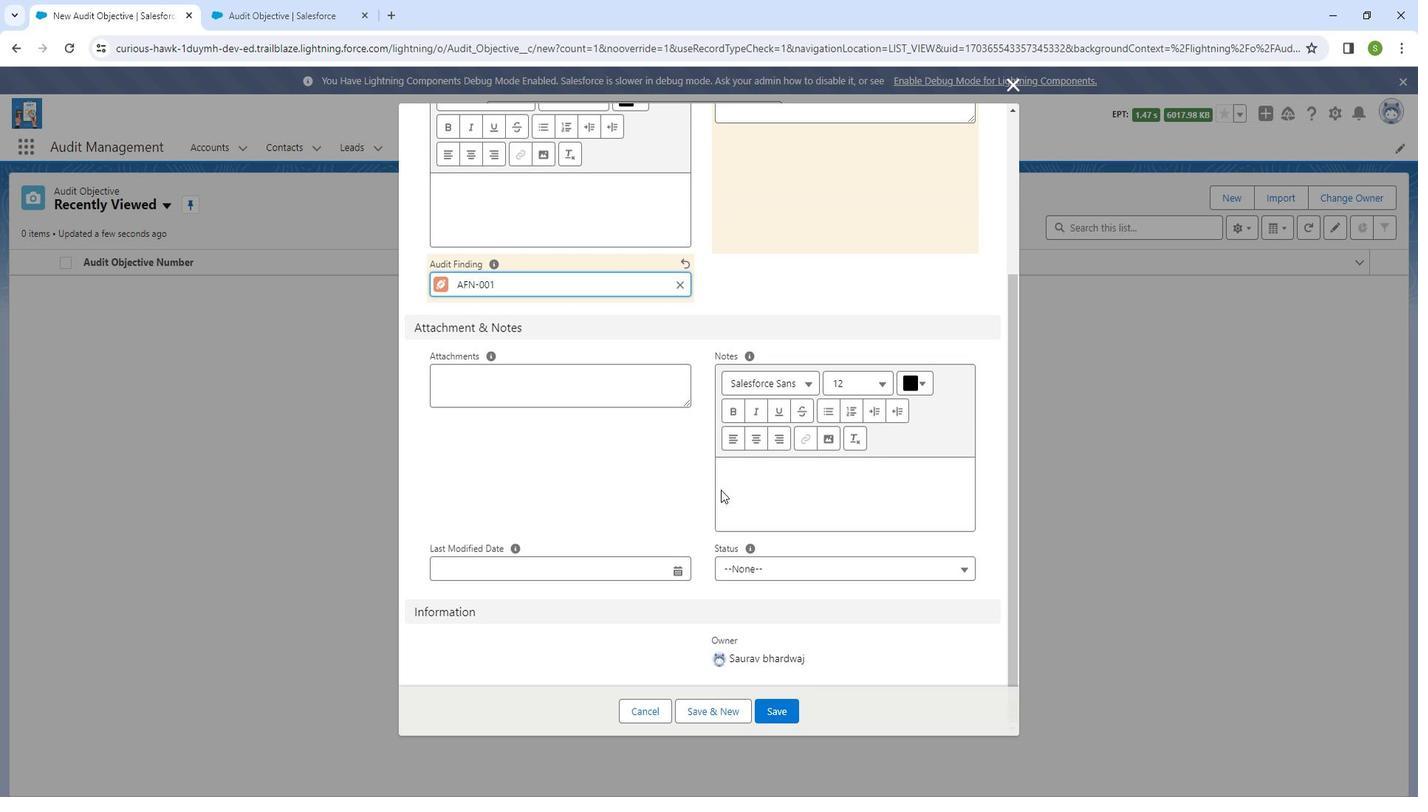 
Action: Mouse moved to (654, 559)
Screenshot: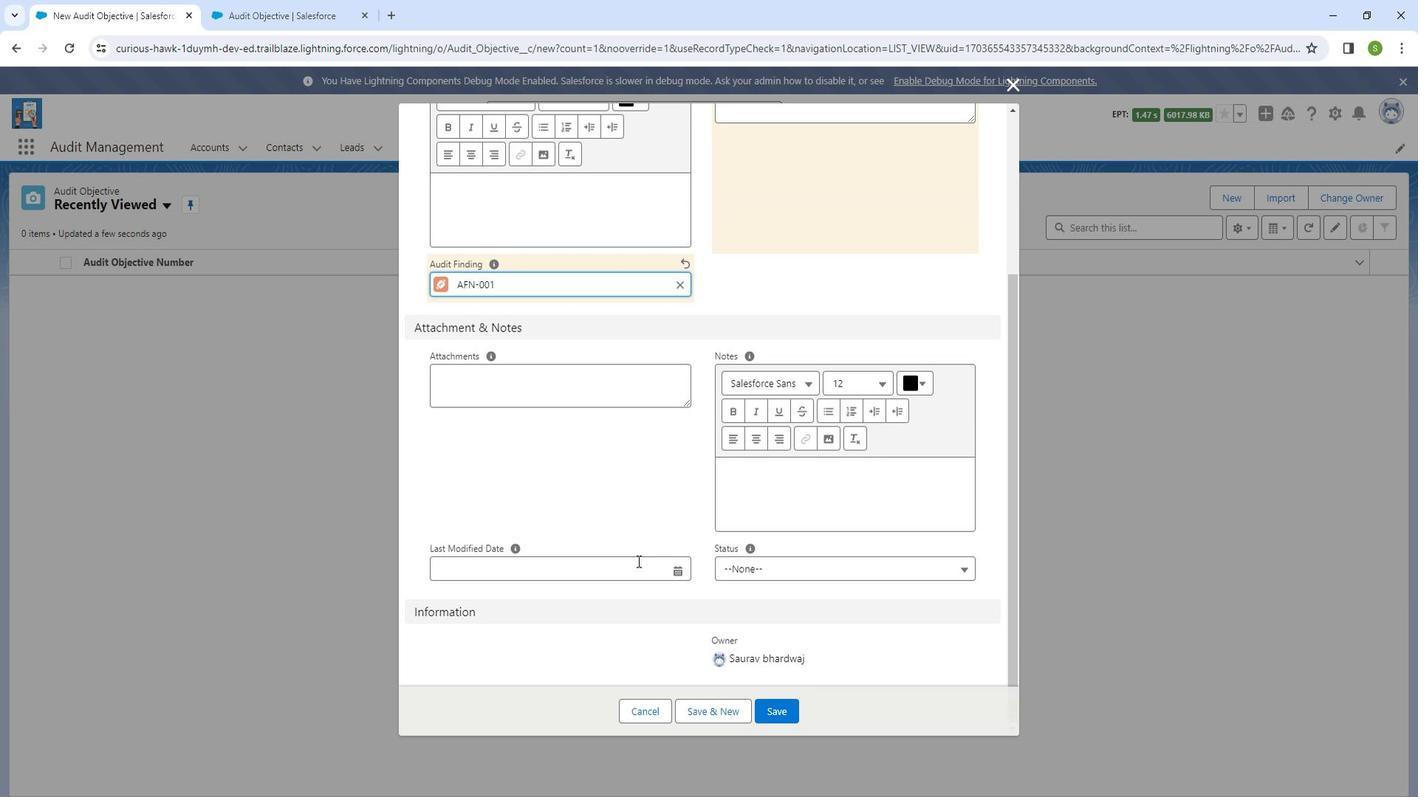 
Action: Mouse pressed left at (654, 559)
Screenshot: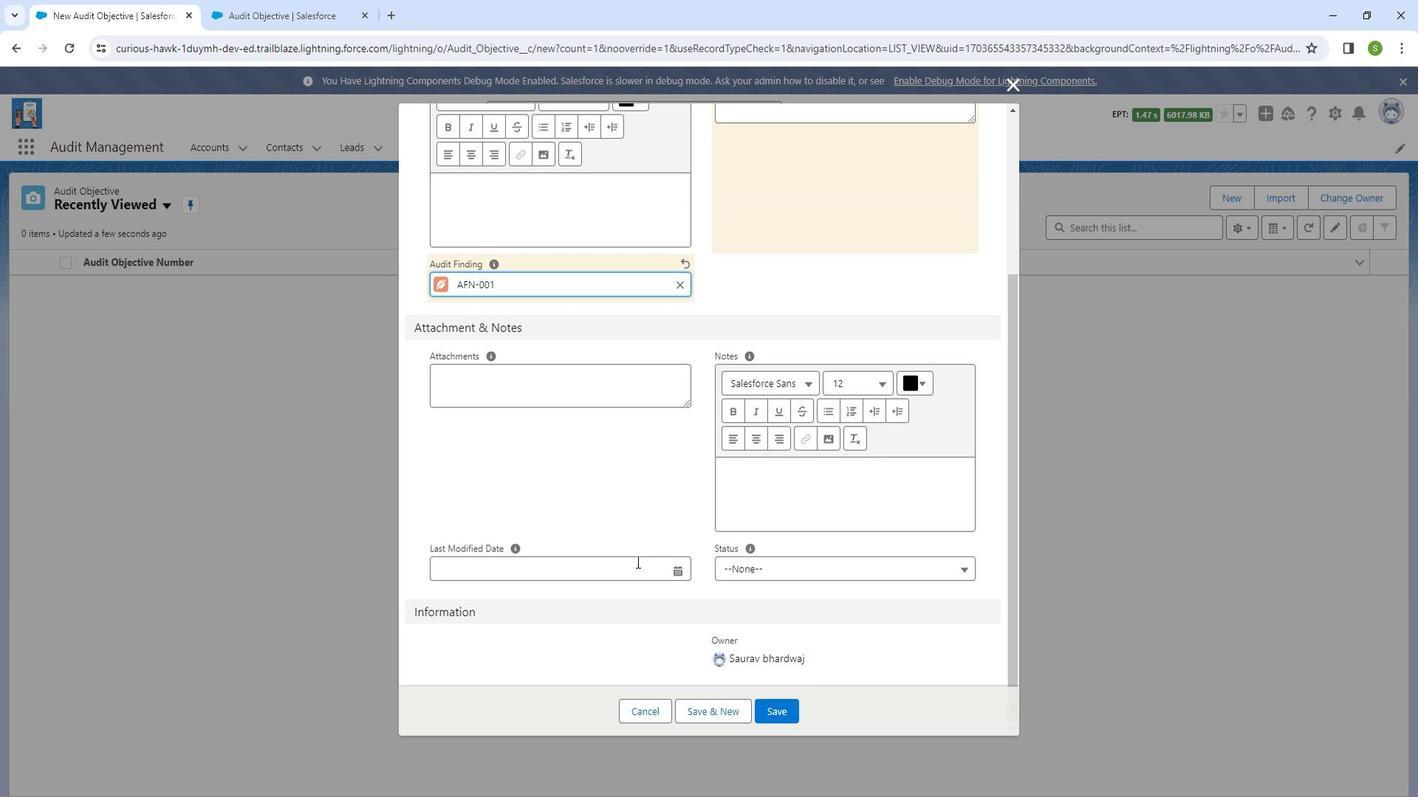 
Action: Mouse moved to (627, 491)
Screenshot: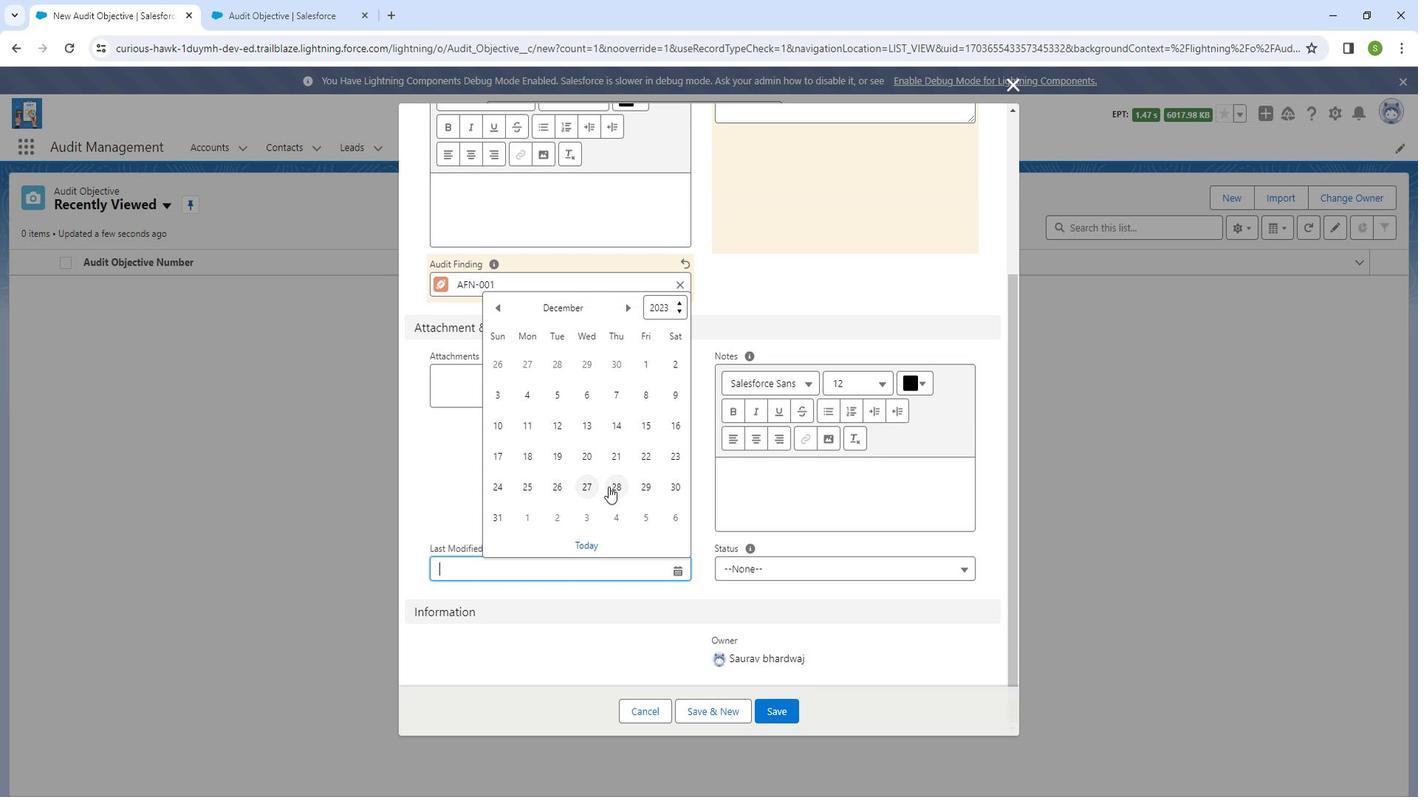 
Action: Mouse pressed left at (627, 491)
Screenshot: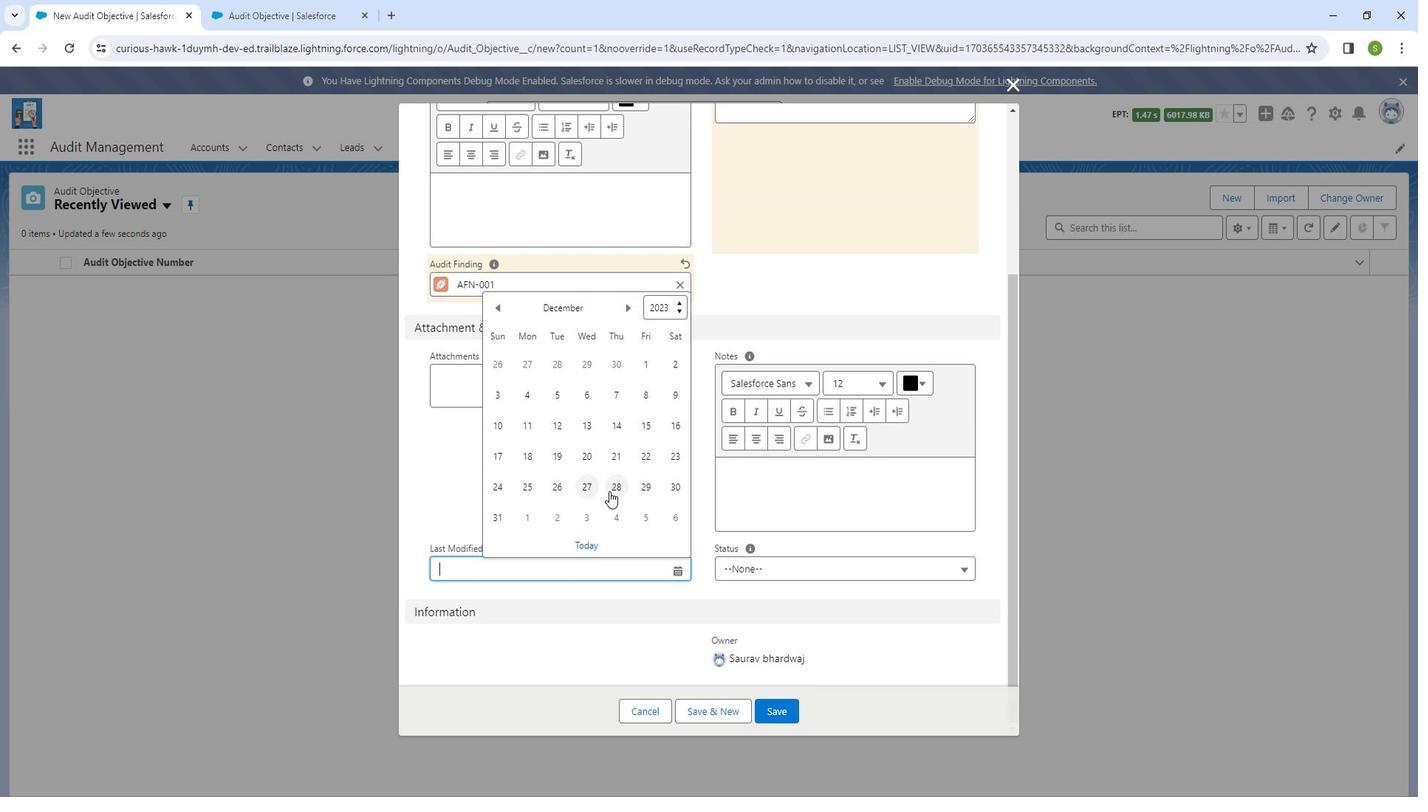 
Action: Mouse moved to (774, 558)
Screenshot: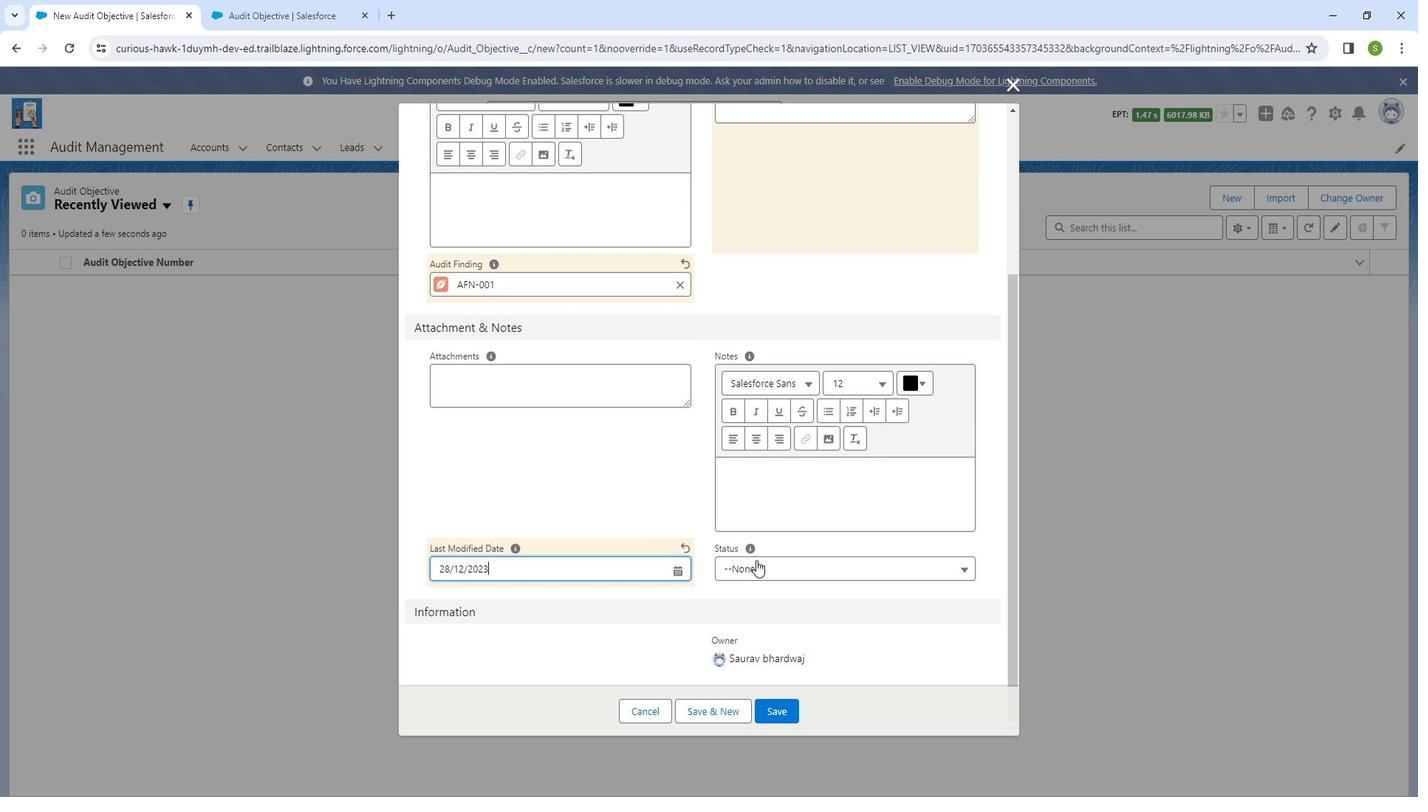 
Action: Mouse pressed left at (774, 558)
Screenshot: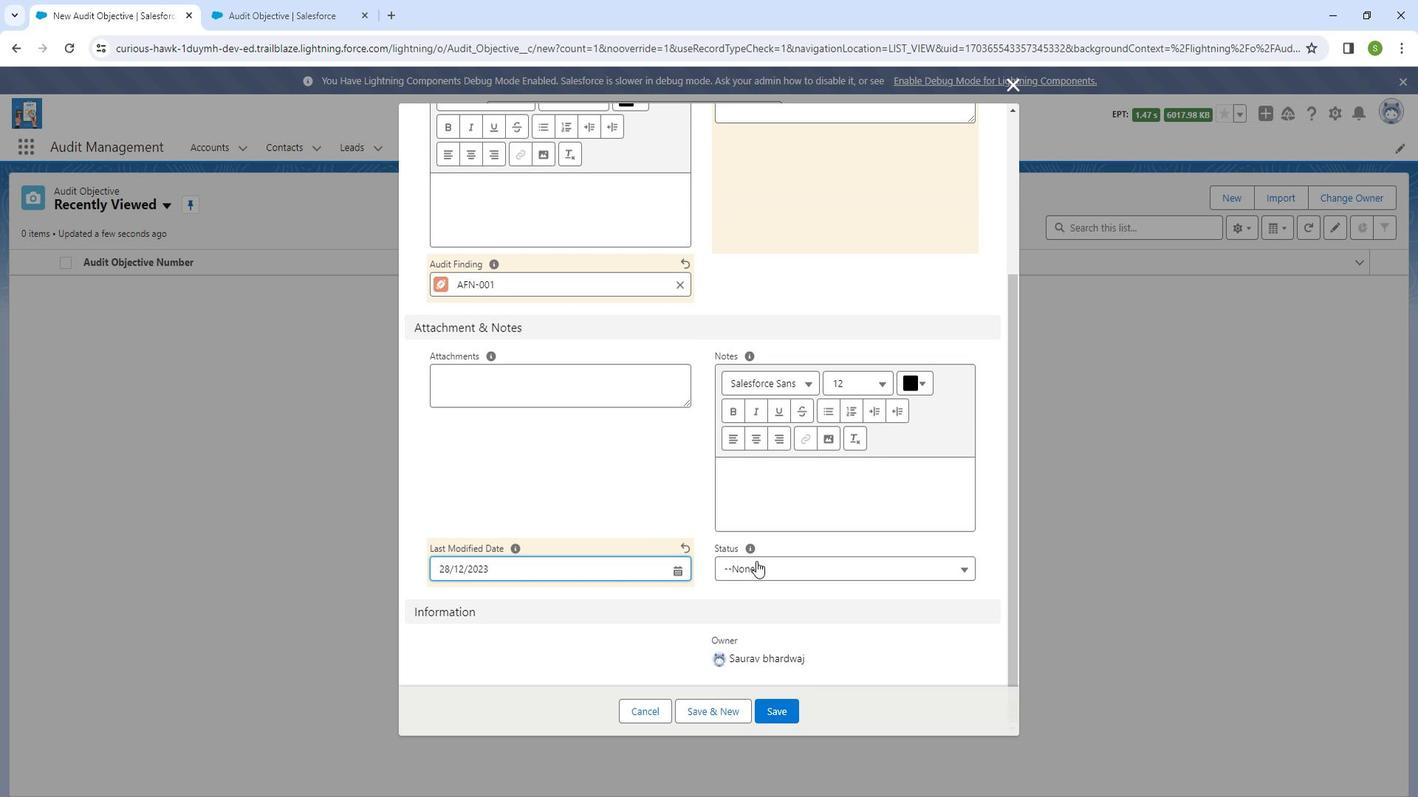 
Action: Mouse moved to (780, 618)
Screenshot: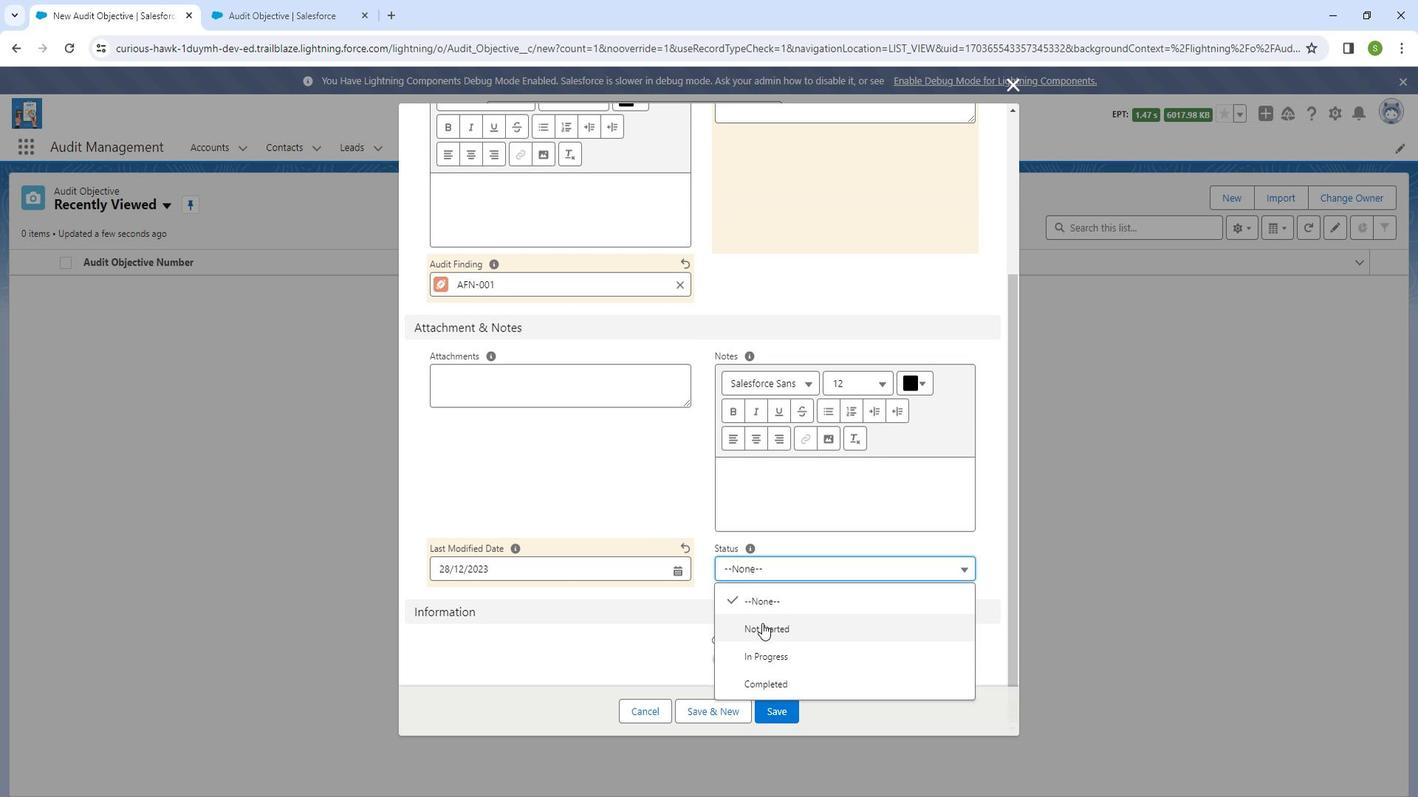 
Action: Mouse pressed left at (780, 618)
Screenshot: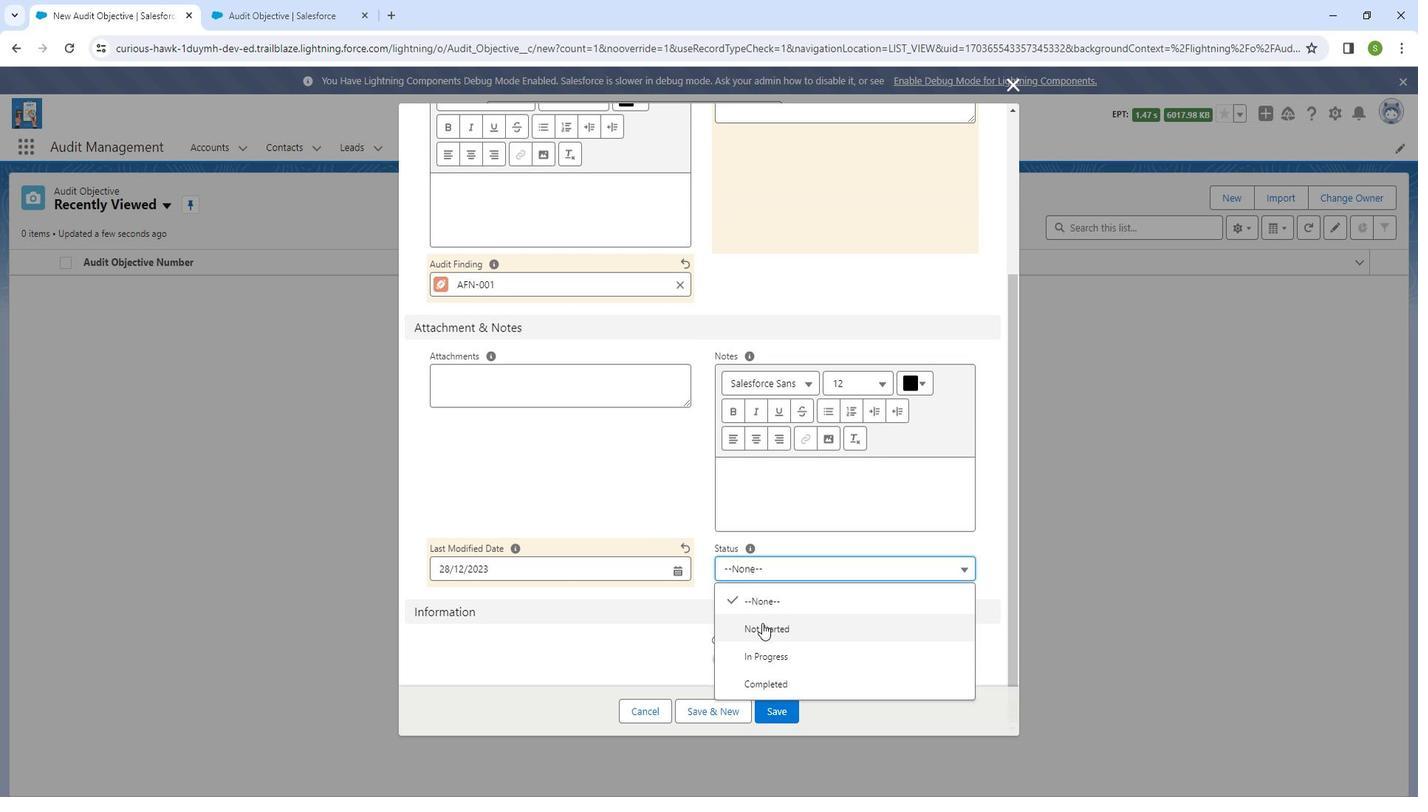 
Action: Mouse moved to (799, 515)
Screenshot: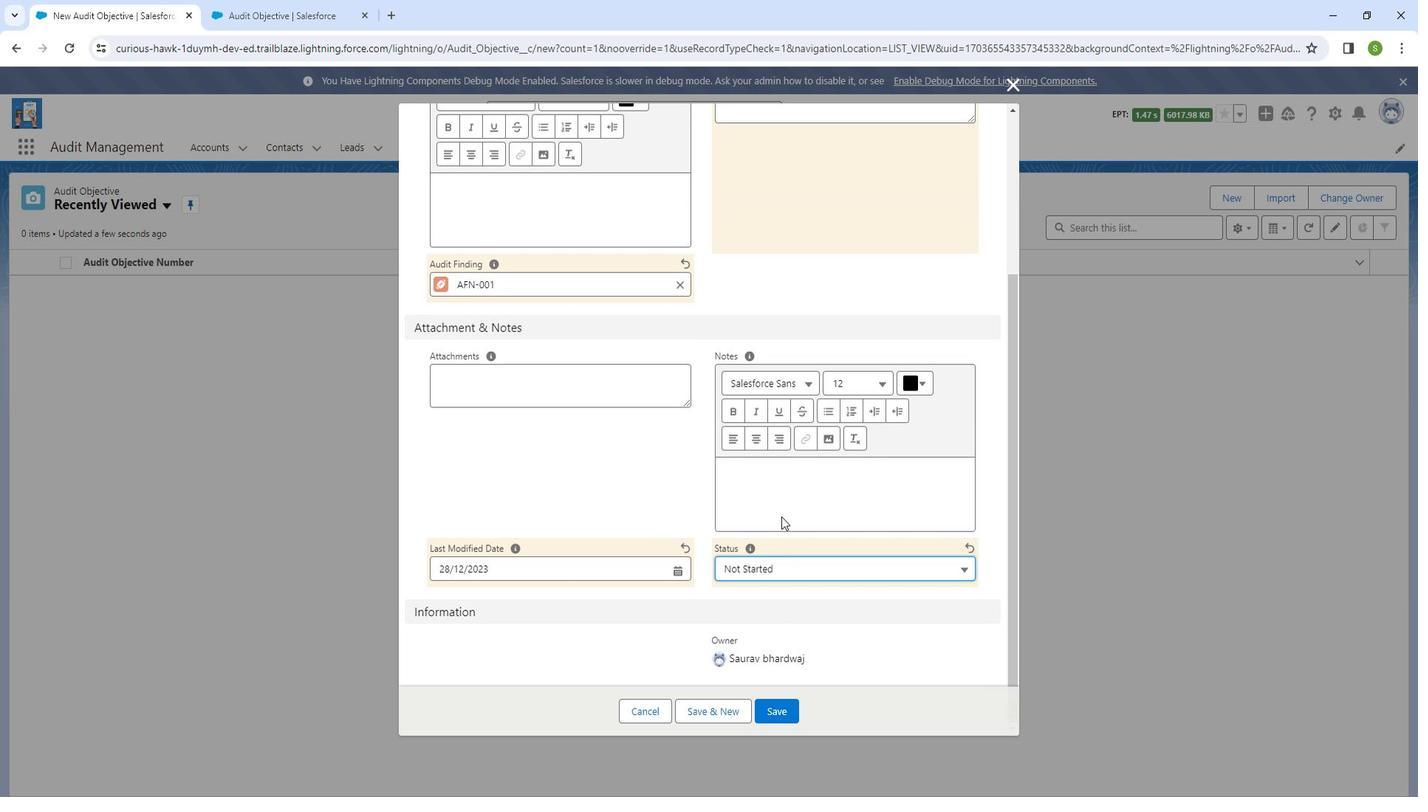 
Action: Mouse scrolled (799, 514) with delta (0, 0)
Screenshot: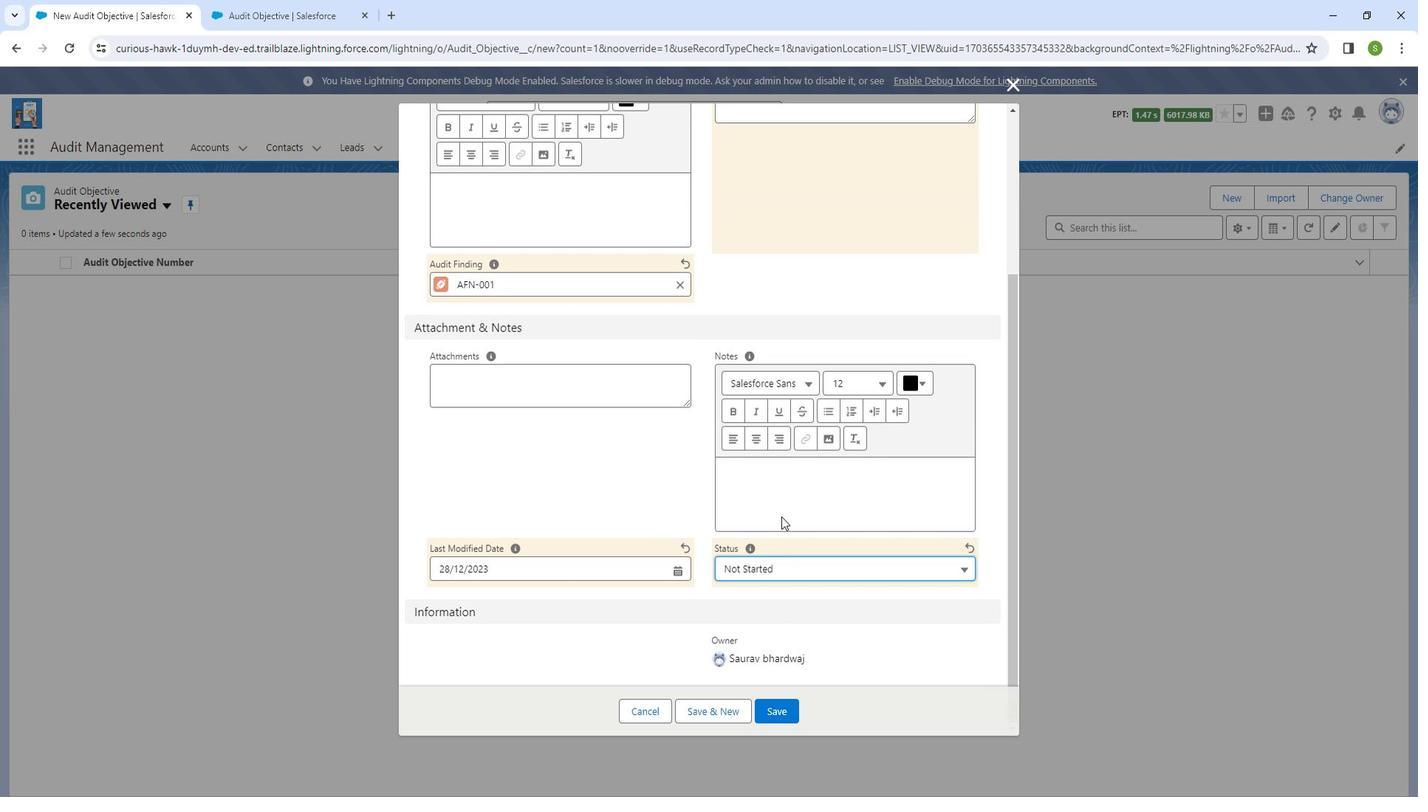 
Action: Mouse moved to (797, 522)
Screenshot: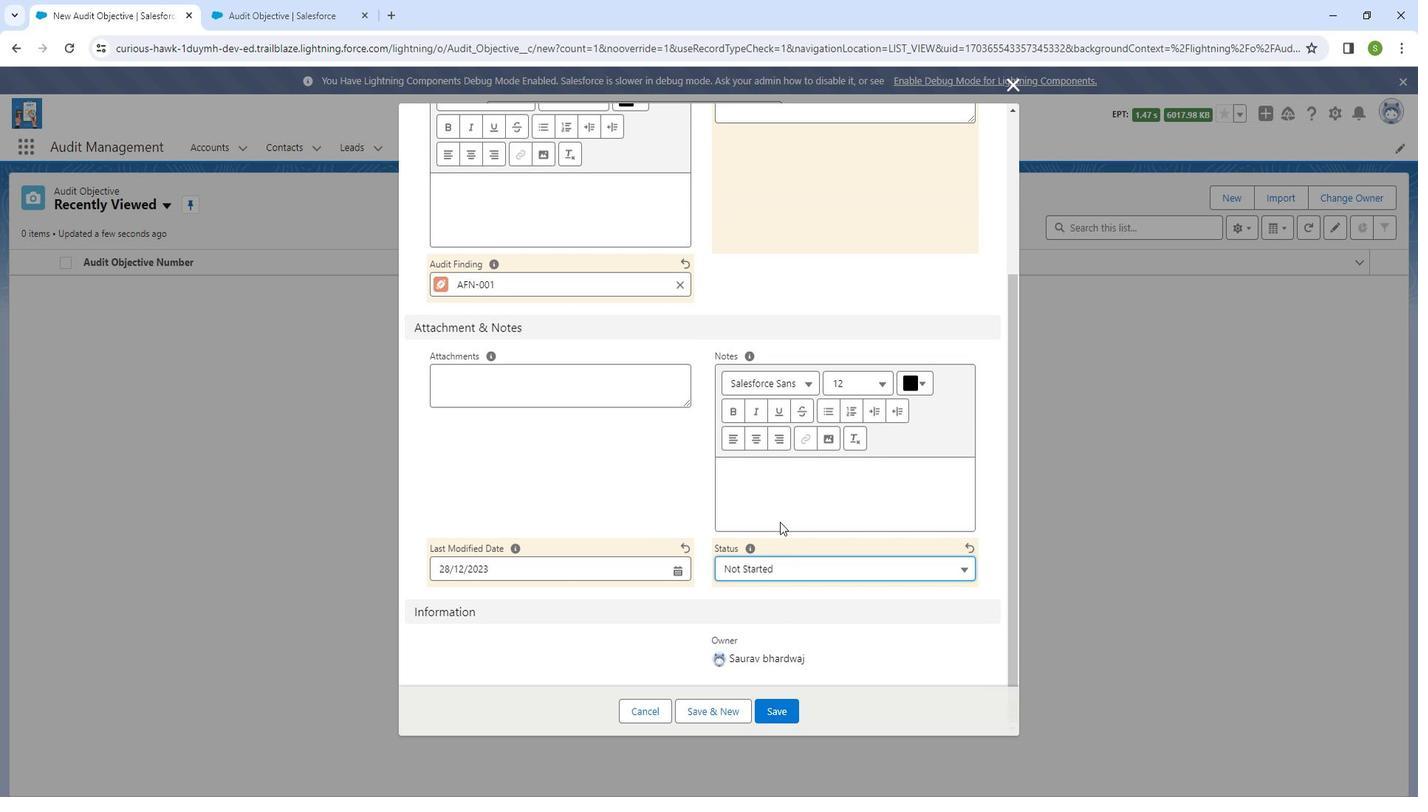 
Action: Mouse scrolled (797, 521) with delta (0, 0)
Screenshot: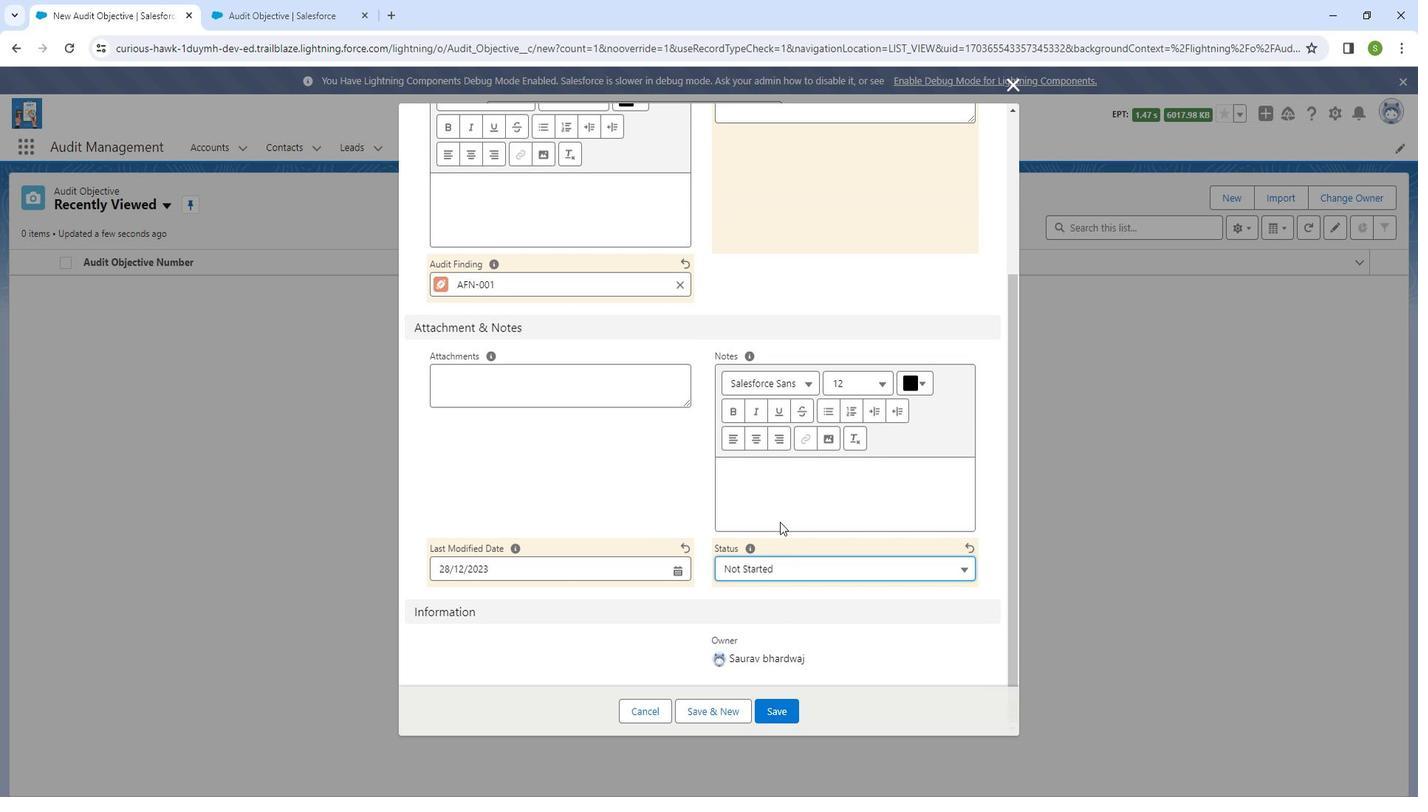 
Action: Mouse moved to (799, 702)
Screenshot: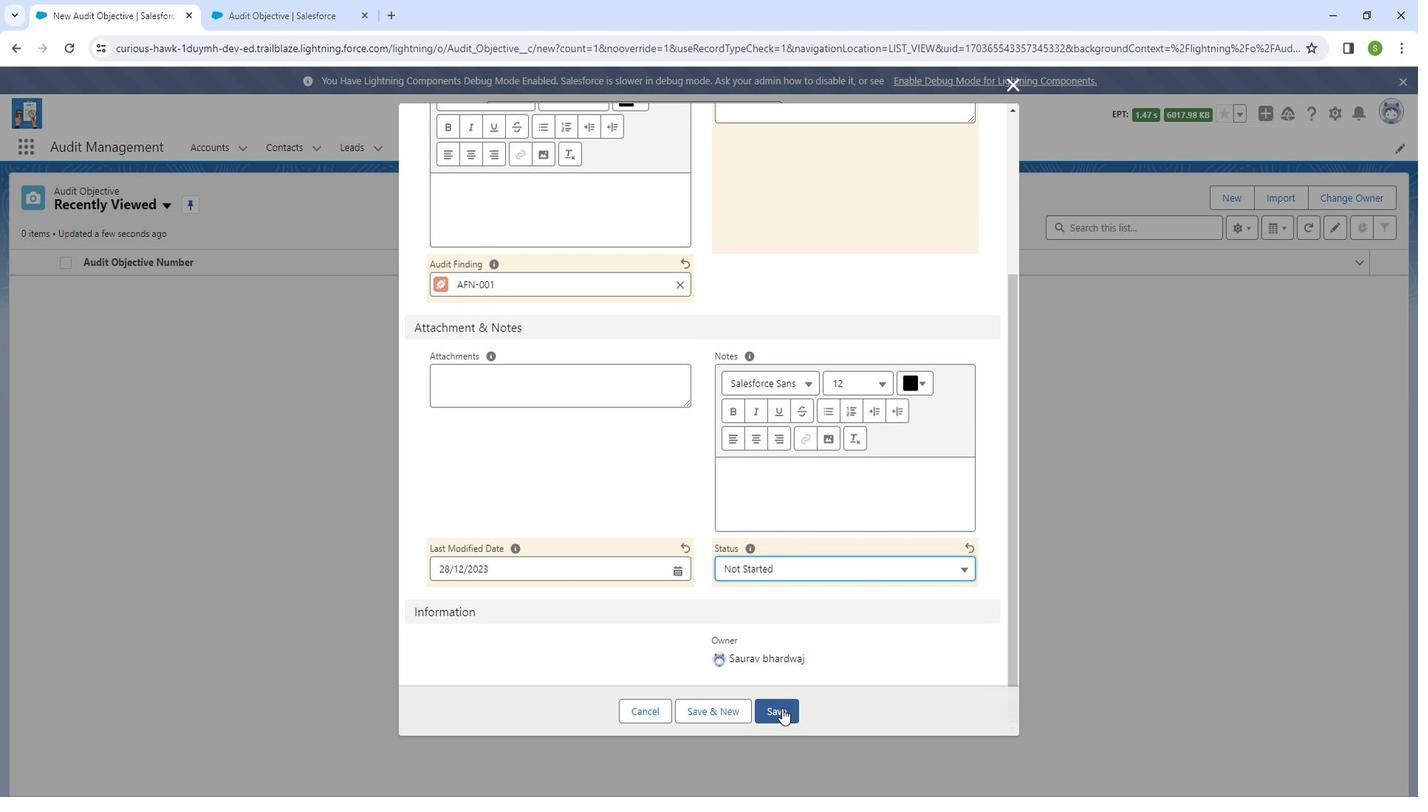 
Action: Mouse pressed left at (799, 702)
Screenshot: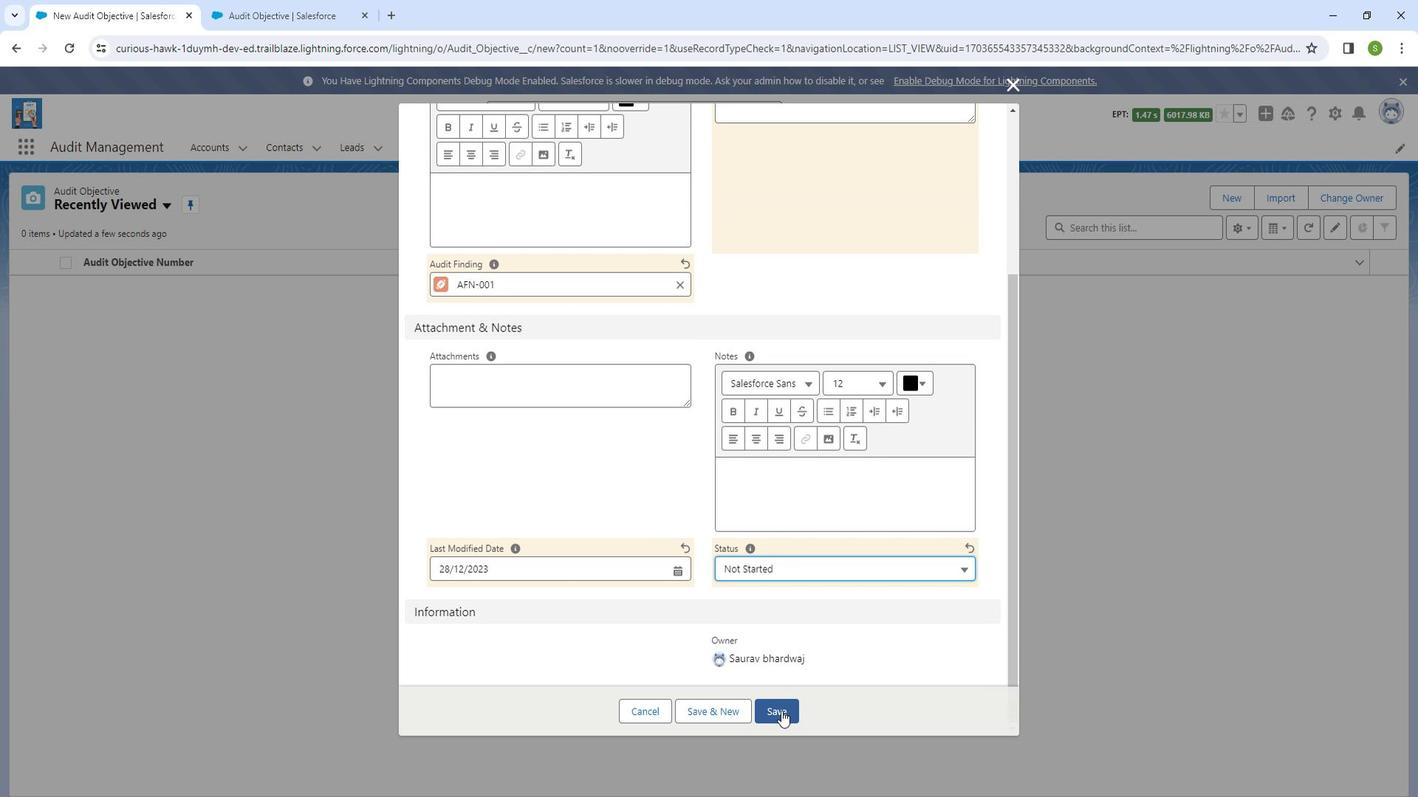 
Action: Mouse moved to (597, 228)
Screenshot: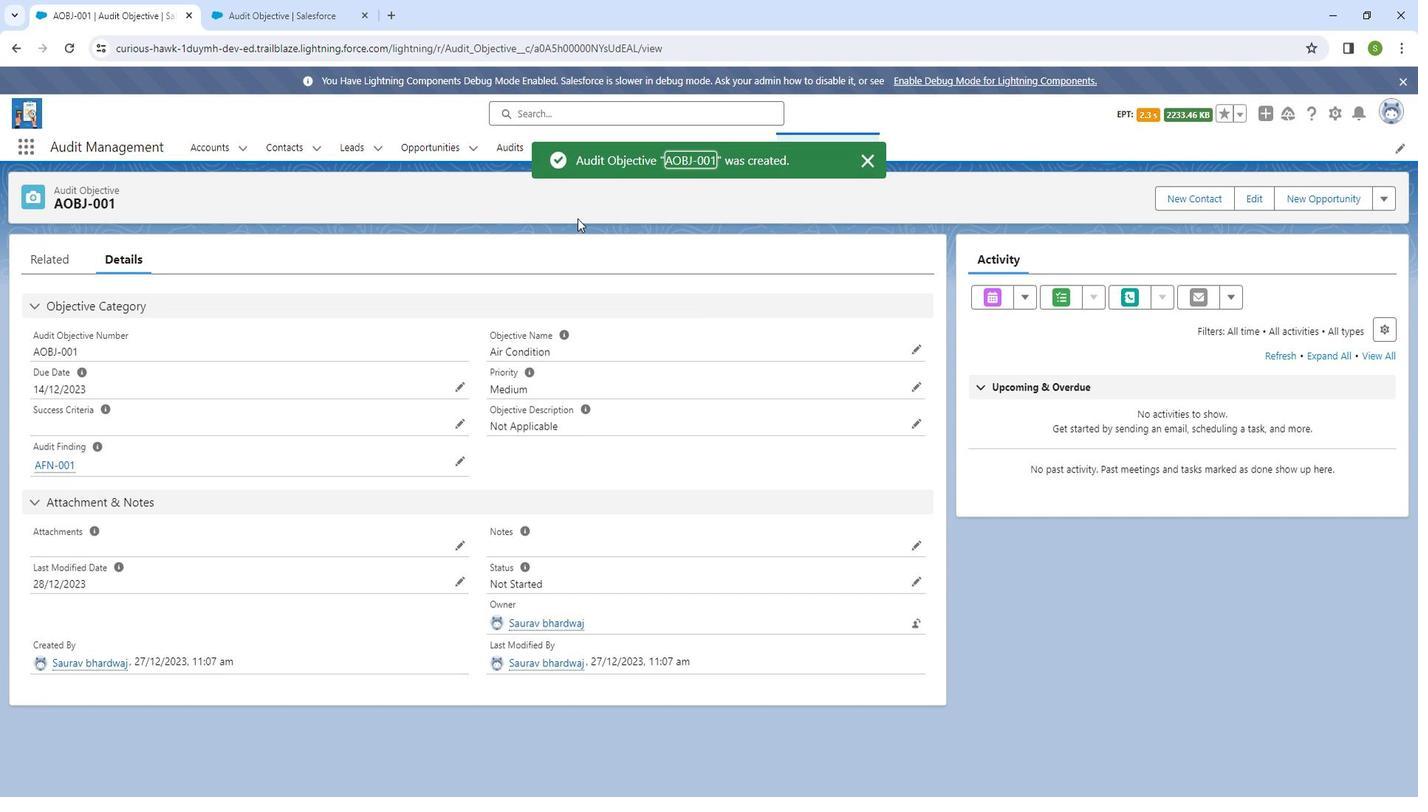 
Action: Mouse pressed left at (597, 228)
Screenshot: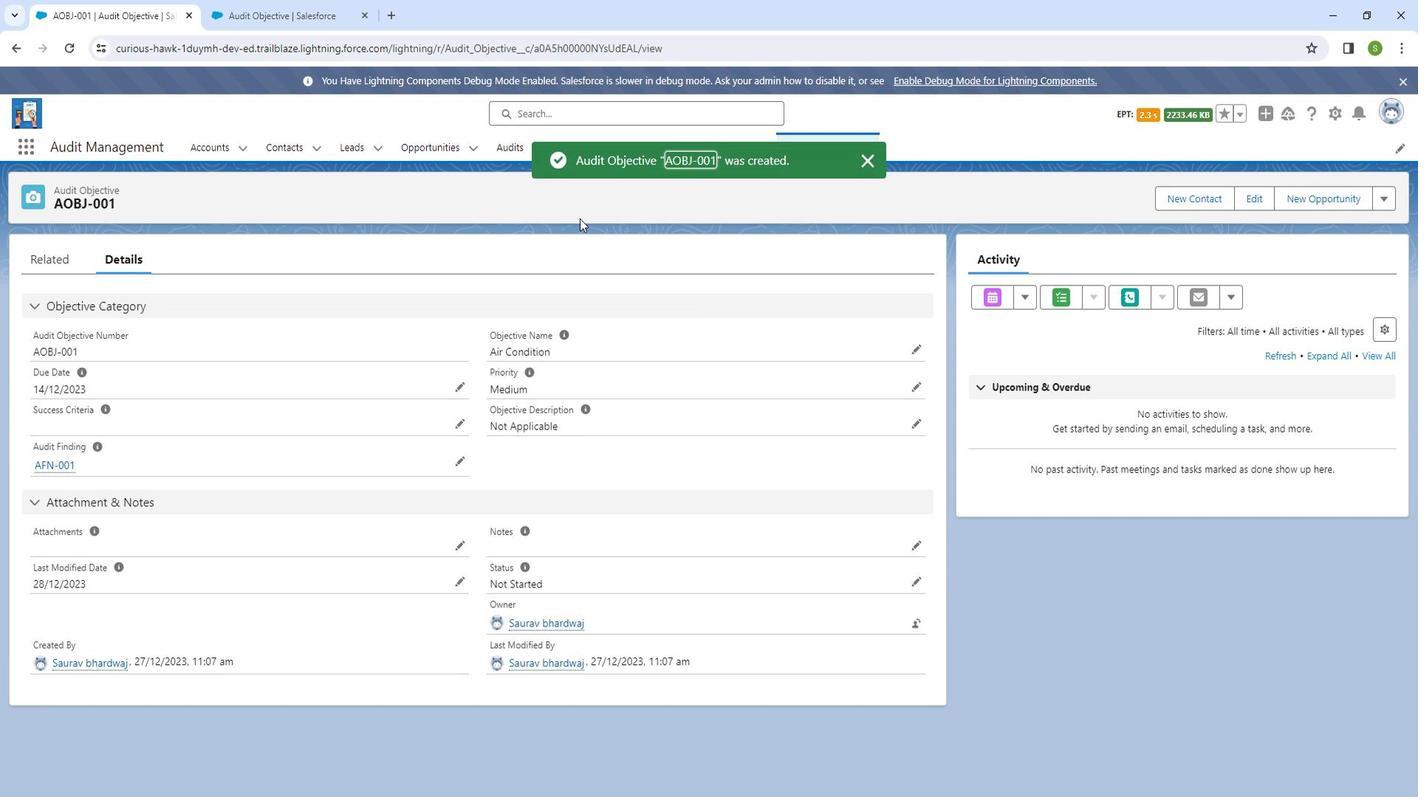 
Action: Mouse moved to (750, 161)
Screenshot: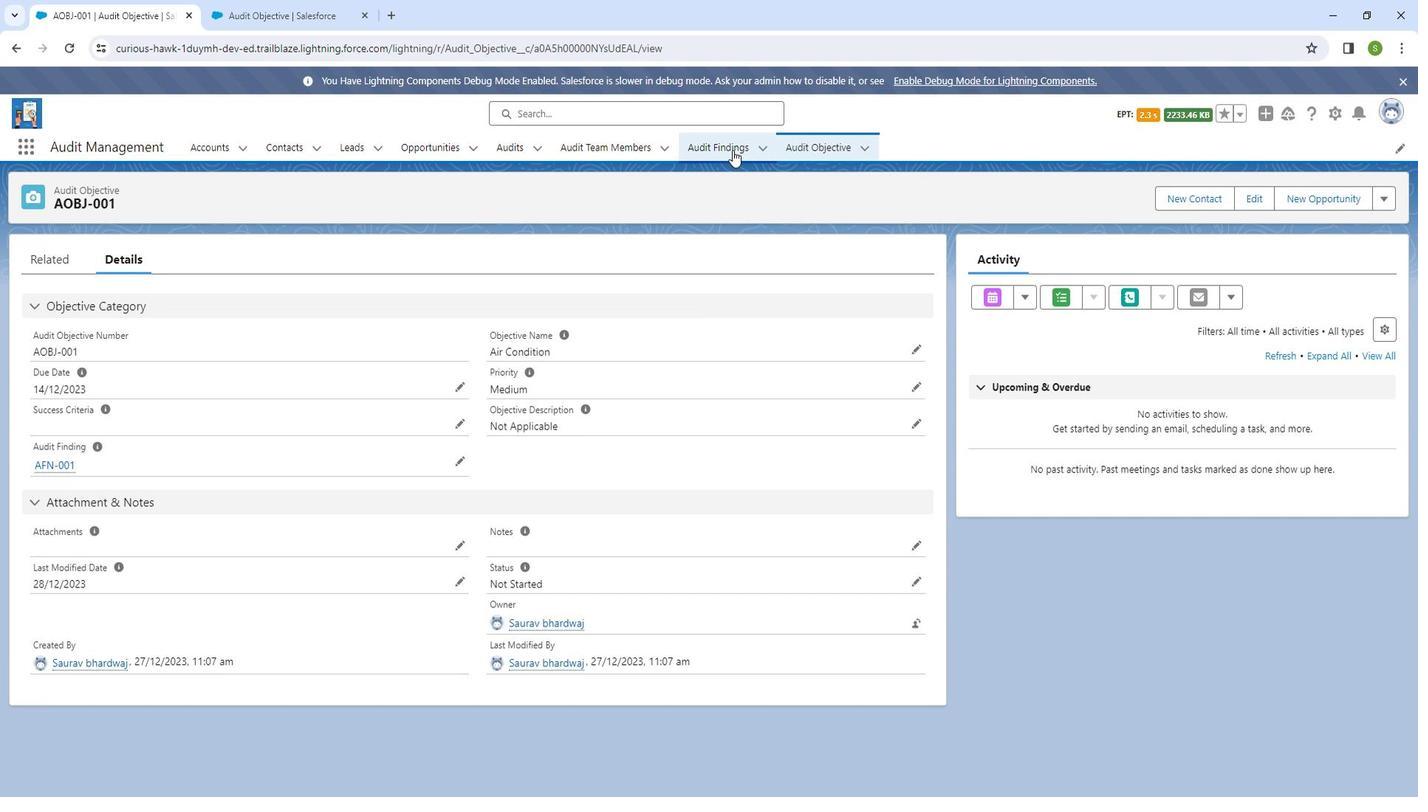 
Action: Mouse pressed left at (750, 161)
Screenshot: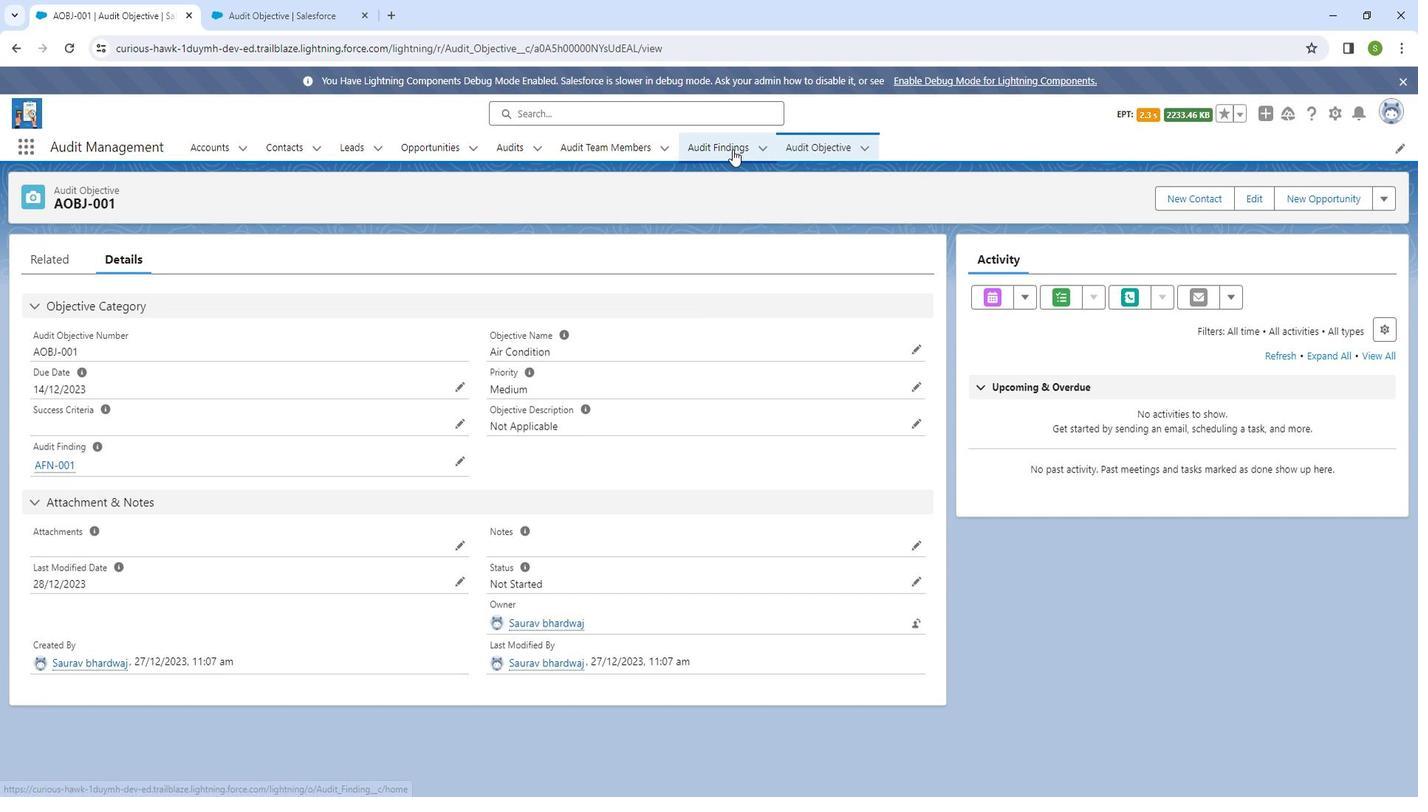 
Action: Mouse moved to (106, 294)
Screenshot: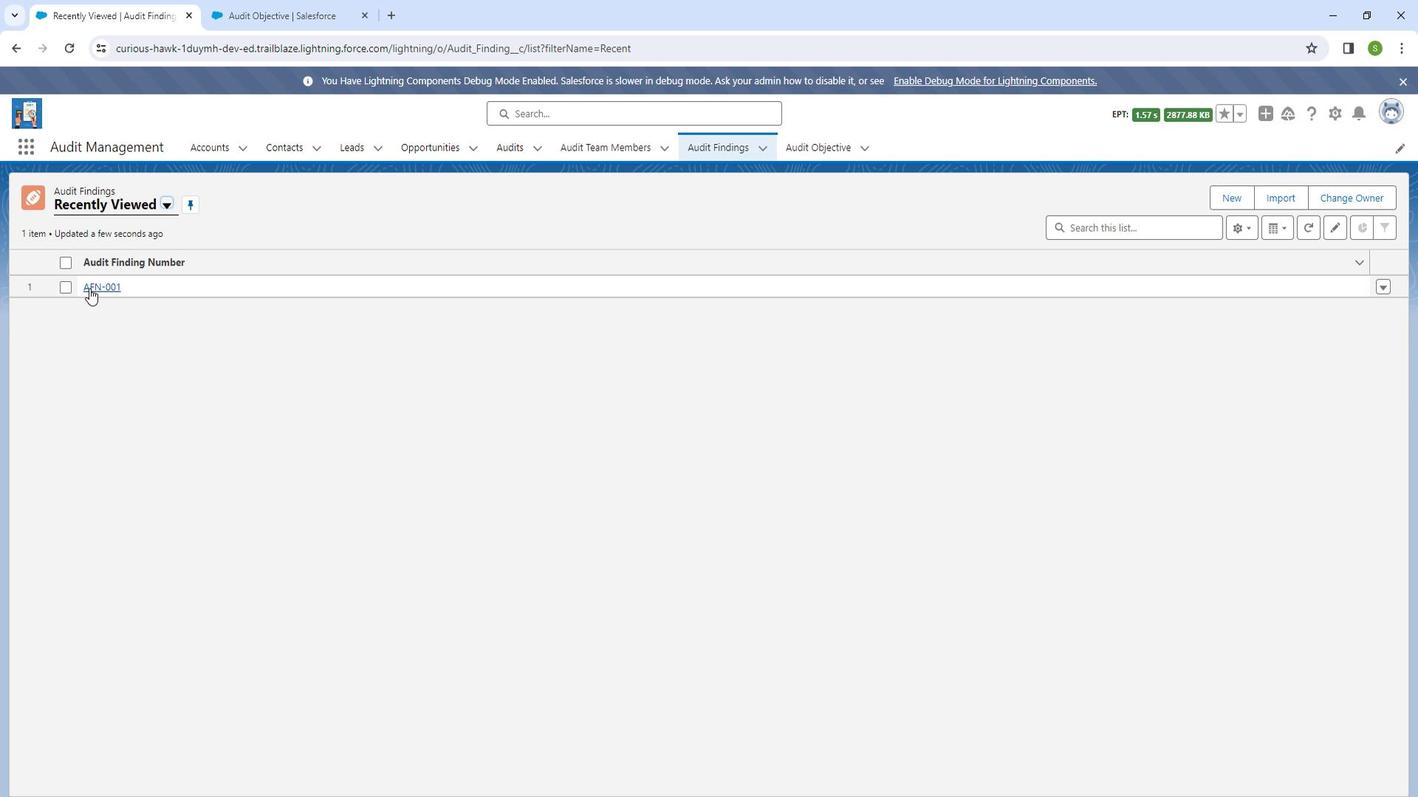 
Action: Mouse pressed left at (106, 294)
Screenshot: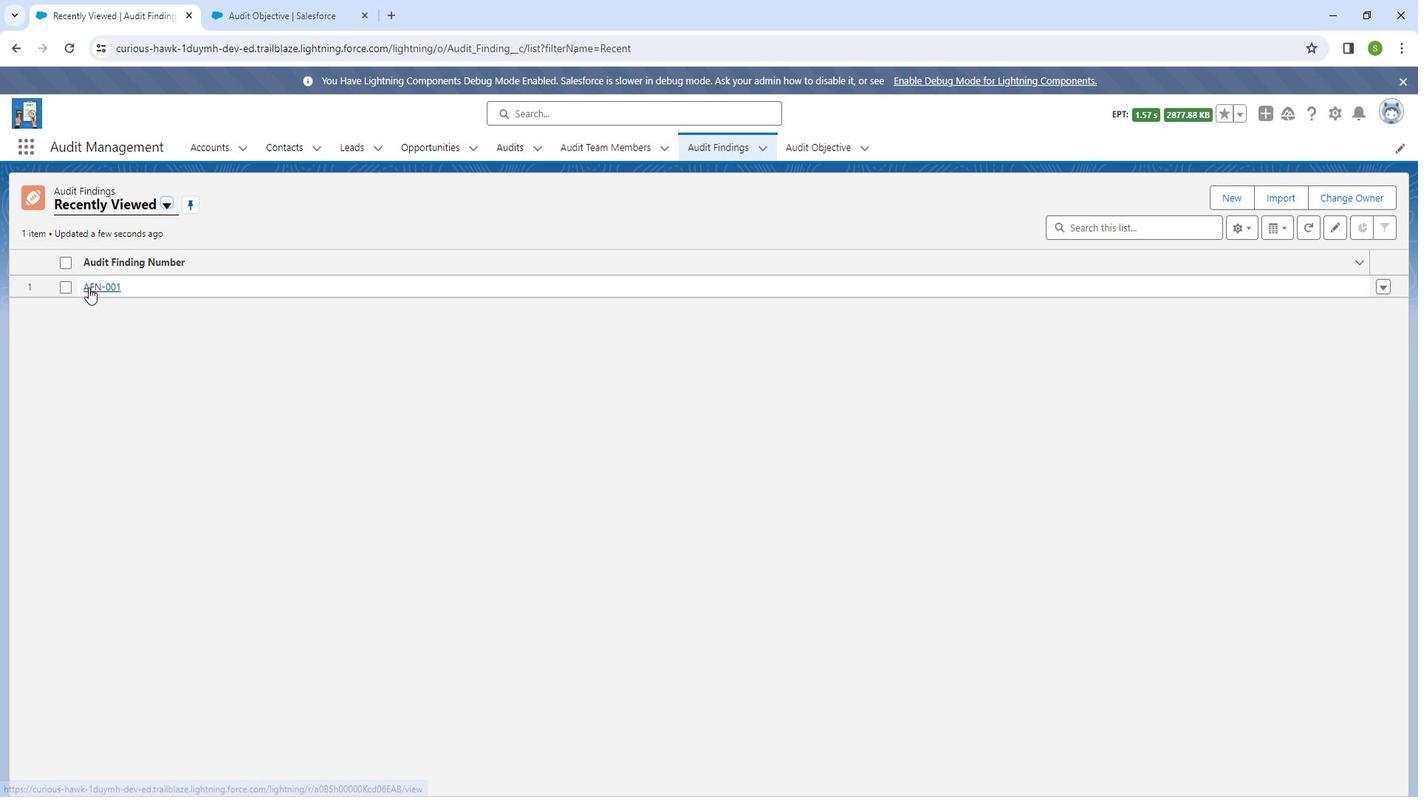 
Action: Mouse moved to (48, 271)
Screenshot: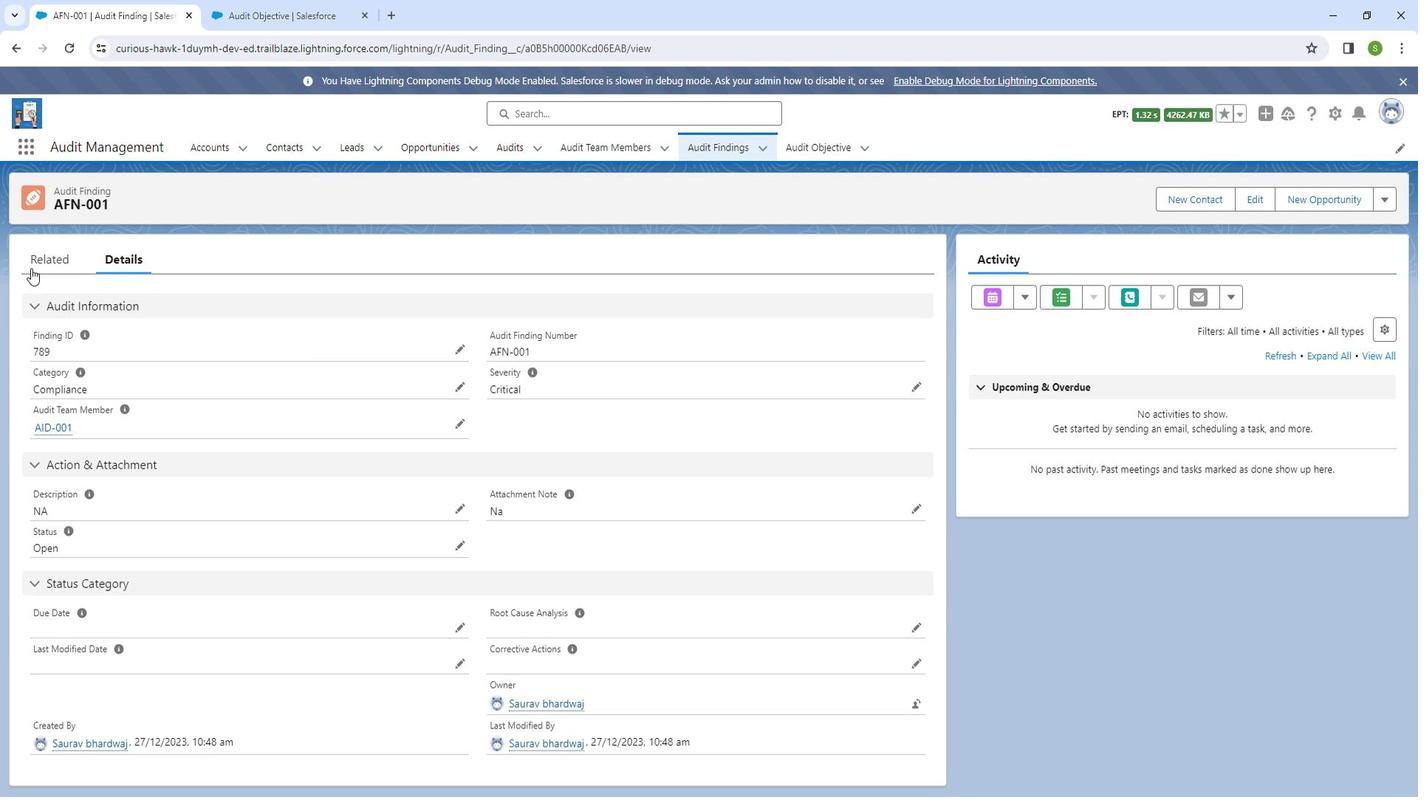 
Action: Mouse pressed left at (48, 271)
Screenshot: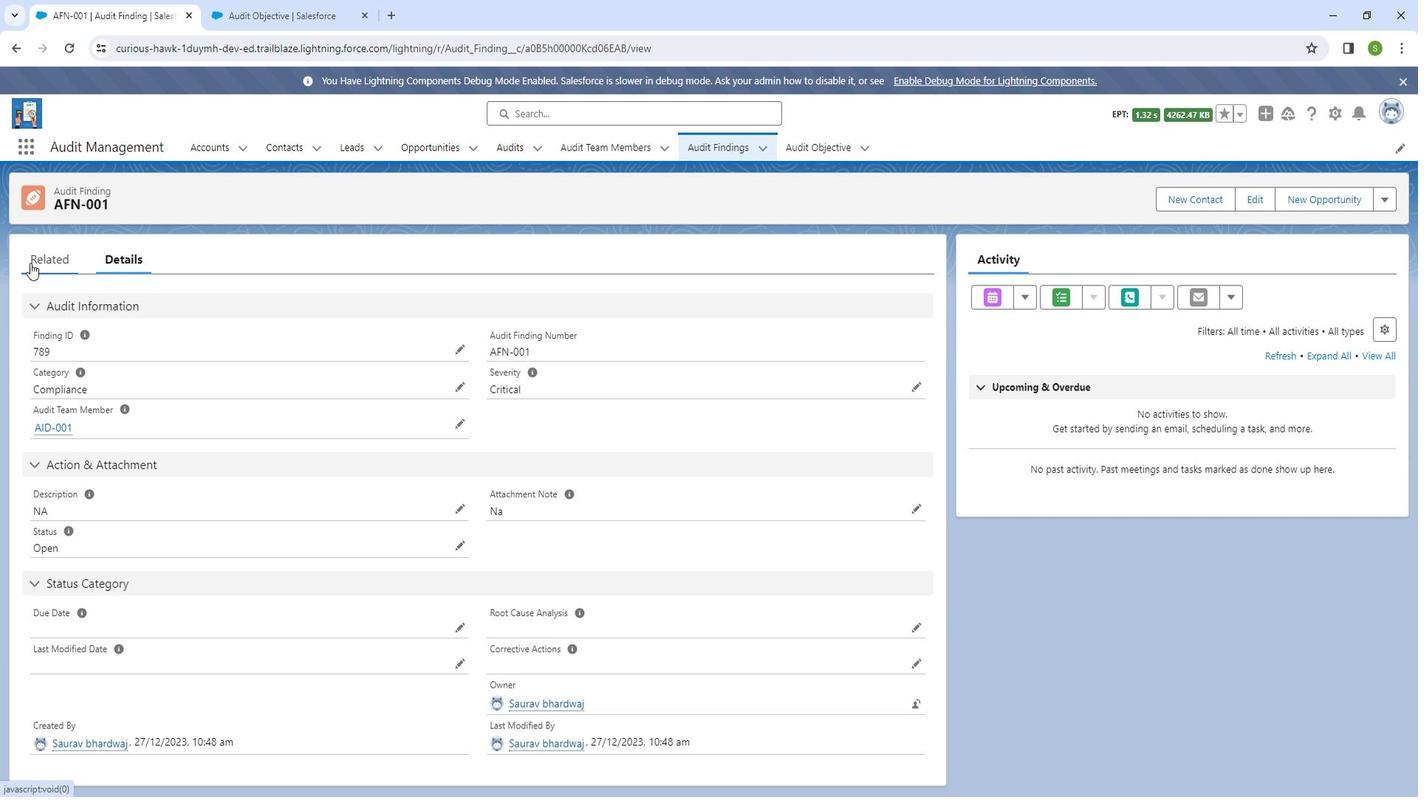 
Action: Mouse moved to (430, 271)
Screenshot: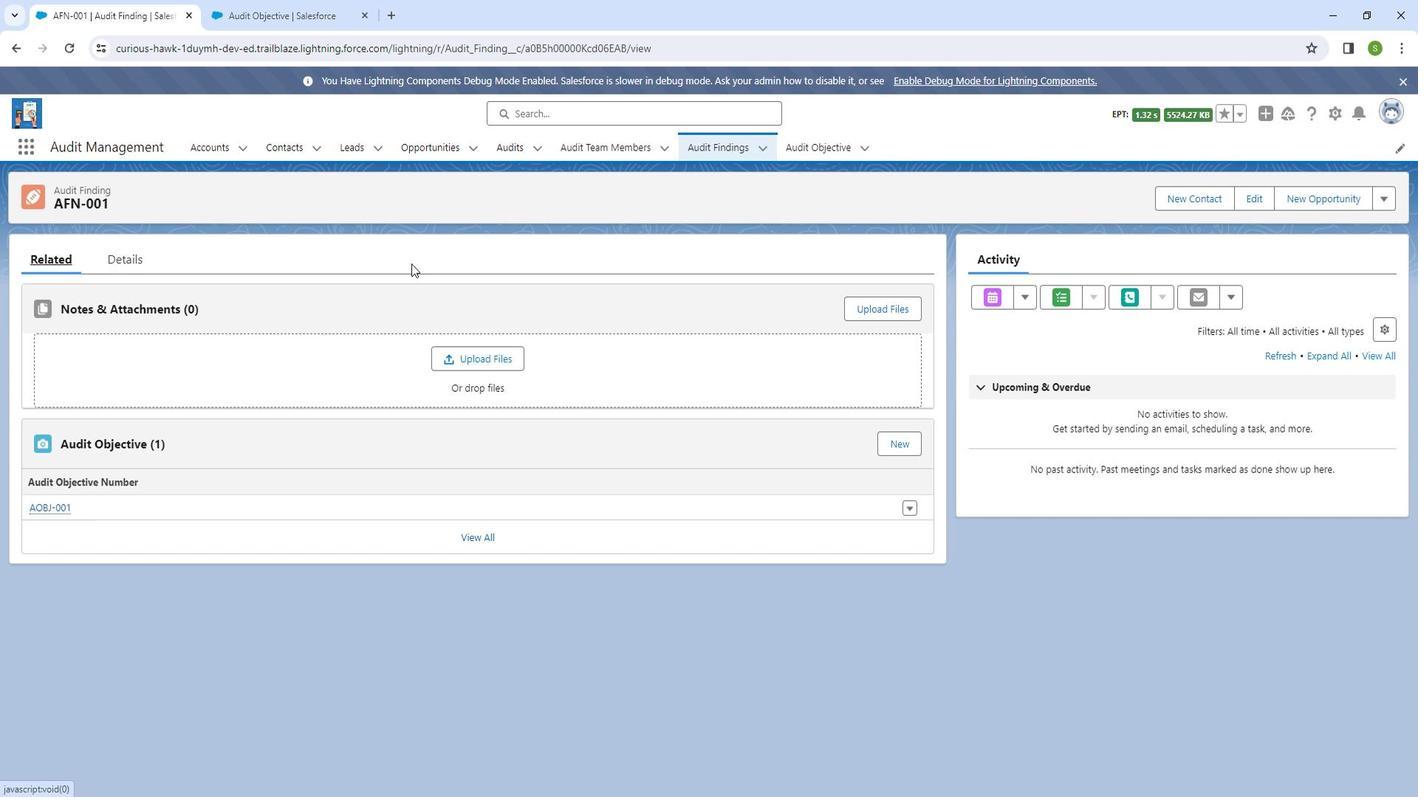 
